 Task: Buy 1 Throttle Position from Sensors section under best seller category for shipping address: Lucia Martinez, 306 Lake Floyd Circle, Hockessin, Delaware 19707, Cell Number 3022398079. Pay from credit card ending with 7965, CVV 549
Action: Key pressed amazon.com<Key.enter>
Screenshot: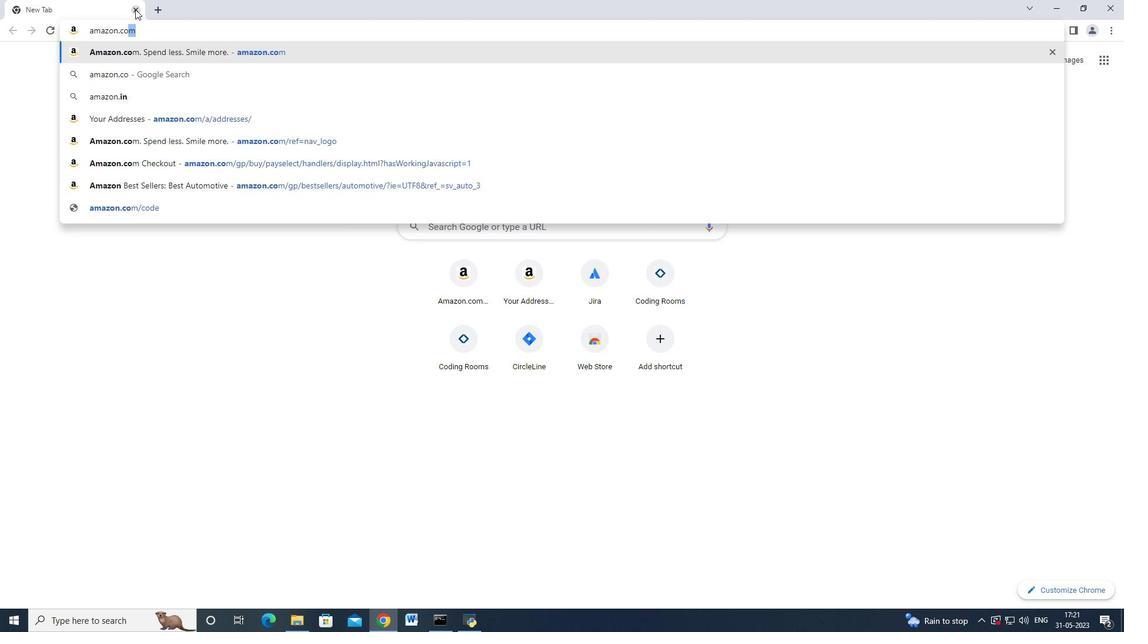 
Action: Mouse moved to (30, 89)
Screenshot: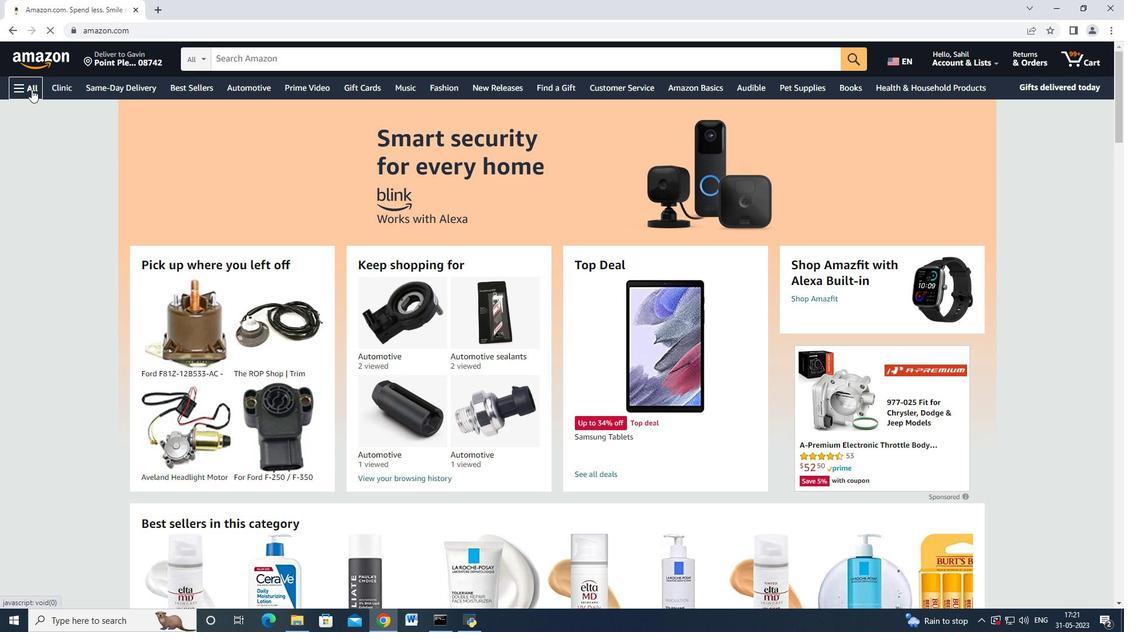 
Action: Mouse pressed left at (30, 89)
Screenshot: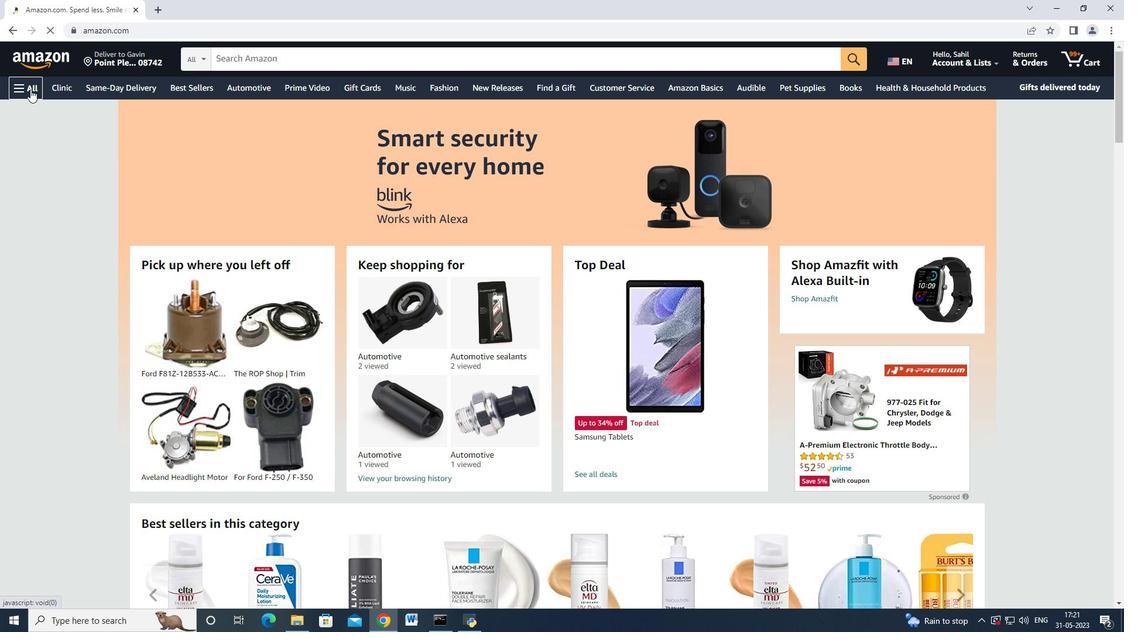 
Action: Mouse moved to (77, 209)
Screenshot: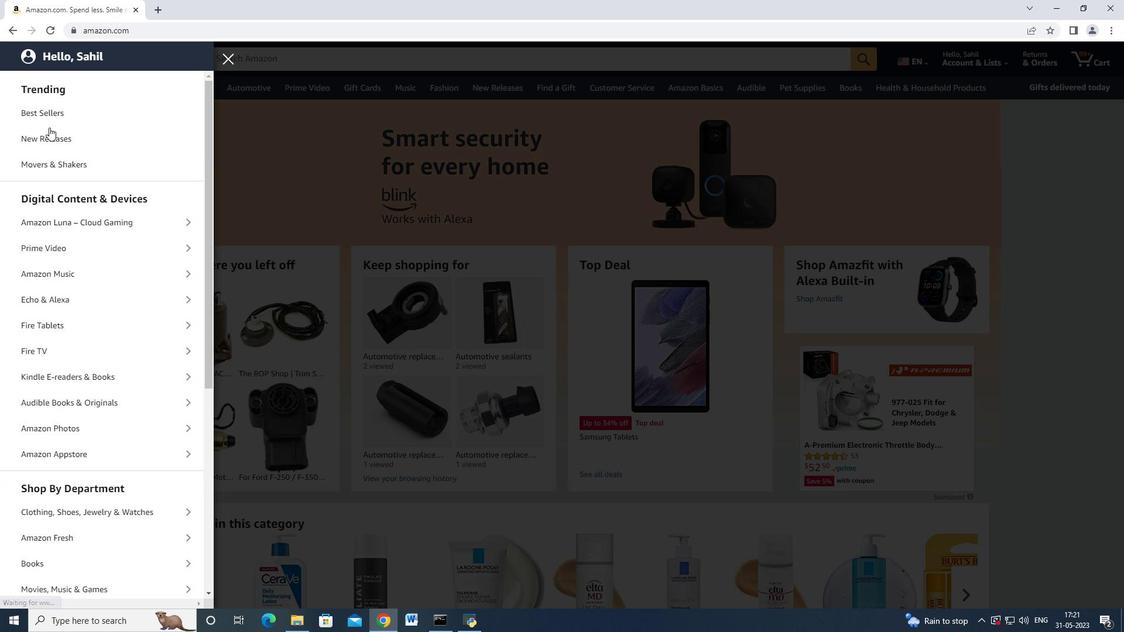 
Action: Mouse scrolled (77, 209) with delta (0, 0)
Screenshot: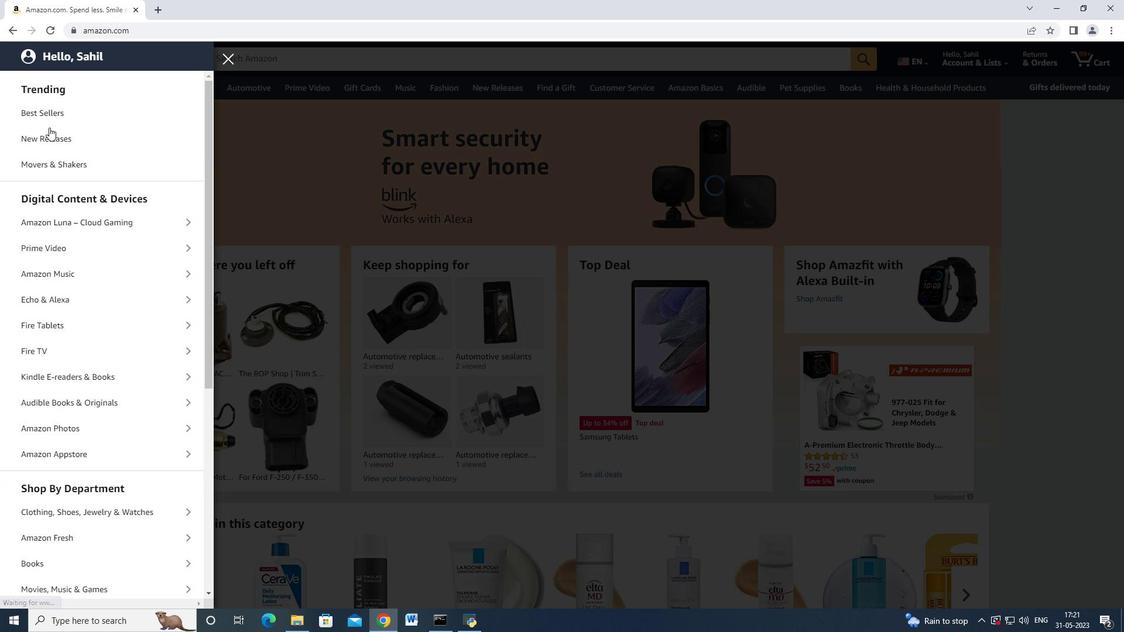 
Action: Mouse moved to (82, 219)
Screenshot: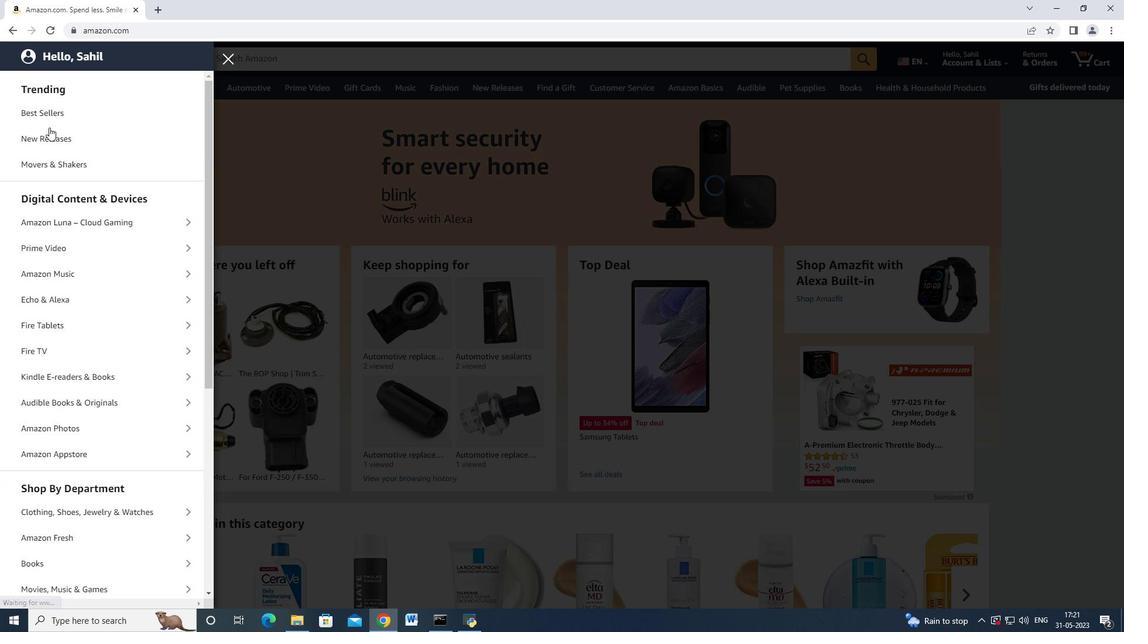 
Action: Mouse scrolled (82, 218) with delta (0, 0)
Screenshot: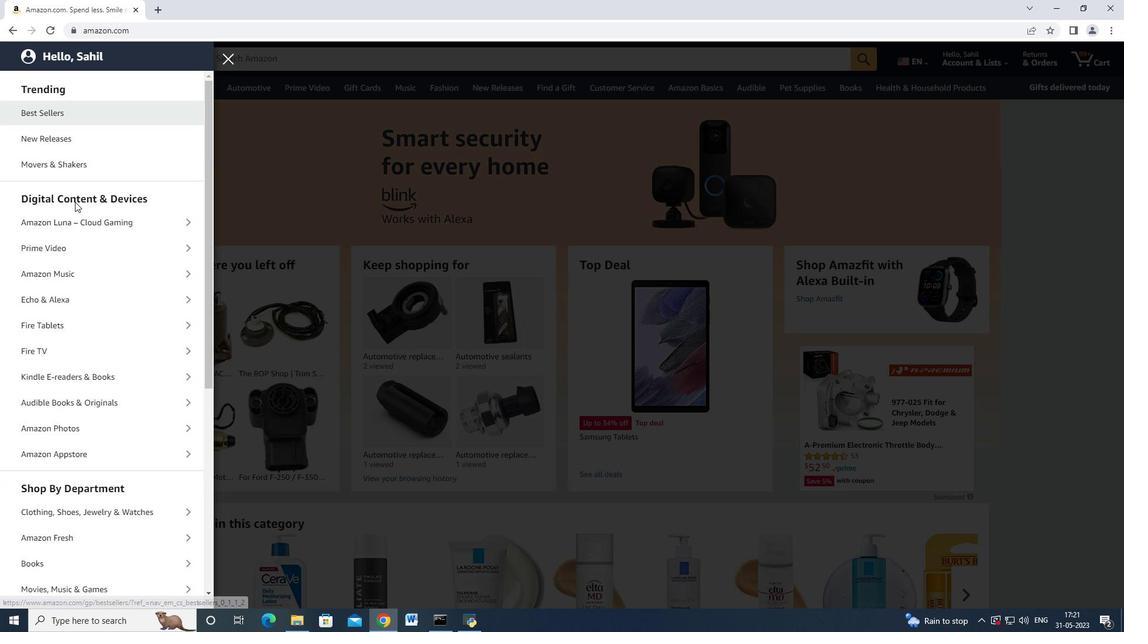 
Action: Mouse moved to (82, 223)
Screenshot: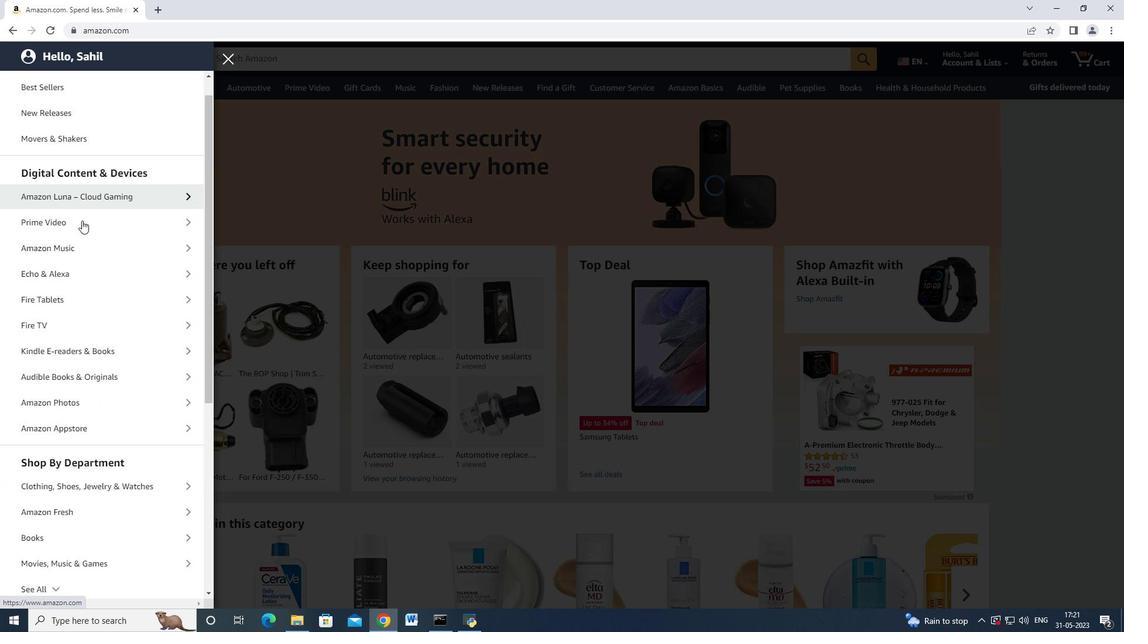 
Action: Mouse scrolled (82, 223) with delta (0, 0)
Screenshot: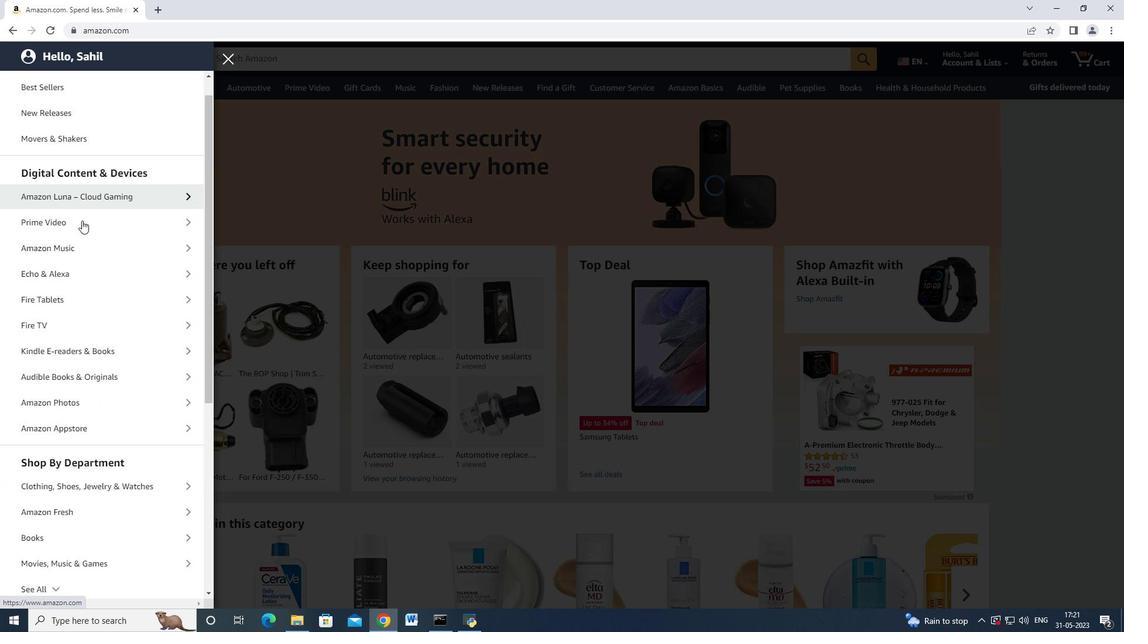
Action: Mouse moved to (82, 225)
Screenshot: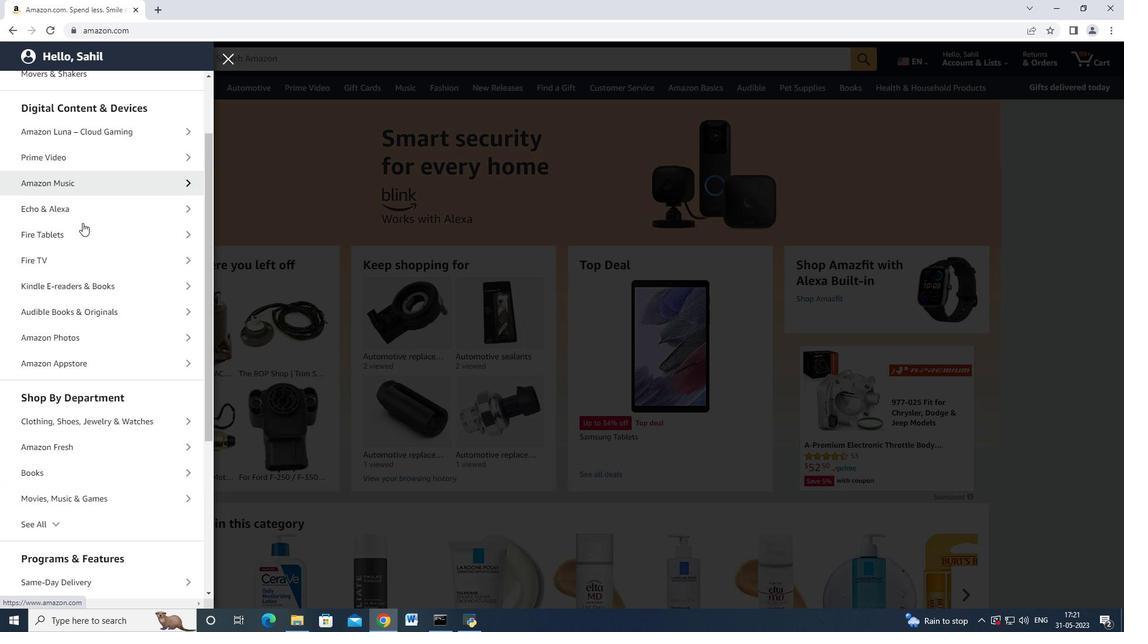 
Action: Mouse scrolled (82, 224) with delta (0, 0)
Screenshot: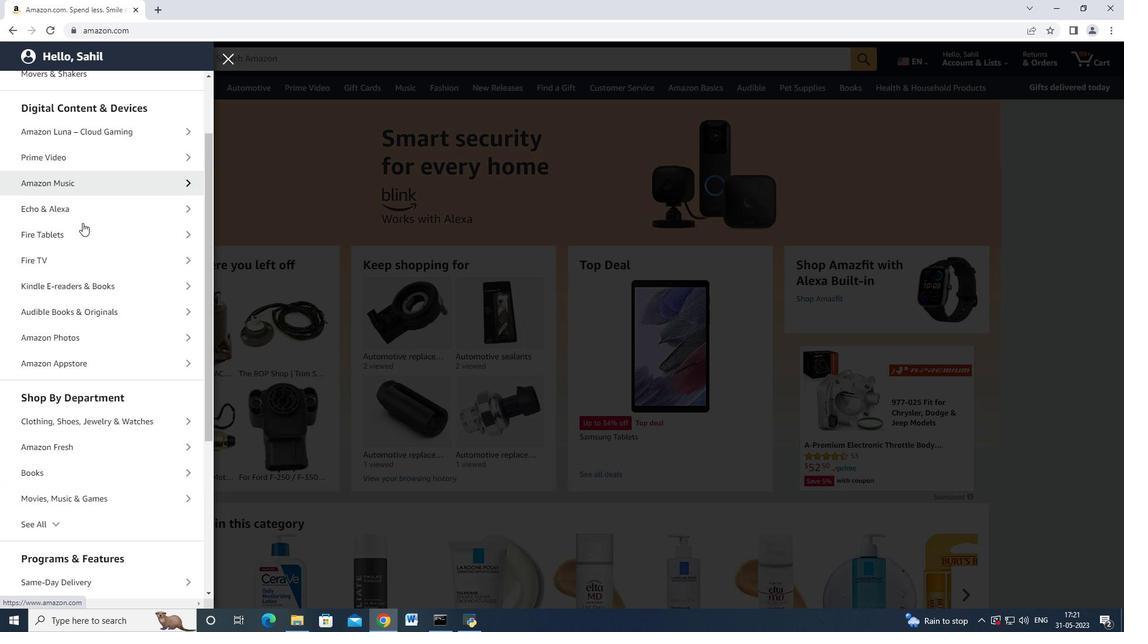 
Action: Mouse moved to (76, 377)
Screenshot: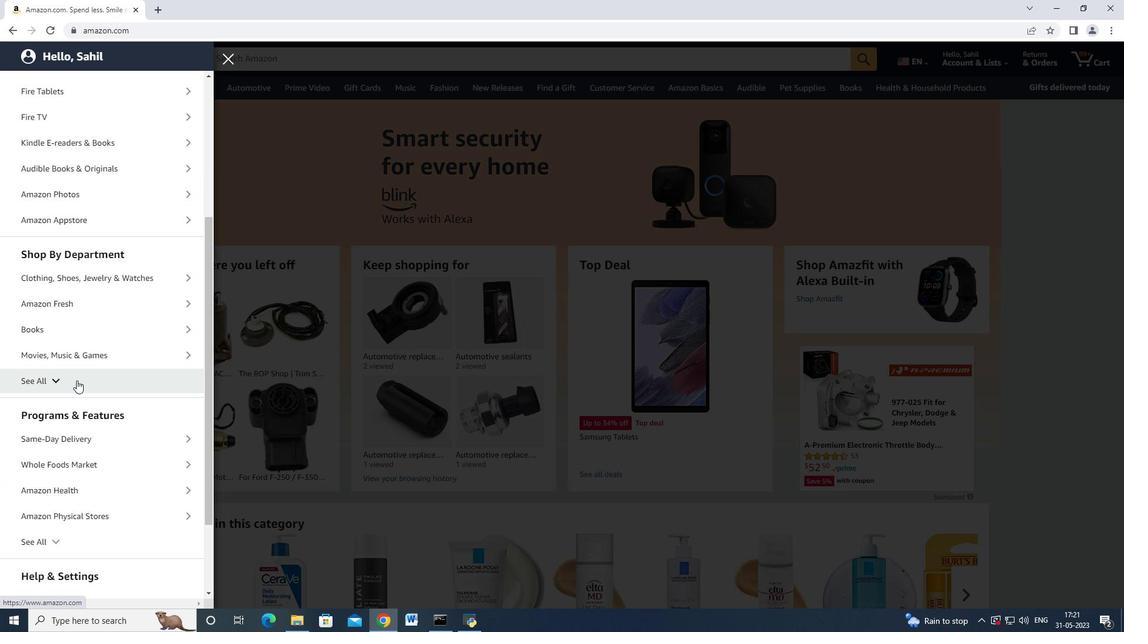 
Action: Mouse pressed left at (76, 377)
Screenshot: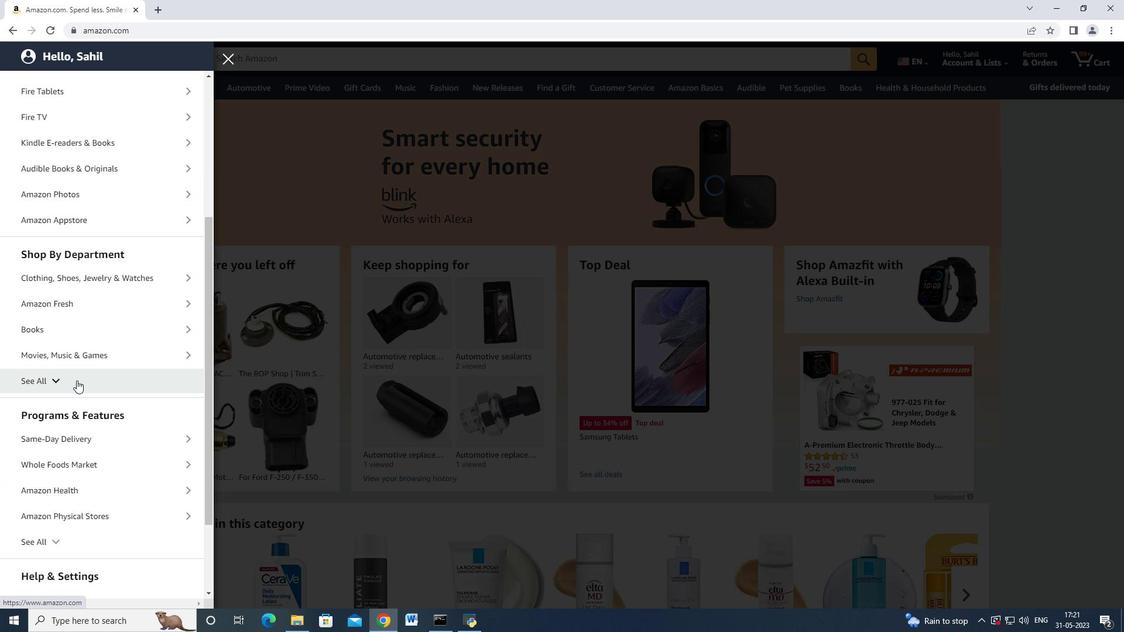
Action: Mouse moved to (83, 370)
Screenshot: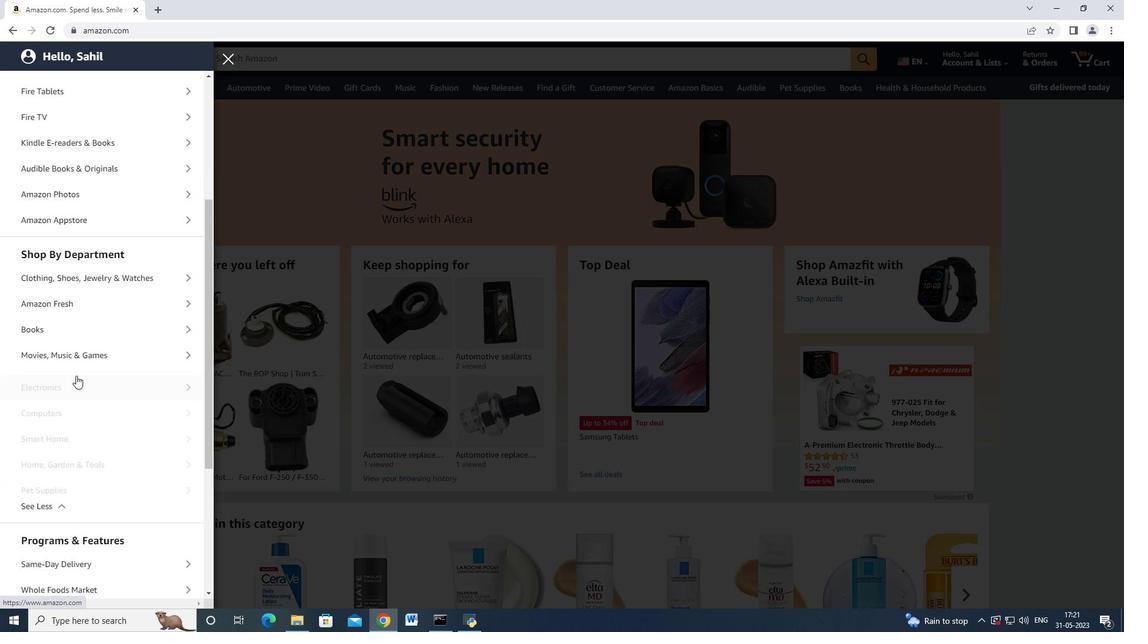
Action: Mouse scrolled (83, 370) with delta (0, 0)
Screenshot: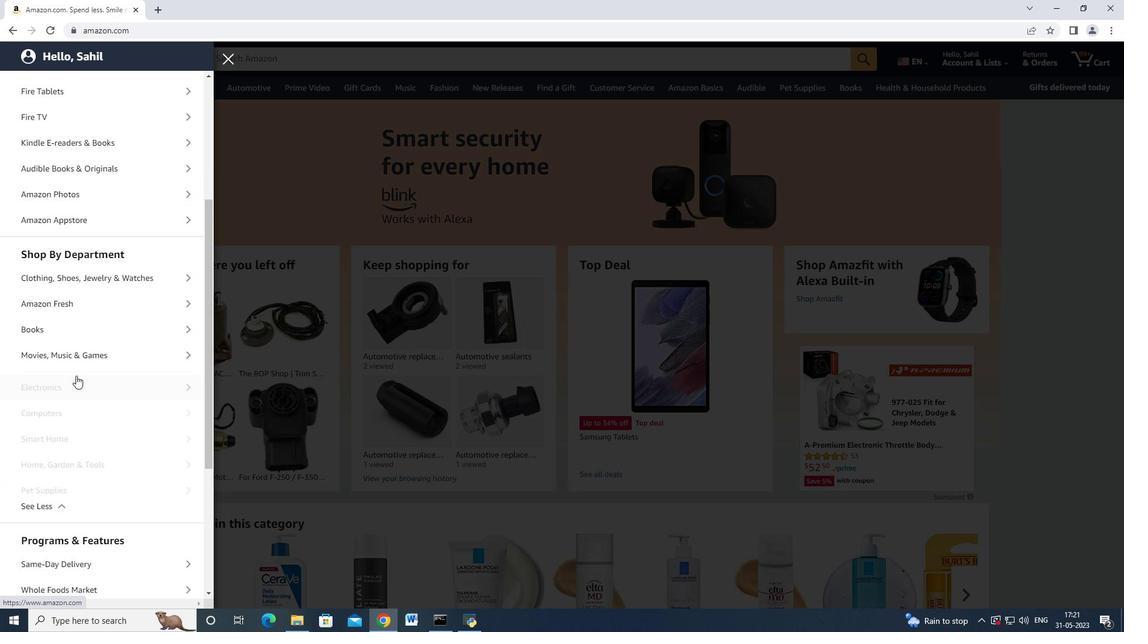 
Action: Mouse scrolled (83, 370) with delta (0, 0)
Screenshot: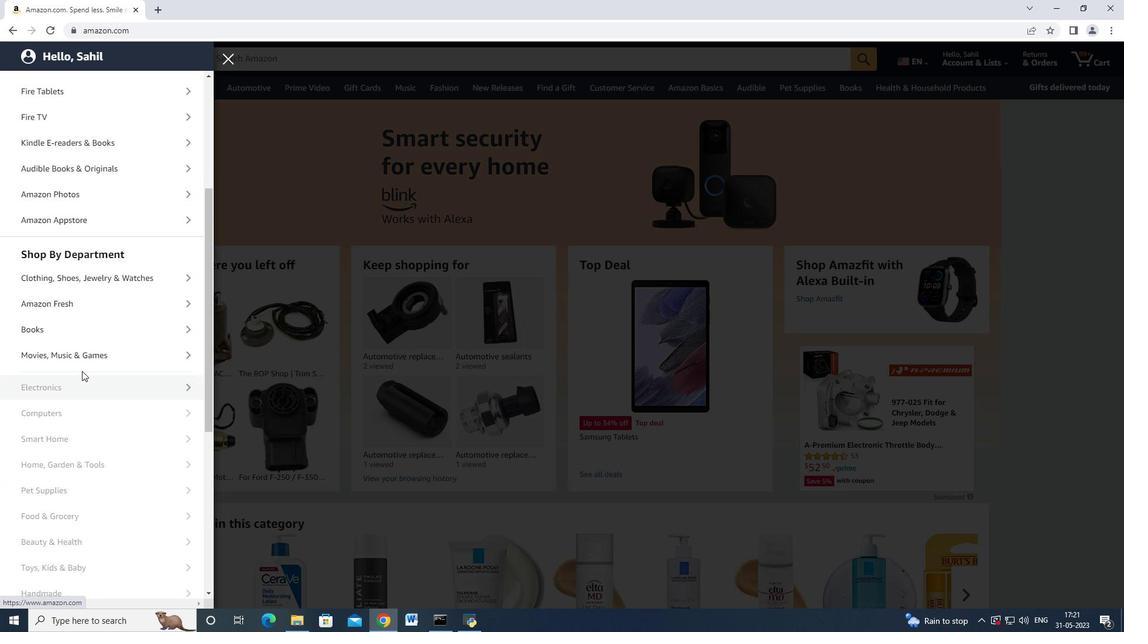 
Action: Mouse scrolled (83, 370) with delta (0, 0)
Screenshot: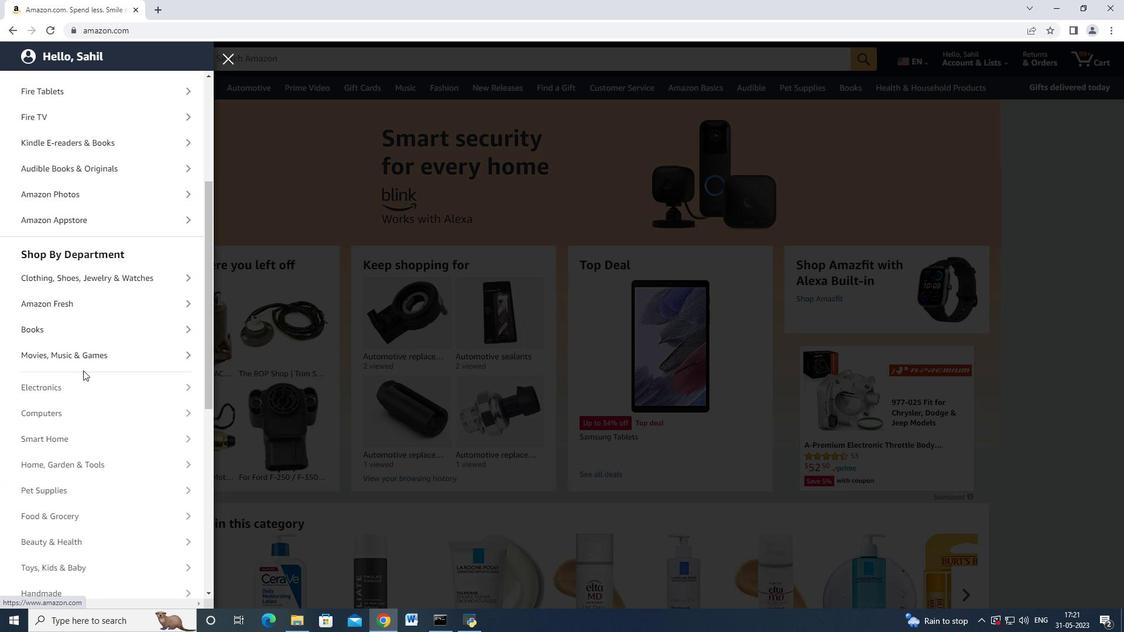 
Action: Mouse moved to (86, 371)
Screenshot: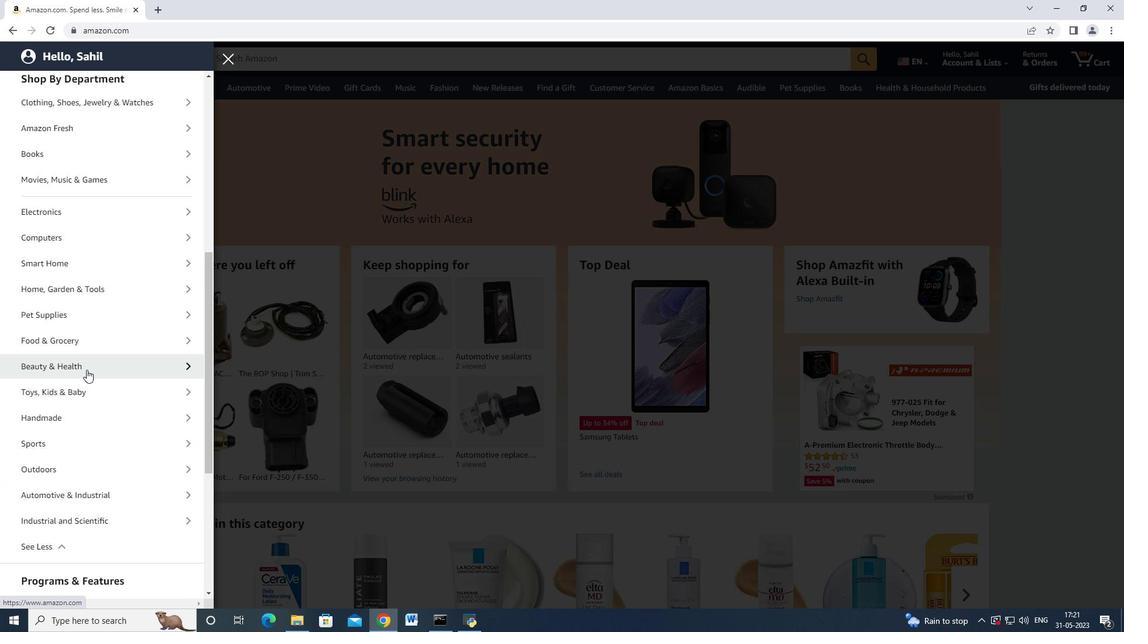 
Action: Mouse scrolled (86, 370) with delta (0, 0)
Screenshot: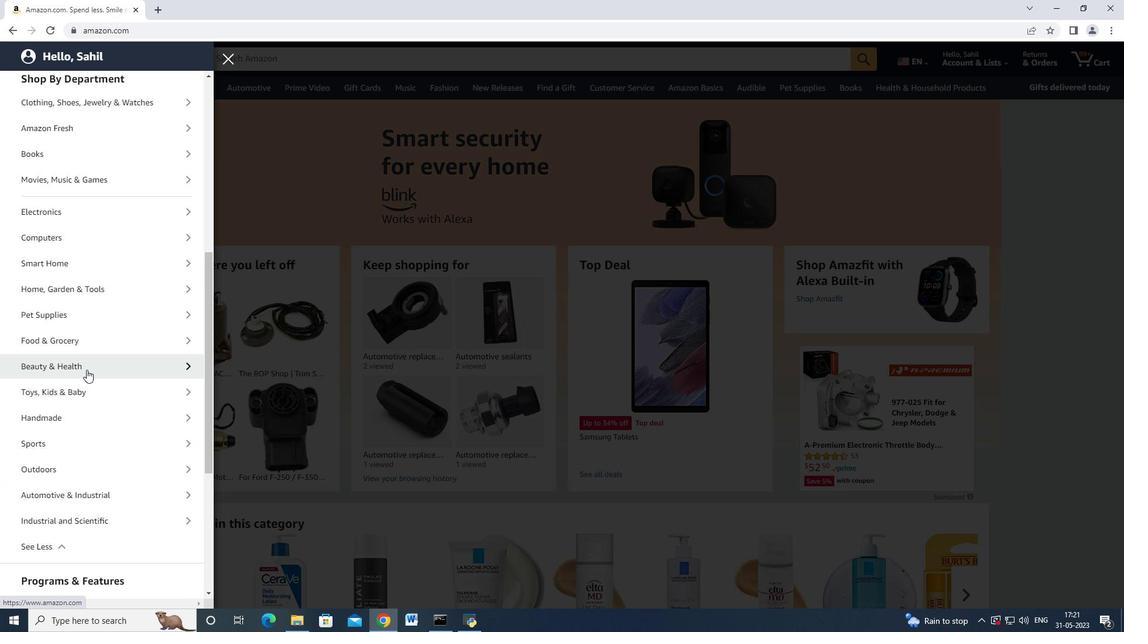 
Action: Mouse moved to (98, 440)
Screenshot: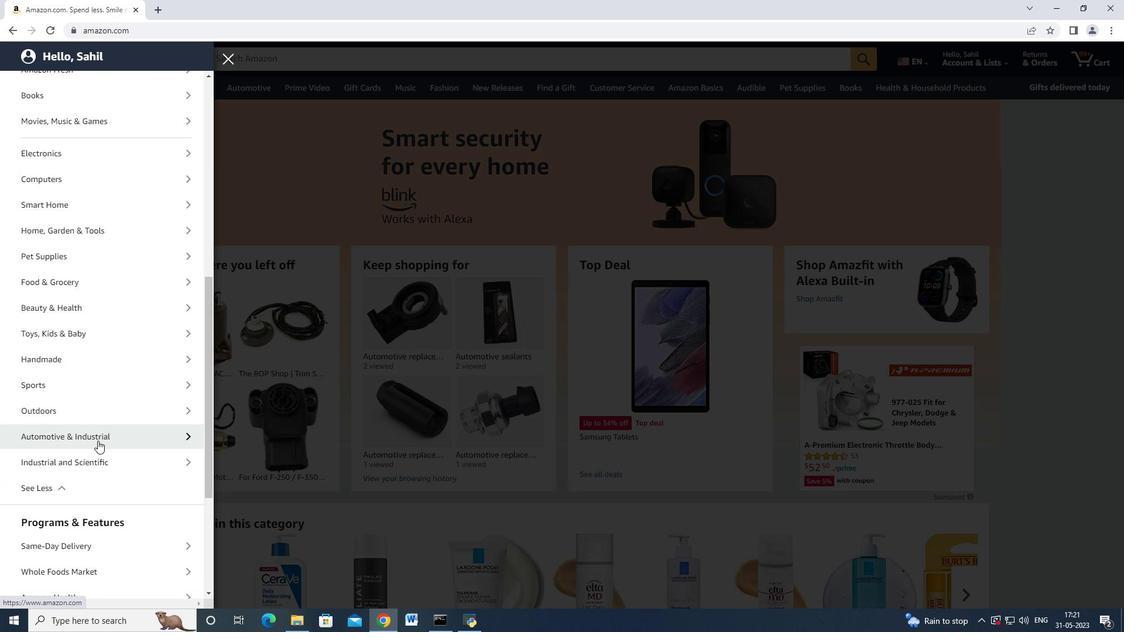 
Action: Mouse pressed left at (98, 440)
Screenshot: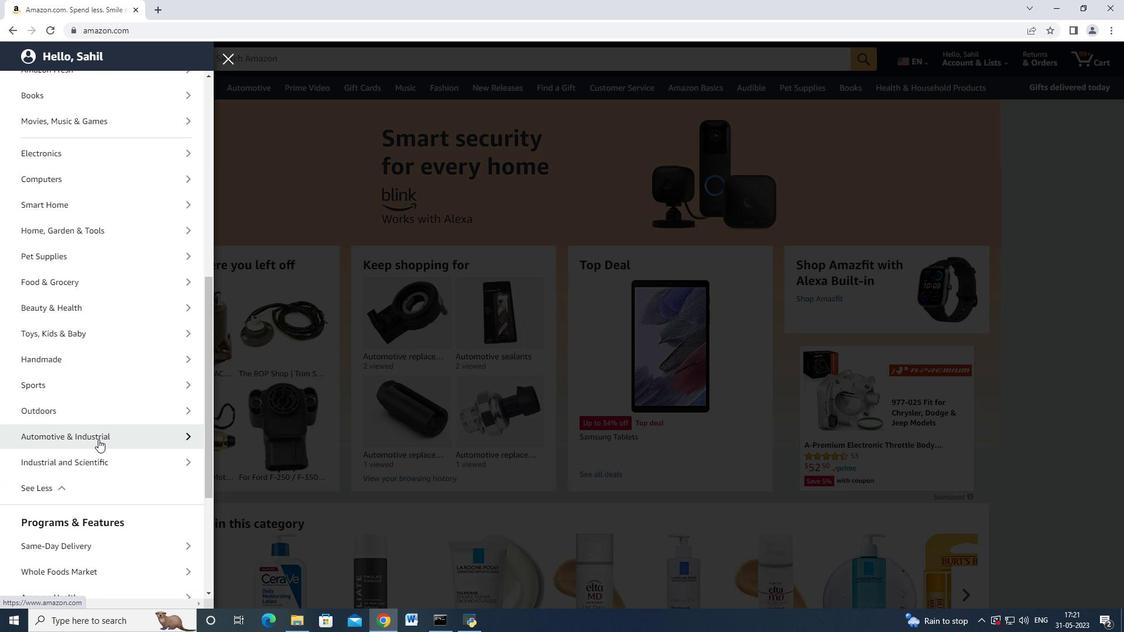 
Action: Mouse moved to (26, 49)
Screenshot: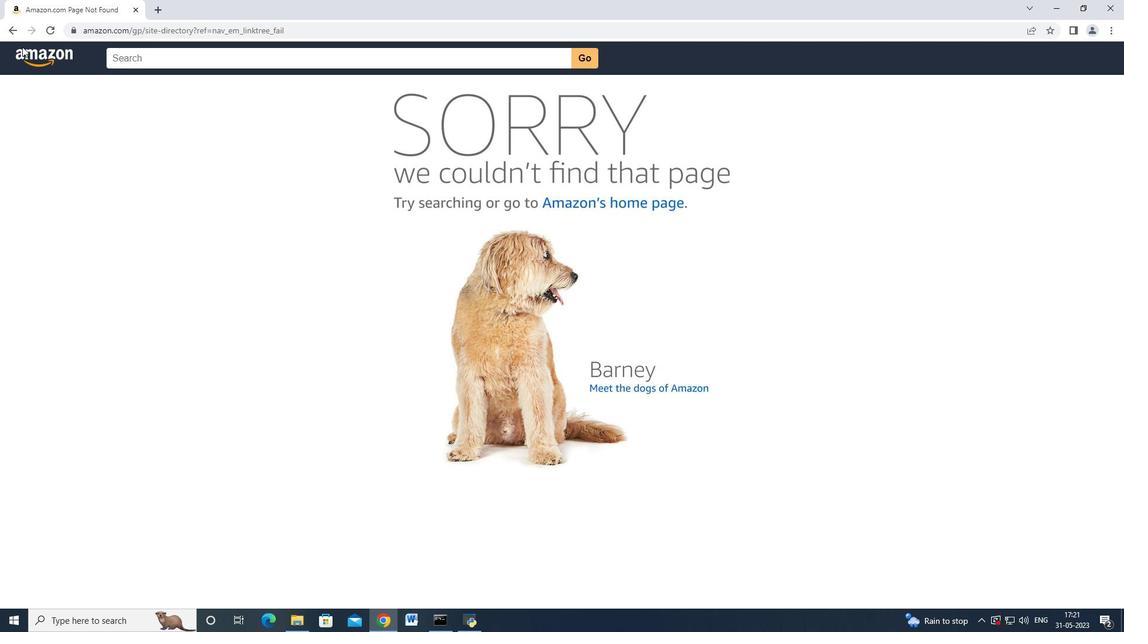 
Action: Mouse pressed left at (26, 49)
Screenshot: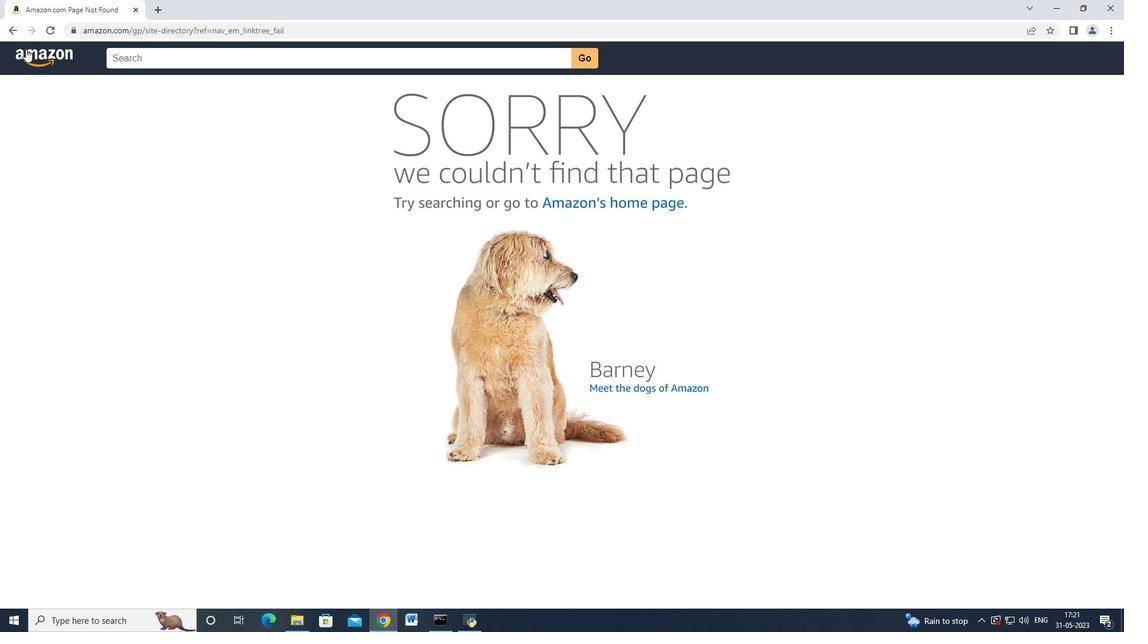 
Action: Mouse moved to (21, 91)
Screenshot: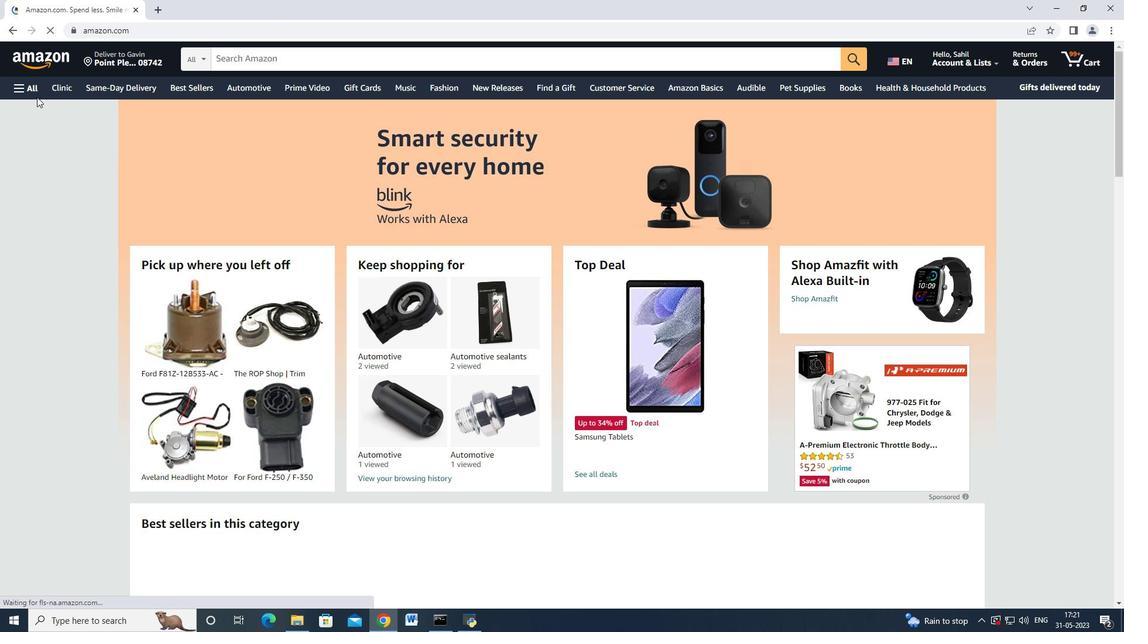 
Action: Mouse pressed left at (21, 91)
Screenshot: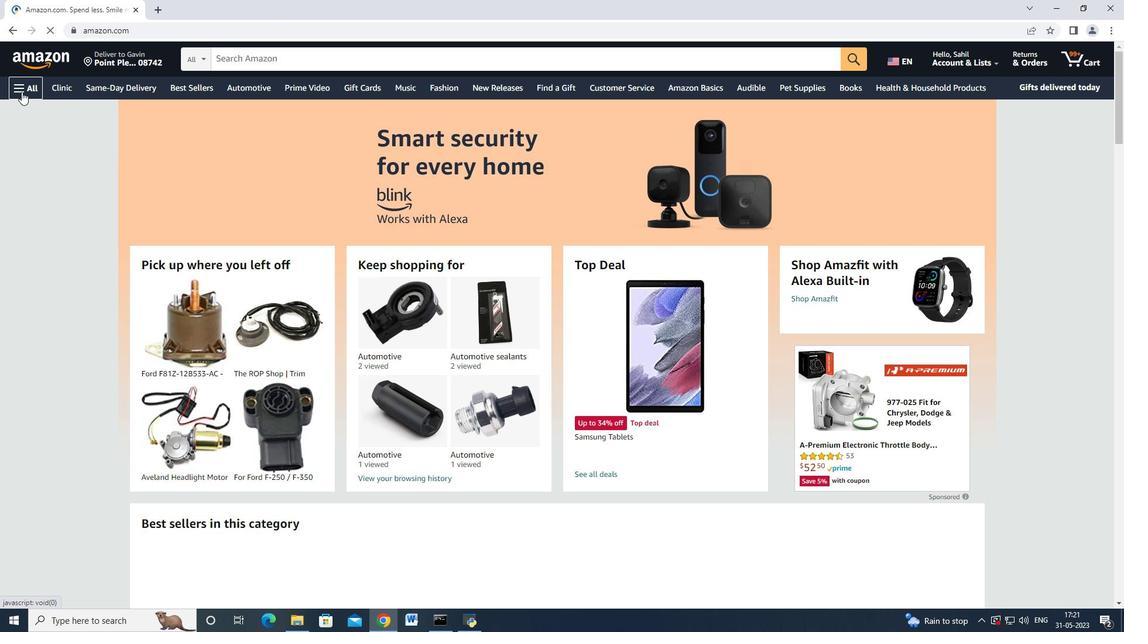
Action: Mouse moved to (60, 247)
Screenshot: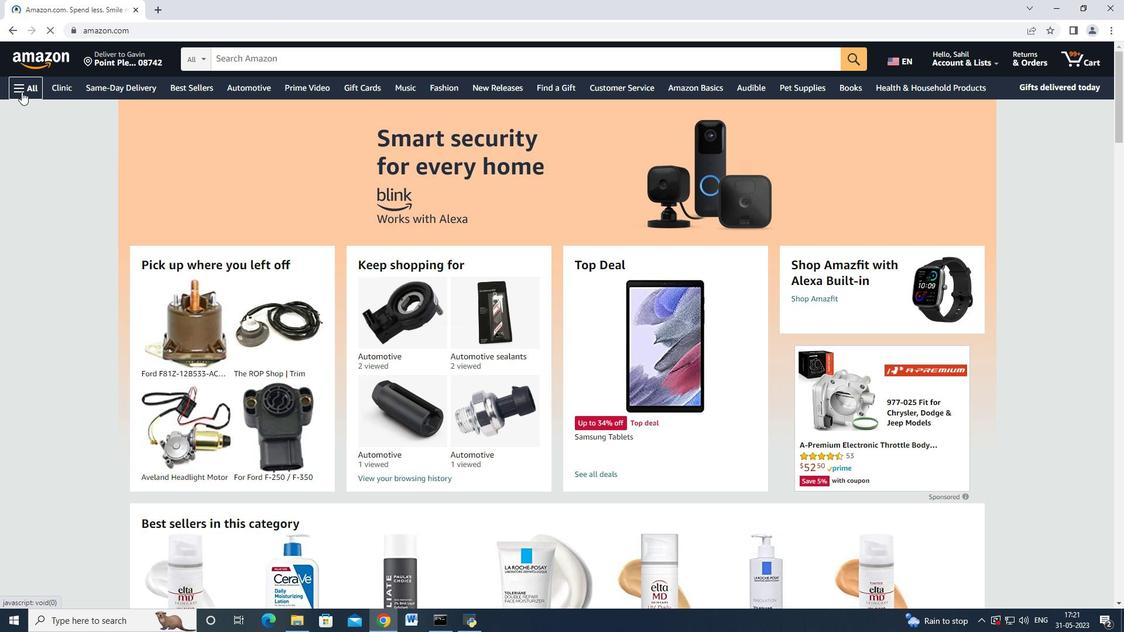 
Action: Mouse scrolled (60, 247) with delta (0, 0)
Screenshot: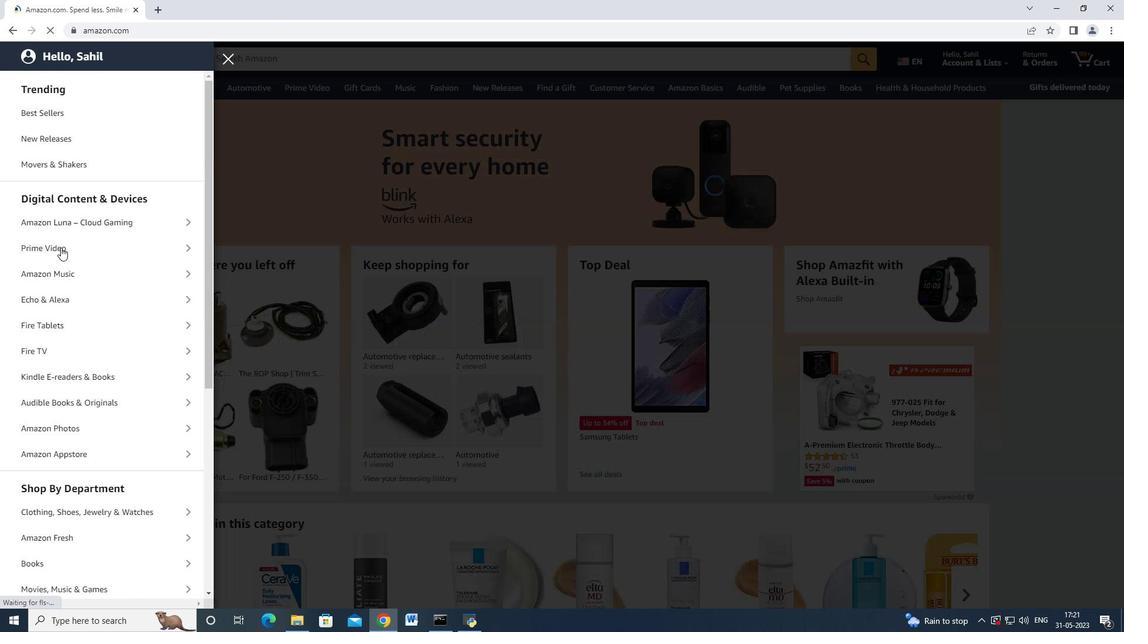 
Action: Mouse scrolled (60, 247) with delta (0, 0)
Screenshot: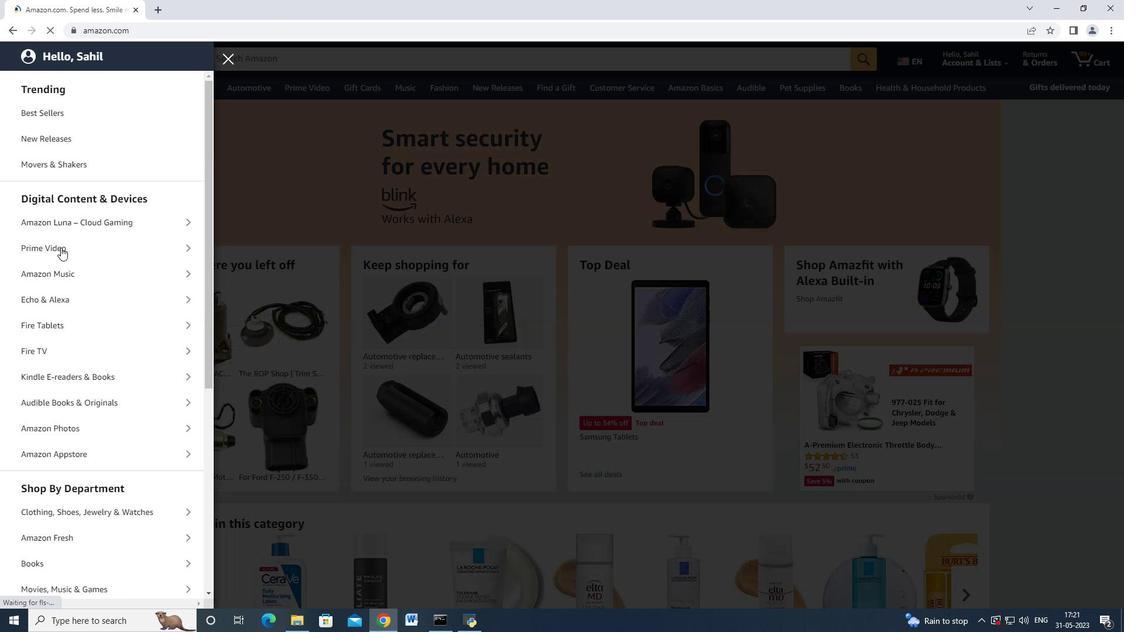 
Action: Mouse scrolled (60, 247) with delta (0, 0)
Screenshot: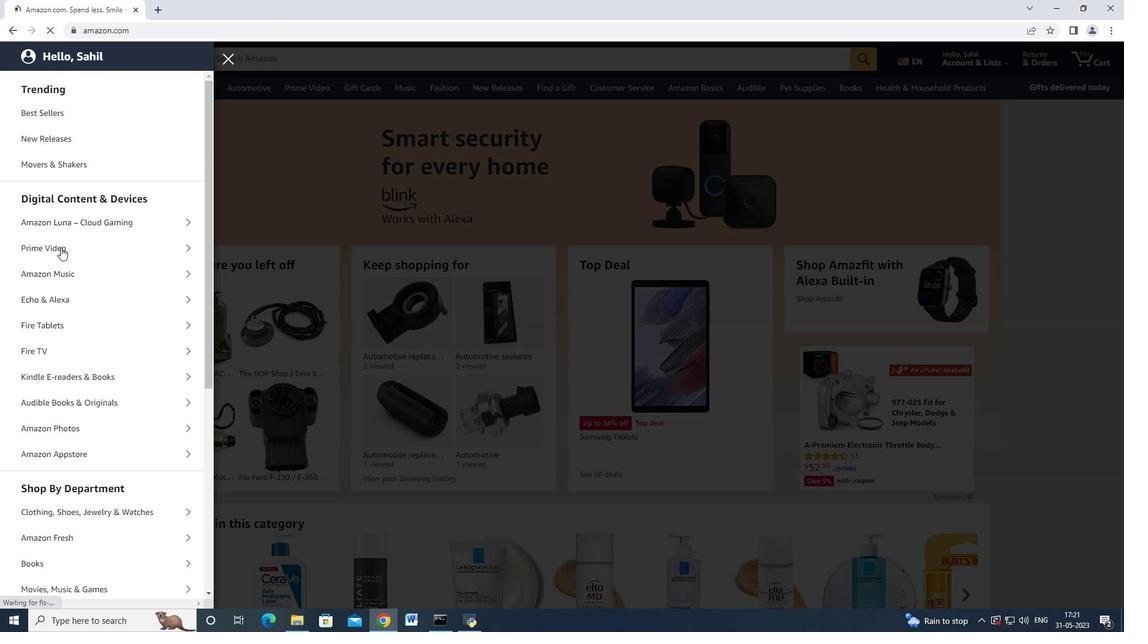 
Action: Mouse moved to (60, 248)
Screenshot: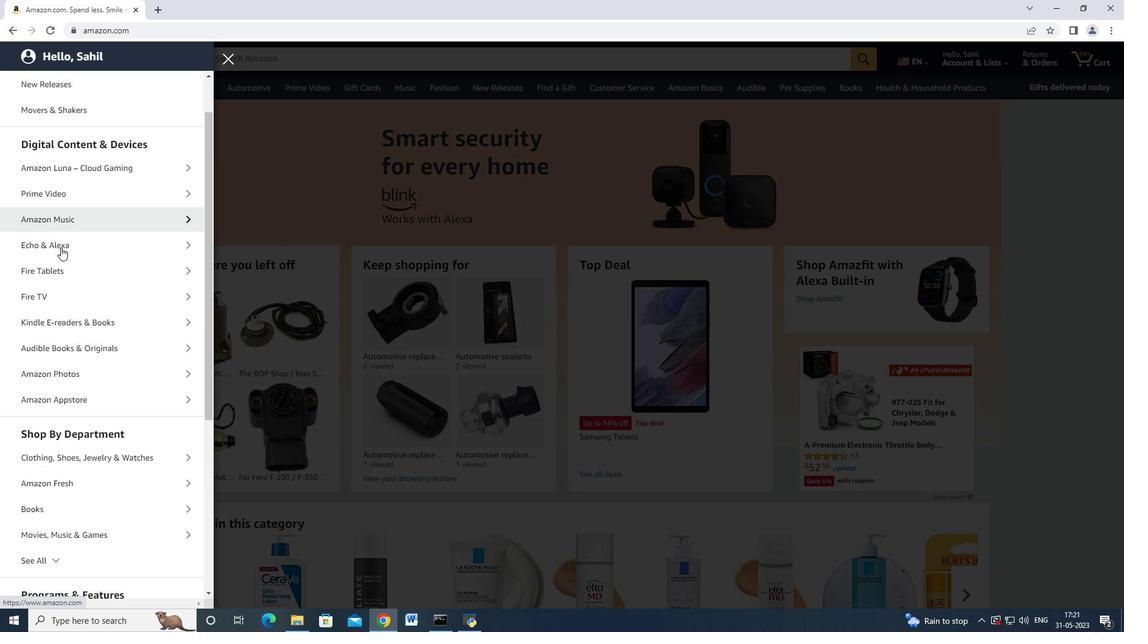 
Action: Mouse scrolled (60, 247) with delta (0, 0)
Screenshot: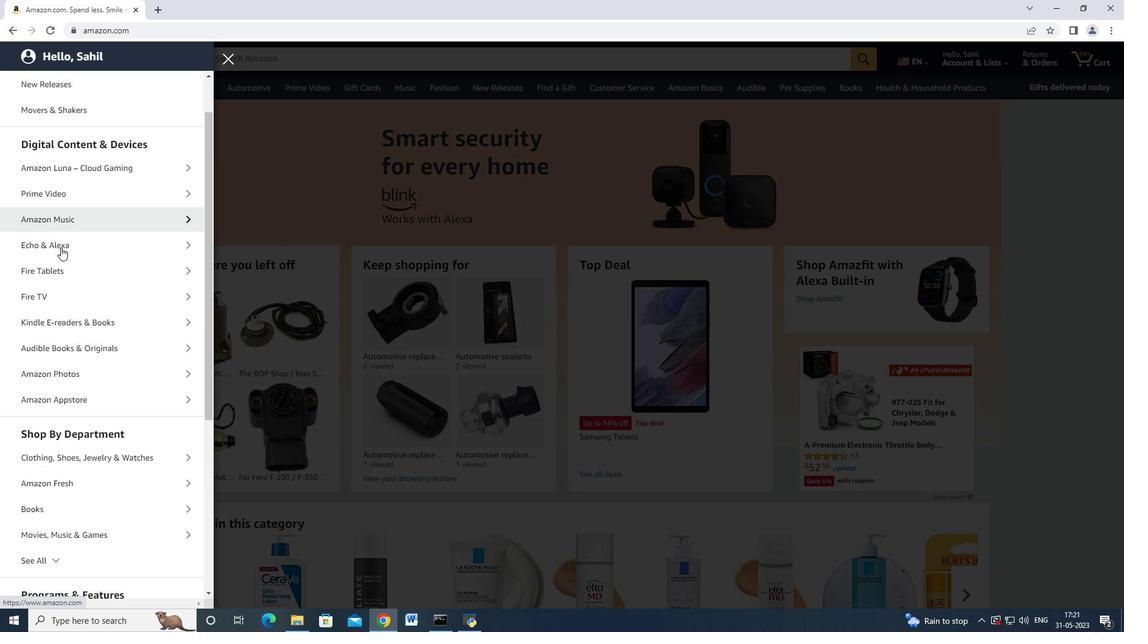 
Action: Mouse moved to (63, 265)
Screenshot: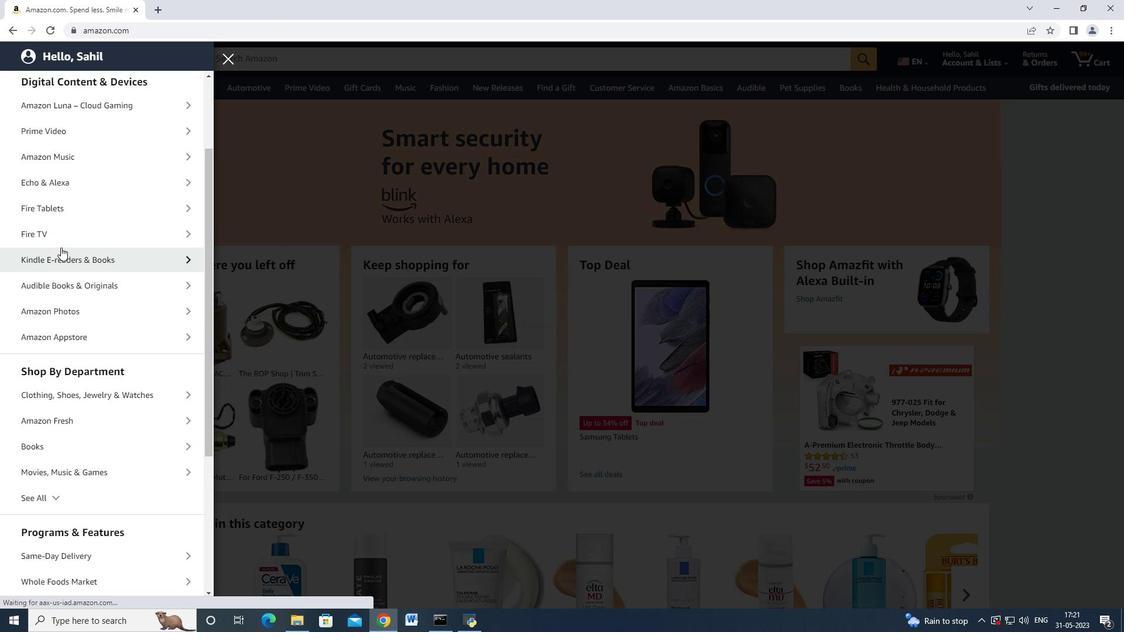
Action: Mouse scrolled (63, 265) with delta (0, 0)
Screenshot: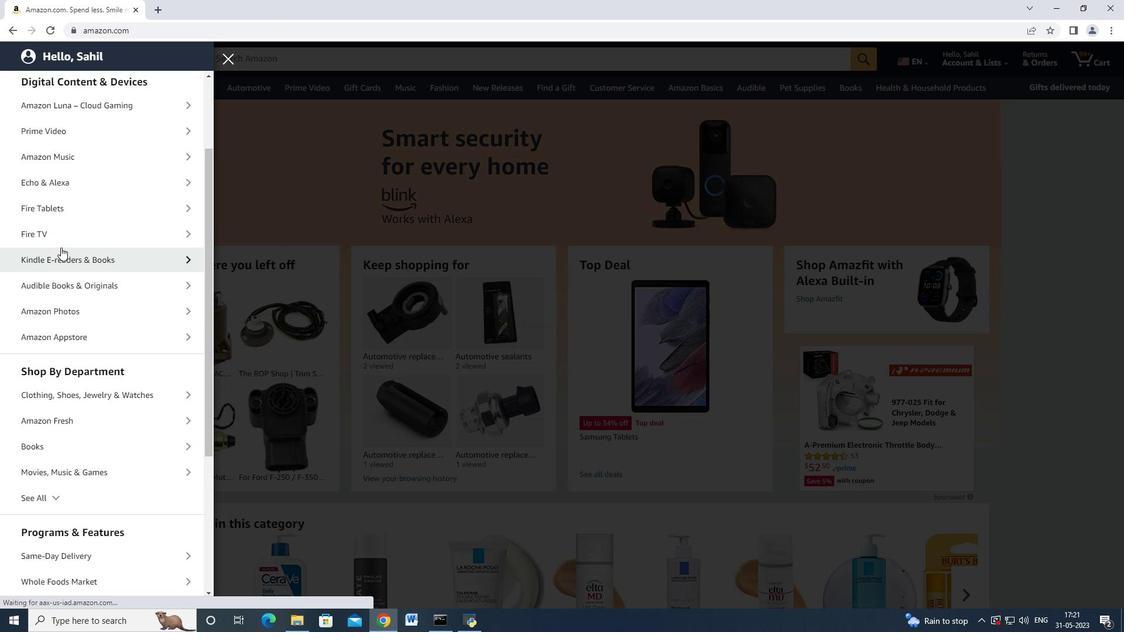 
Action: Mouse moved to (63, 267)
Screenshot: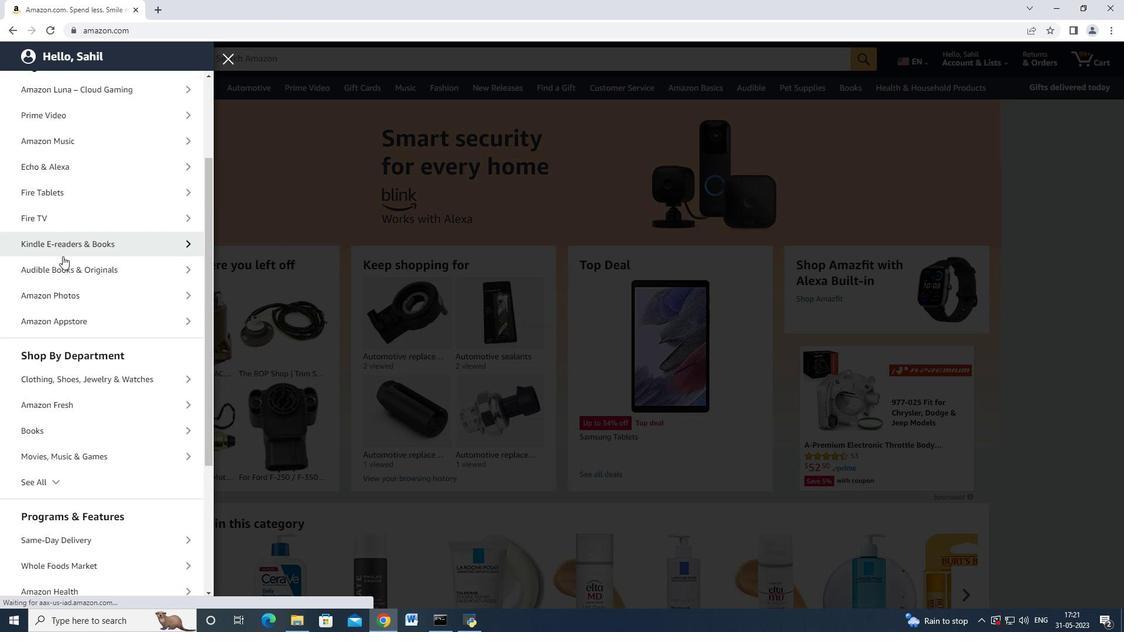 
Action: Mouse scrolled (63, 266) with delta (0, 0)
Screenshot: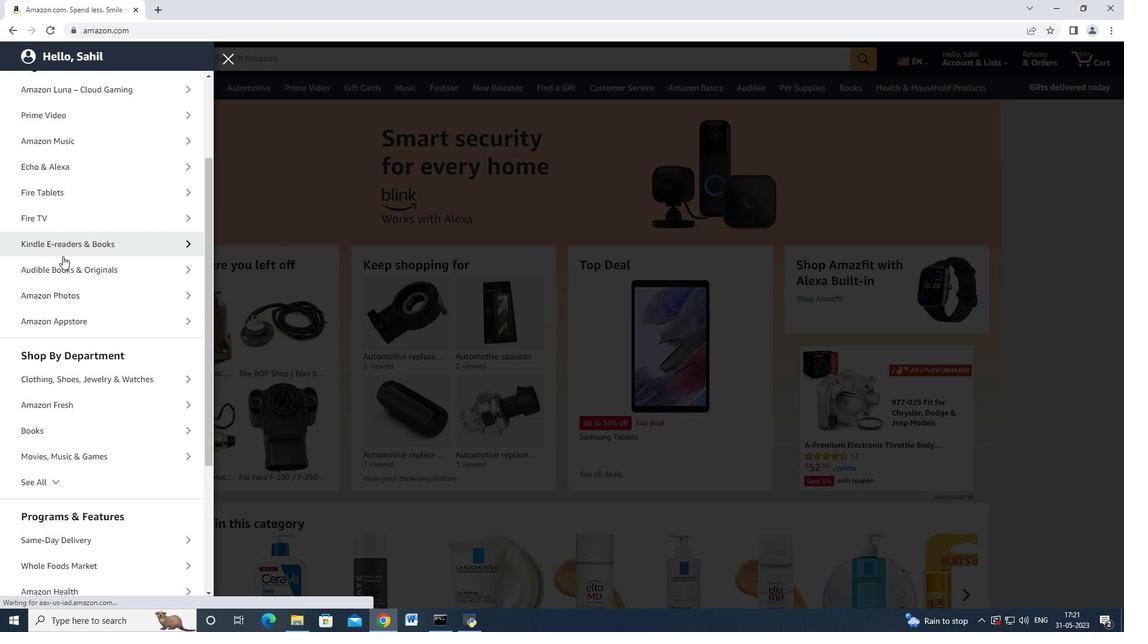 
Action: Mouse moved to (73, 280)
Screenshot: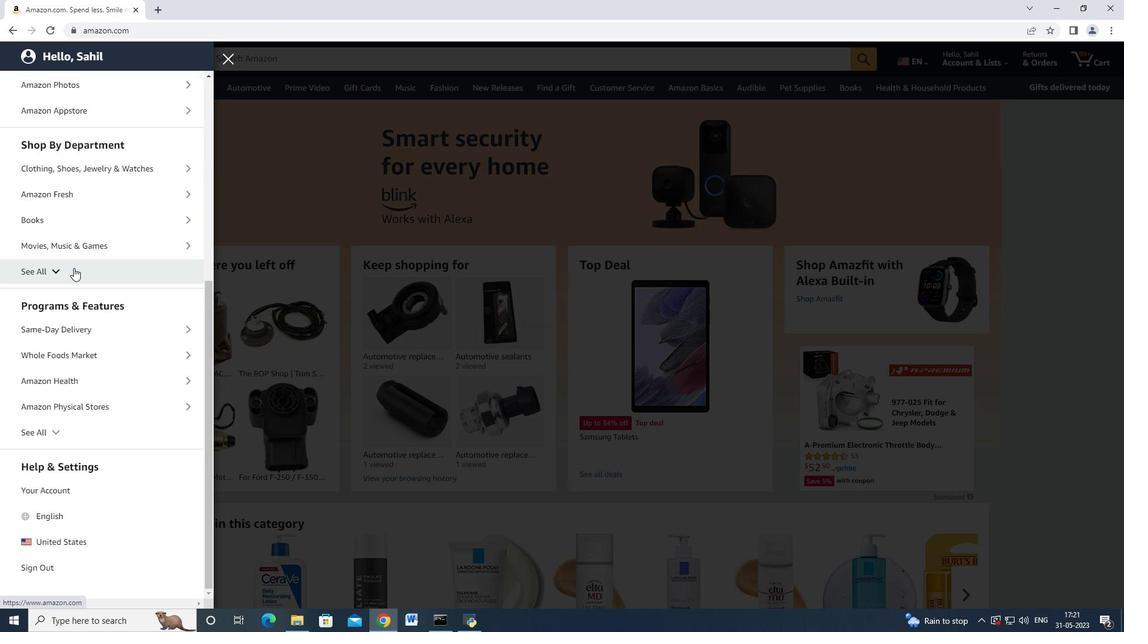 
Action: Mouse scrolled (73, 280) with delta (0, 0)
Screenshot: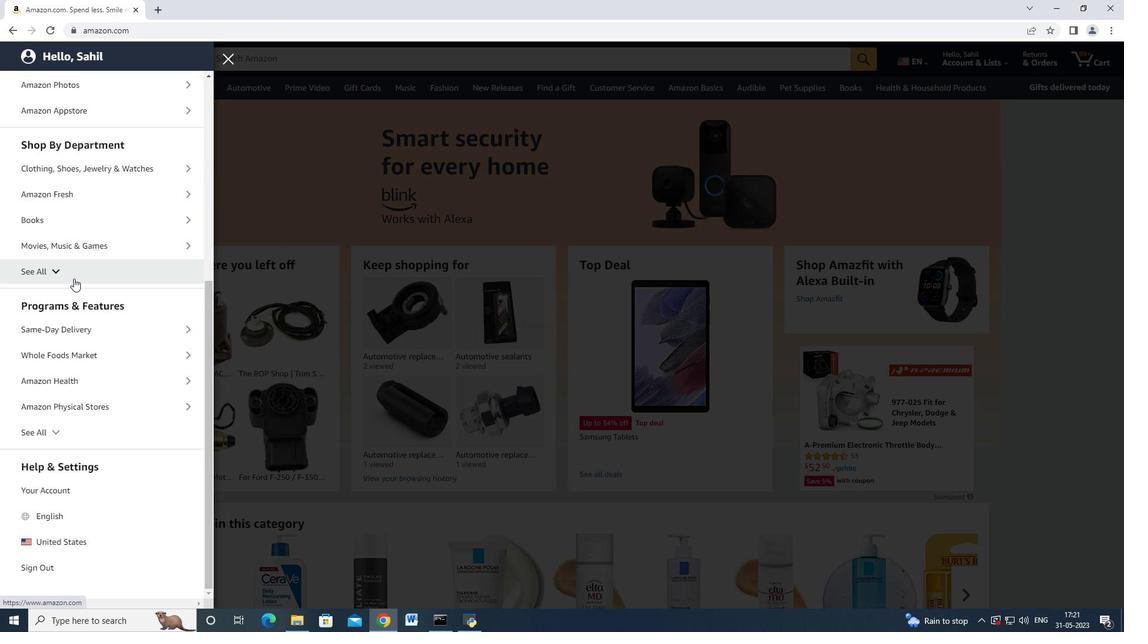 
Action: Mouse scrolled (73, 280) with delta (0, 0)
Screenshot: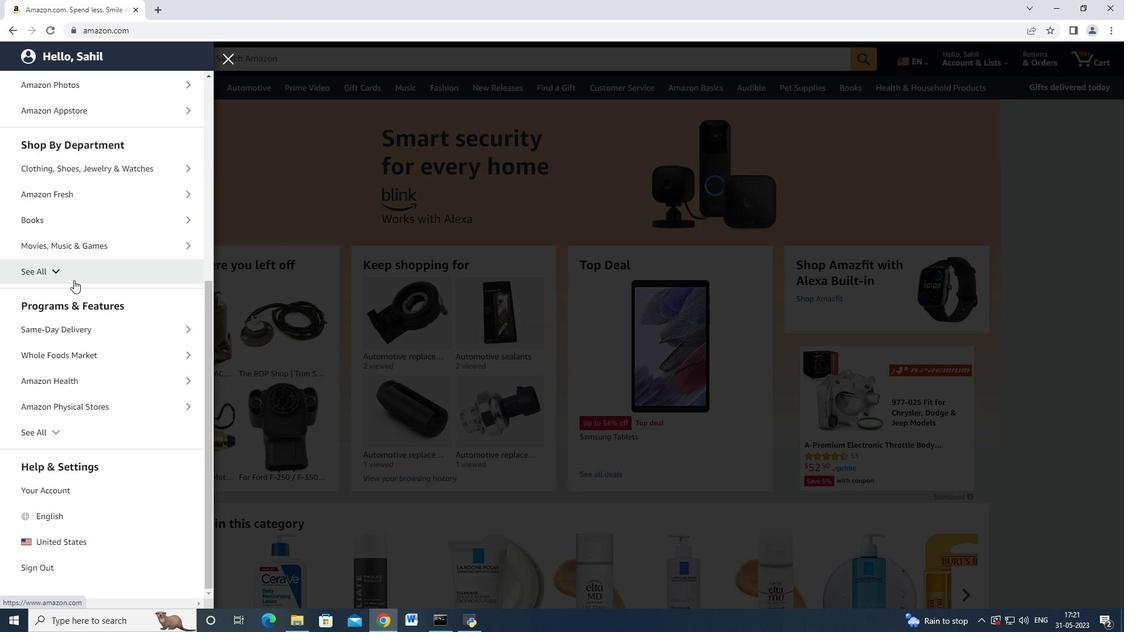 
Action: Mouse moved to (74, 275)
Screenshot: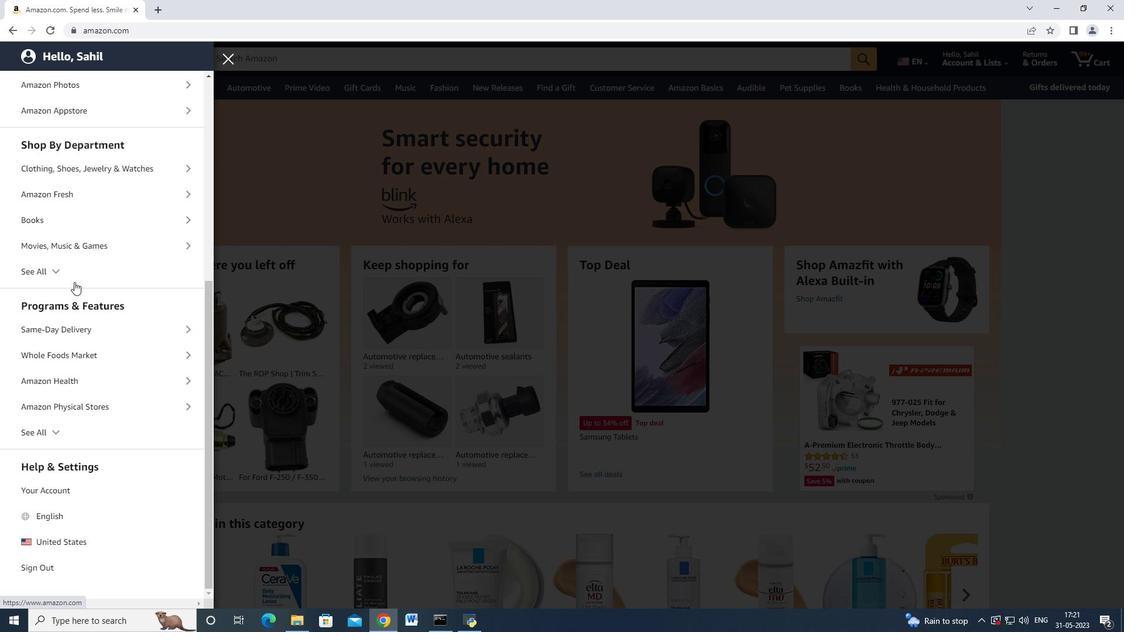 
Action: Mouse pressed left at (74, 275)
Screenshot: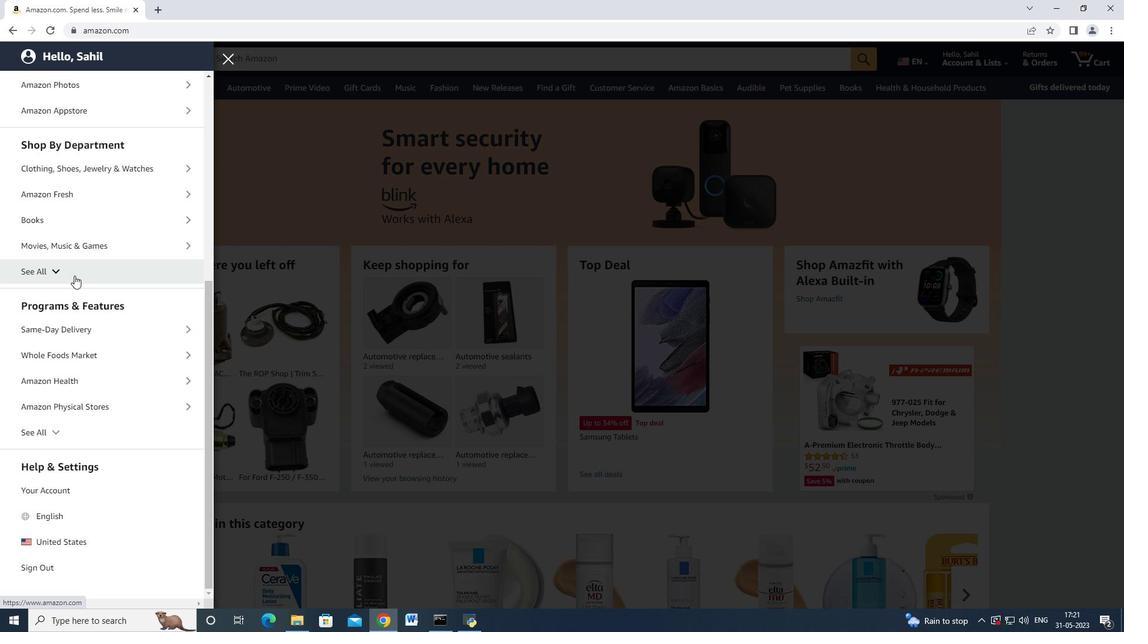 
Action: Mouse moved to (73, 275)
Screenshot: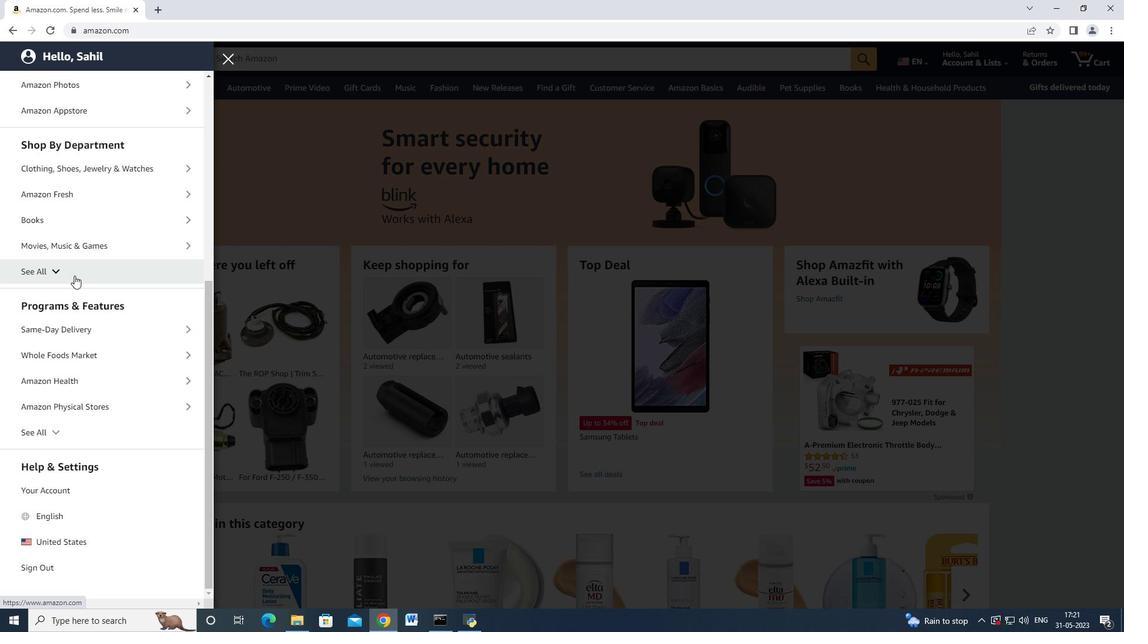 
Action: Mouse scrolled (73, 275) with delta (0, 0)
Screenshot: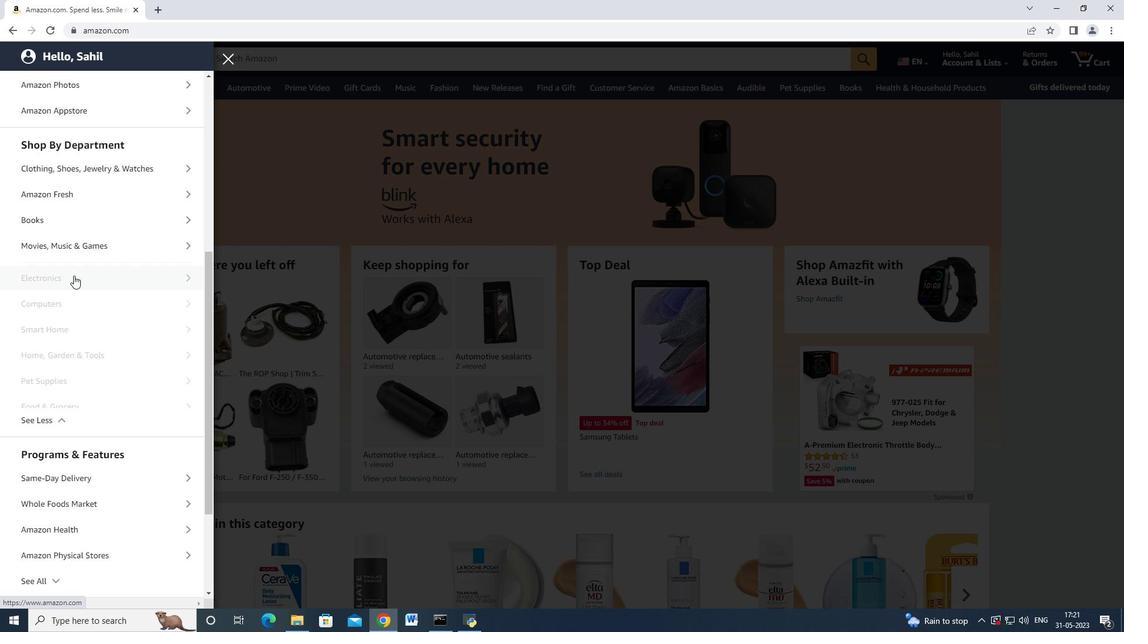 
Action: Mouse scrolled (73, 275) with delta (0, 0)
Screenshot: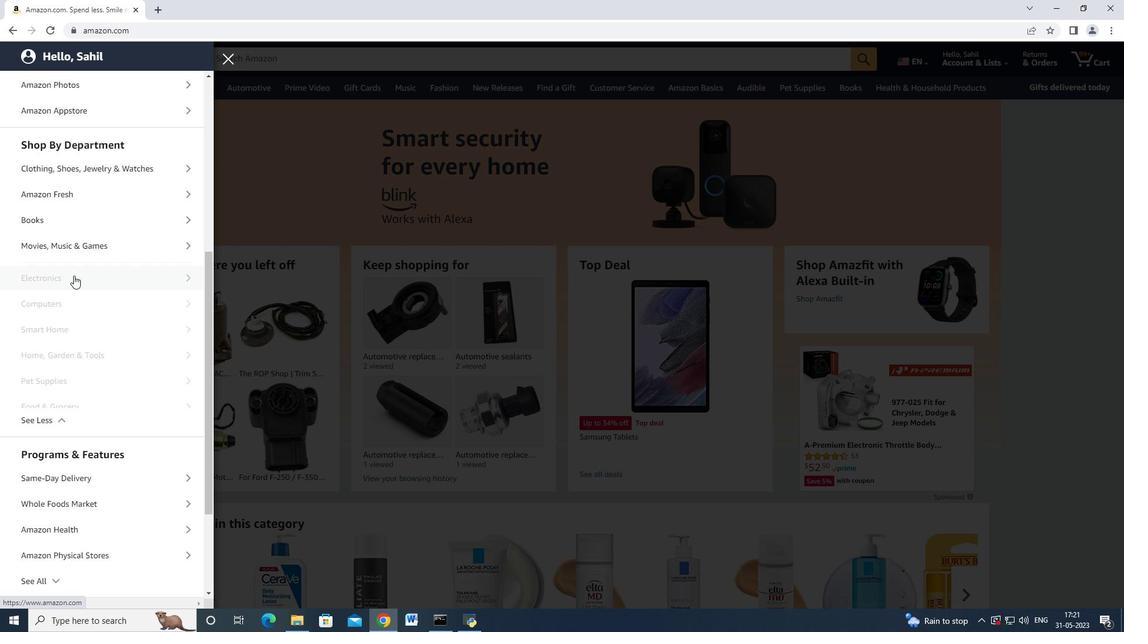 
Action: Mouse scrolled (73, 275) with delta (0, 0)
Screenshot: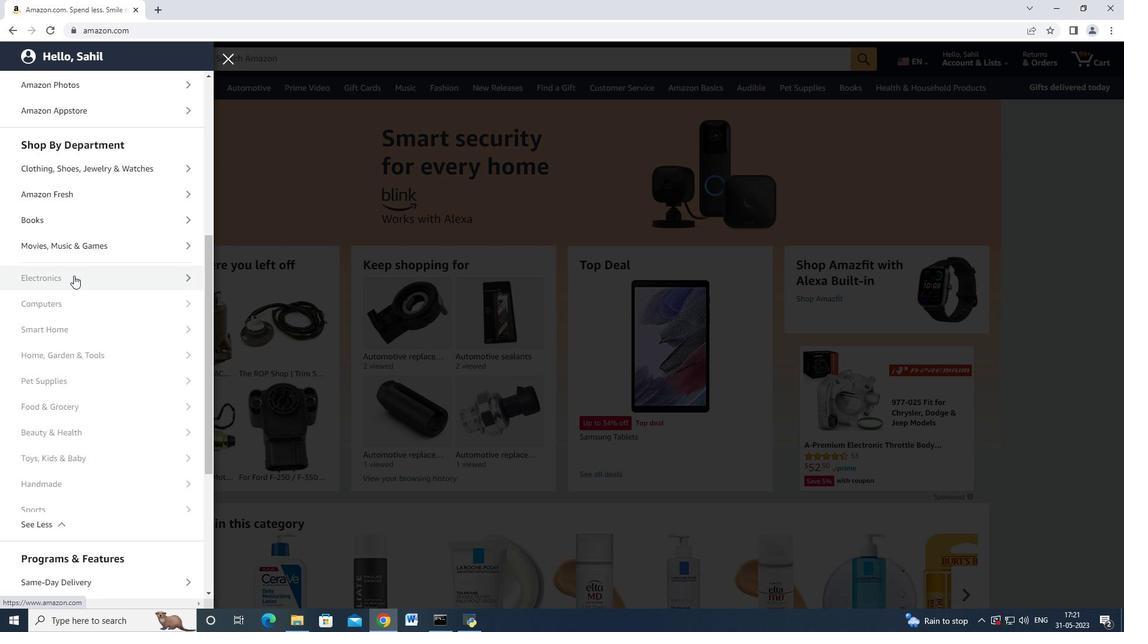 
Action: Mouse scrolled (73, 275) with delta (0, 0)
Screenshot: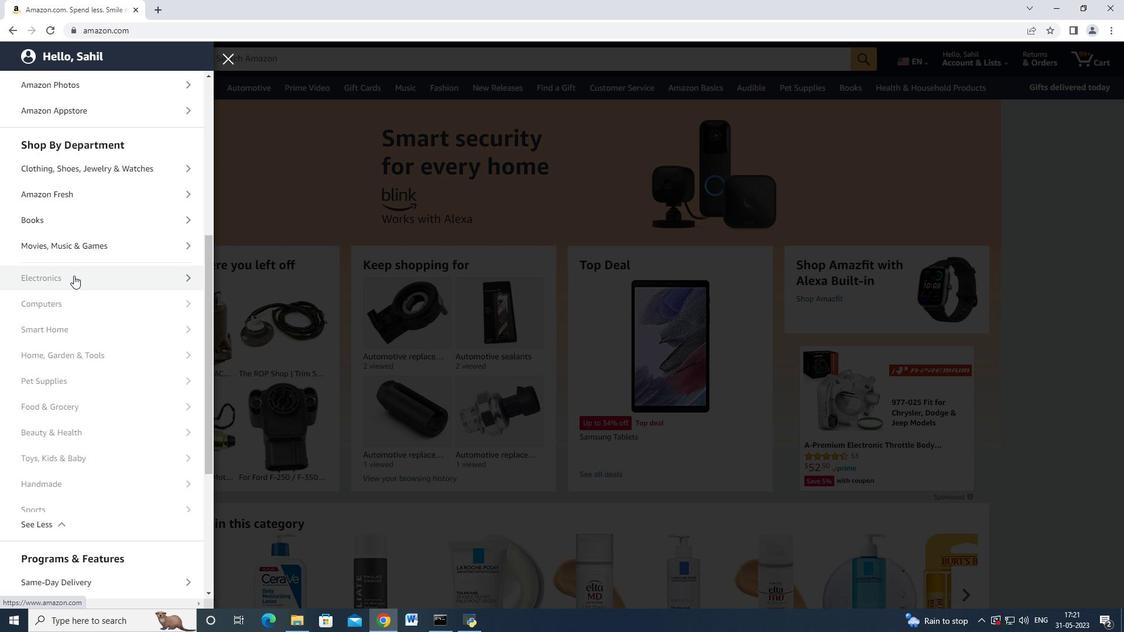 
Action: Mouse scrolled (73, 275) with delta (0, 0)
Screenshot: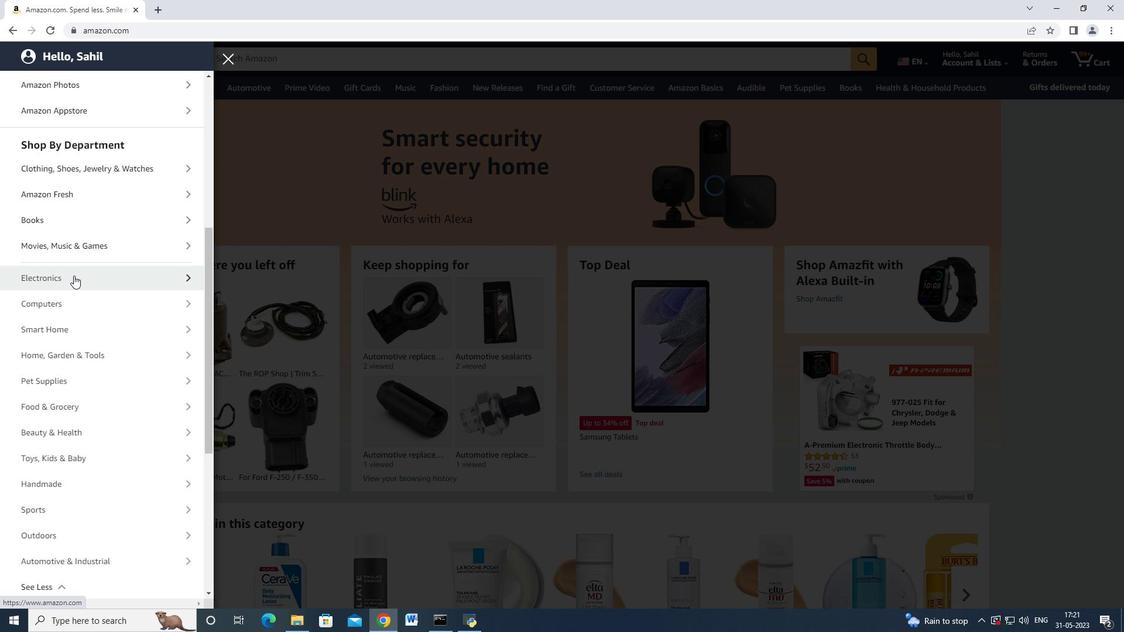 
Action: Mouse moved to (98, 273)
Screenshot: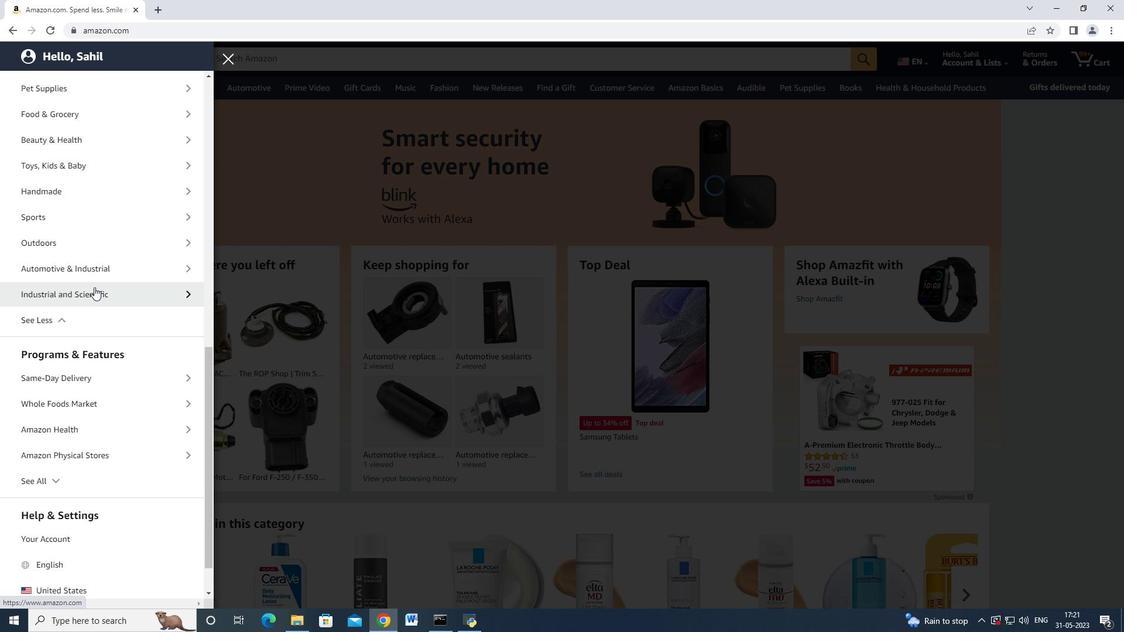 
Action: Mouse pressed left at (98, 273)
Screenshot: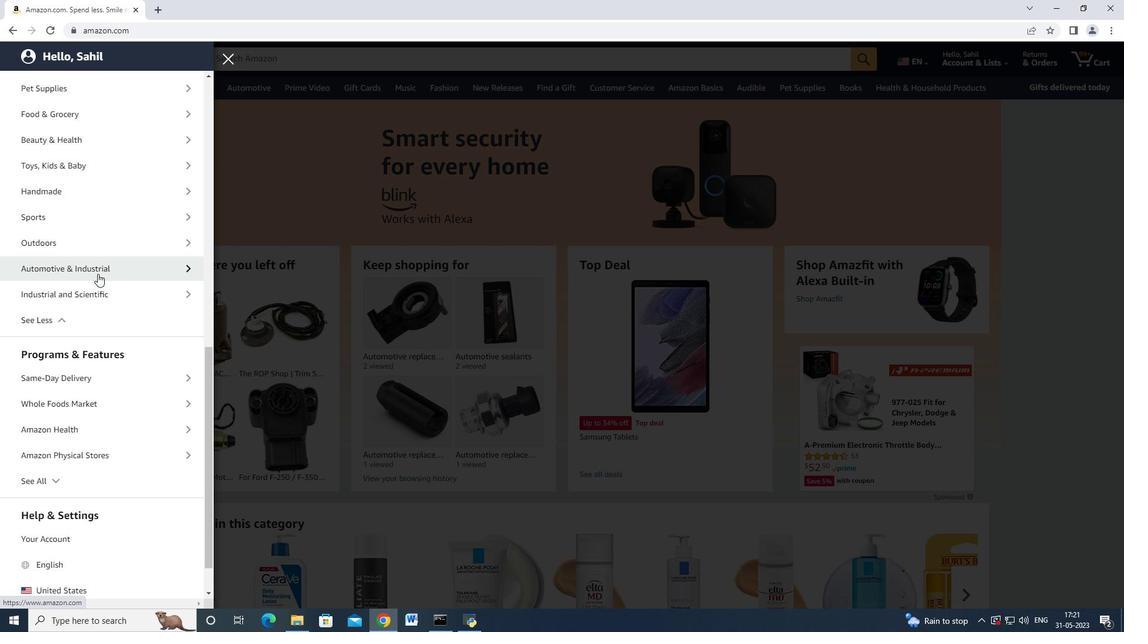 
Action: Mouse moved to (114, 149)
Screenshot: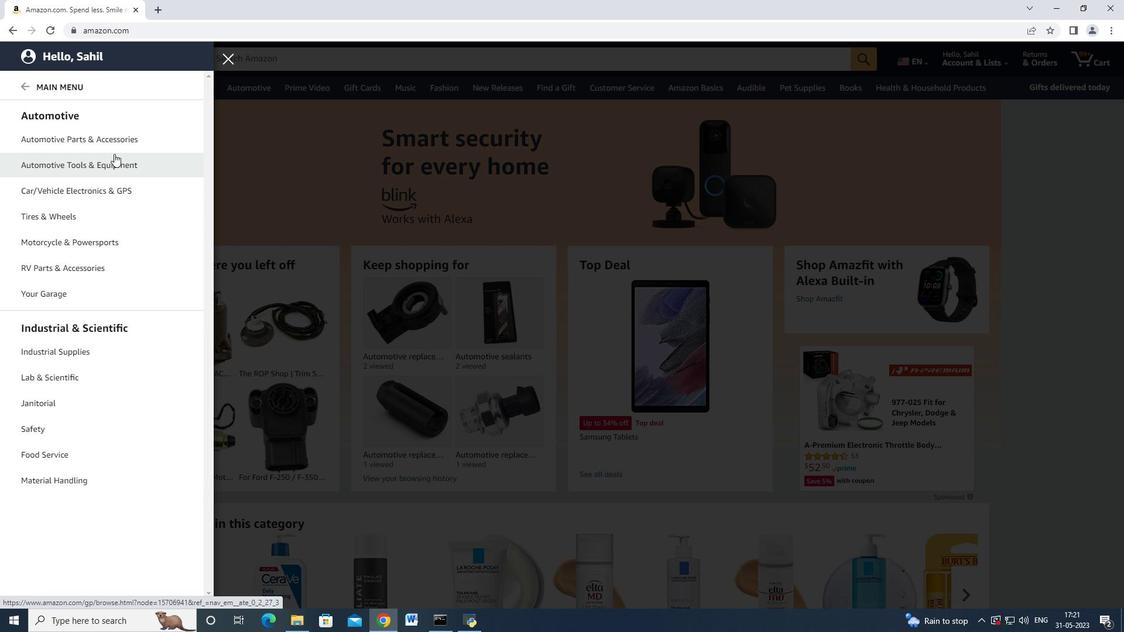 
Action: Mouse pressed left at (114, 149)
Screenshot: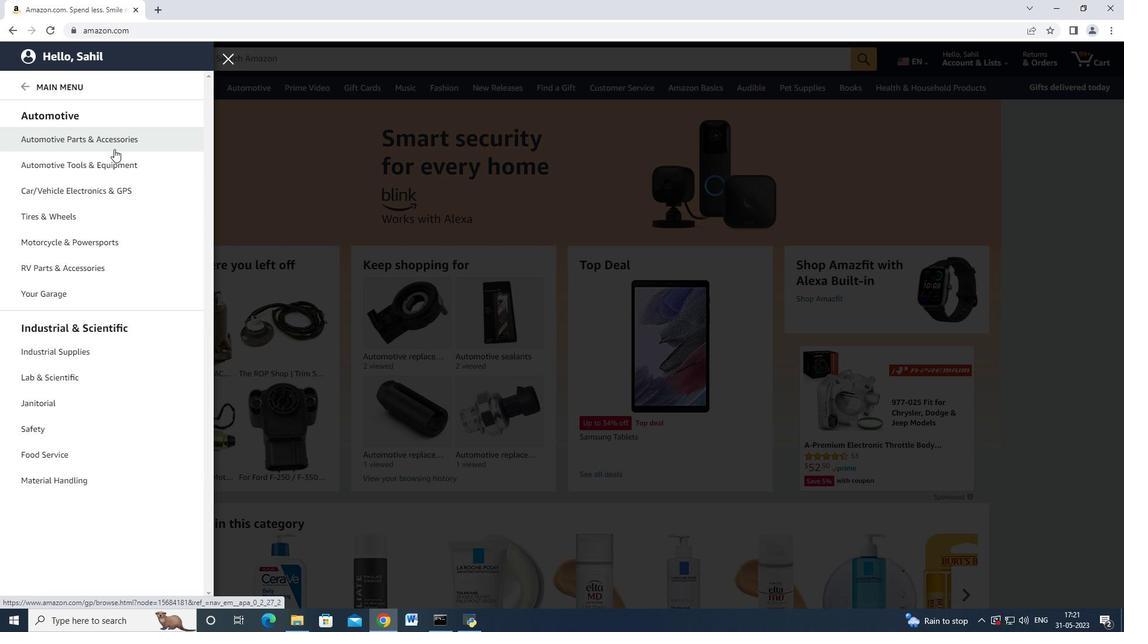 
Action: Mouse moved to (200, 111)
Screenshot: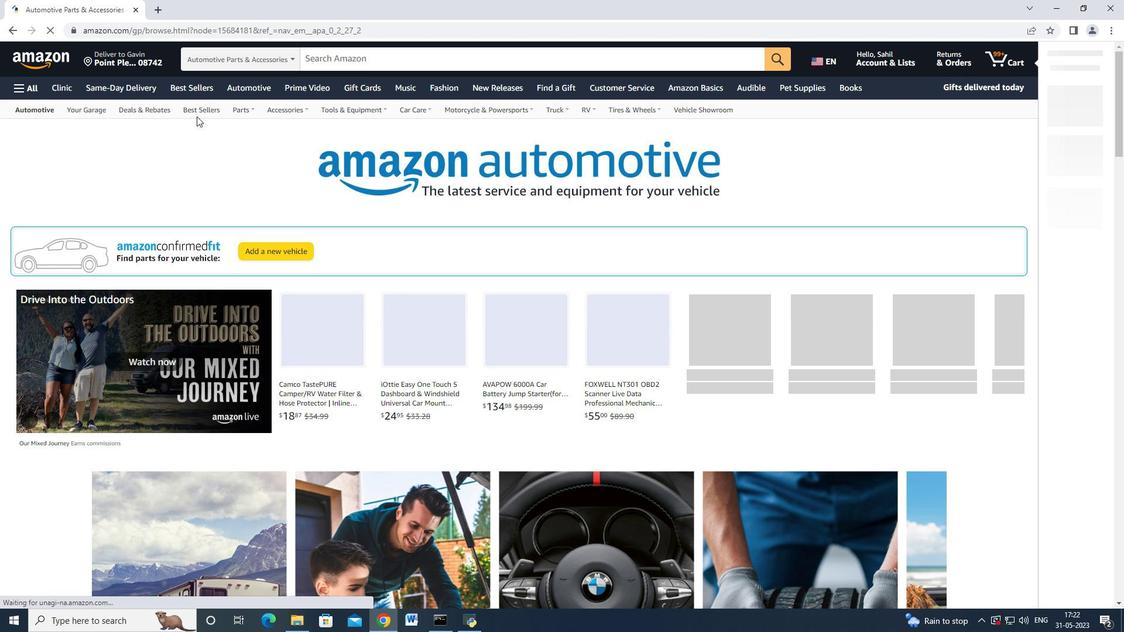 
Action: Mouse pressed left at (200, 111)
Screenshot: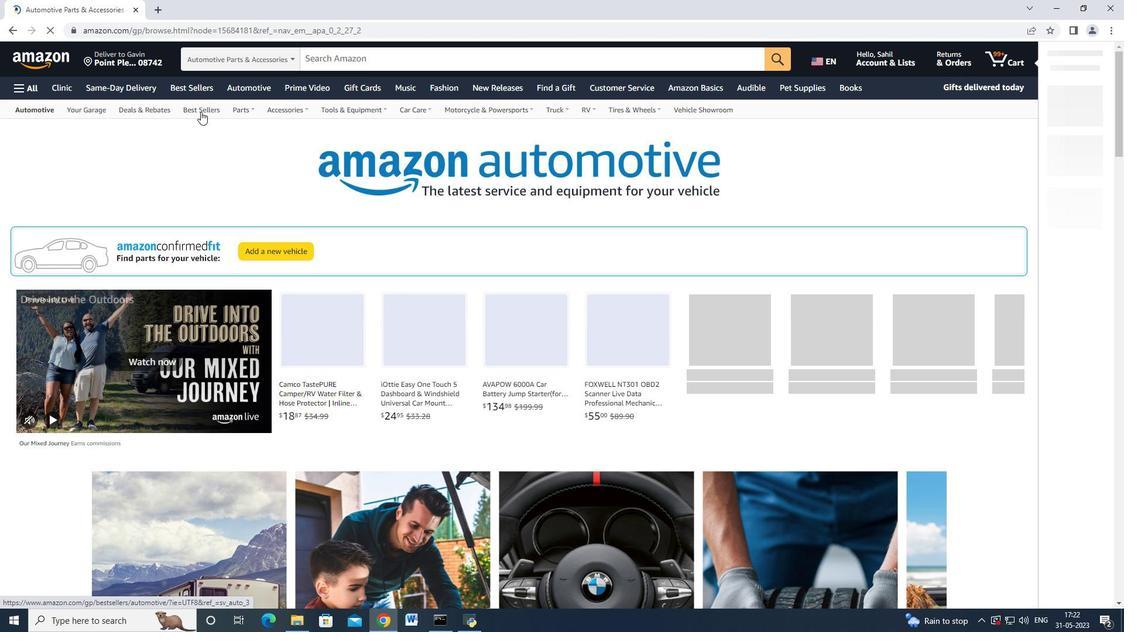 
Action: Mouse moved to (66, 376)
Screenshot: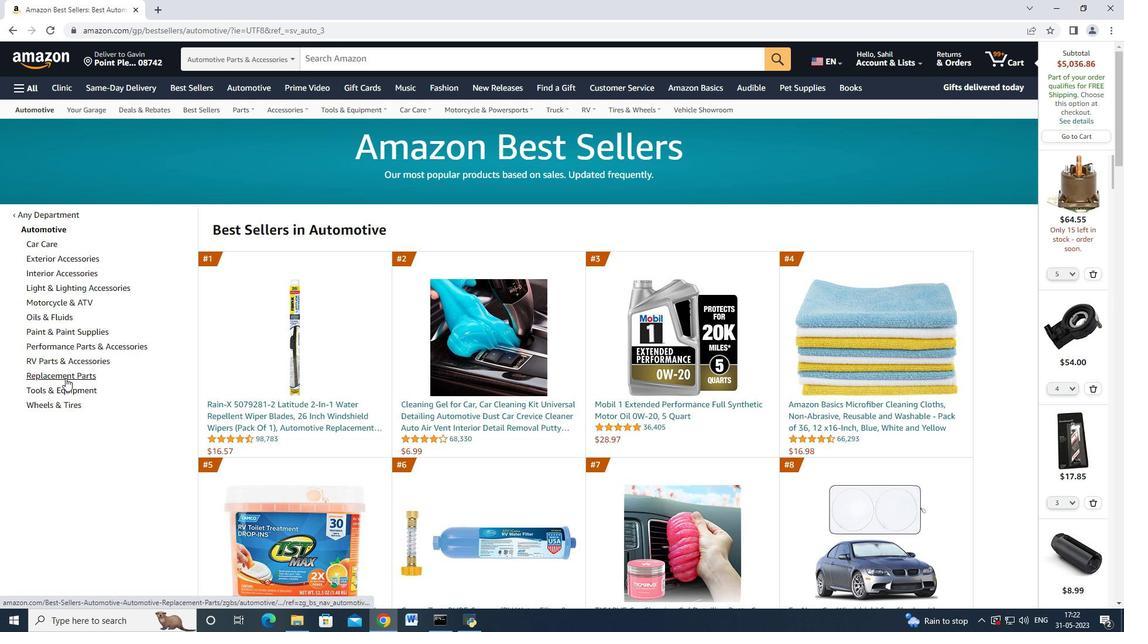 
Action: Mouse pressed left at (66, 376)
Screenshot: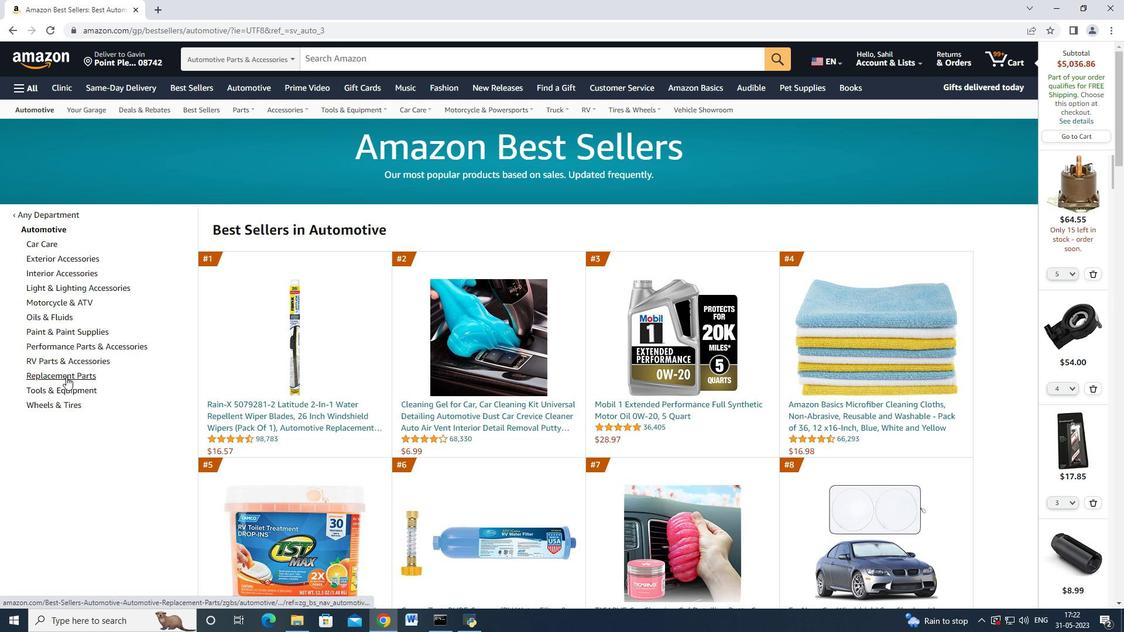
Action: Mouse moved to (134, 296)
Screenshot: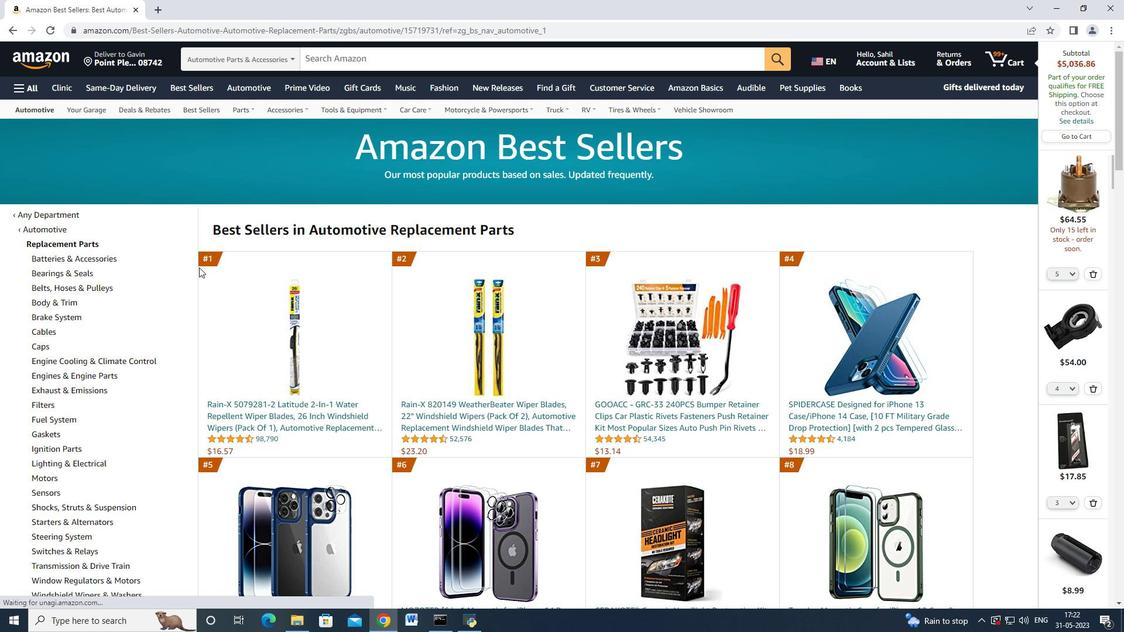 
Action: Mouse scrolled (134, 295) with delta (0, 0)
Screenshot: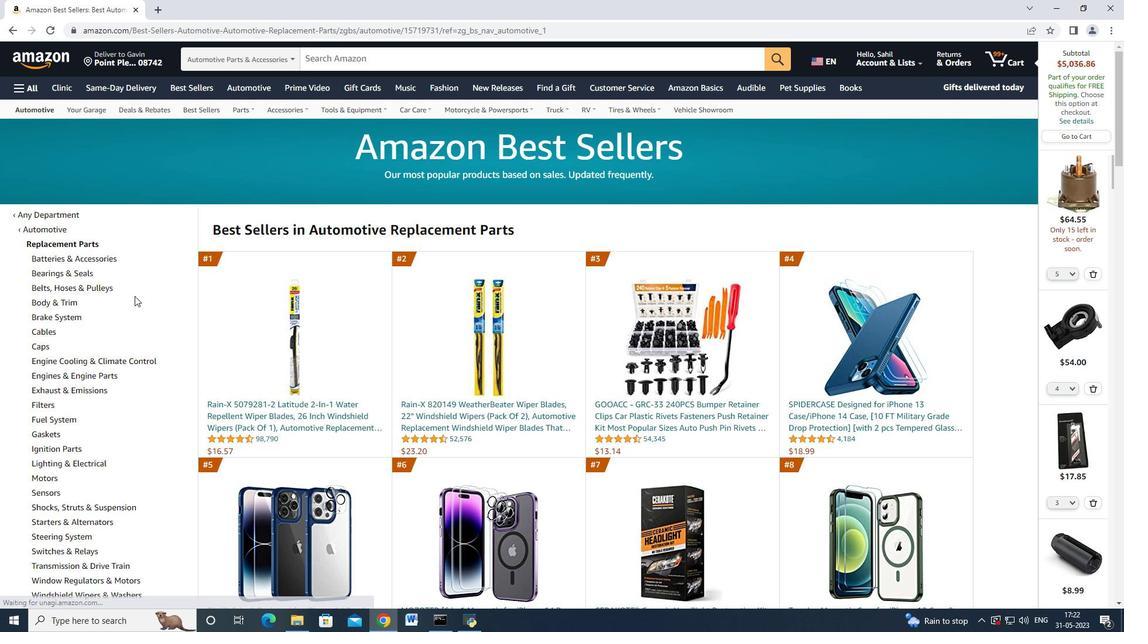 
Action: Mouse moved to (138, 297)
Screenshot: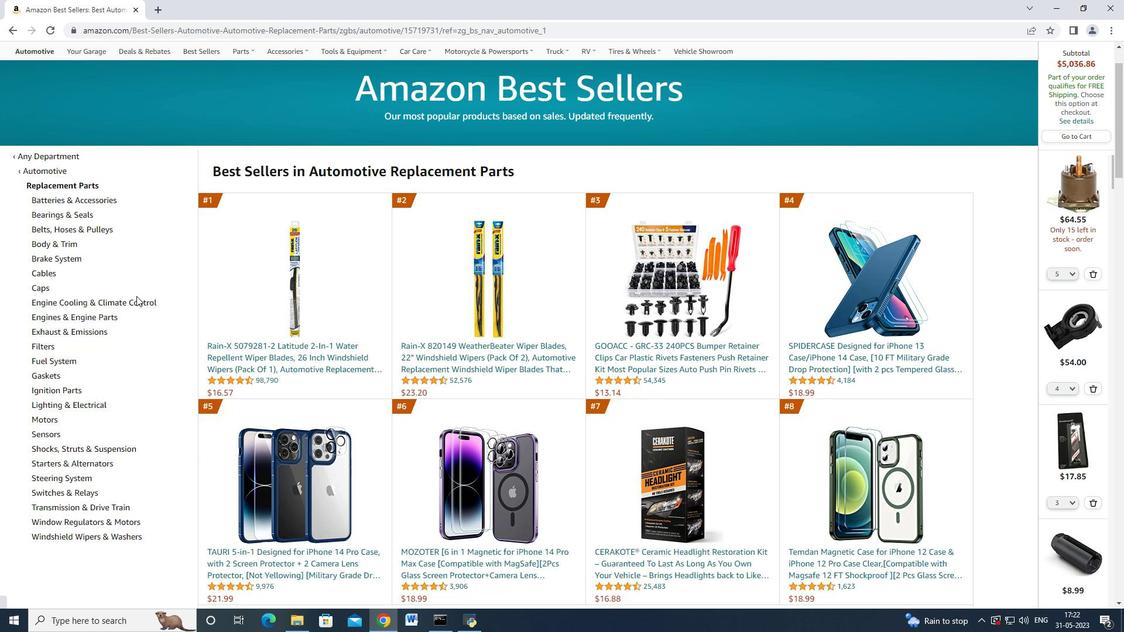 
Action: Mouse scrolled (138, 296) with delta (0, 0)
Screenshot: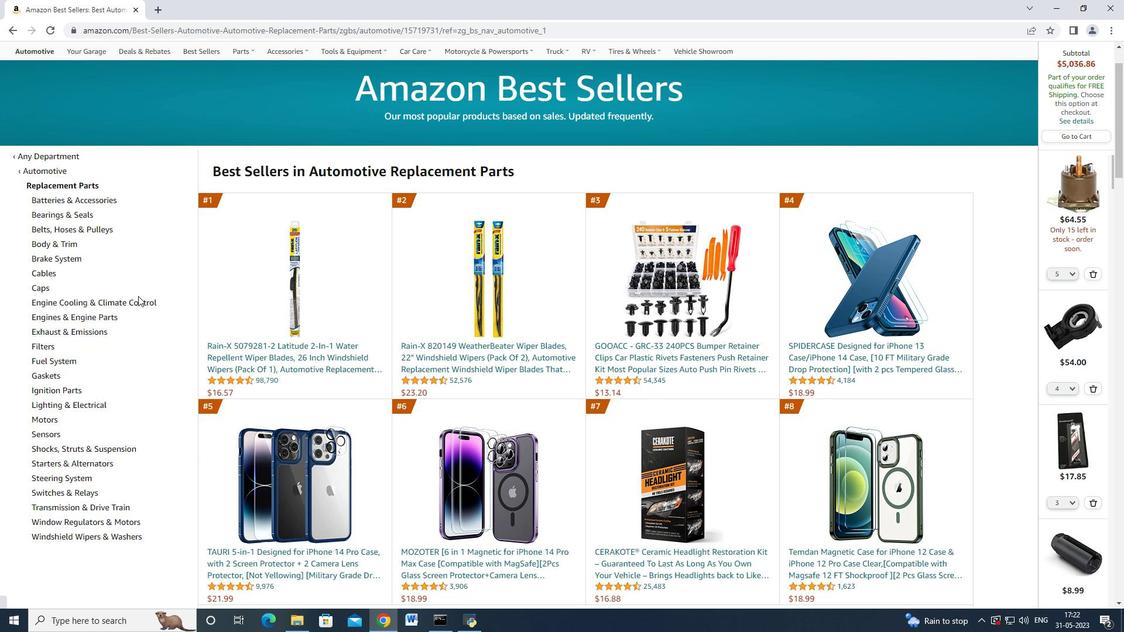 
Action: Mouse moved to (140, 297)
Screenshot: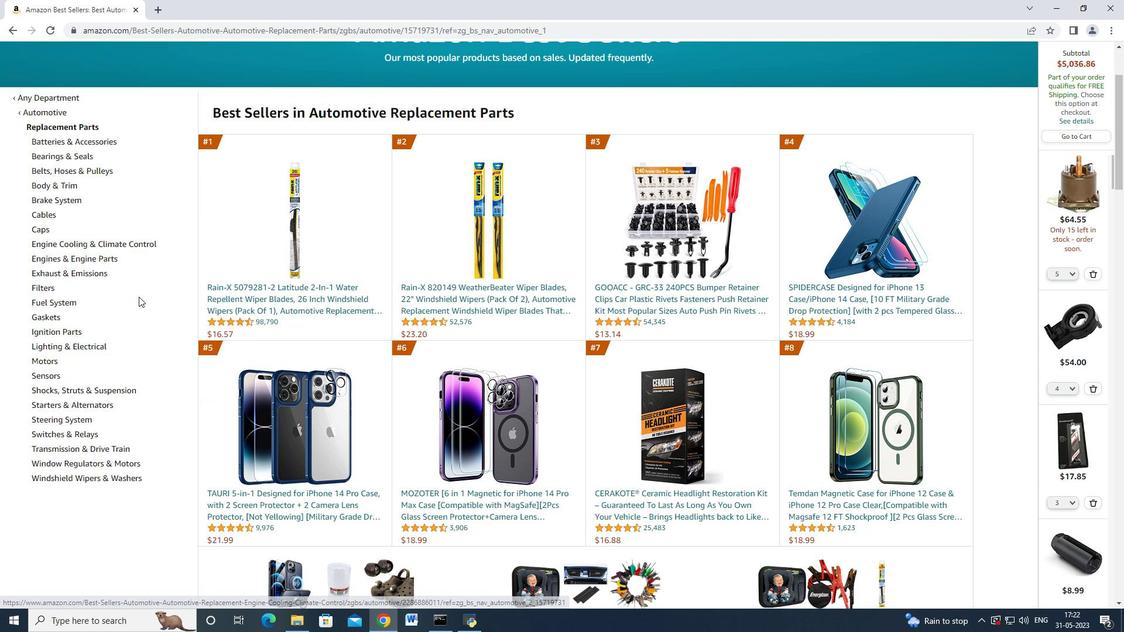 
Action: Mouse scrolled (140, 296) with delta (0, 0)
Screenshot: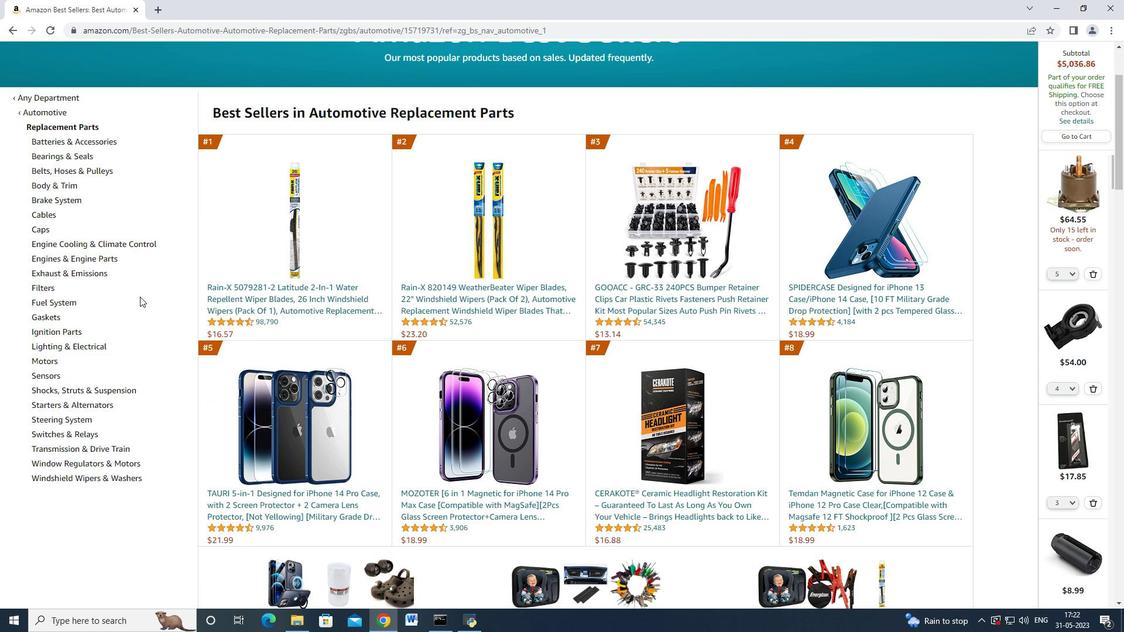 
Action: Mouse scrolled (140, 296) with delta (0, 0)
Screenshot: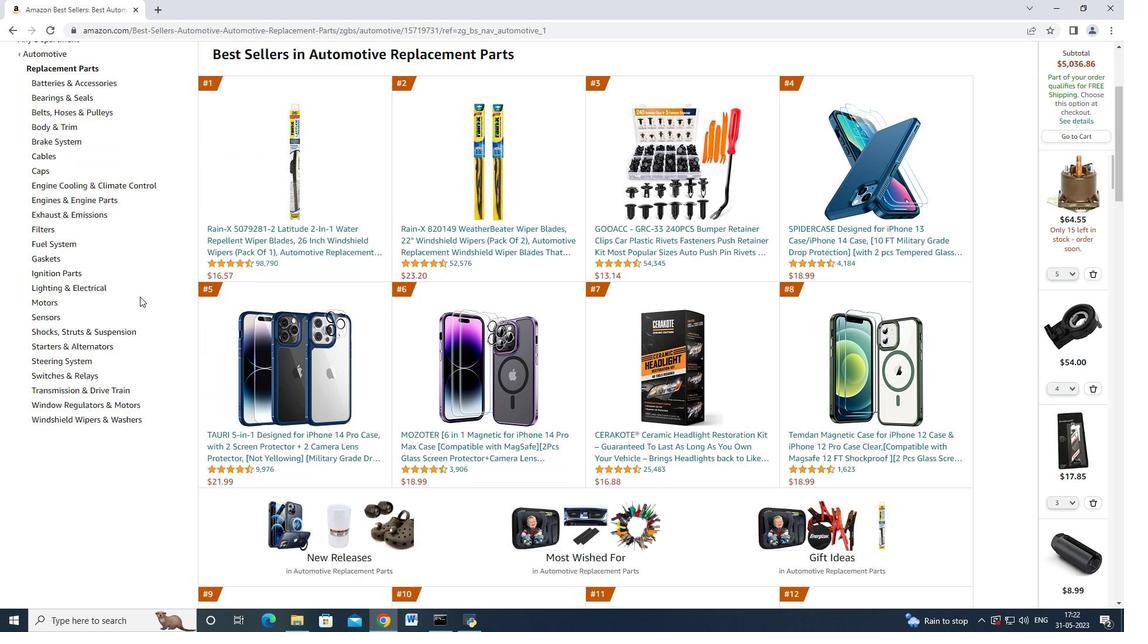 
Action: Mouse moved to (52, 263)
Screenshot: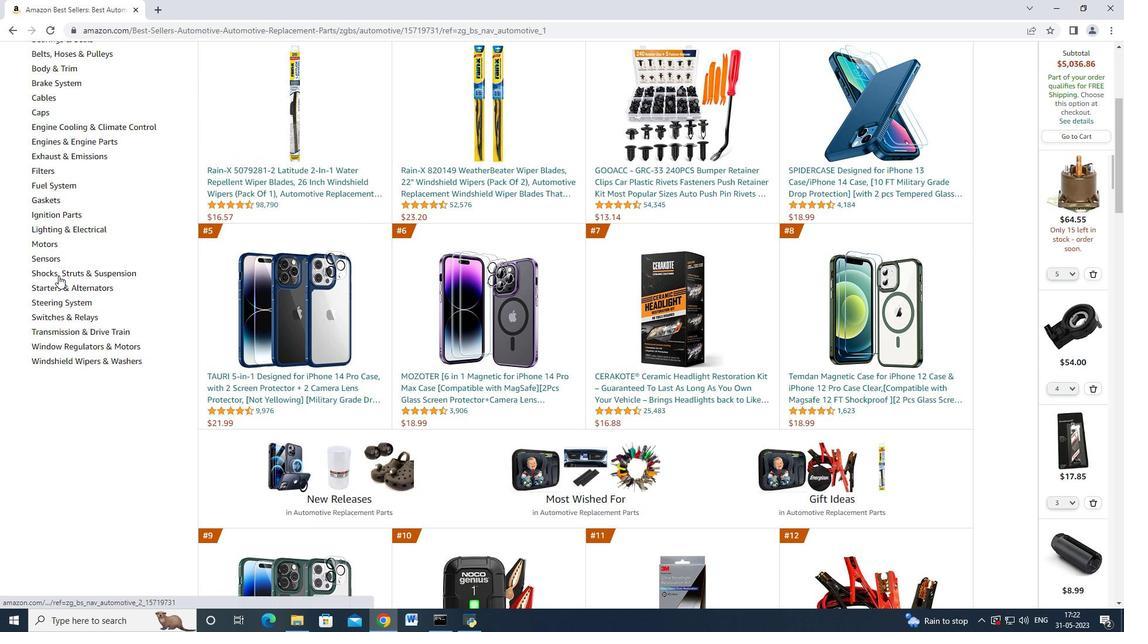 
Action: Mouse pressed left at (52, 263)
Screenshot: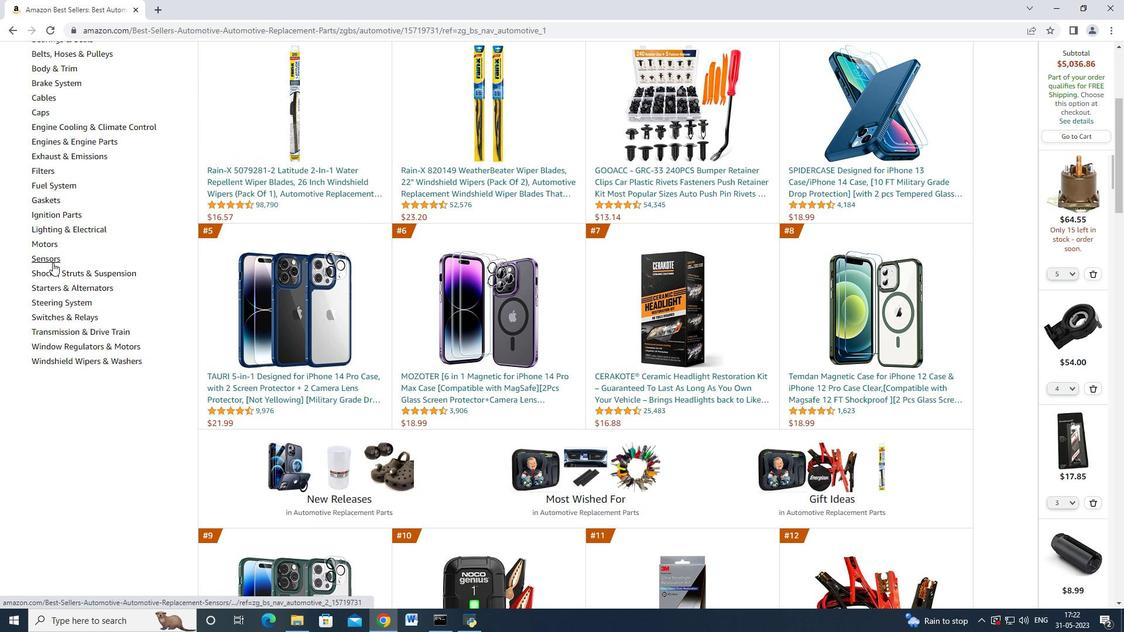 
Action: Mouse moved to (65, 359)
Screenshot: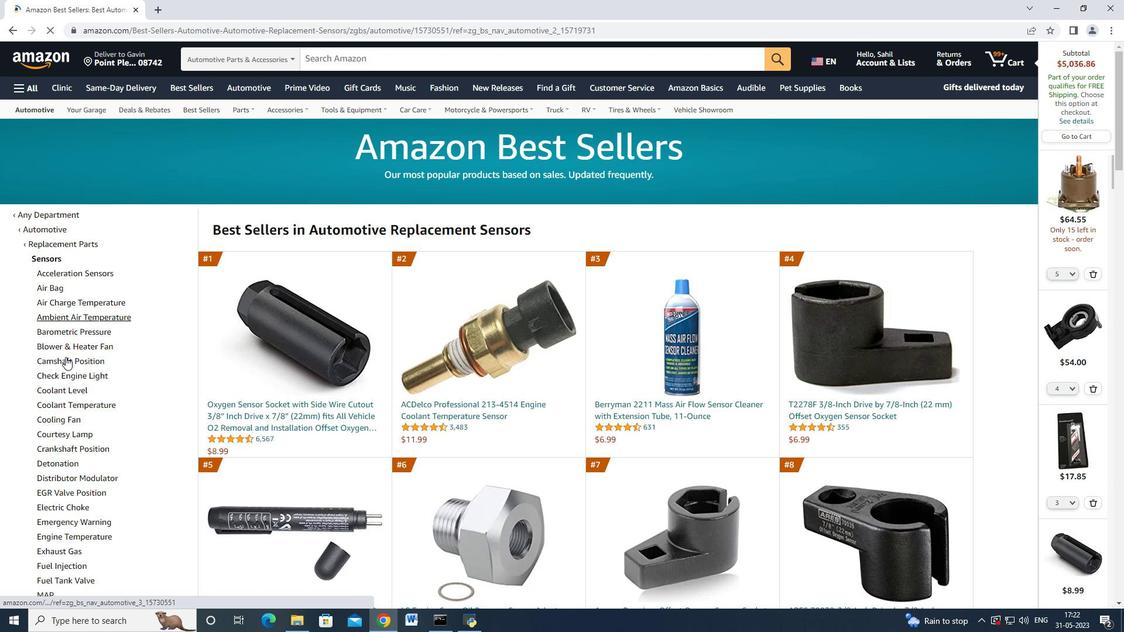 
Action: Mouse scrolled (65, 358) with delta (0, 0)
Screenshot: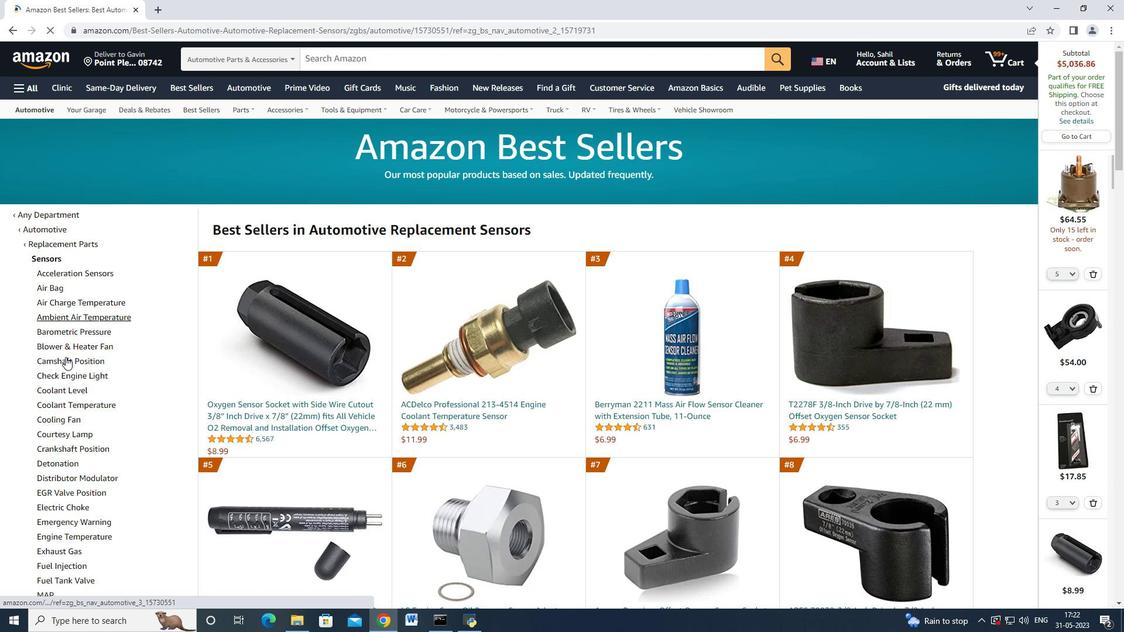 
Action: Mouse moved to (65, 360)
Screenshot: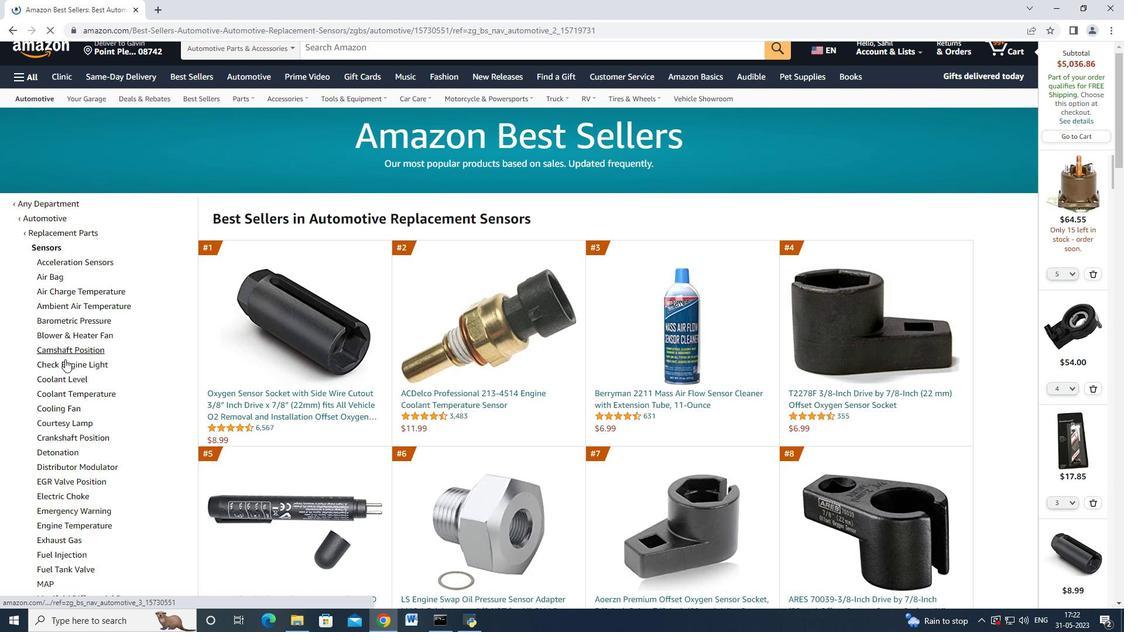 
Action: Mouse scrolled (65, 360) with delta (0, 0)
Screenshot: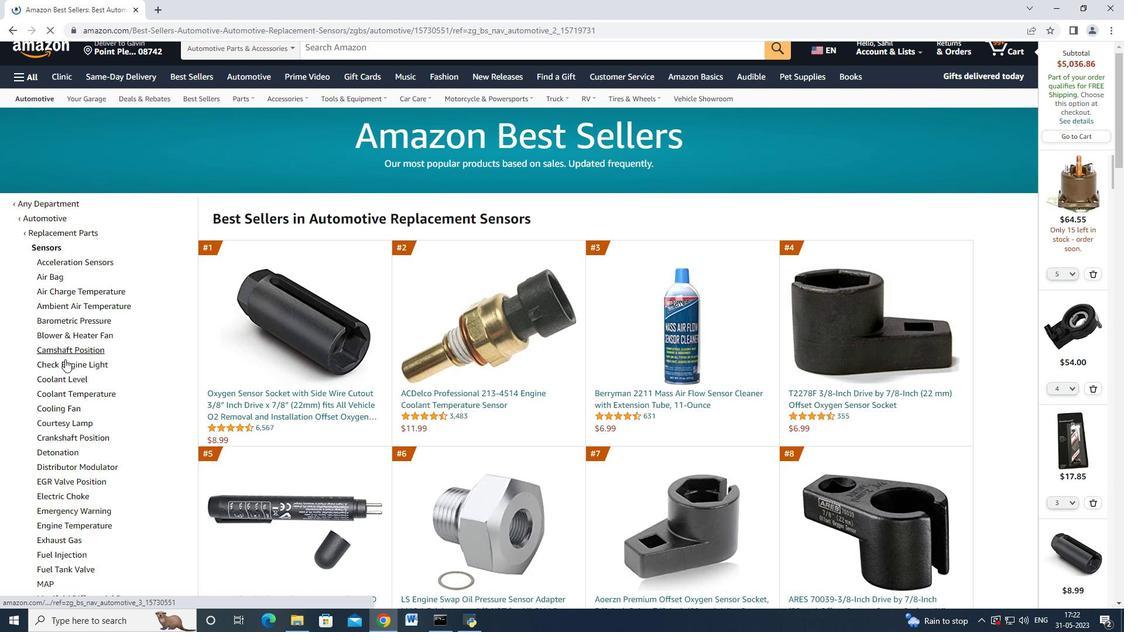 
Action: Mouse scrolled (65, 360) with delta (0, 0)
Screenshot: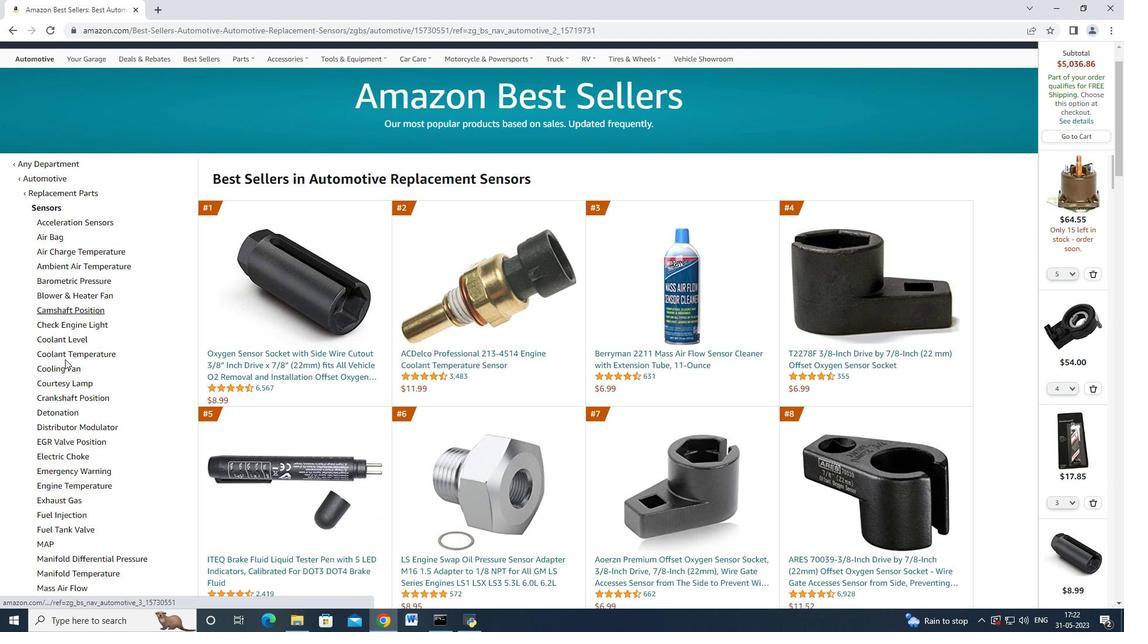
Action: Mouse moved to (64, 398)
Screenshot: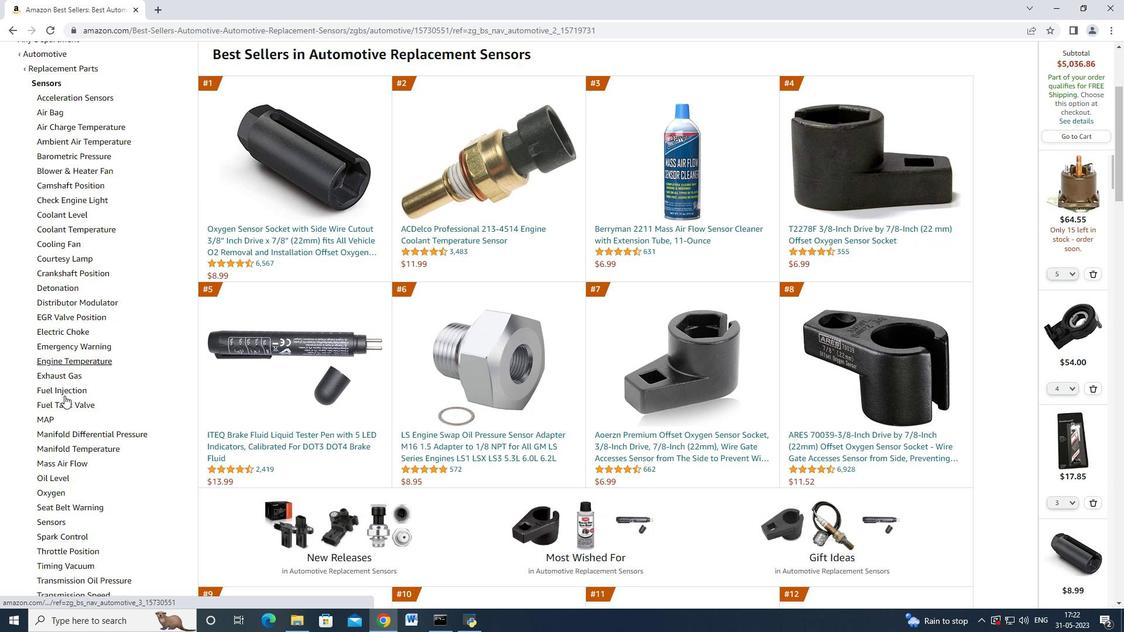 
Action: Mouse scrolled (64, 398) with delta (0, 0)
Screenshot: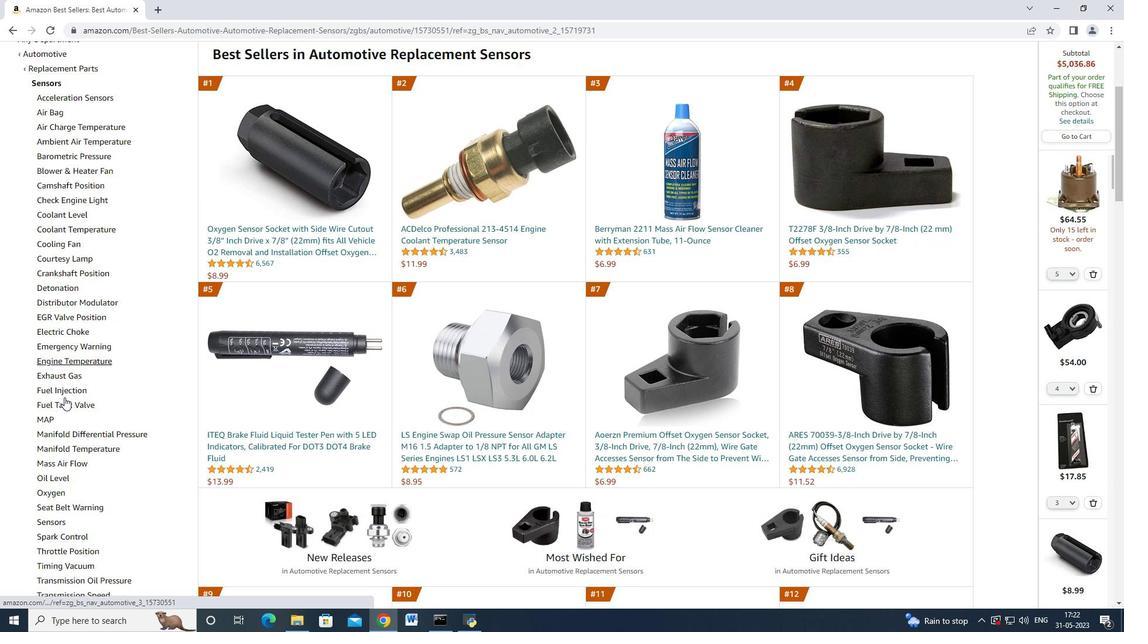 
Action: Mouse moved to (64, 399)
Screenshot: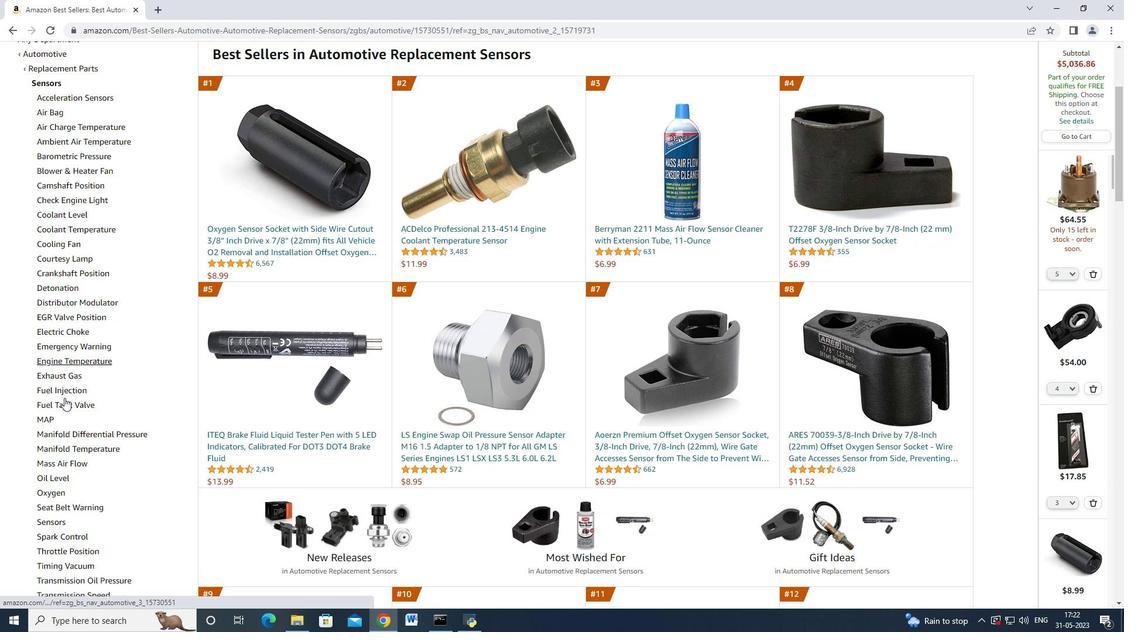 
Action: Mouse scrolled (64, 398) with delta (0, 0)
Screenshot: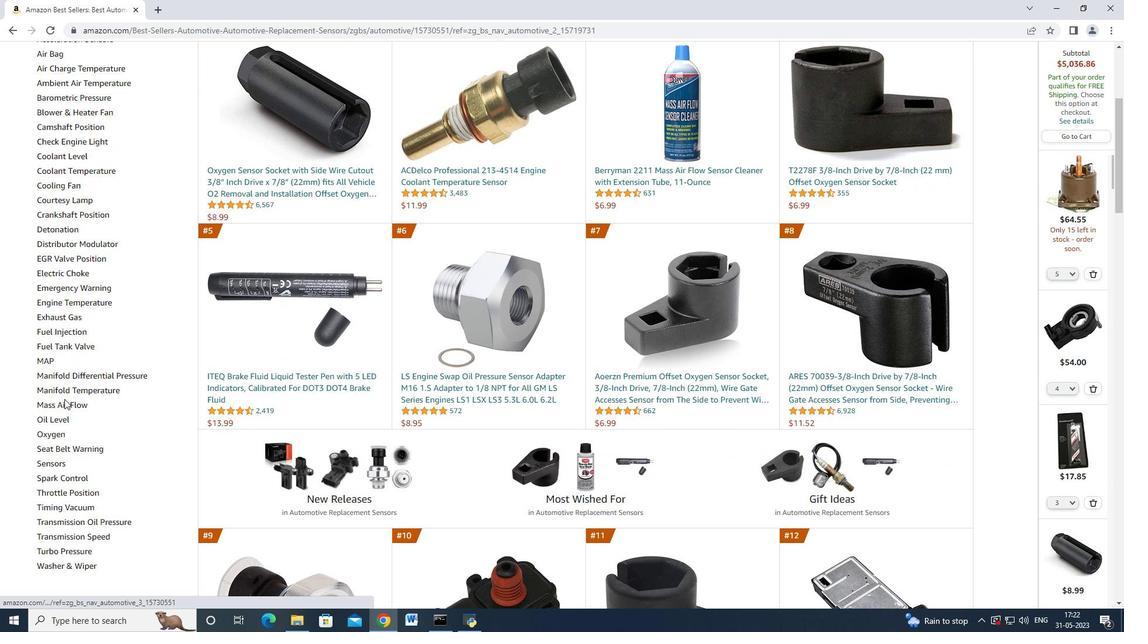 
Action: Mouse moved to (70, 433)
Screenshot: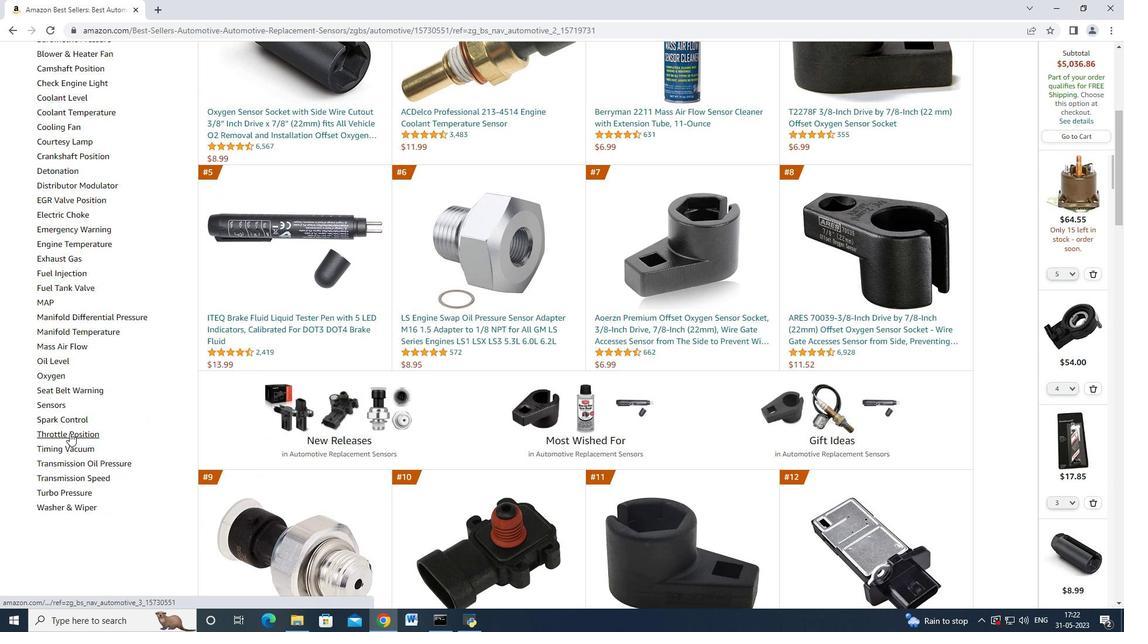 
Action: Mouse pressed left at (70, 433)
Screenshot: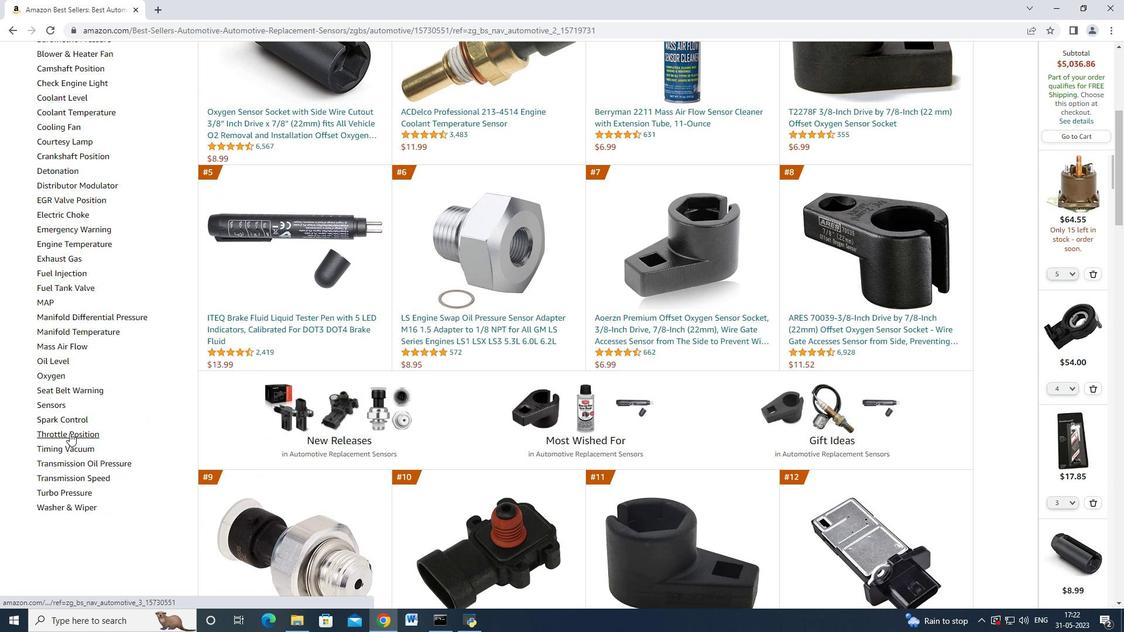 
Action: Mouse moved to (163, 268)
Screenshot: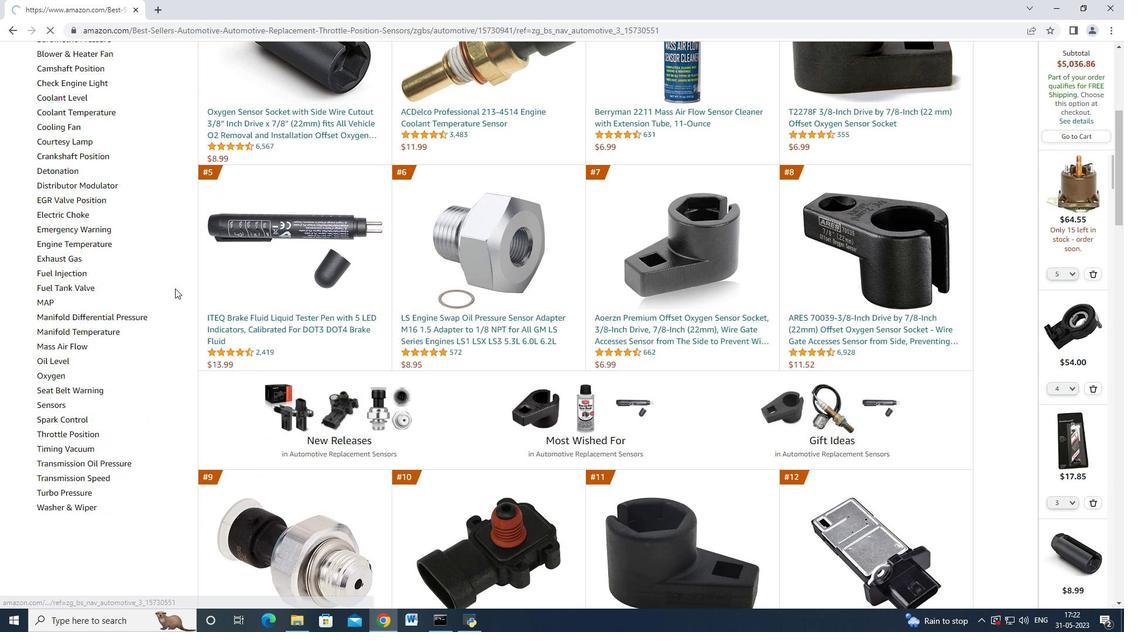 
Action: Mouse scrolled (163, 268) with delta (0, 0)
Screenshot: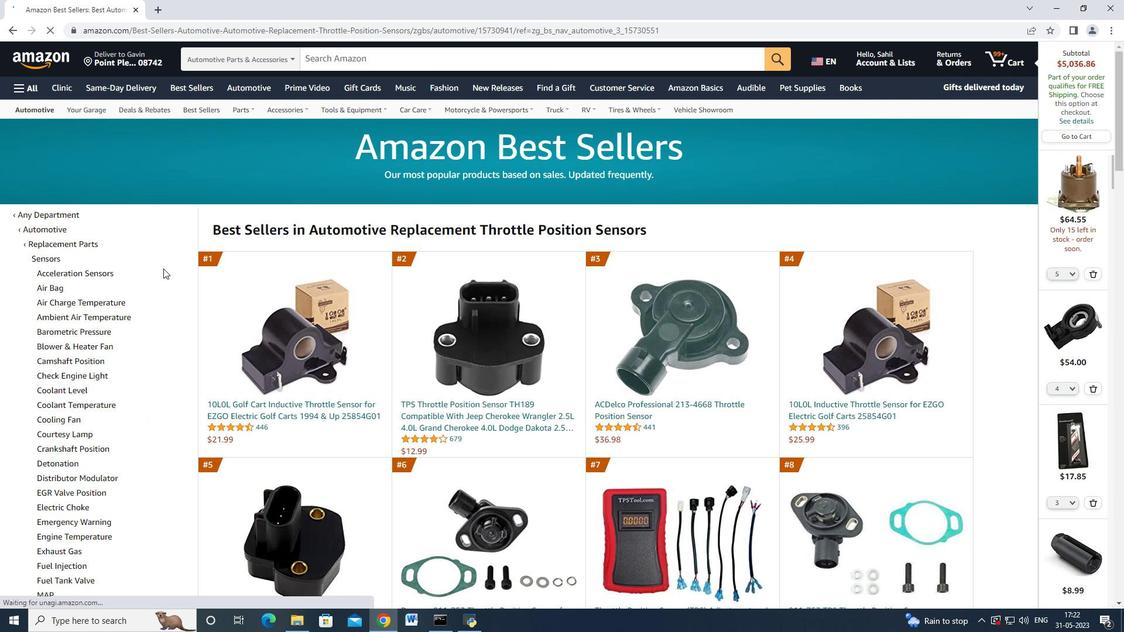 
Action: Mouse scrolled (163, 268) with delta (0, 0)
Screenshot: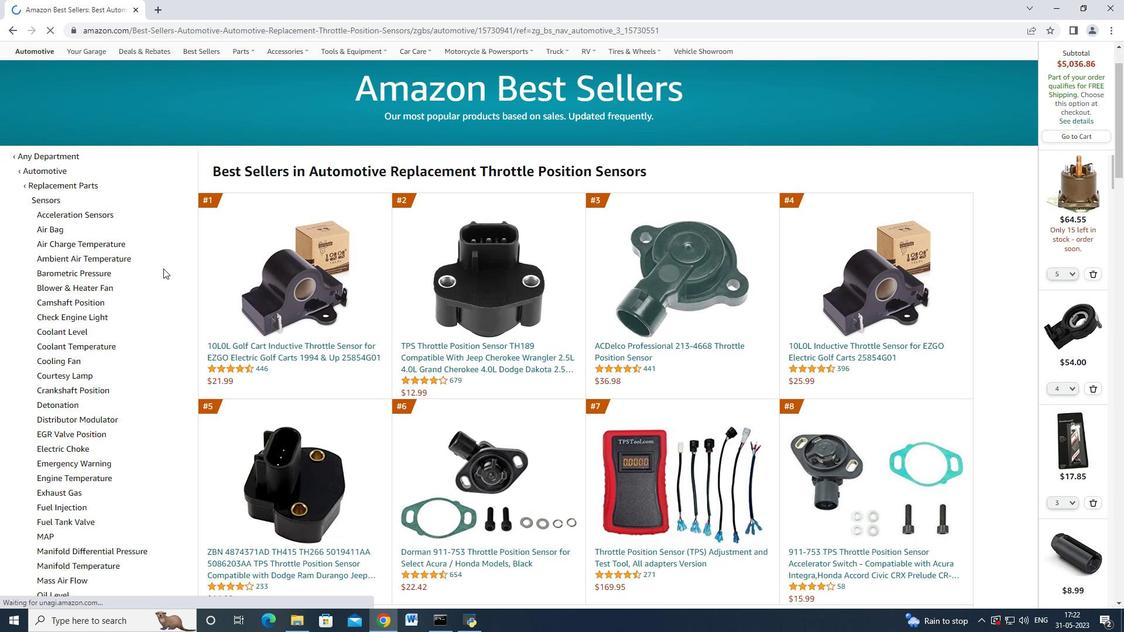 
Action: Mouse scrolled (163, 268) with delta (0, 0)
Screenshot: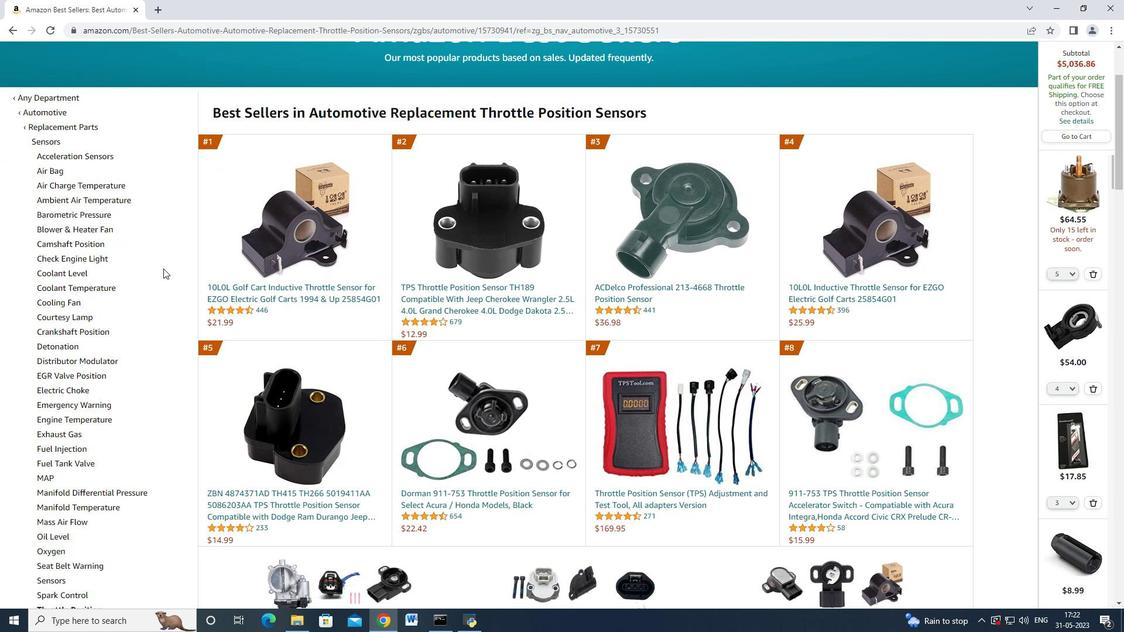 
Action: Mouse scrolled (163, 268) with delta (0, 0)
Screenshot: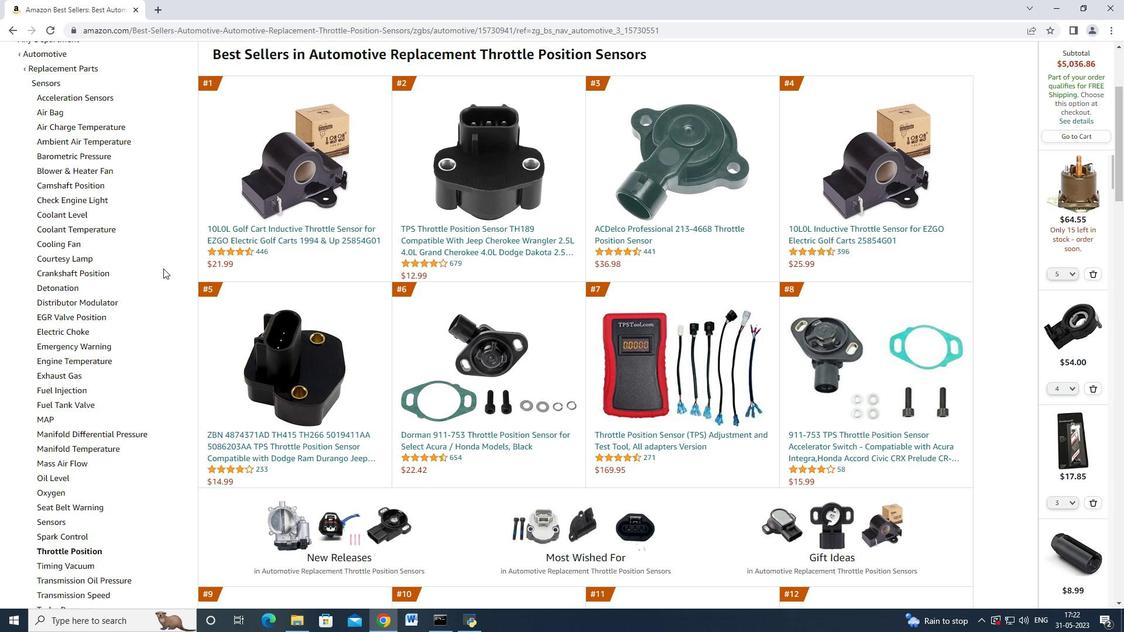 
Action: Mouse scrolled (163, 269) with delta (0, 0)
Screenshot: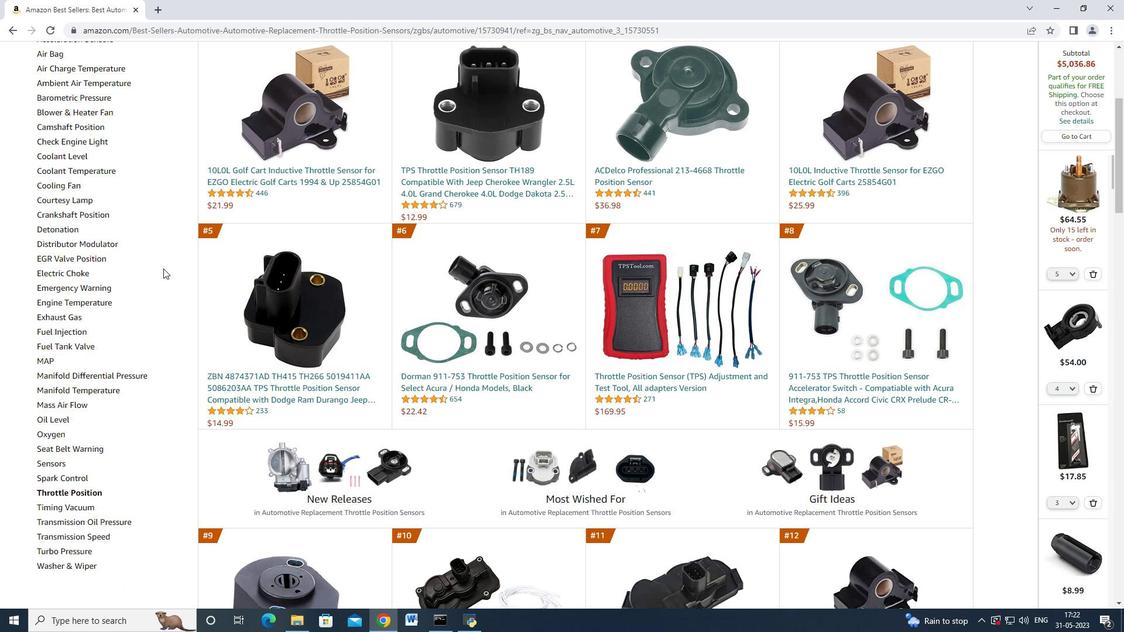 
Action: Mouse moved to (418, 232)
Screenshot: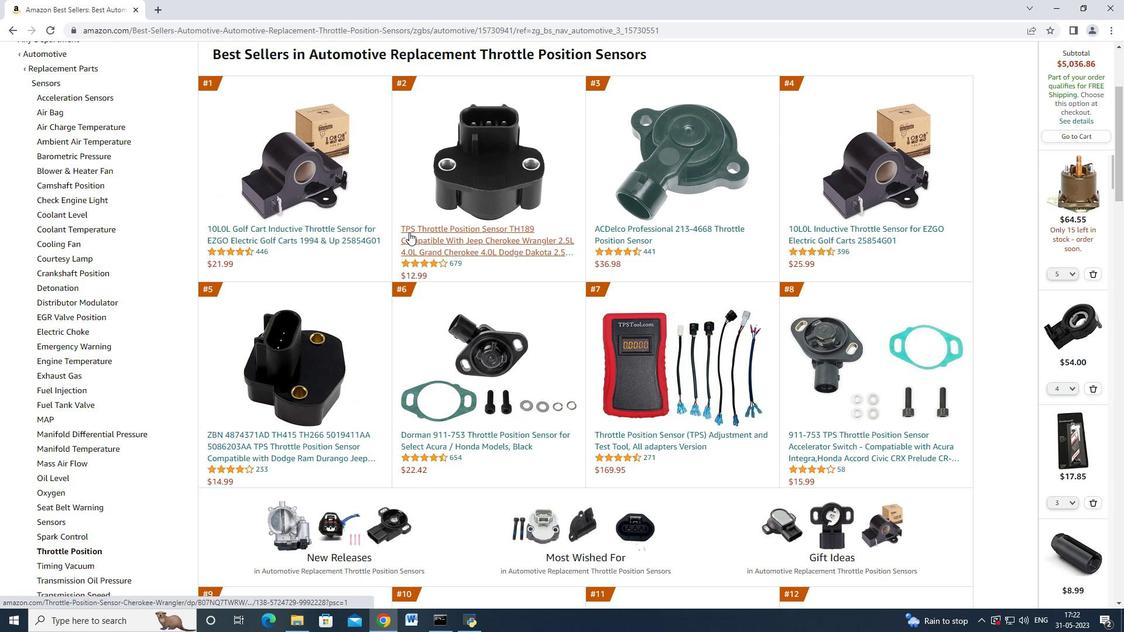 
Action: Mouse pressed left at (418, 232)
Screenshot: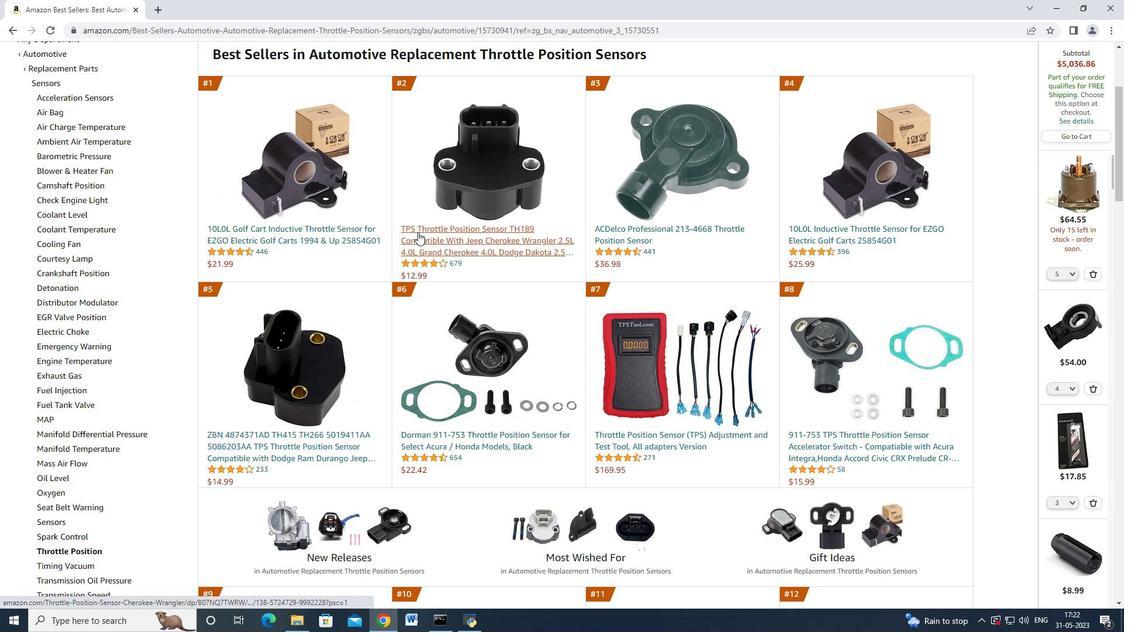 
Action: Mouse moved to (398, 253)
Screenshot: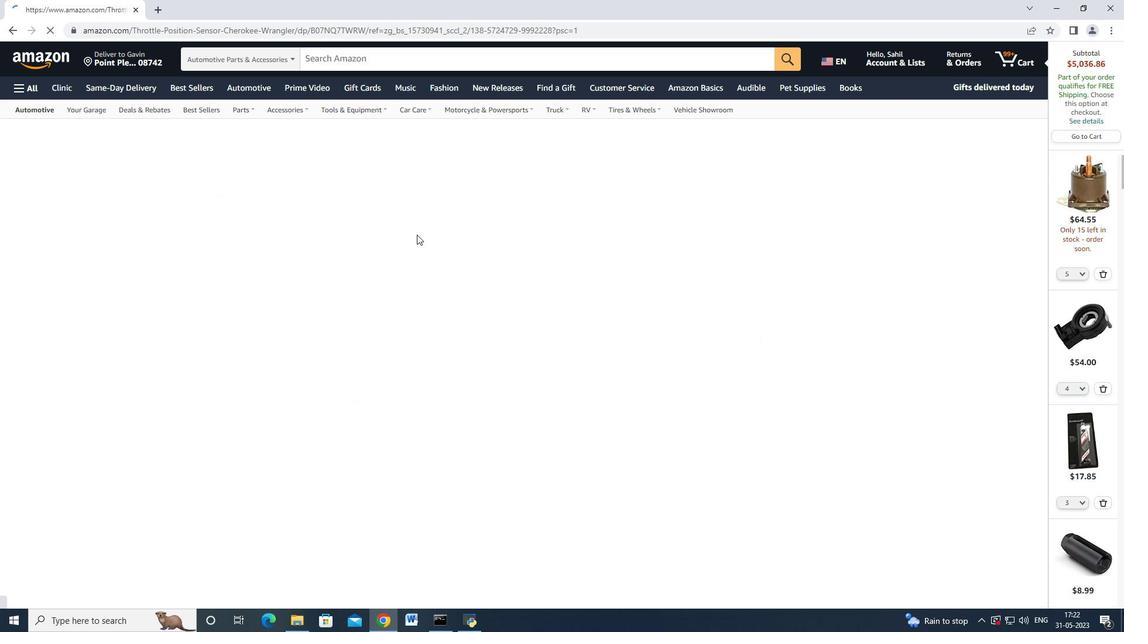 
Action: Mouse scrolled (398, 252) with delta (0, 0)
Screenshot: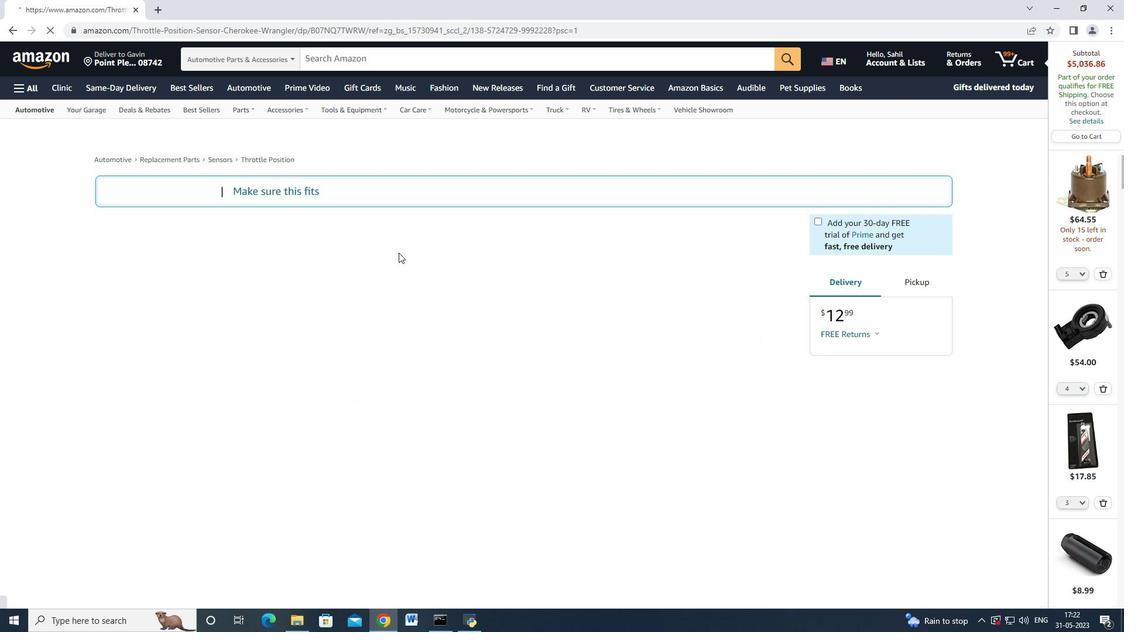 
Action: Mouse moved to (398, 253)
Screenshot: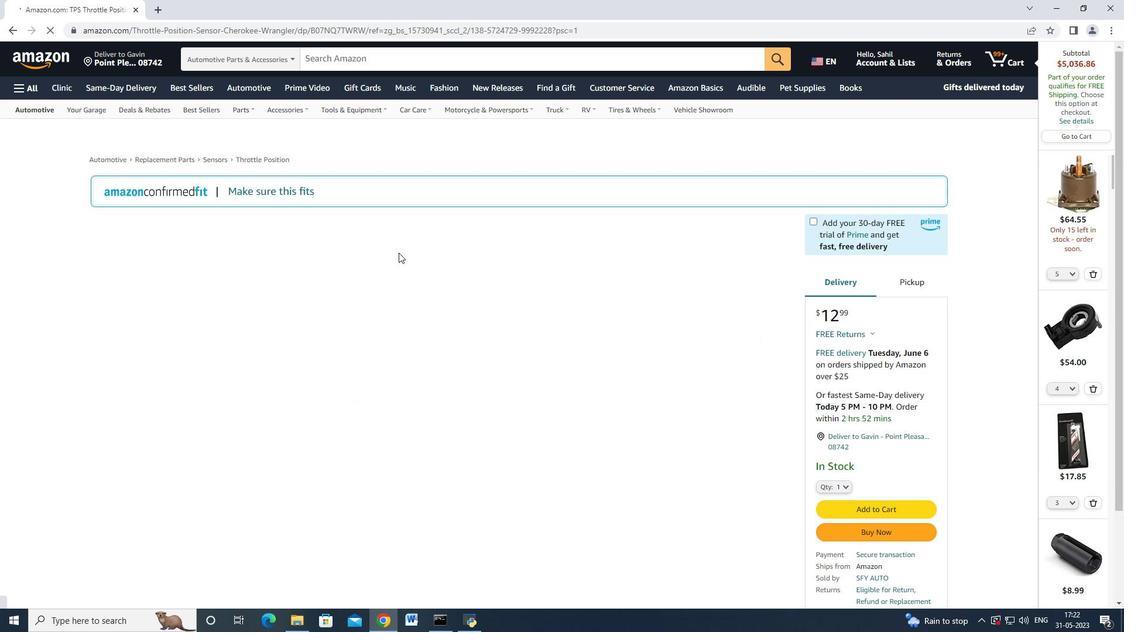 
Action: Mouse scrolled (398, 252) with delta (0, 0)
Screenshot: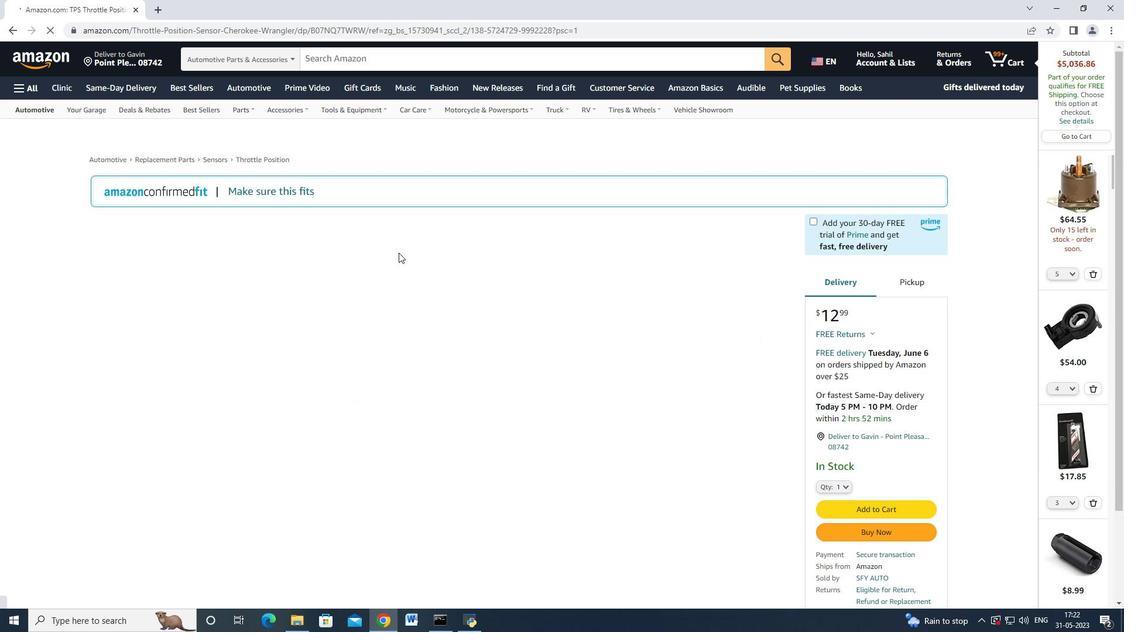 
Action: Mouse moved to (452, 260)
Screenshot: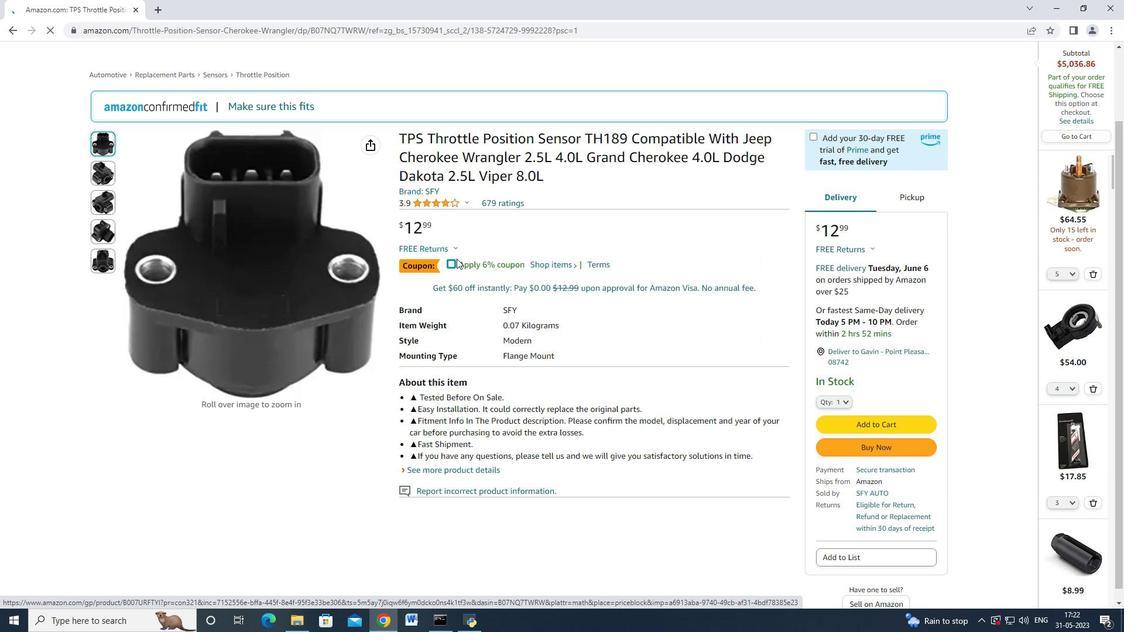 
Action: Mouse pressed left at (452, 260)
Screenshot: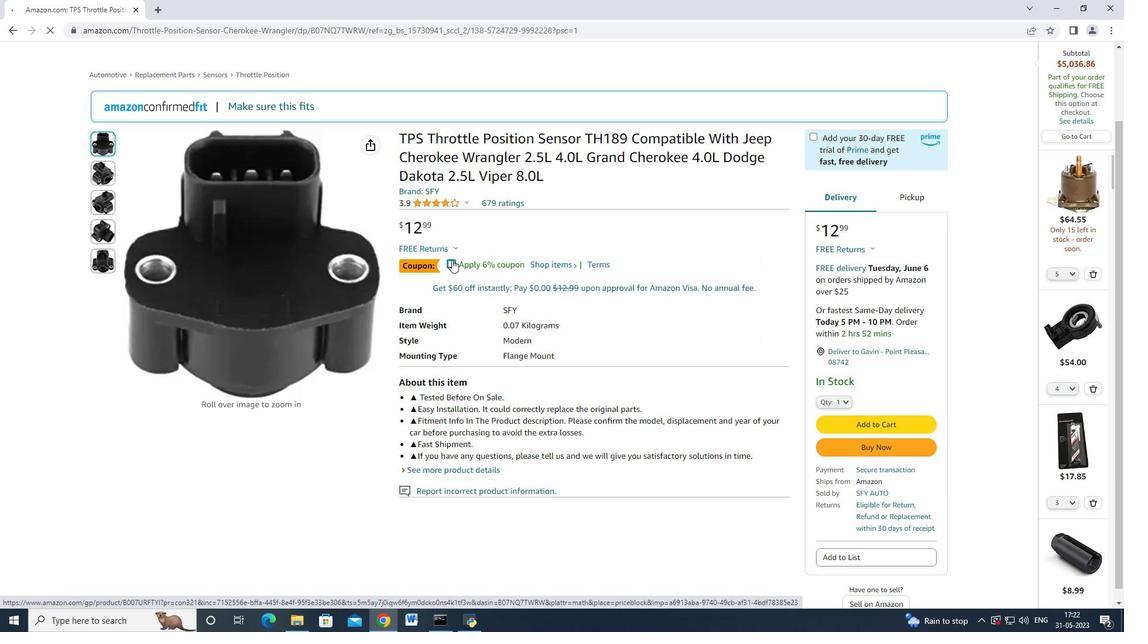 
Action: Mouse moved to (873, 449)
Screenshot: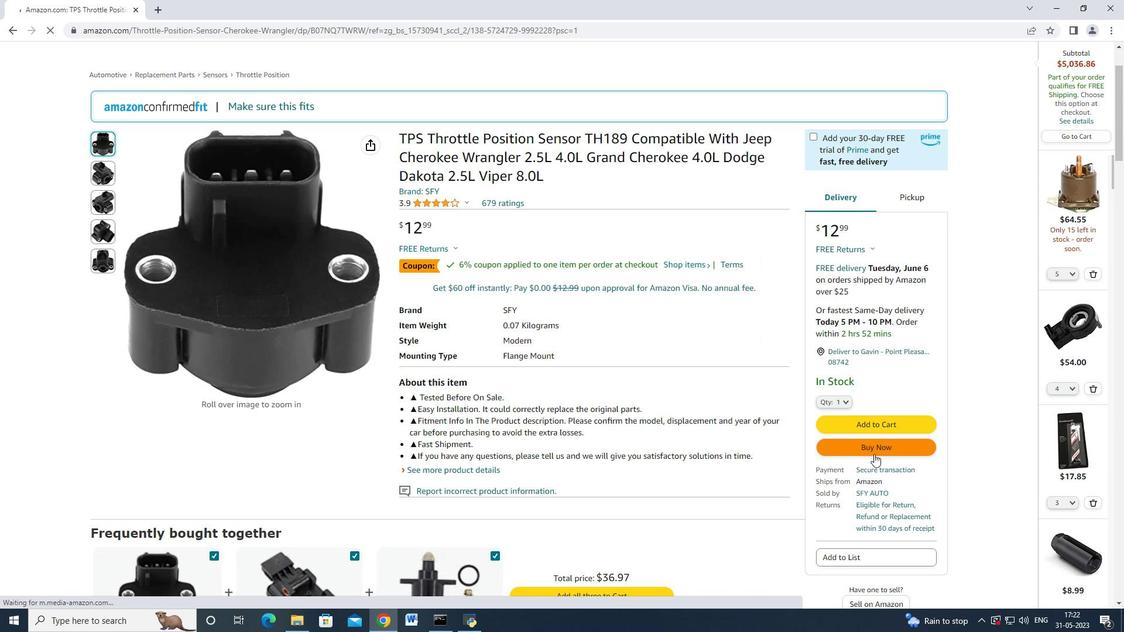 
Action: Mouse pressed left at (873, 449)
Screenshot: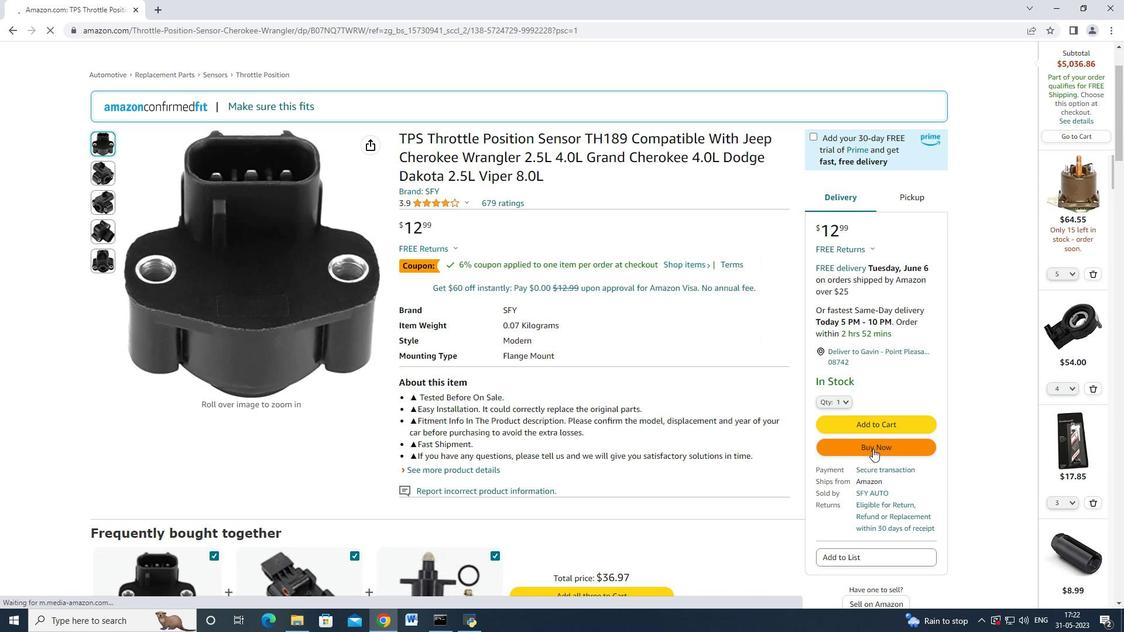 
Action: Mouse moved to (361, 254)
Screenshot: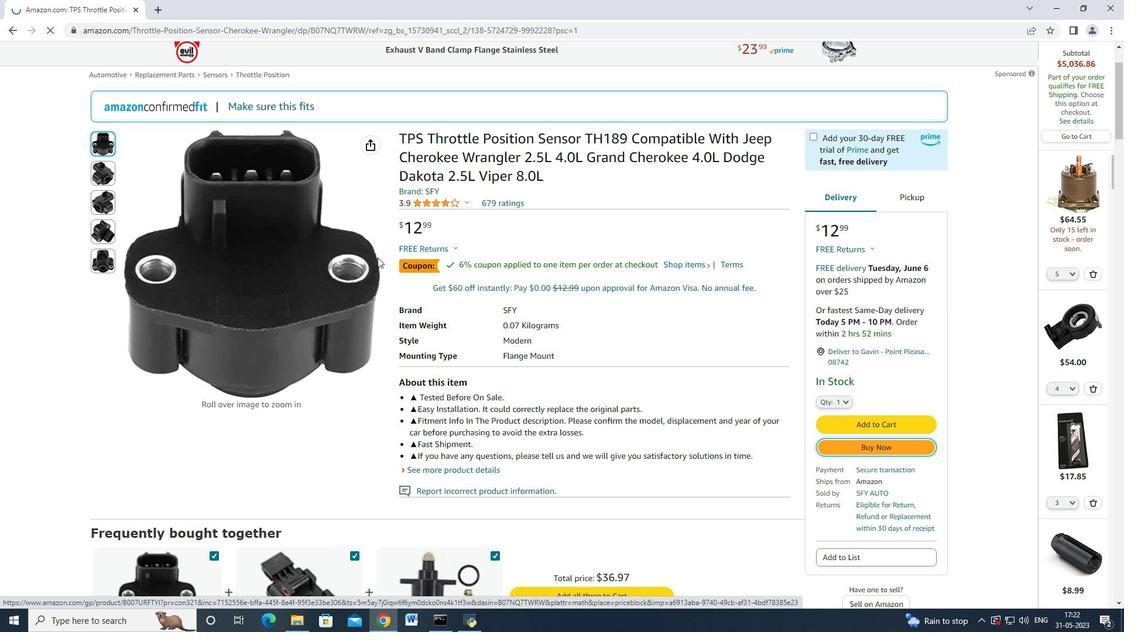 
Action: Mouse scrolled (361, 254) with delta (0, 0)
Screenshot: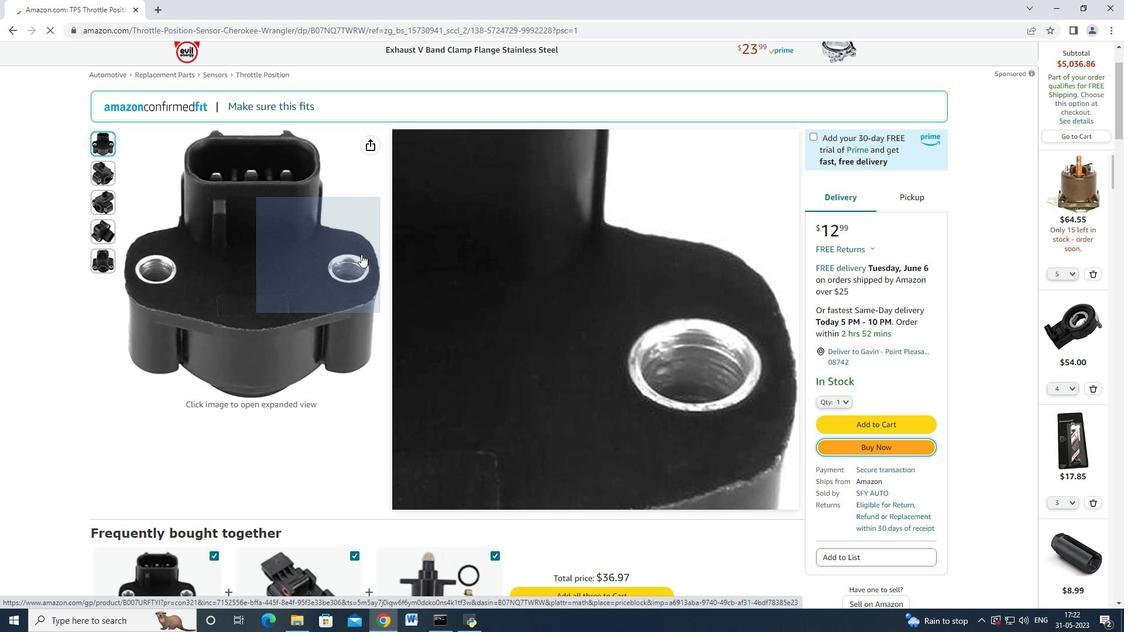 
Action: Mouse scrolled (361, 254) with delta (0, 0)
Screenshot: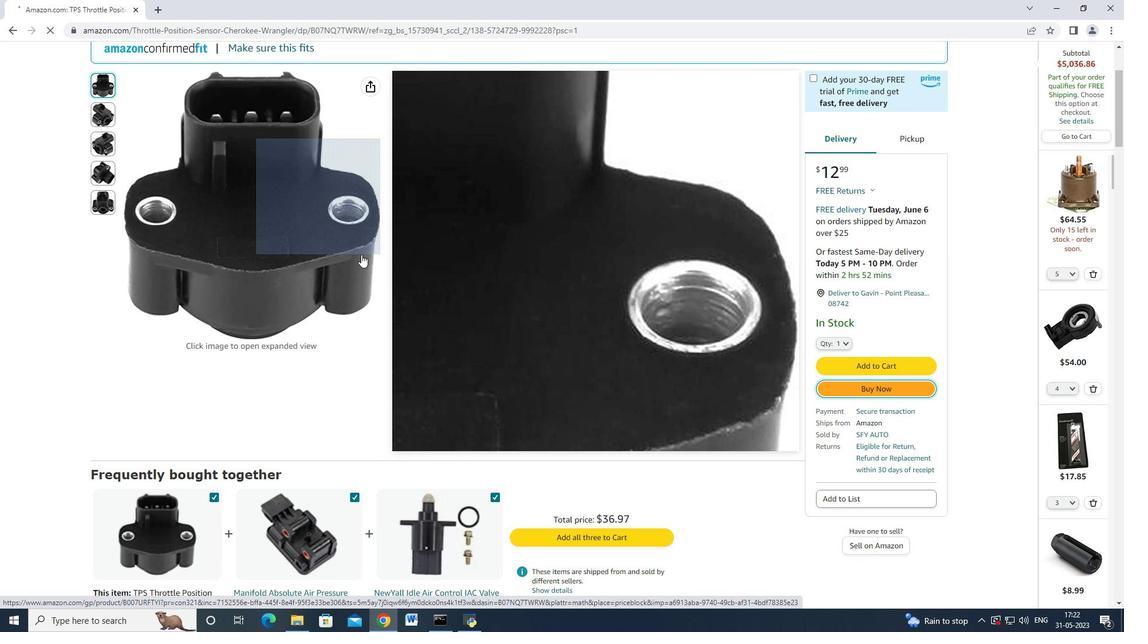 
Action: Mouse scrolled (361, 254) with delta (0, 0)
Screenshot: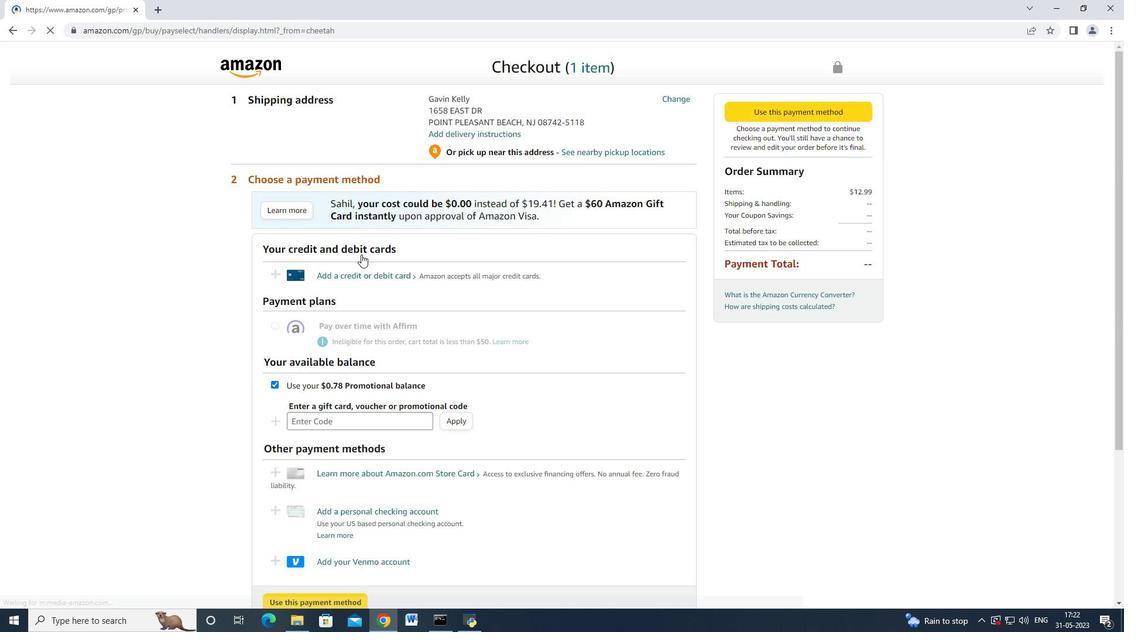 
Action: Mouse scrolled (361, 254) with delta (0, 0)
Screenshot: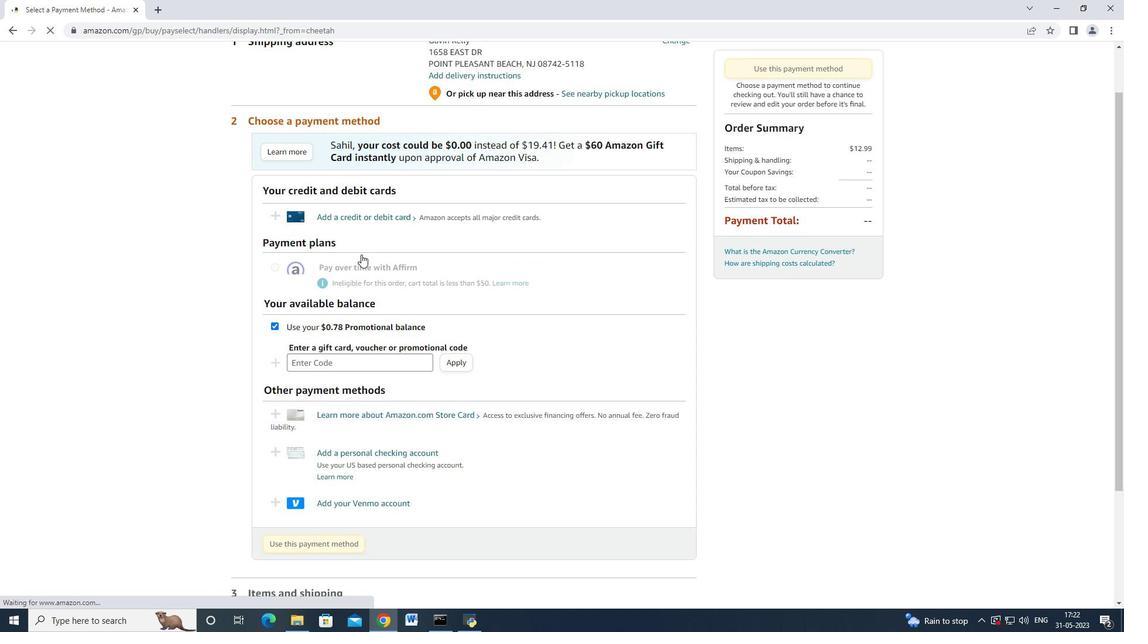 
Action: Mouse scrolled (361, 254) with delta (0, 0)
Screenshot: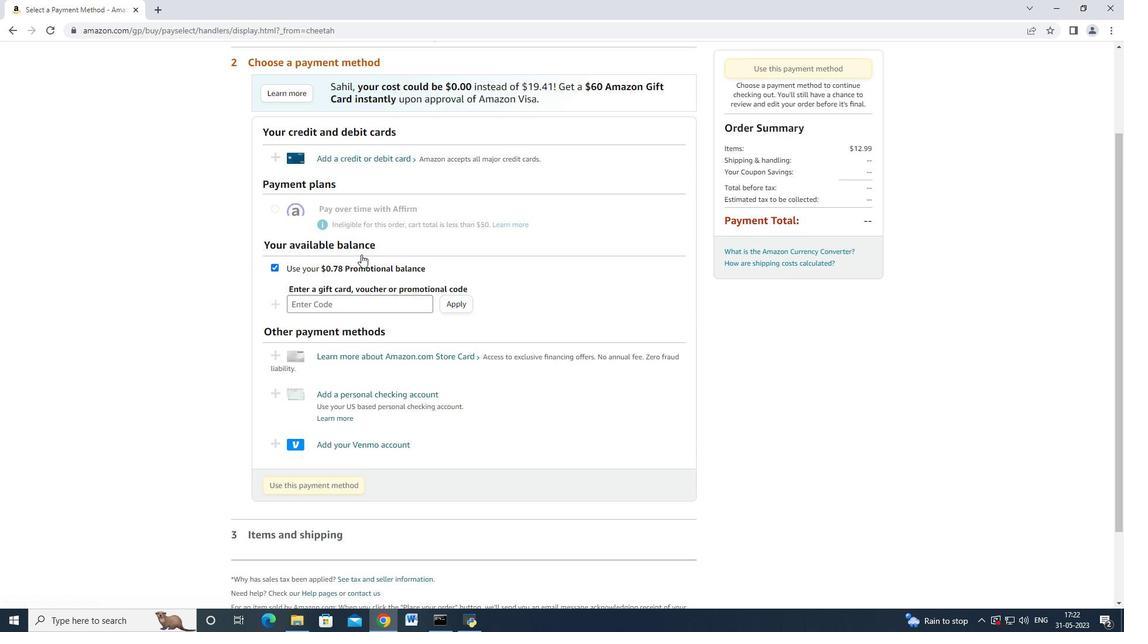 
Action: Mouse moved to (358, 270)
Screenshot: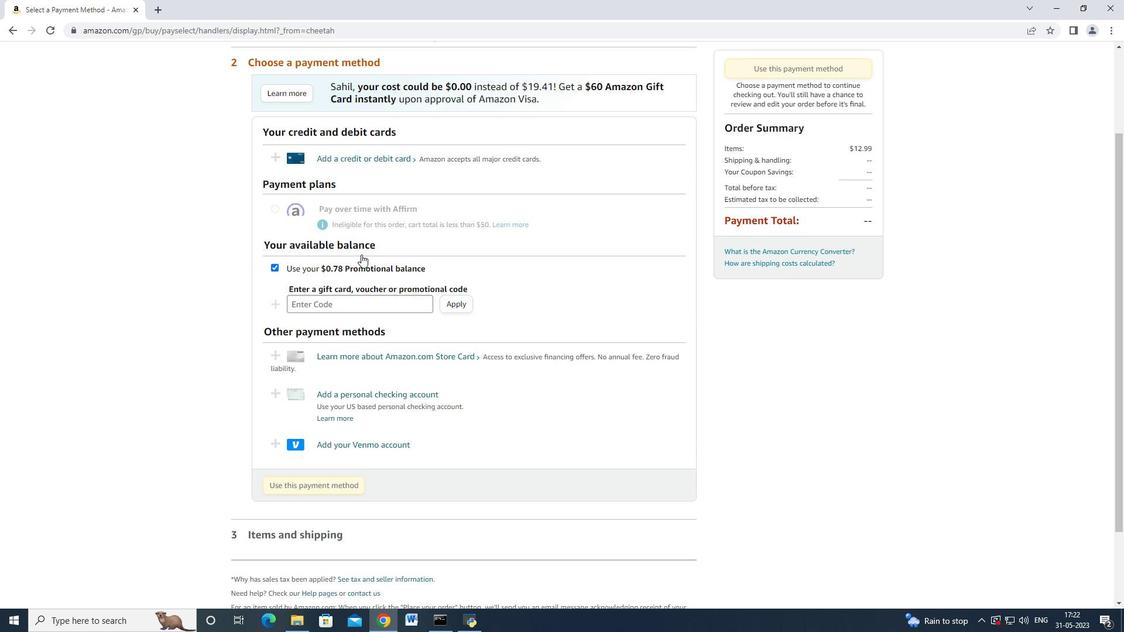 
Action: Mouse scrolled (358, 270) with delta (0, 0)
Screenshot: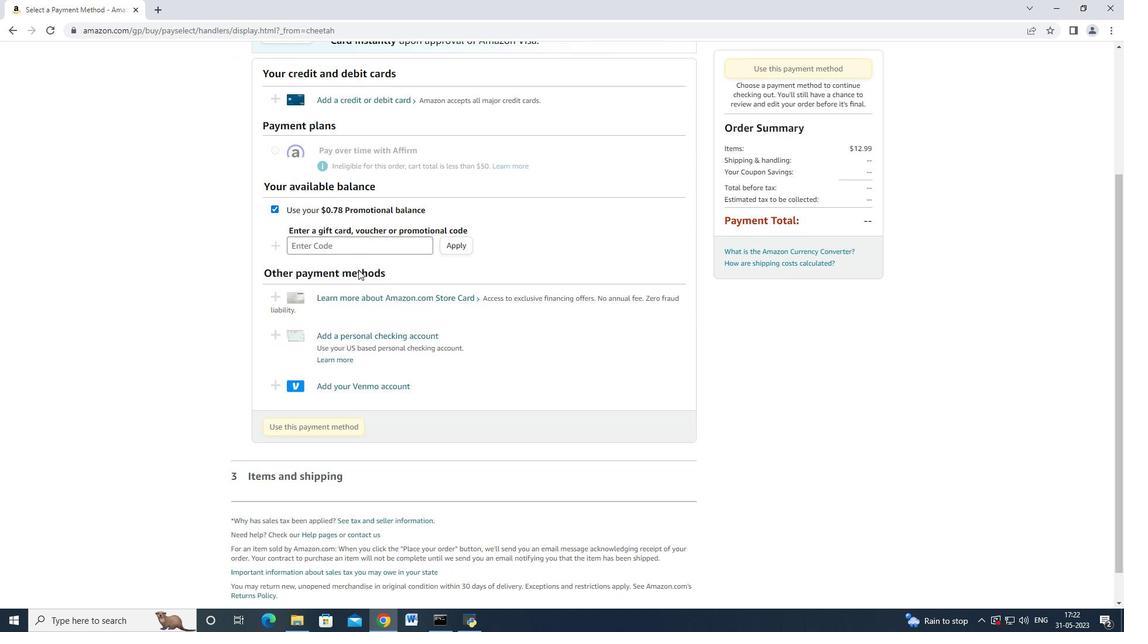 
Action: Mouse scrolled (358, 270) with delta (0, 0)
Screenshot: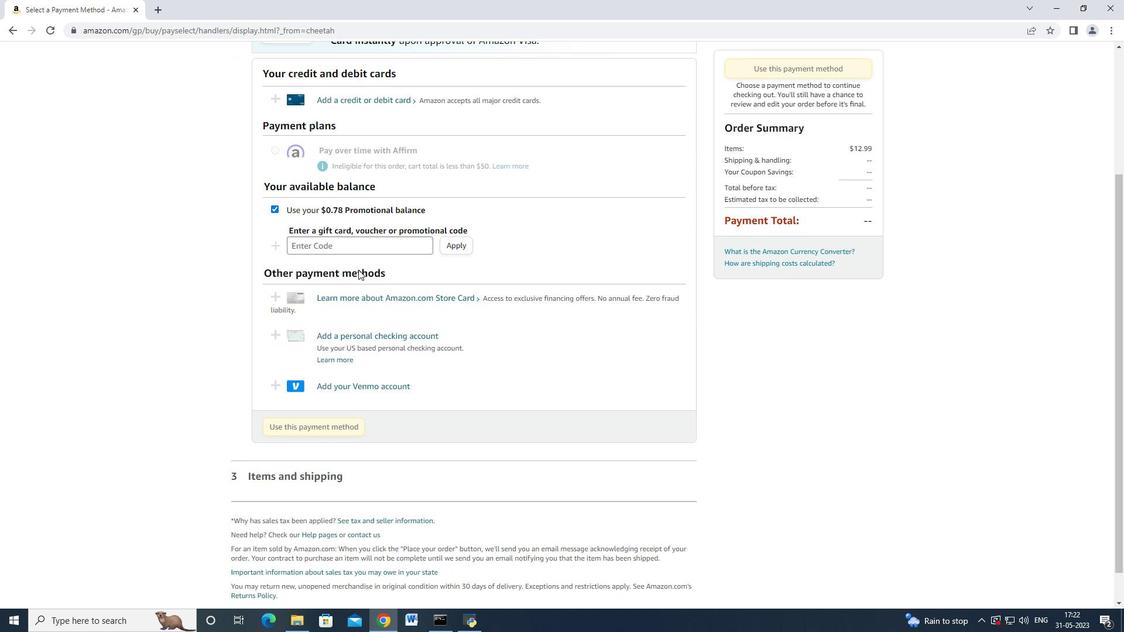 
Action: Mouse moved to (373, 227)
Screenshot: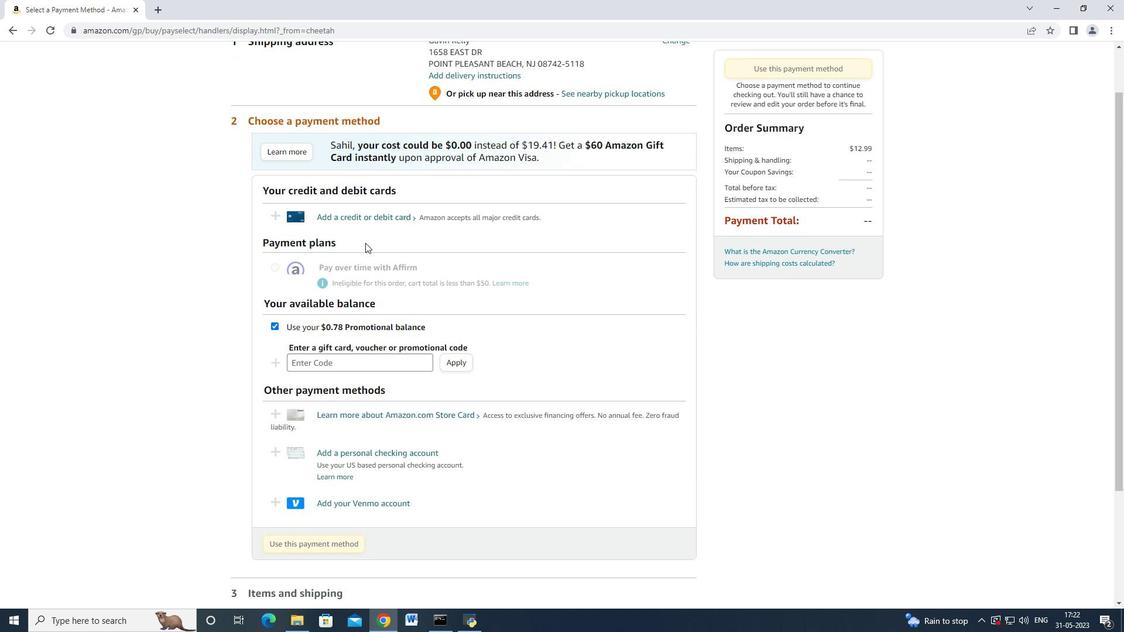 
Action: Mouse scrolled (373, 228) with delta (0, 0)
Screenshot: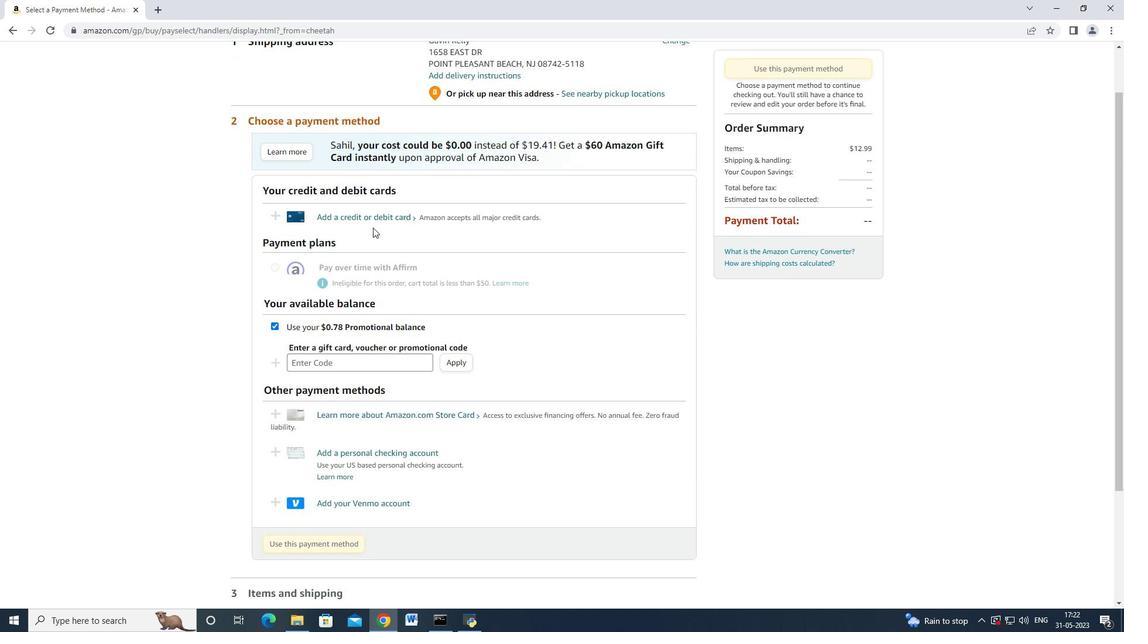 
Action: Mouse moved to (678, 97)
Screenshot: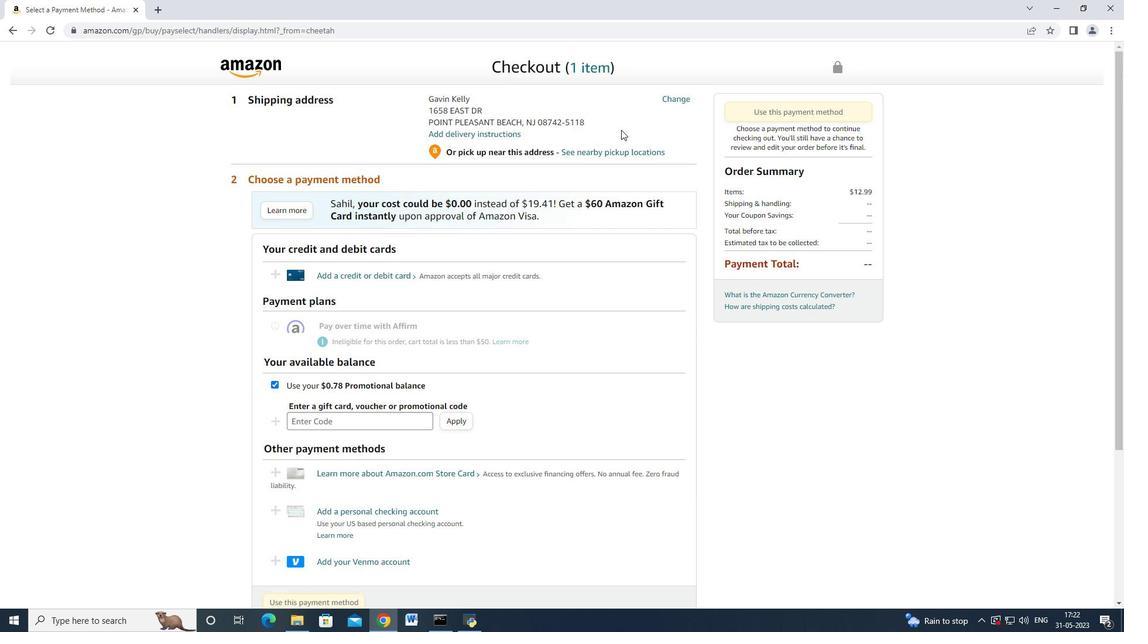 
Action: Mouse pressed left at (678, 97)
Screenshot: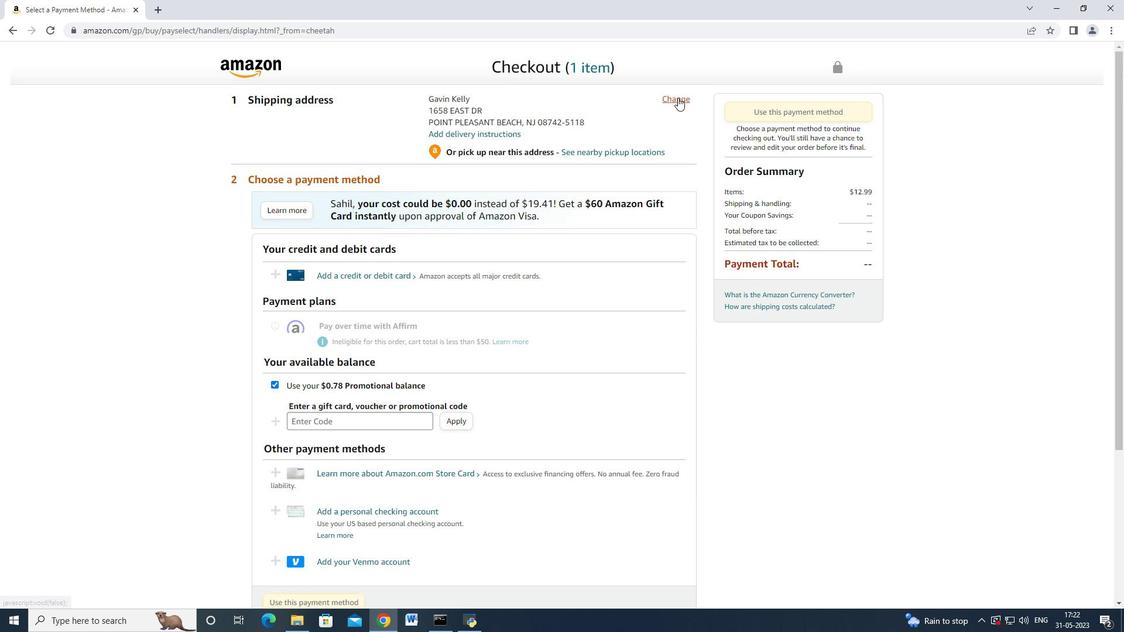 
Action: Mouse moved to (459, 207)
Screenshot: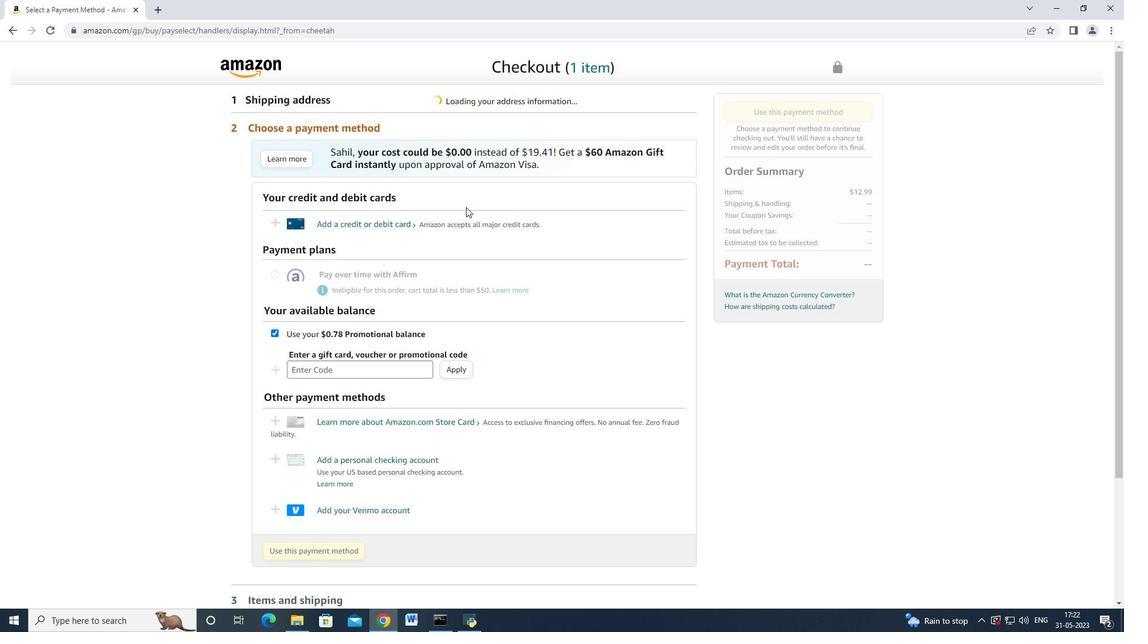 
Action: Mouse scrolled (459, 207) with delta (0, 0)
Screenshot: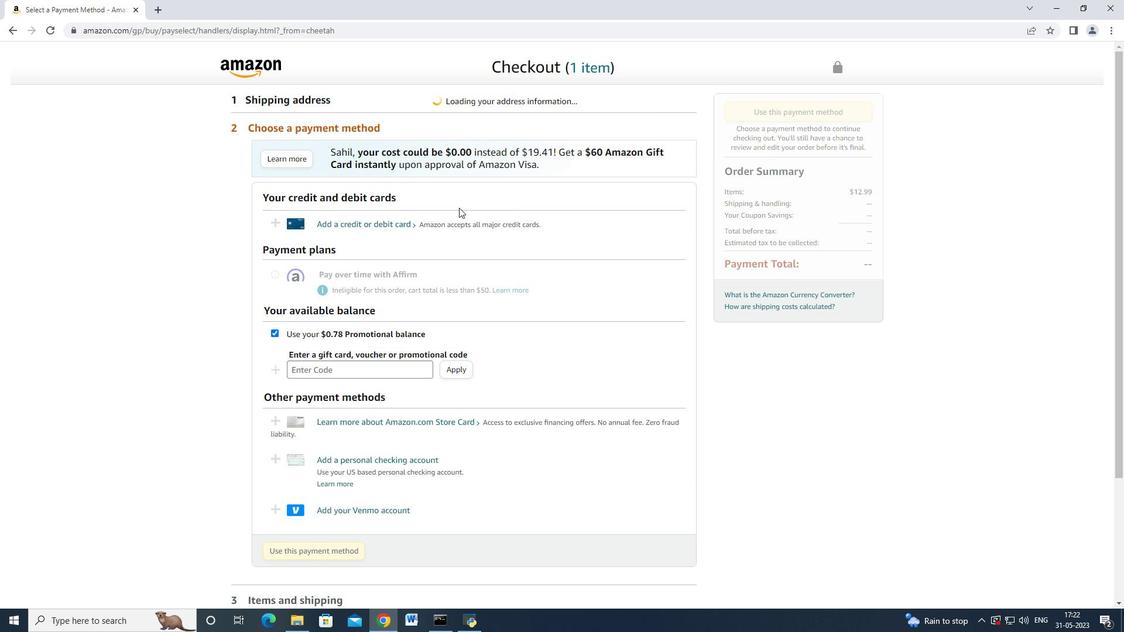 
Action: Mouse scrolled (459, 208) with delta (0, 0)
Screenshot: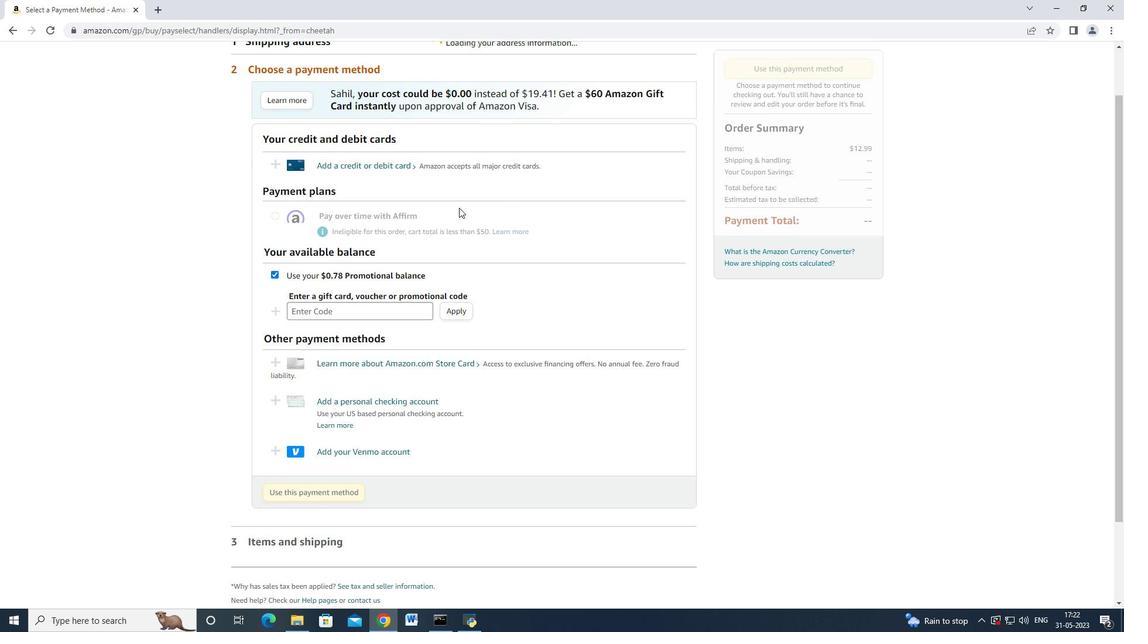 
Action: Mouse scrolled (459, 207) with delta (0, 0)
Screenshot: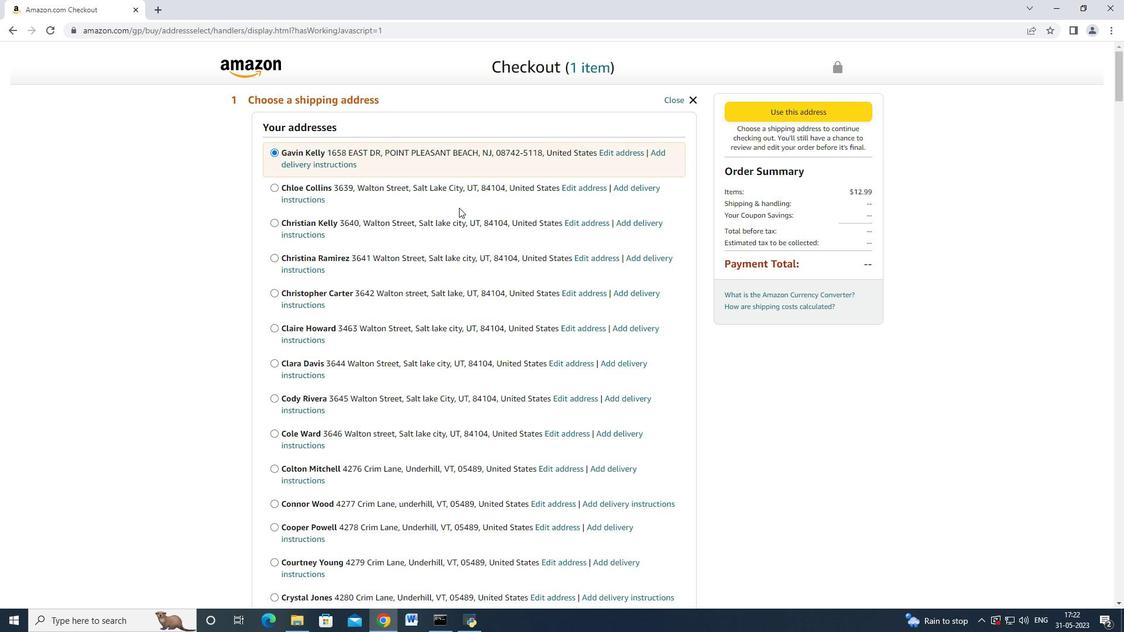 
Action: Mouse scrolled (459, 207) with delta (0, 0)
Screenshot: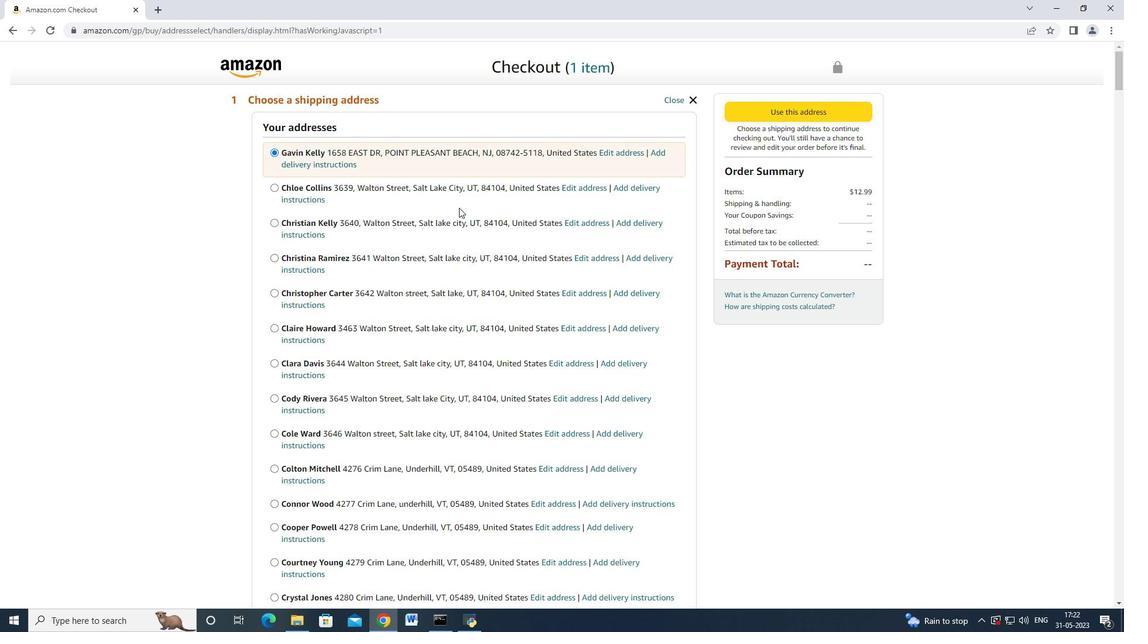 
Action: Mouse scrolled (459, 207) with delta (0, 0)
Screenshot: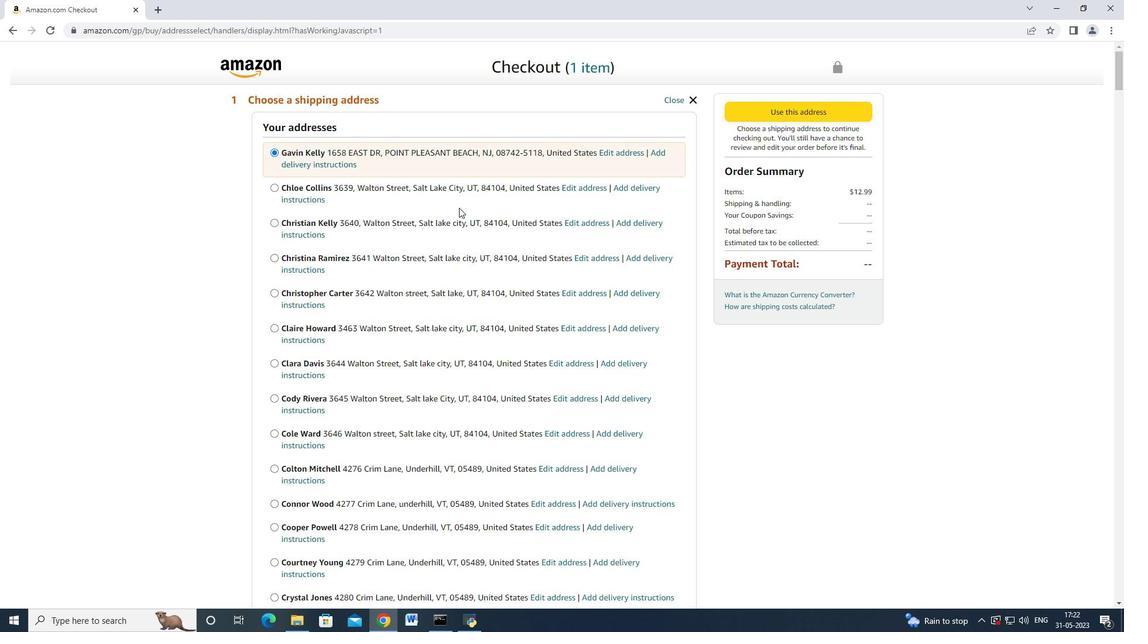 
Action: Mouse scrolled (459, 207) with delta (0, 0)
Screenshot: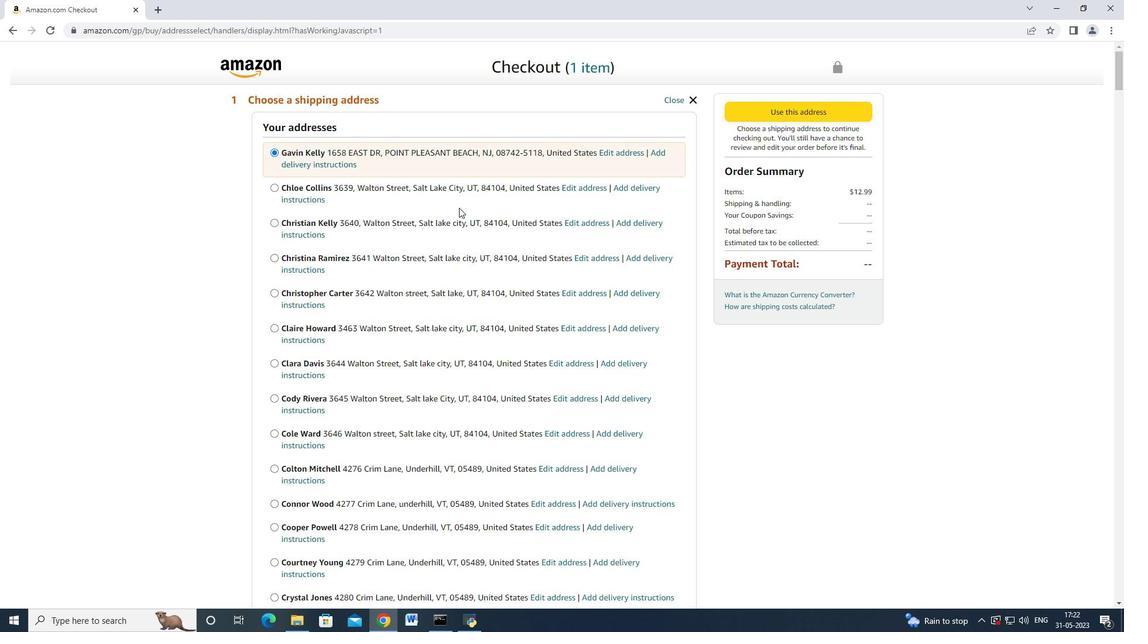 
Action: Mouse scrolled (459, 207) with delta (0, 0)
Screenshot: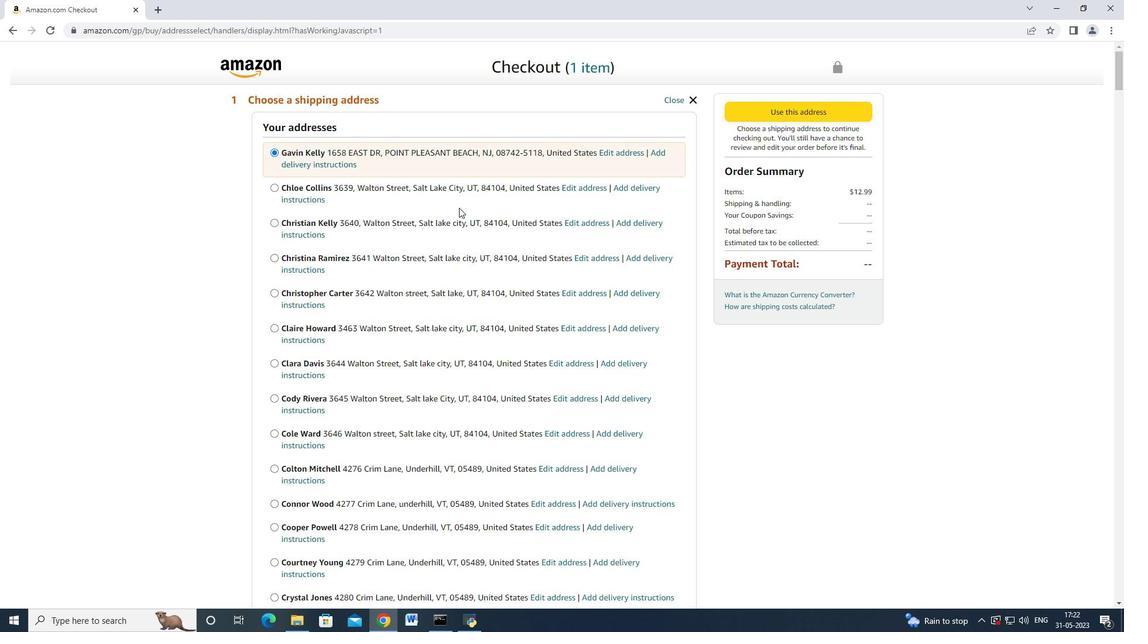 
Action: Mouse moved to (454, 205)
Screenshot: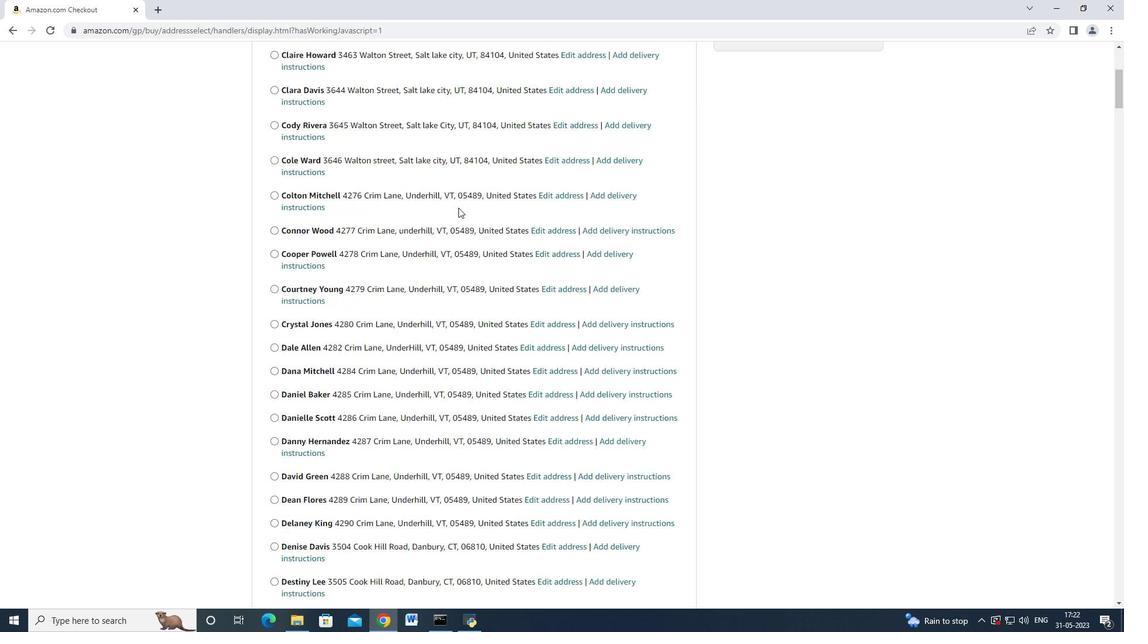 
Action: Mouse scrolled (454, 204) with delta (0, 0)
Screenshot: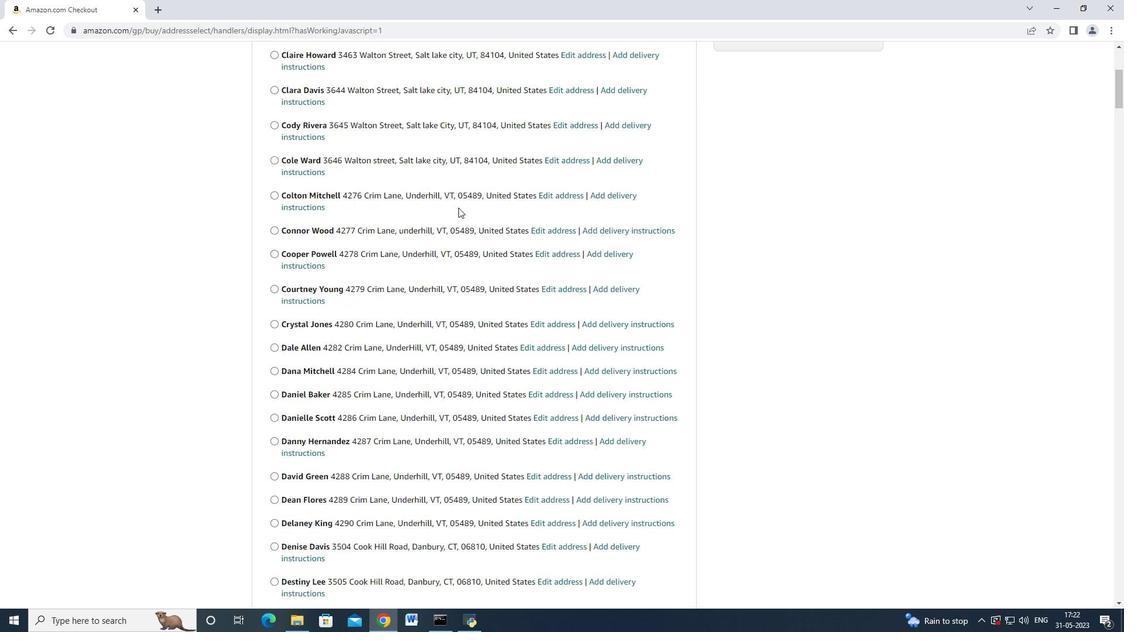 
Action: Mouse scrolled (454, 204) with delta (0, 0)
Screenshot: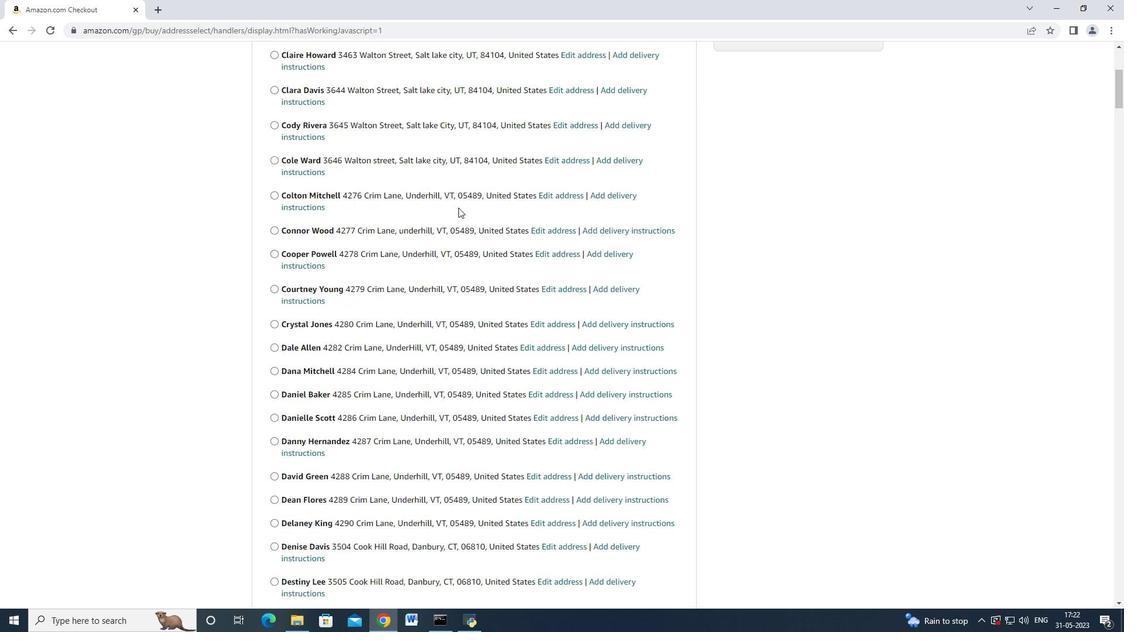 
Action: Mouse scrolled (454, 204) with delta (0, 0)
Screenshot: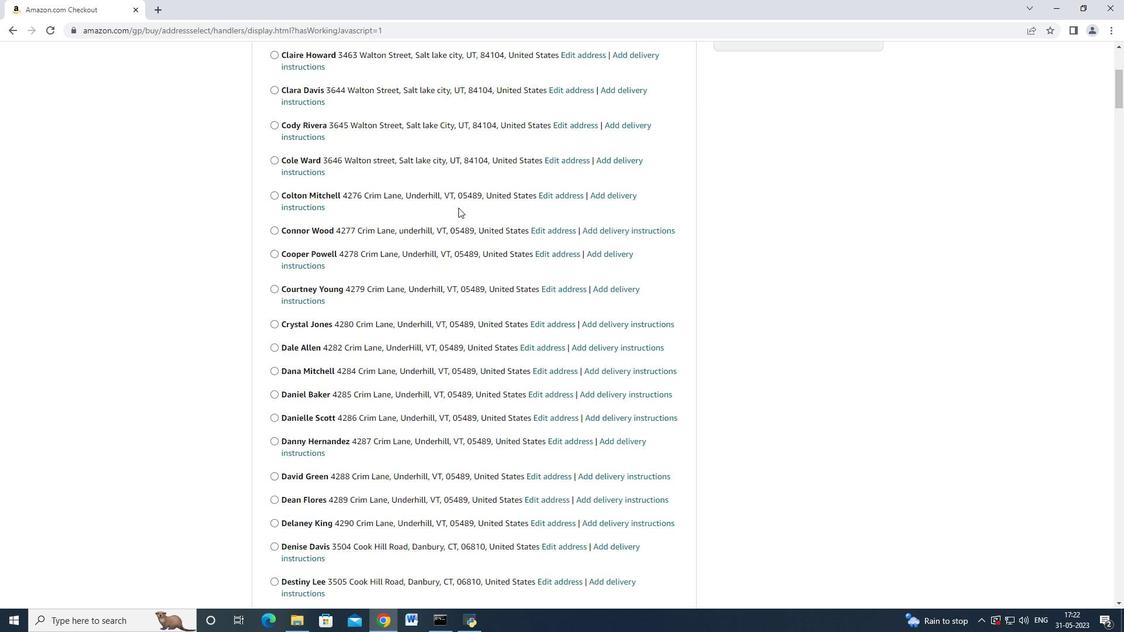 
Action: Mouse scrolled (454, 204) with delta (0, 0)
Screenshot: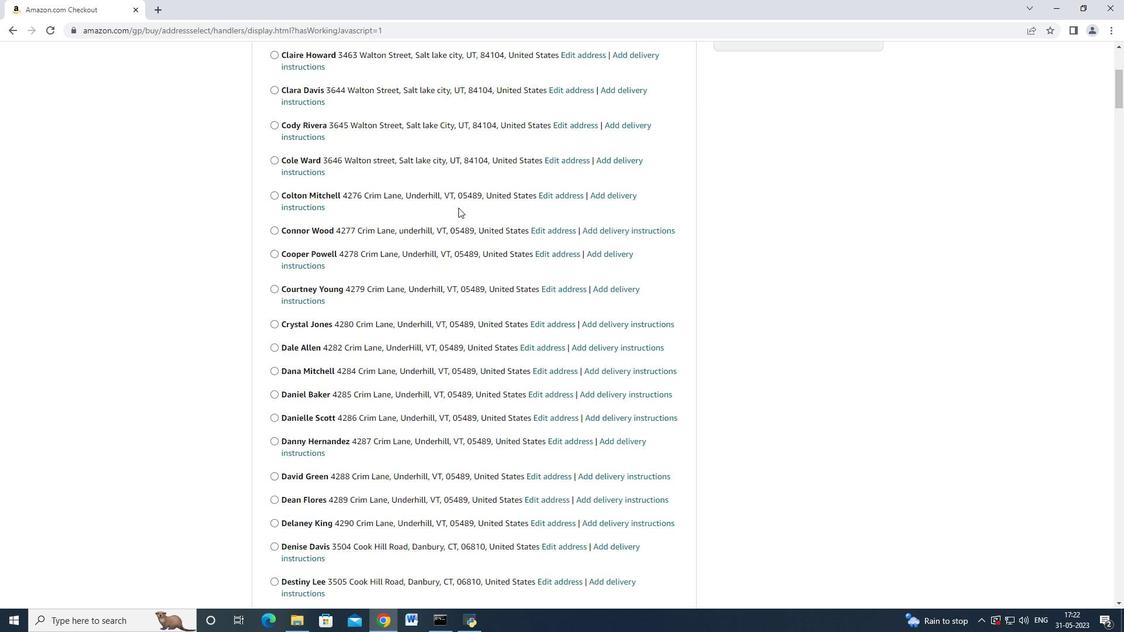 
Action: Mouse scrolled (454, 204) with delta (0, 0)
Screenshot: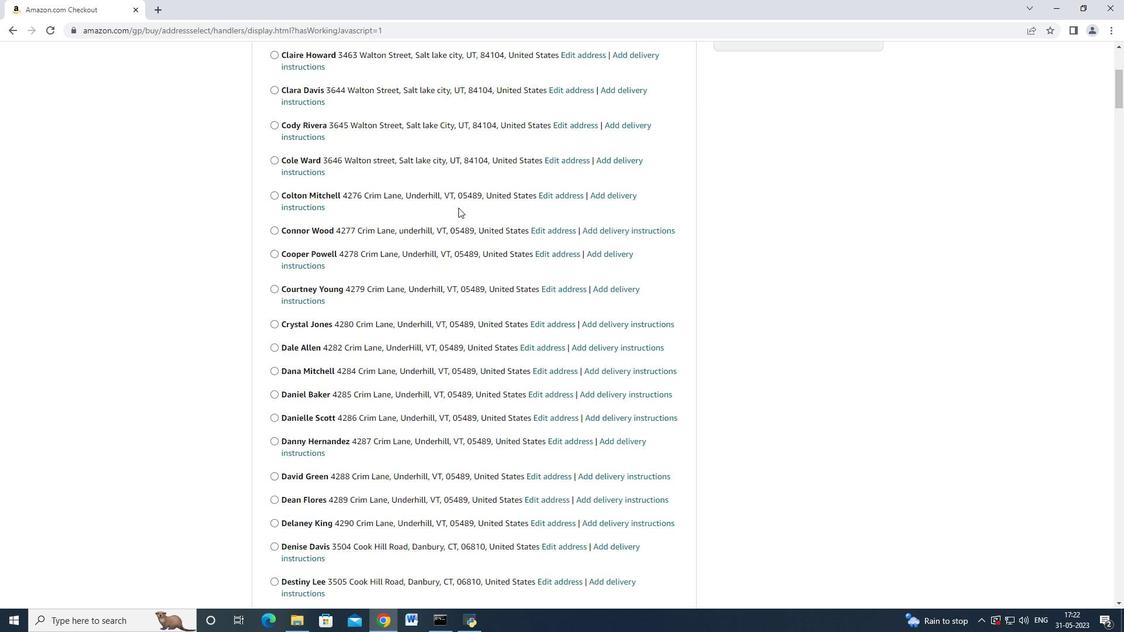 
Action: Mouse scrolled (454, 204) with delta (0, 0)
Screenshot: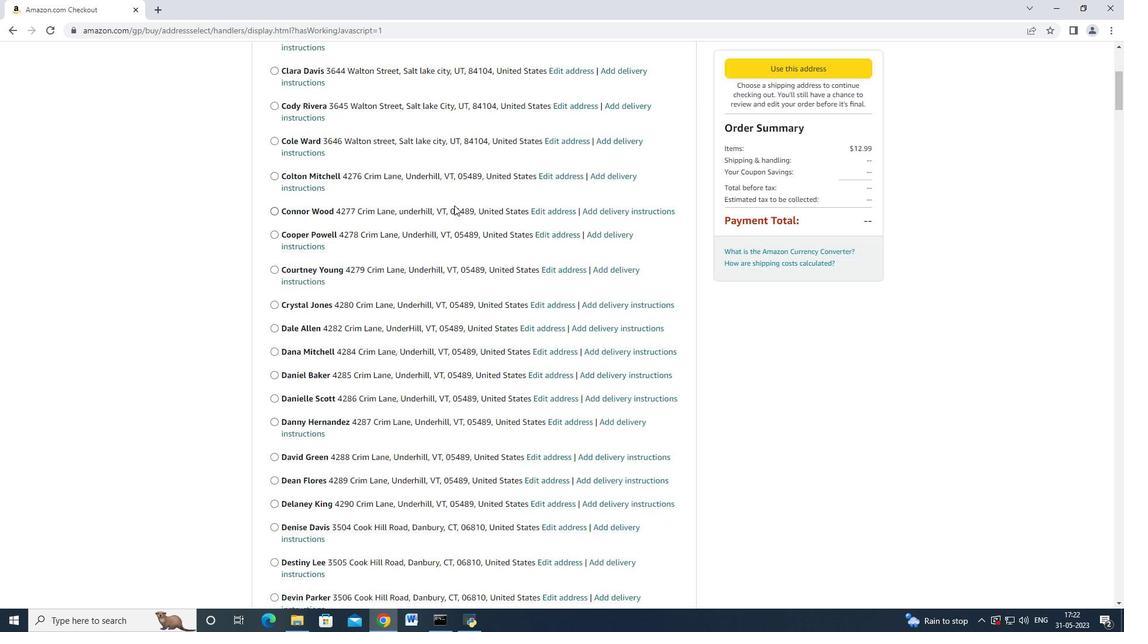
Action: Mouse moved to (449, 208)
Screenshot: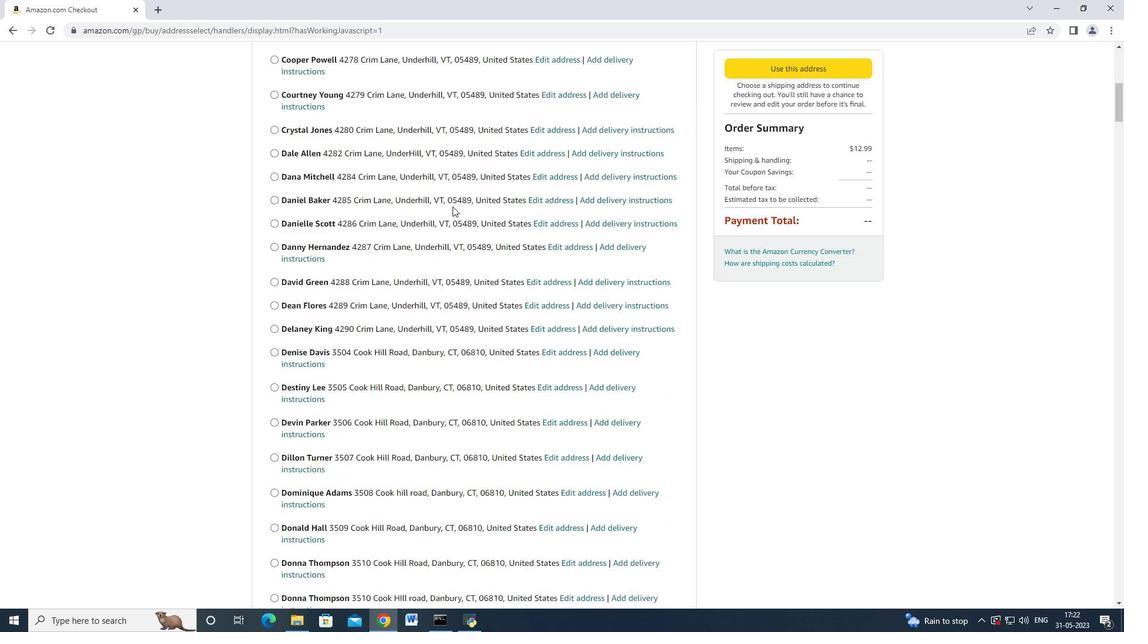 
Action: Mouse scrolled (449, 207) with delta (0, 0)
Screenshot: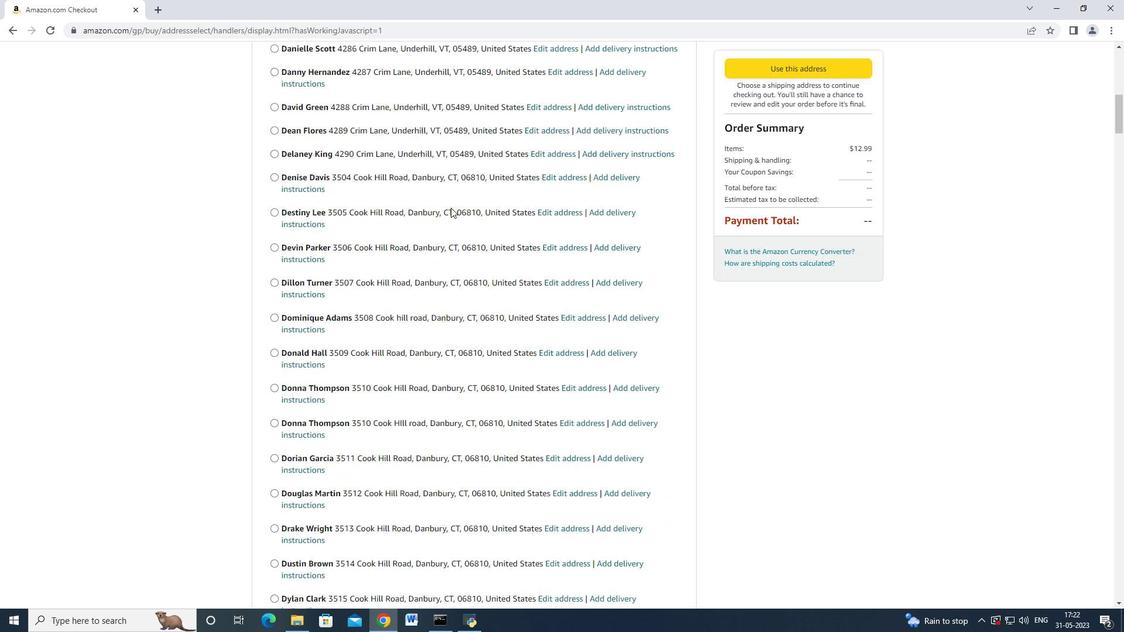 
Action: Mouse moved to (448, 209)
Screenshot: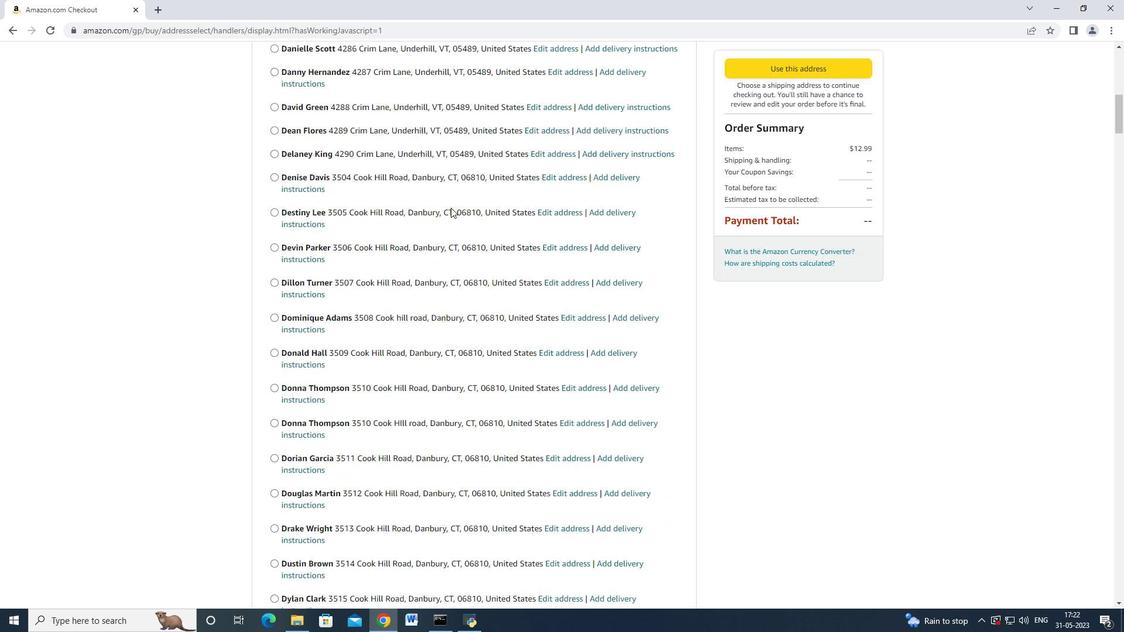 
Action: Mouse scrolled (448, 209) with delta (0, 0)
Screenshot: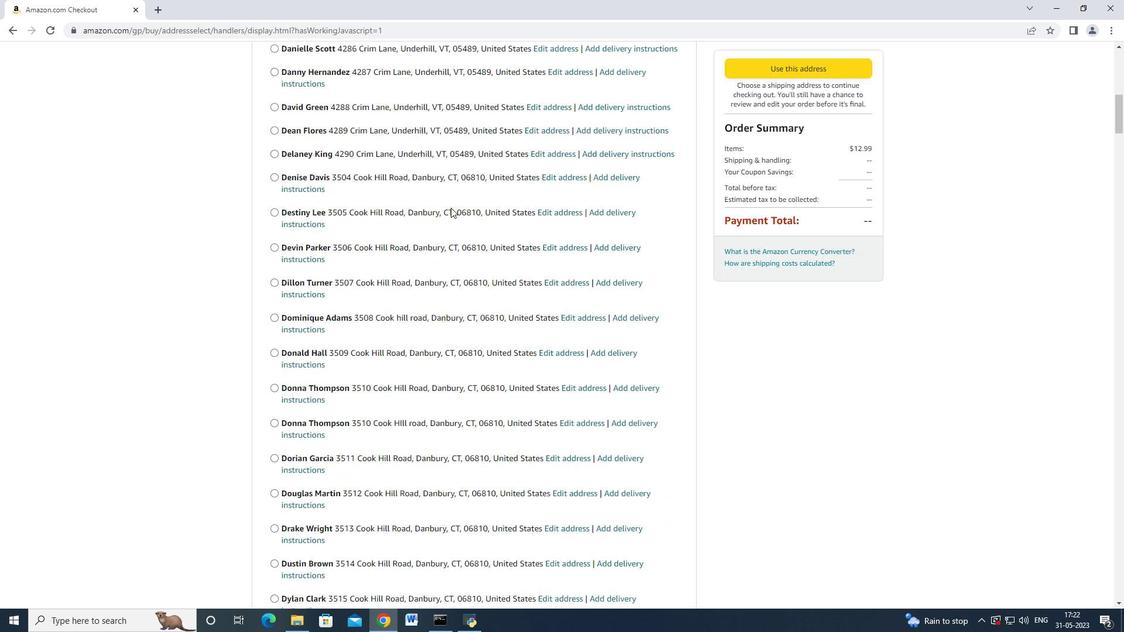 
Action: Mouse moved to (448, 209)
Screenshot: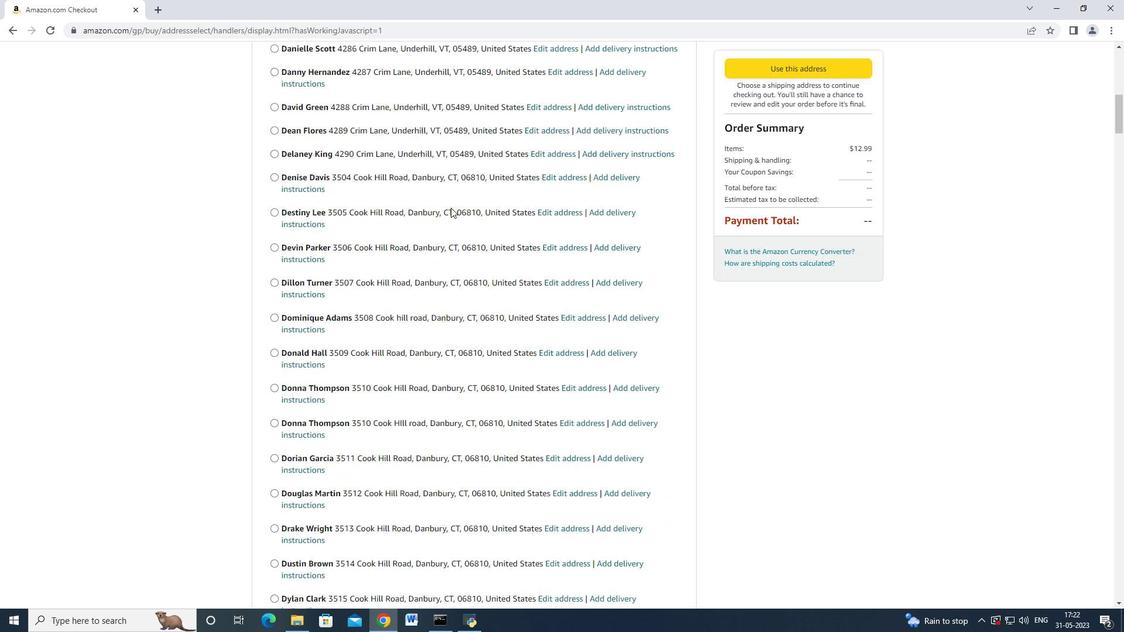 
Action: Mouse scrolled (448, 209) with delta (0, 0)
Screenshot: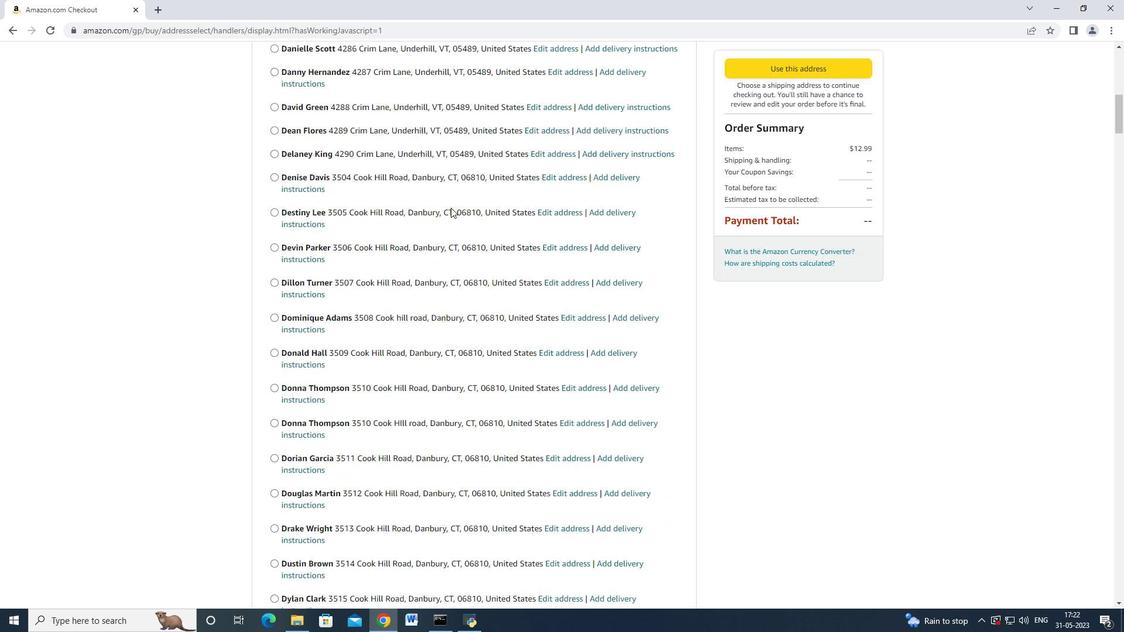 
Action: Mouse scrolled (448, 209) with delta (0, 0)
Screenshot: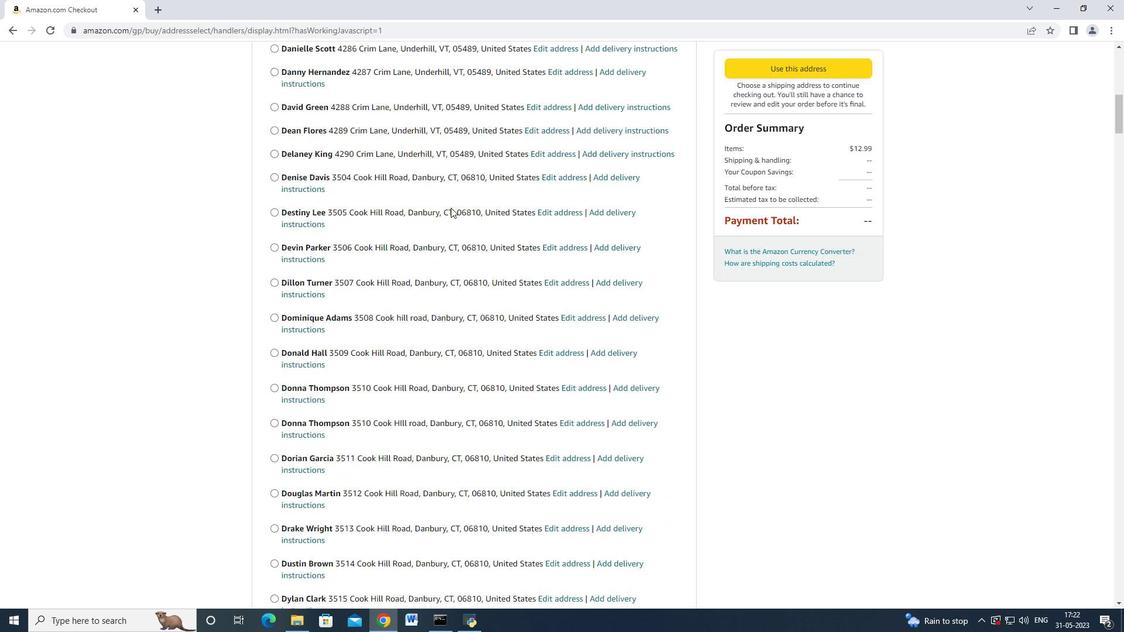 
Action: Mouse scrolled (448, 209) with delta (0, 0)
Screenshot: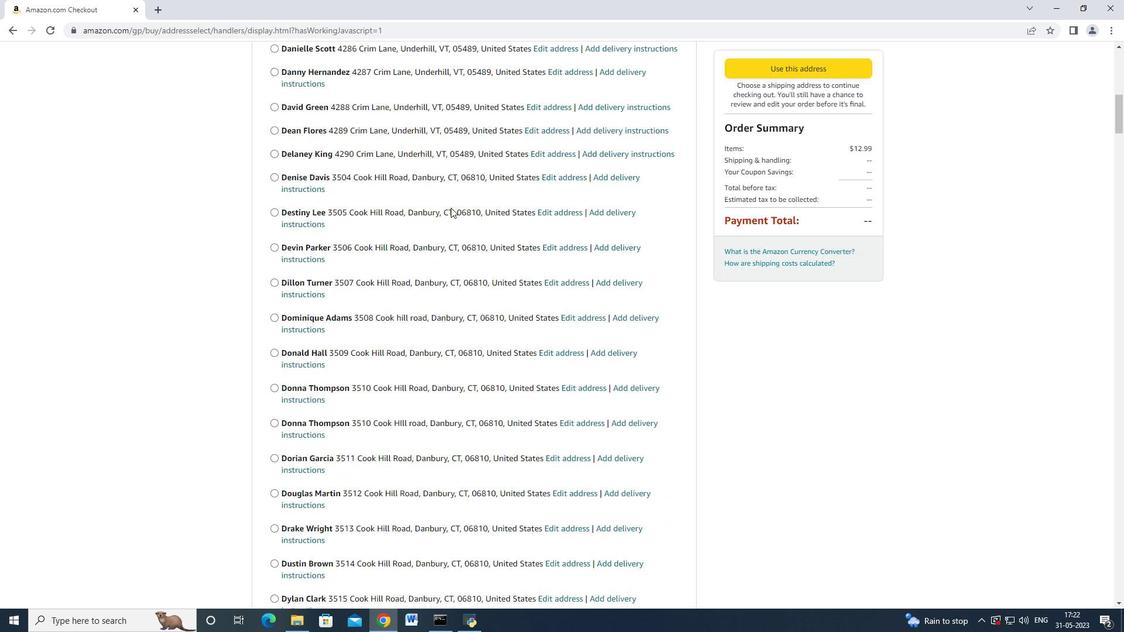 
Action: Mouse scrolled (448, 209) with delta (0, 0)
Screenshot: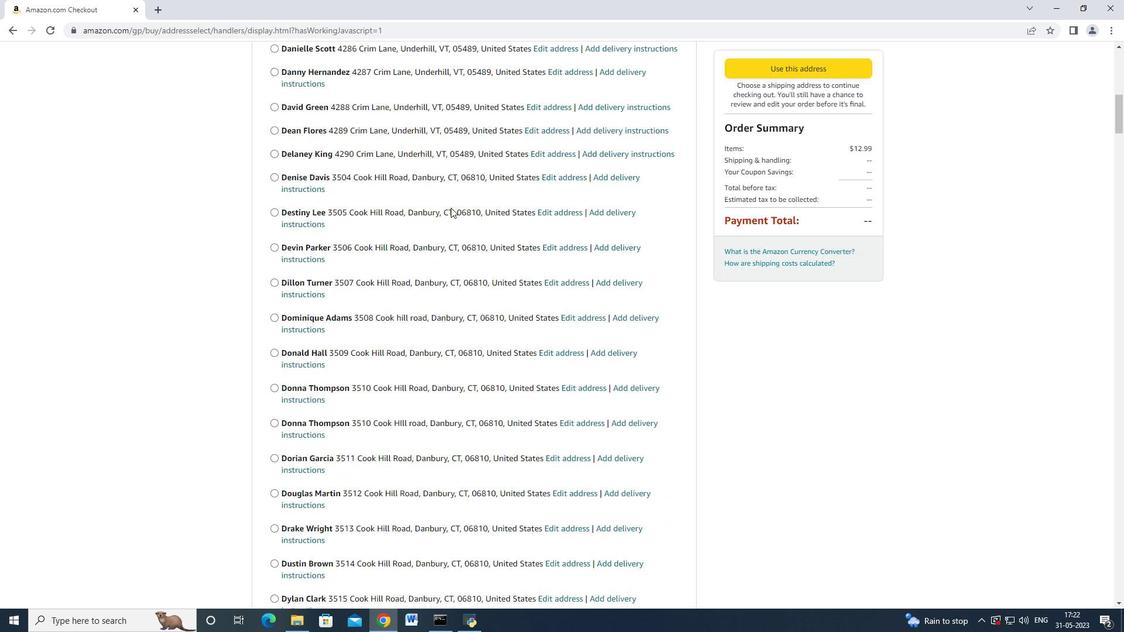 
Action: Mouse moved to (448, 209)
Screenshot: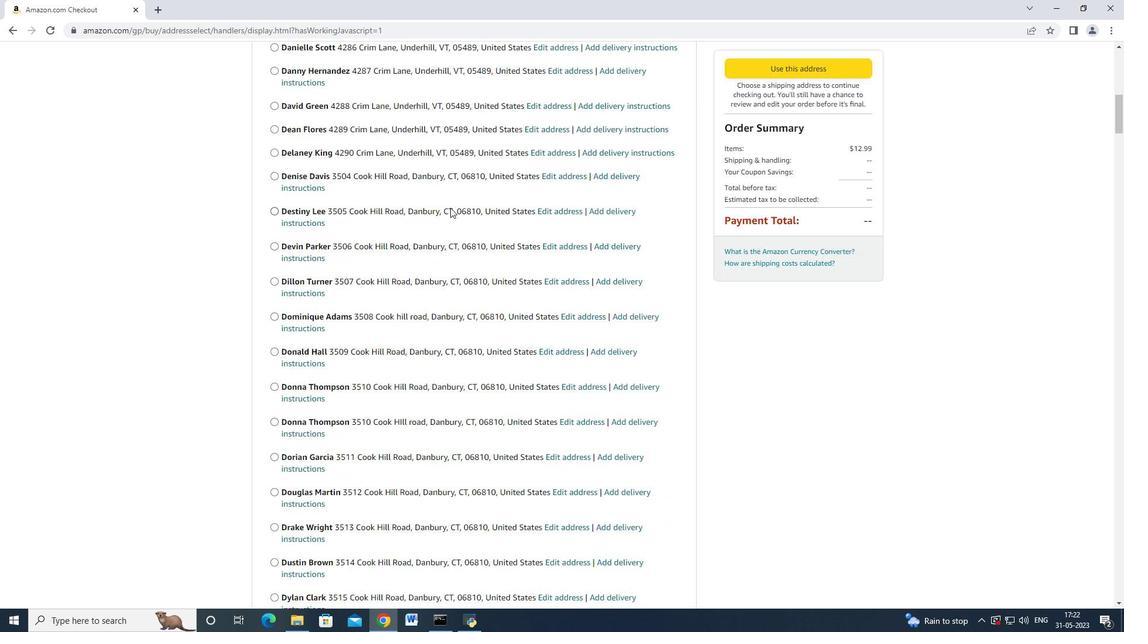 
Action: Mouse scrolled (448, 209) with delta (0, 0)
Screenshot: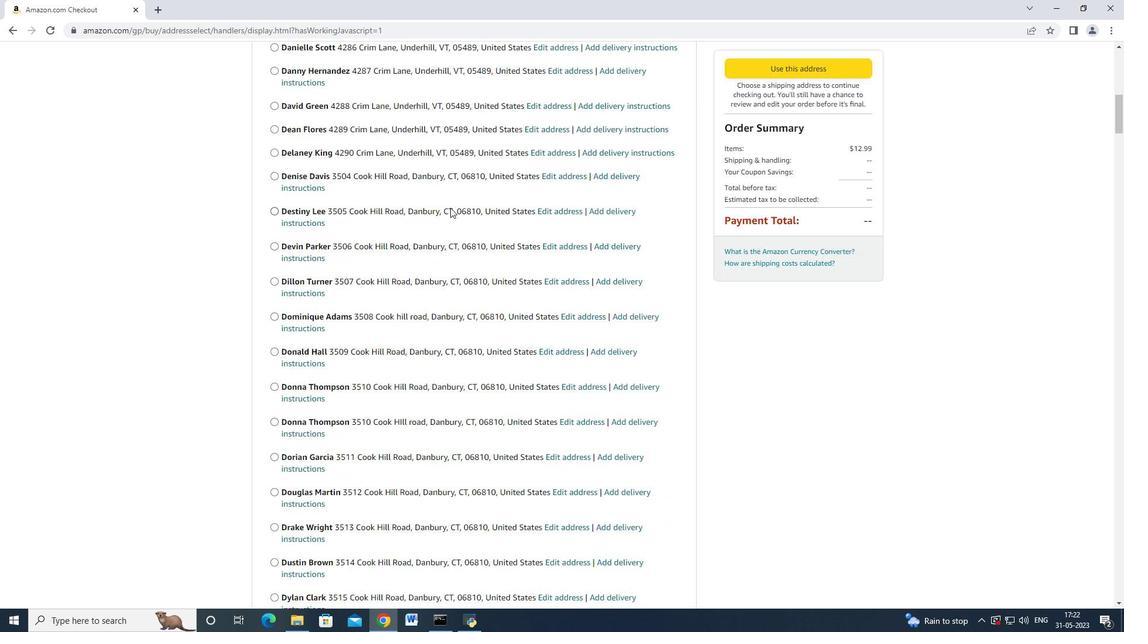 
Action: Mouse moved to (412, 234)
Screenshot: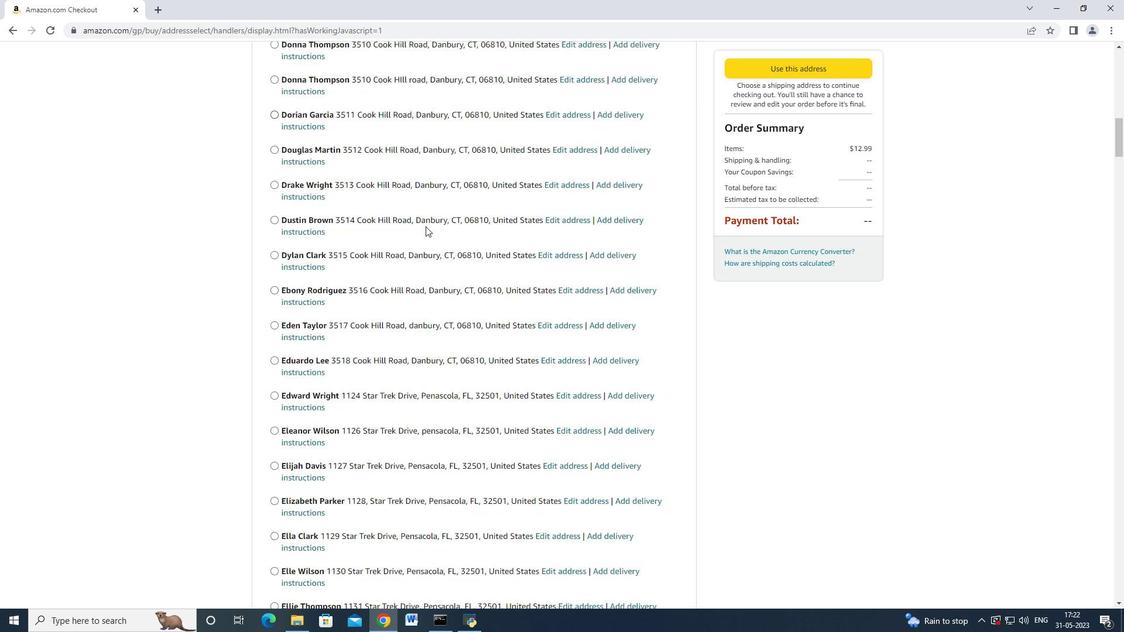 
Action: Mouse scrolled (412, 234) with delta (0, 0)
Screenshot: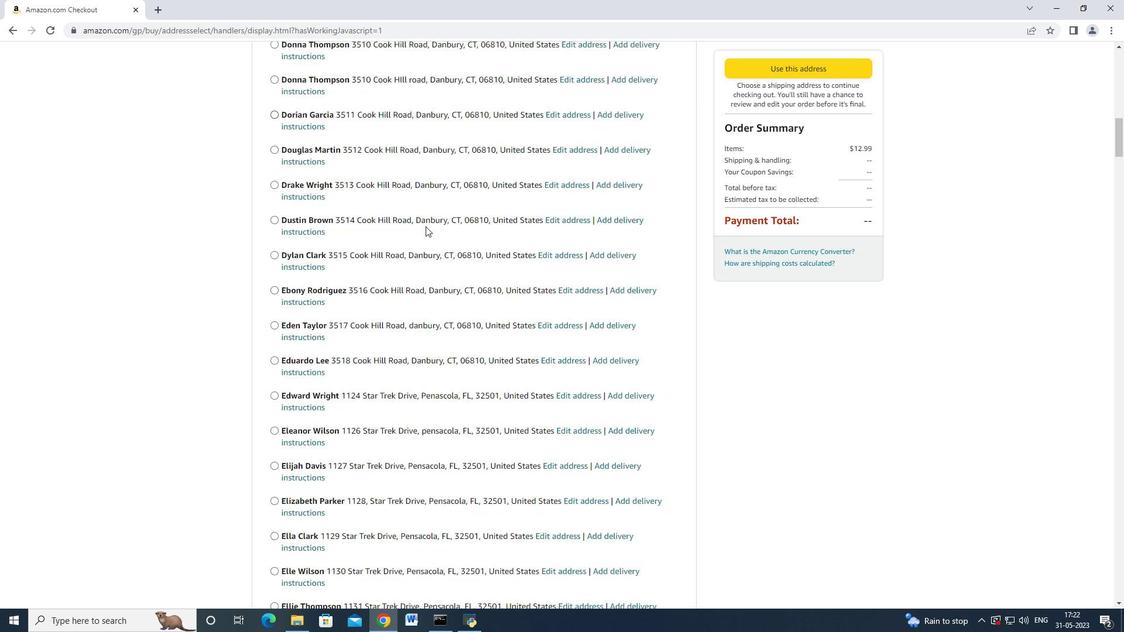 
Action: Mouse moved to (410, 237)
Screenshot: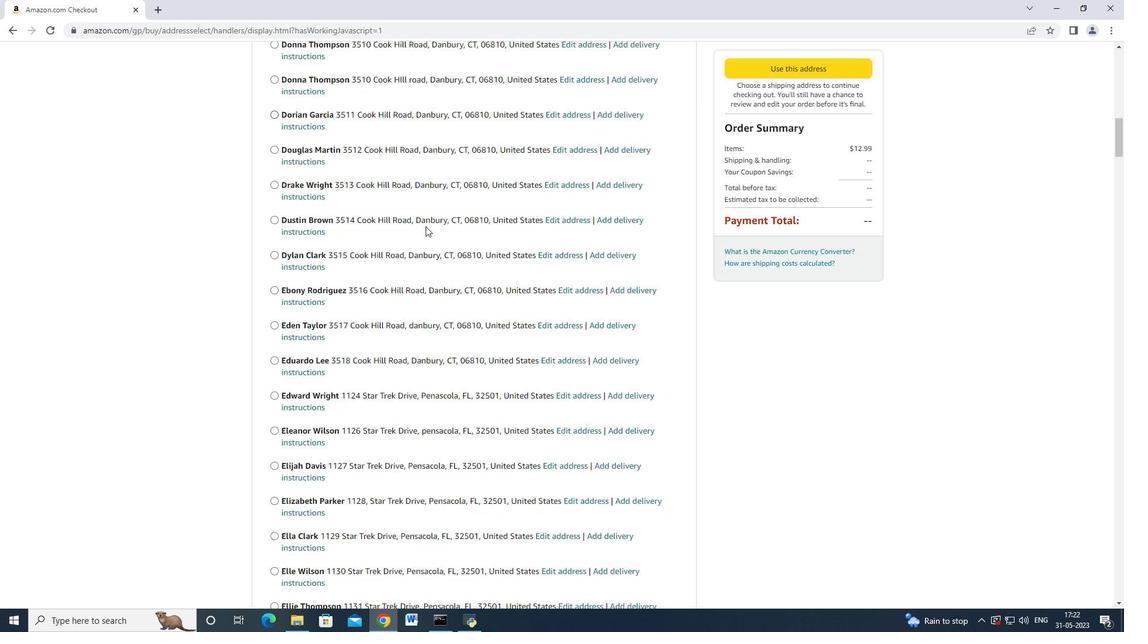 
Action: Mouse scrolled (410, 237) with delta (0, 0)
Screenshot: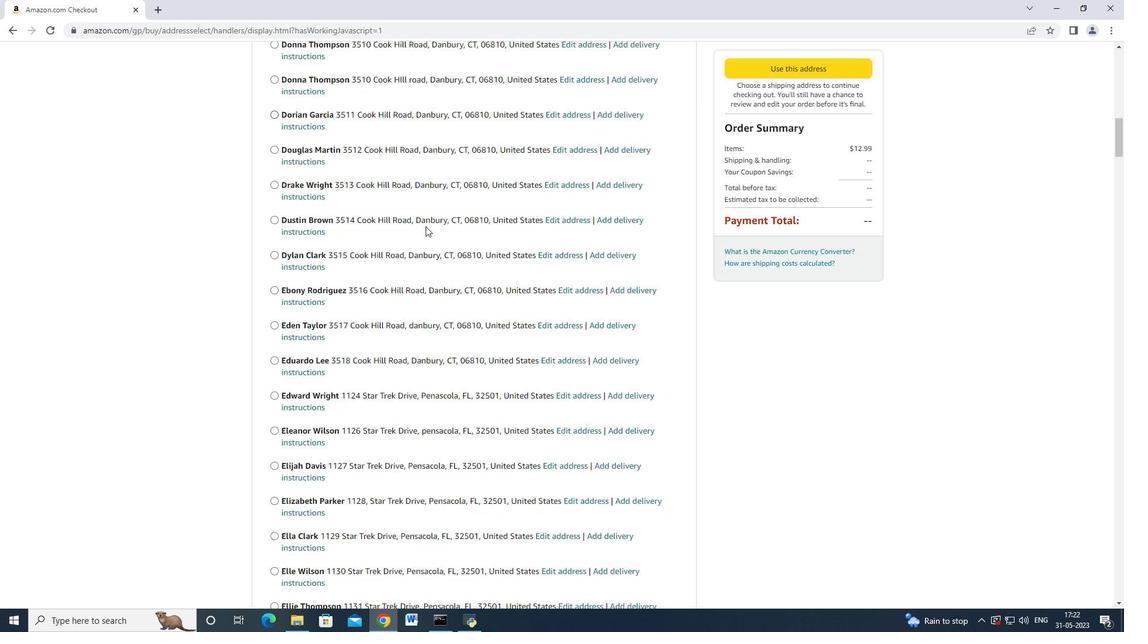 
Action: Mouse scrolled (410, 237) with delta (0, 0)
Screenshot: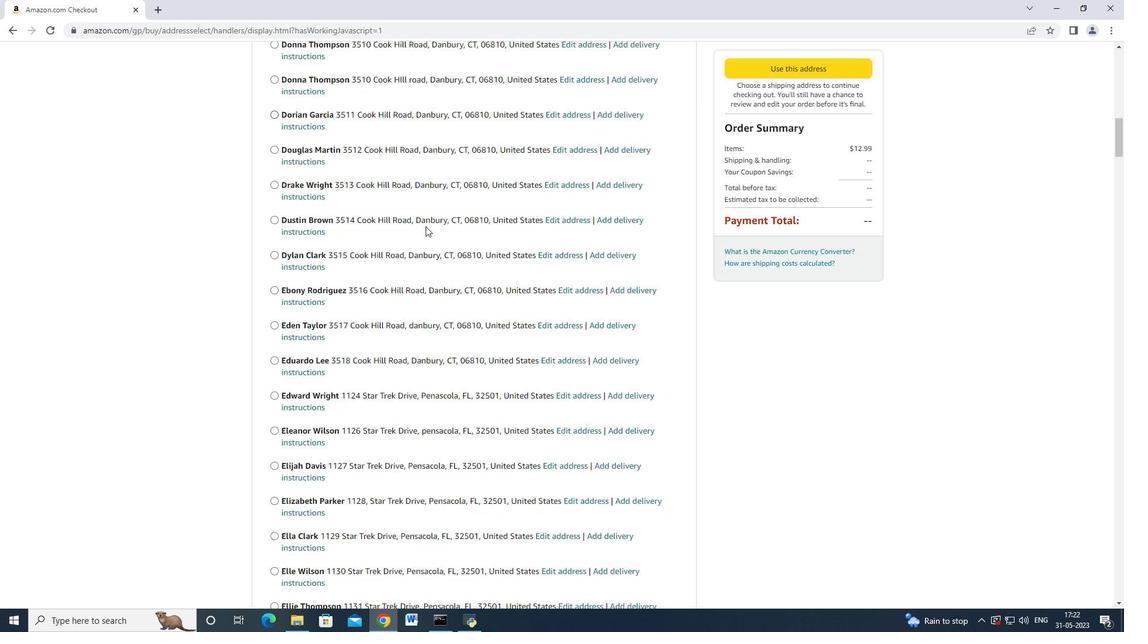 
Action: Mouse moved to (410, 237)
Screenshot: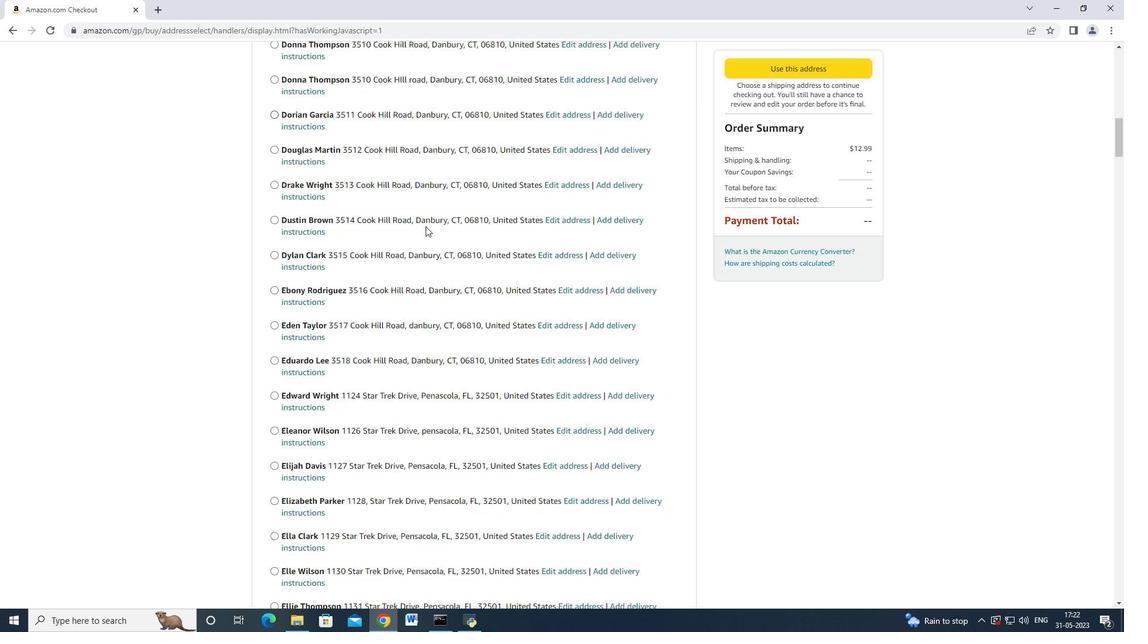 
Action: Mouse scrolled (410, 236) with delta (0, -1)
Screenshot: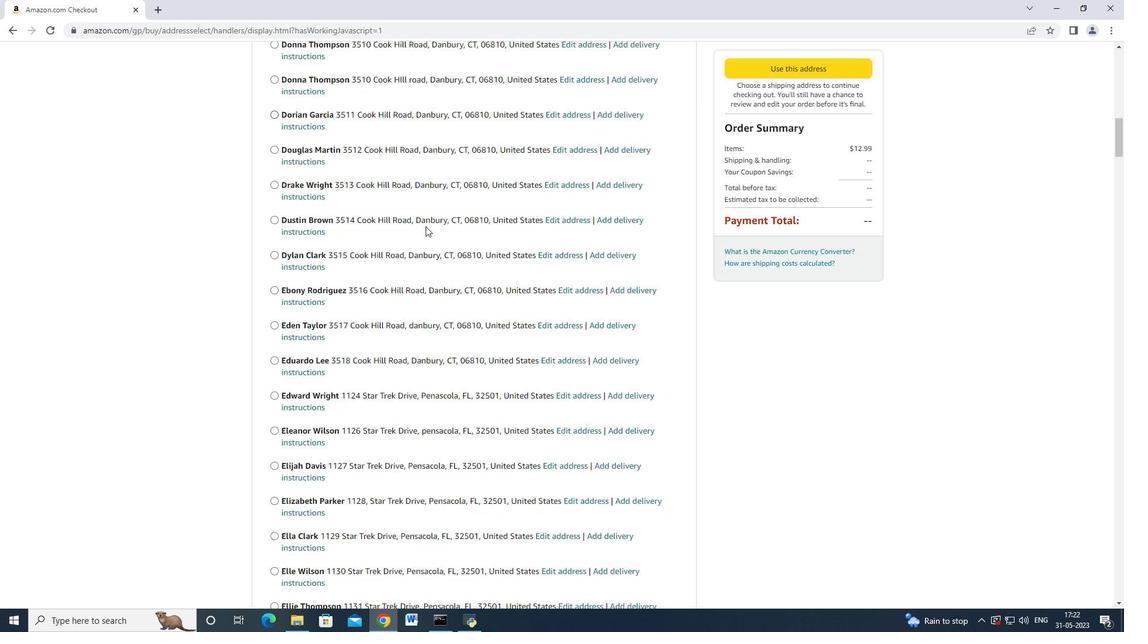 
Action: Mouse scrolled (410, 237) with delta (0, 0)
Screenshot: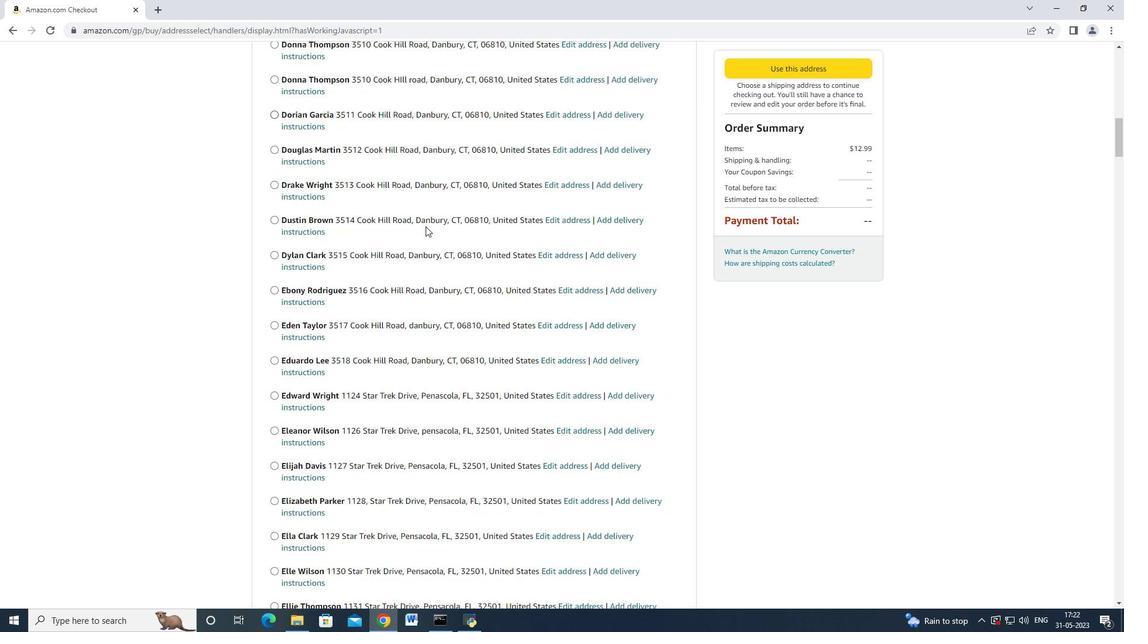 
Action: Mouse moved to (409, 237)
Screenshot: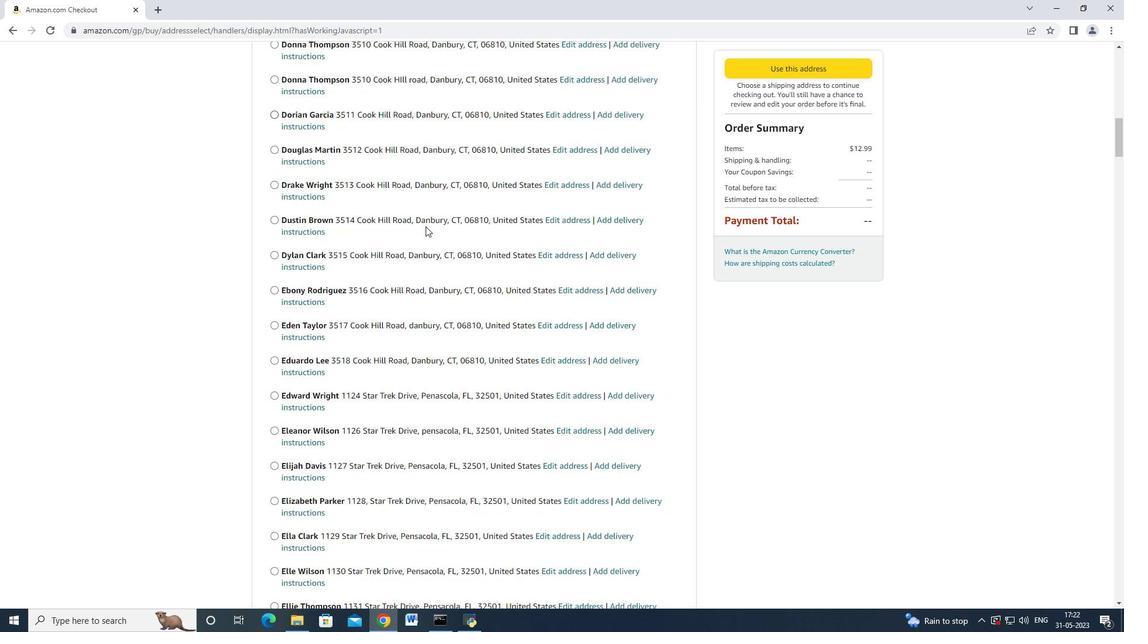 
Action: Mouse scrolled (409, 237) with delta (0, 0)
Screenshot: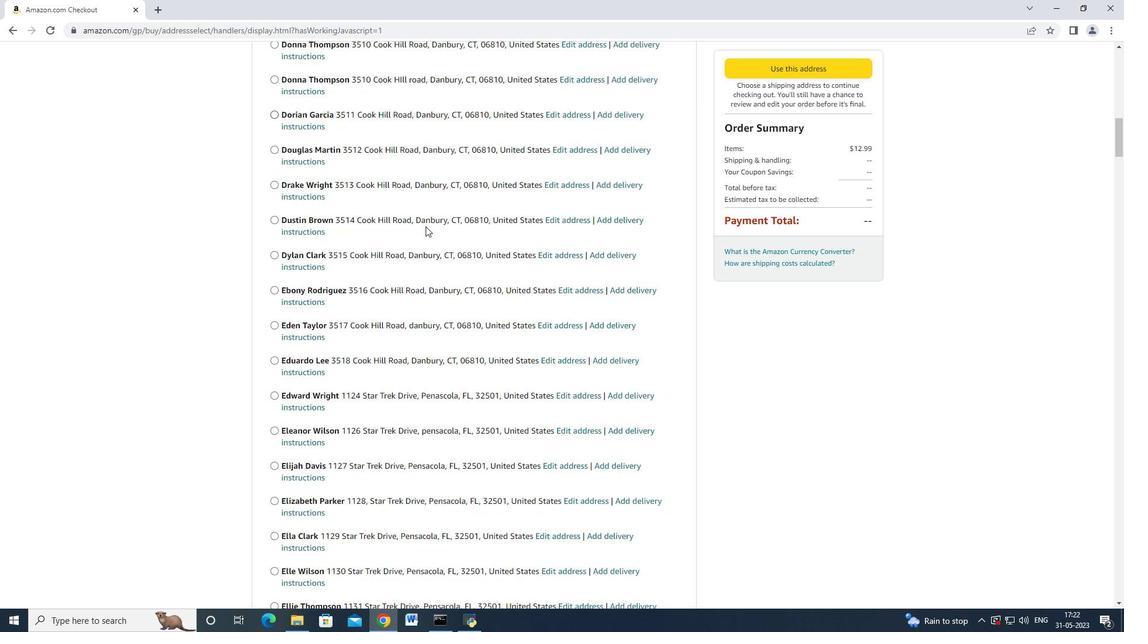 
Action: Mouse moved to (409, 237)
Screenshot: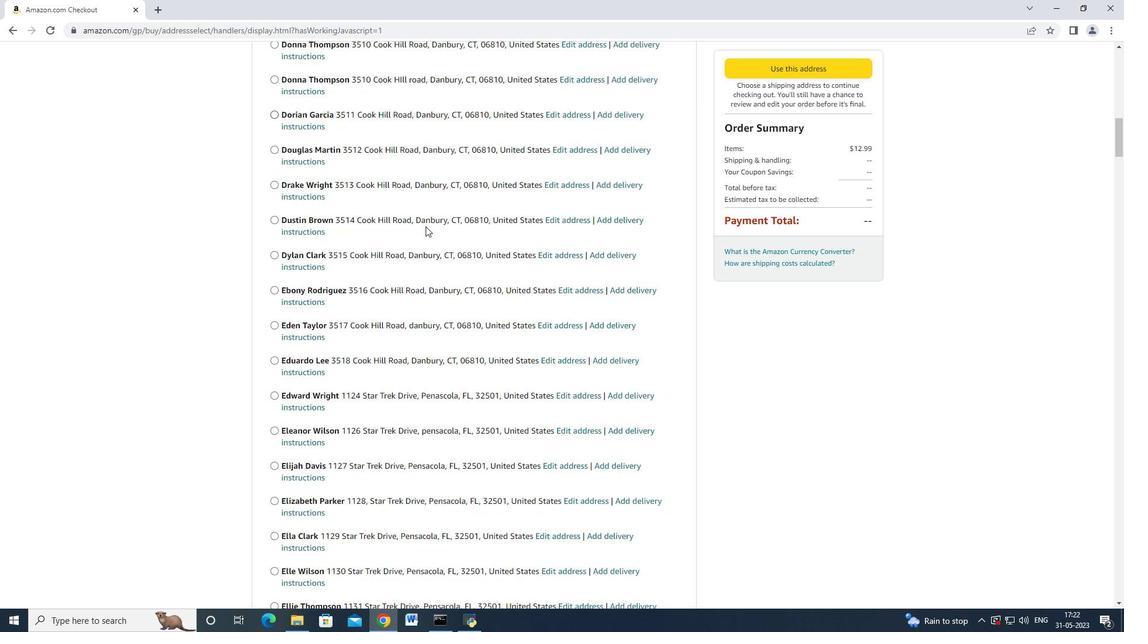 
Action: Mouse scrolled (409, 237) with delta (0, 0)
Screenshot: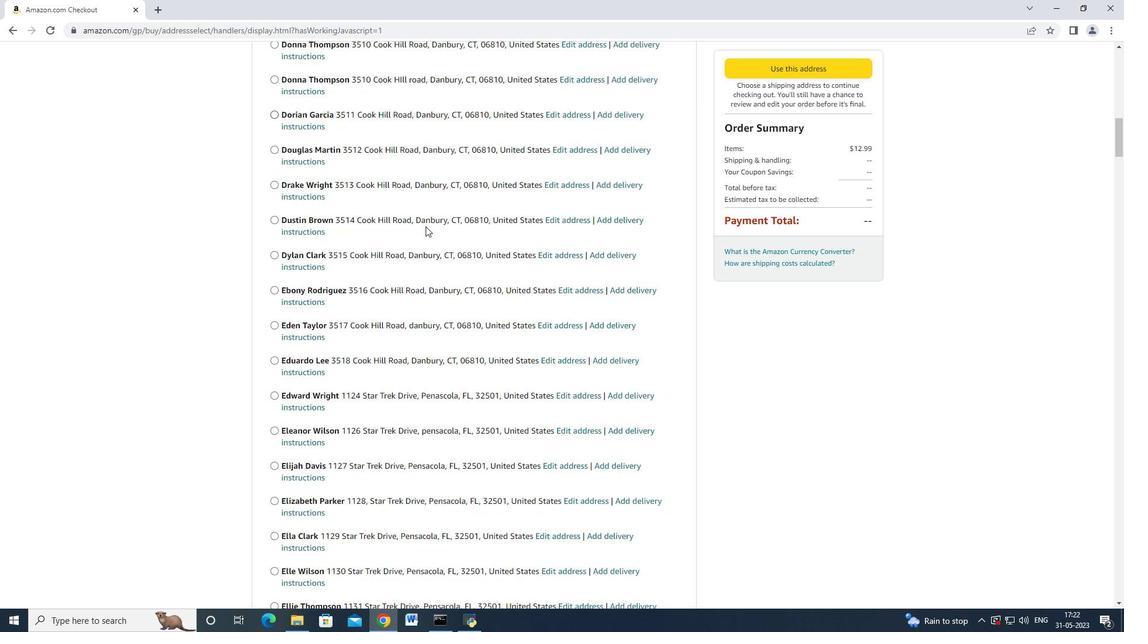 
Action: Mouse moved to (406, 240)
Screenshot: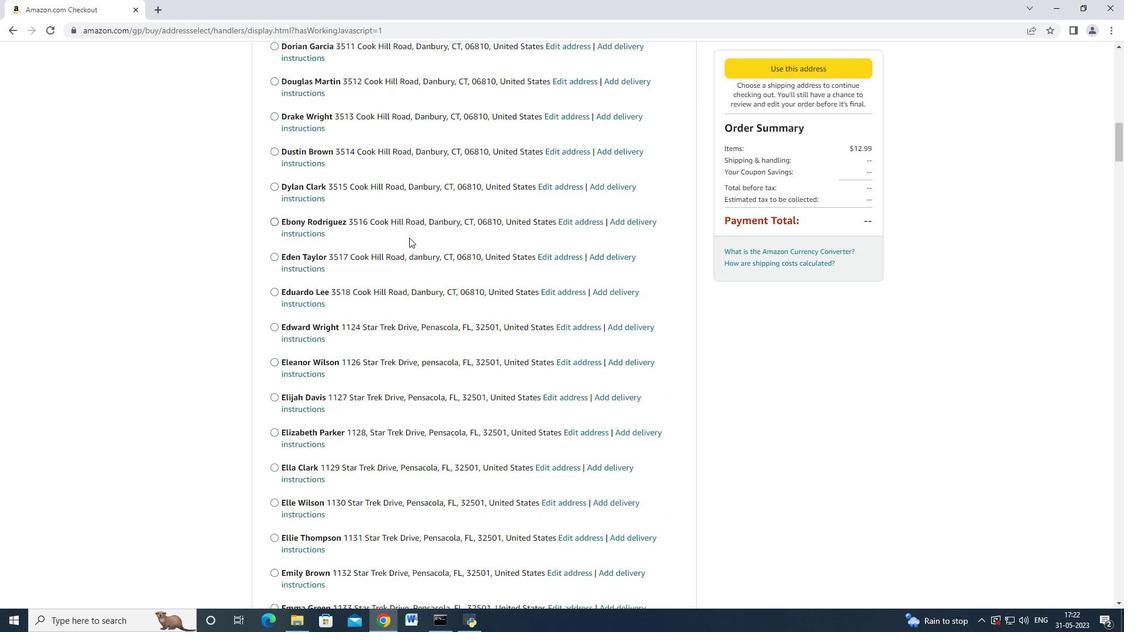 
Action: Mouse scrolled (406, 240) with delta (0, 0)
Screenshot: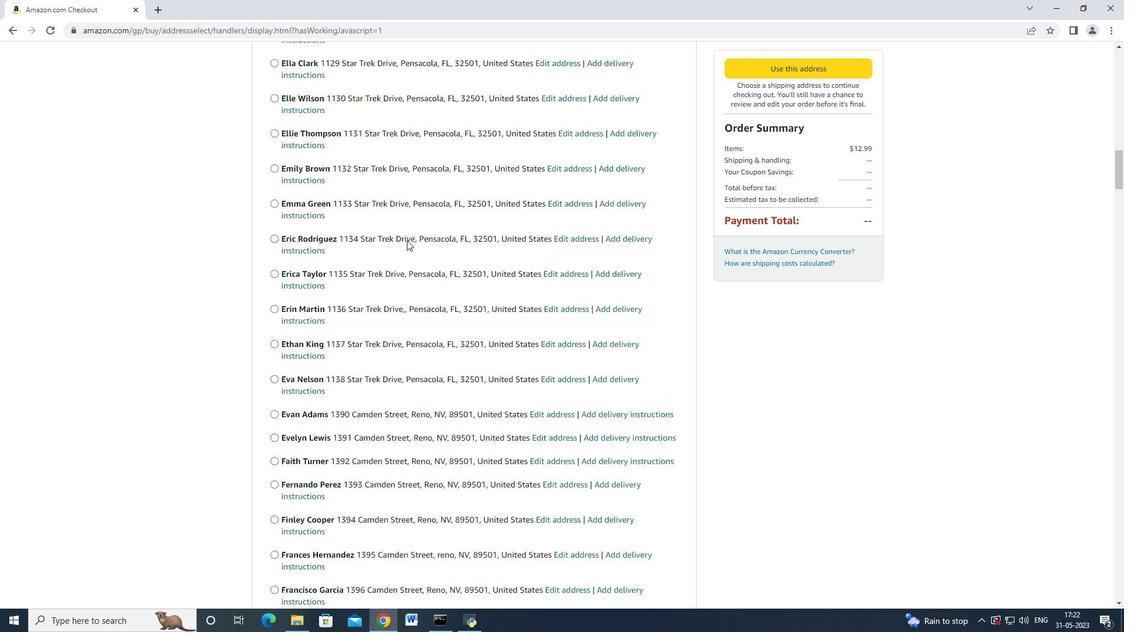 
Action: Mouse moved to (405, 243)
Screenshot: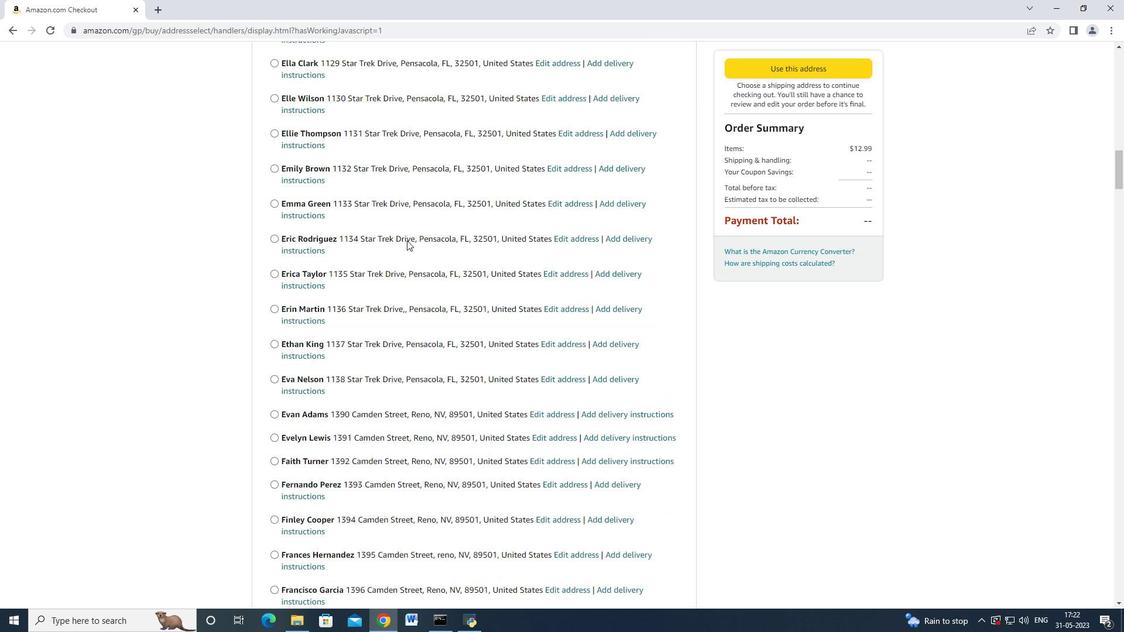 
Action: Mouse scrolled (405, 243) with delta (0, 0)
Screenshot: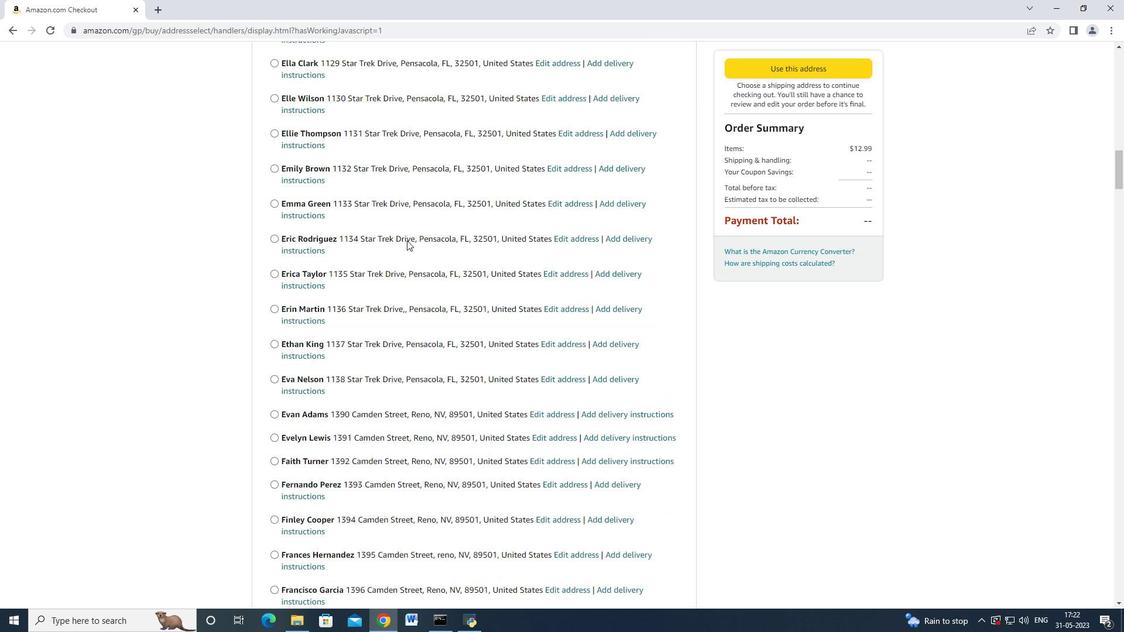 
Action: Mouse scrolled (405, 243) with delta (0, 0)
Screenshot: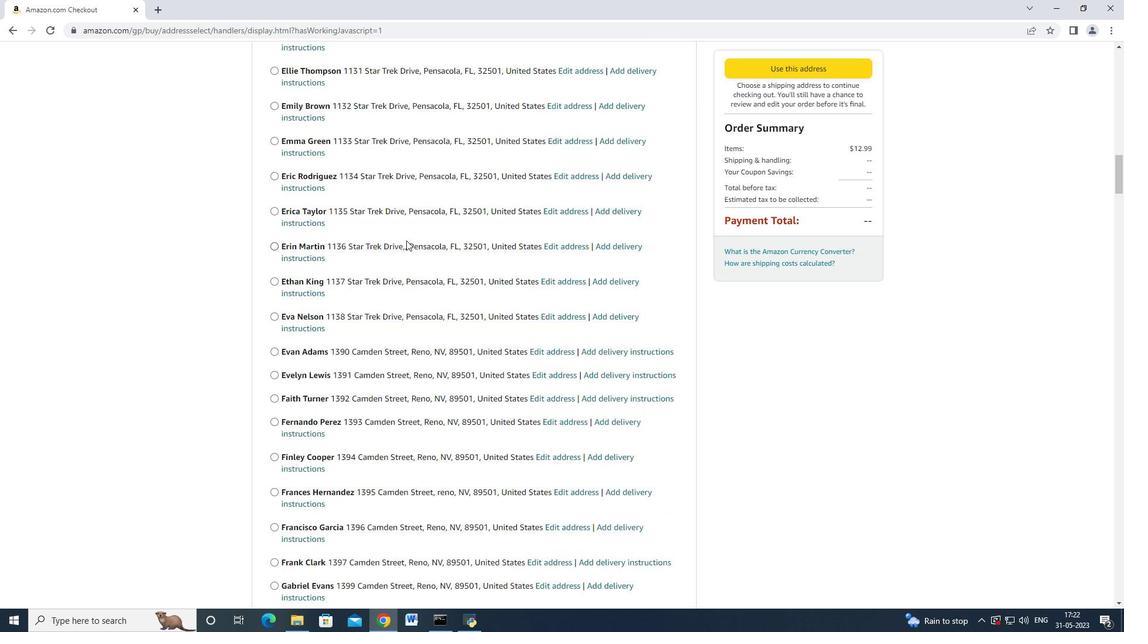 
Action: Mouse scrolled (405, 243) with delta (0, 0)
Screenshot: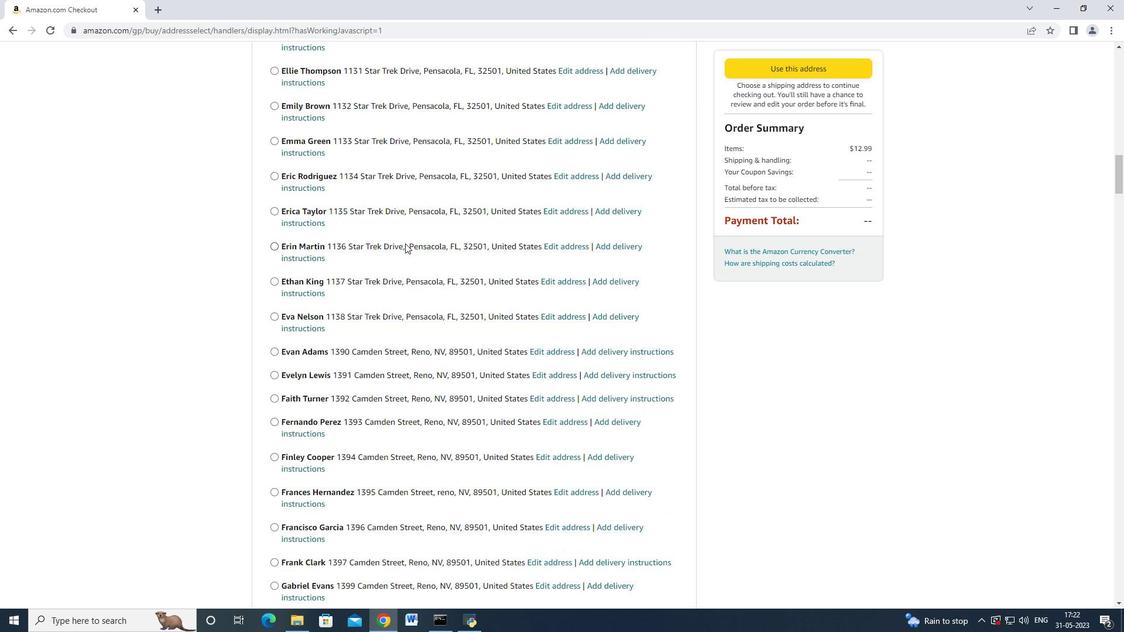 
Action: Mouse scrolled (405, 243) with delta (0, 0)
Screenshot: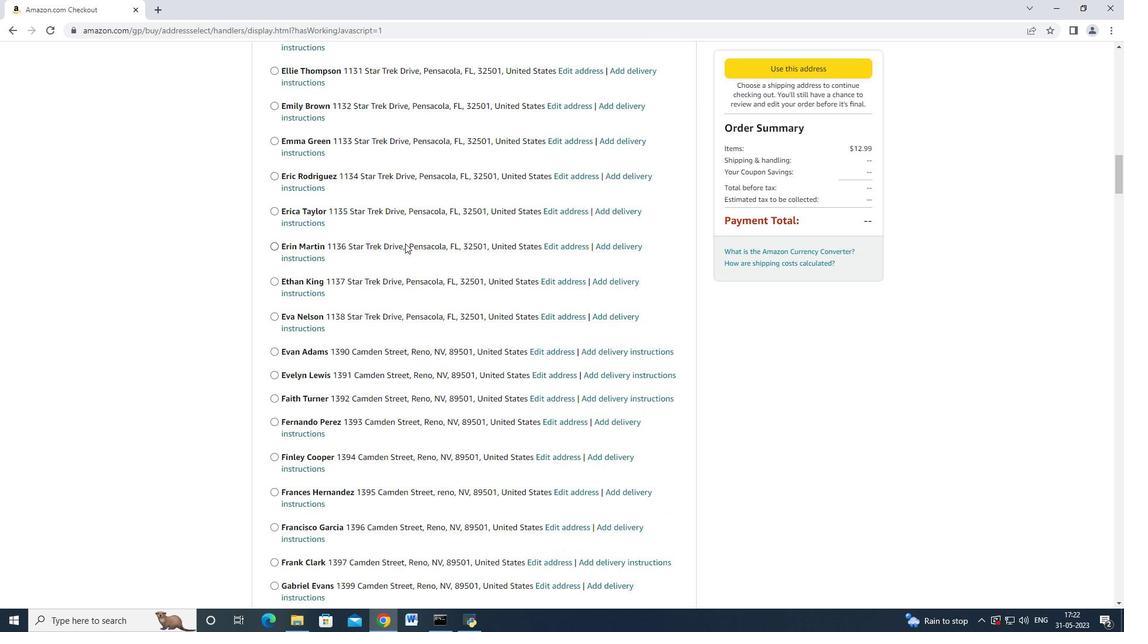 
Action: Mouse scrolled (405, 243) with delta (0, 0)
Screenshot: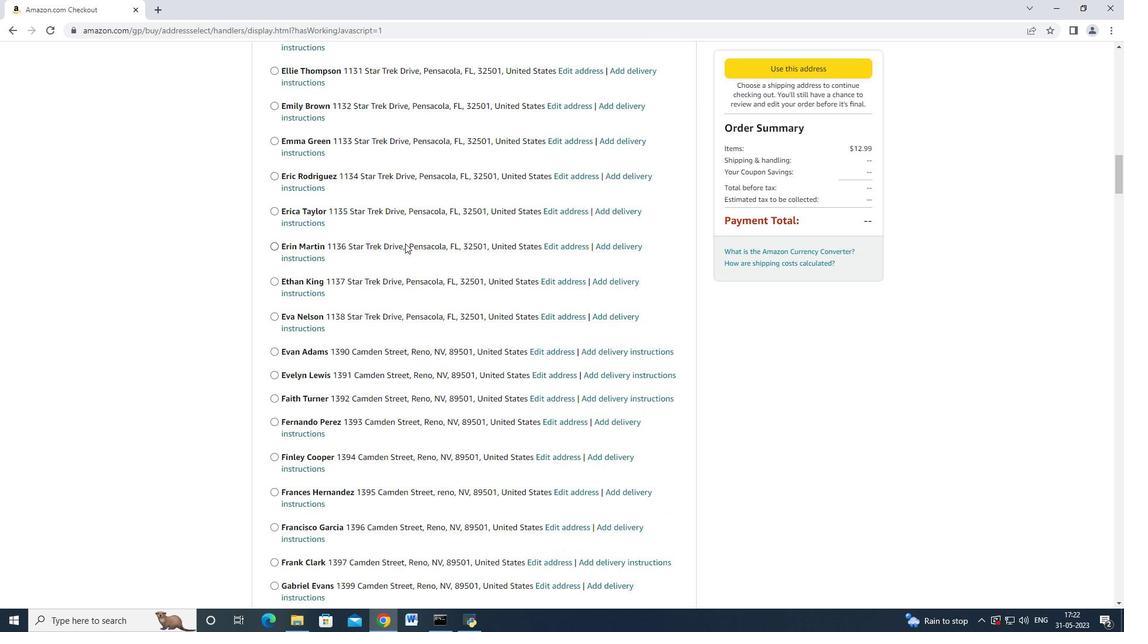 
Action: Mouse scrolled (405, 243) with delta (0, 0)
Screenshot: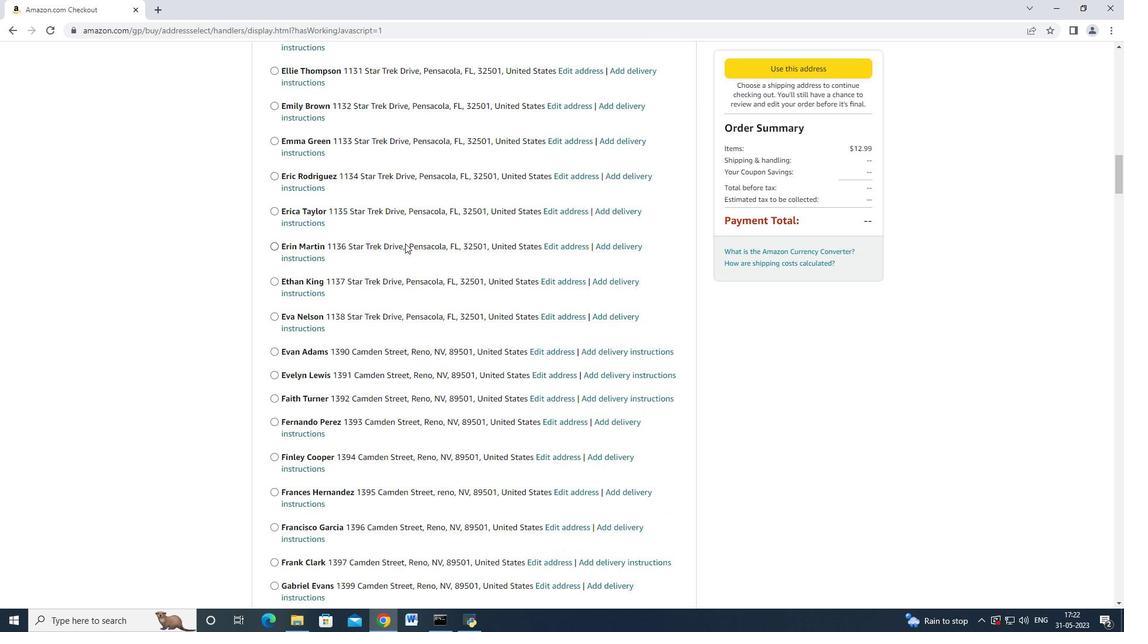 
Action: Mouse scrolled (405, 243) with delta (0, 0)
Screenshot: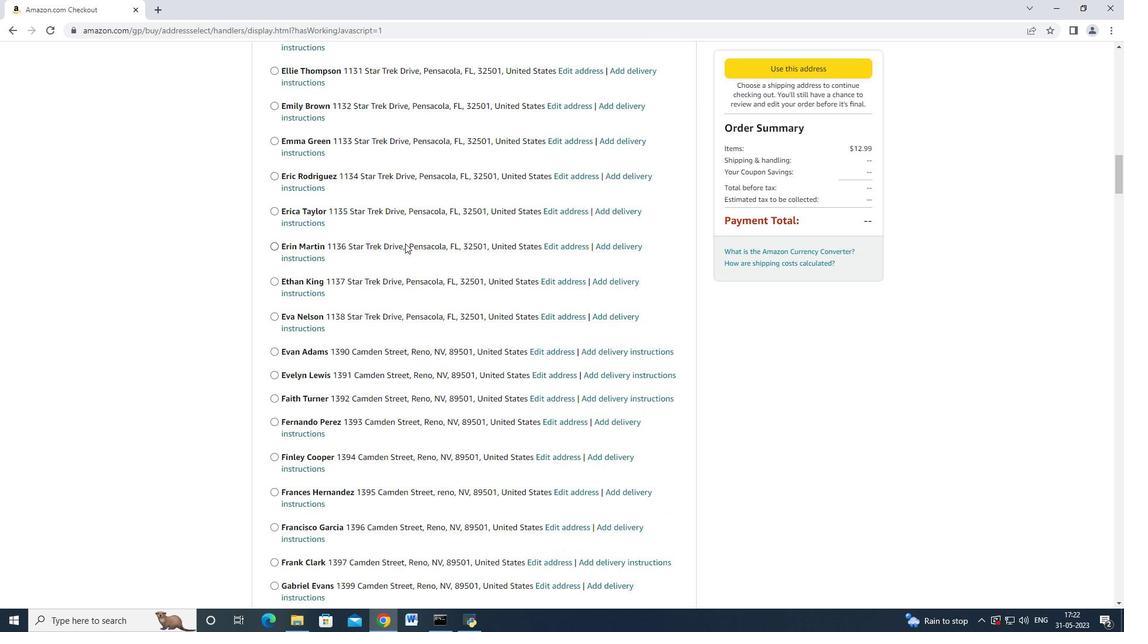 
Action: Mouse scrolled (405, 243) with delta (0, 0)
Screenshot: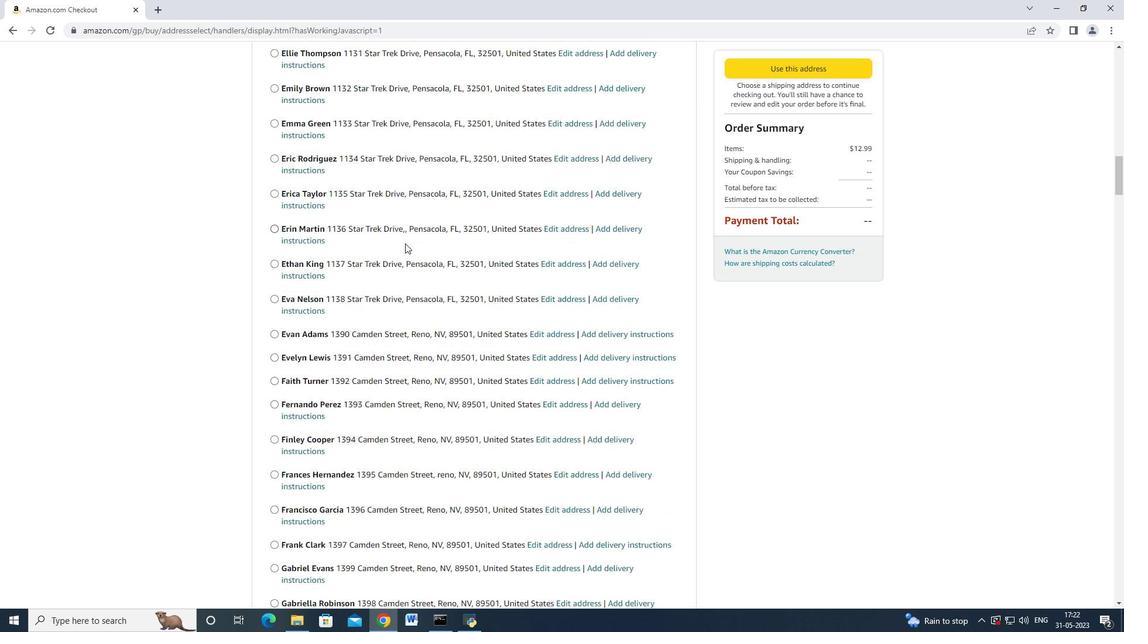 
Action: Mouse scrolled (405, 243) with delta (0, 0)
Screenshot: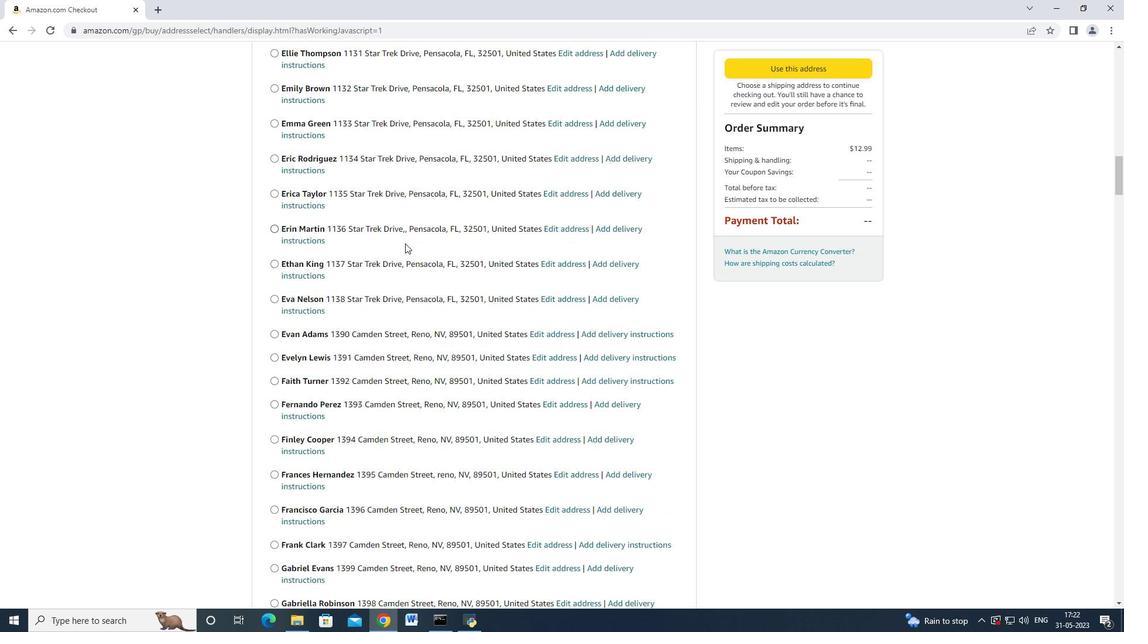 
Action: Mouse scrolled (405, 243) with delta (0, 0)
Screenshot: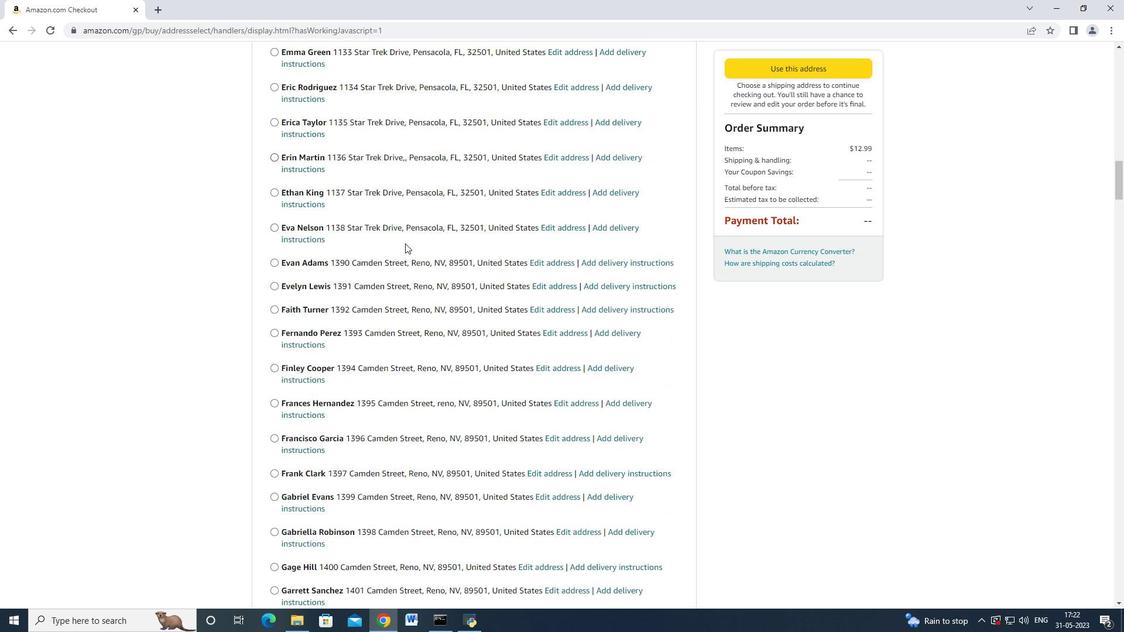 
Action: Mouse scrolled (405, 243) with delta (0, 0)
Screenshot: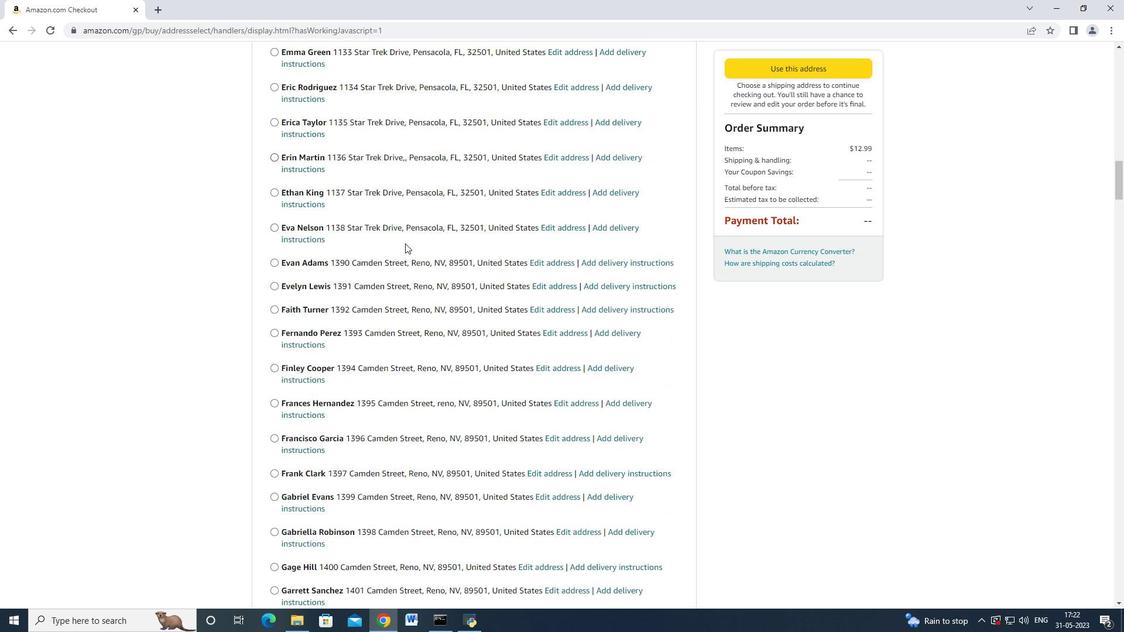 
Action: Mouse scrolled (405, 242) with delta (0, -1)
Screenshot: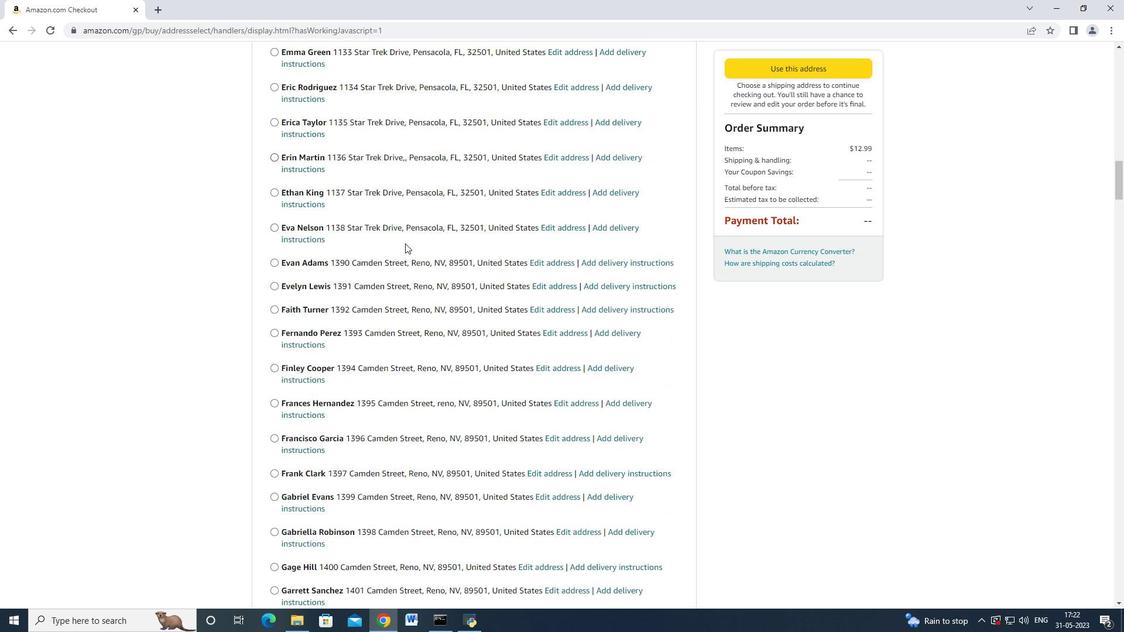 
Action: Mouse scrolled (405, 243) with delta (0, 0)
Screenshot: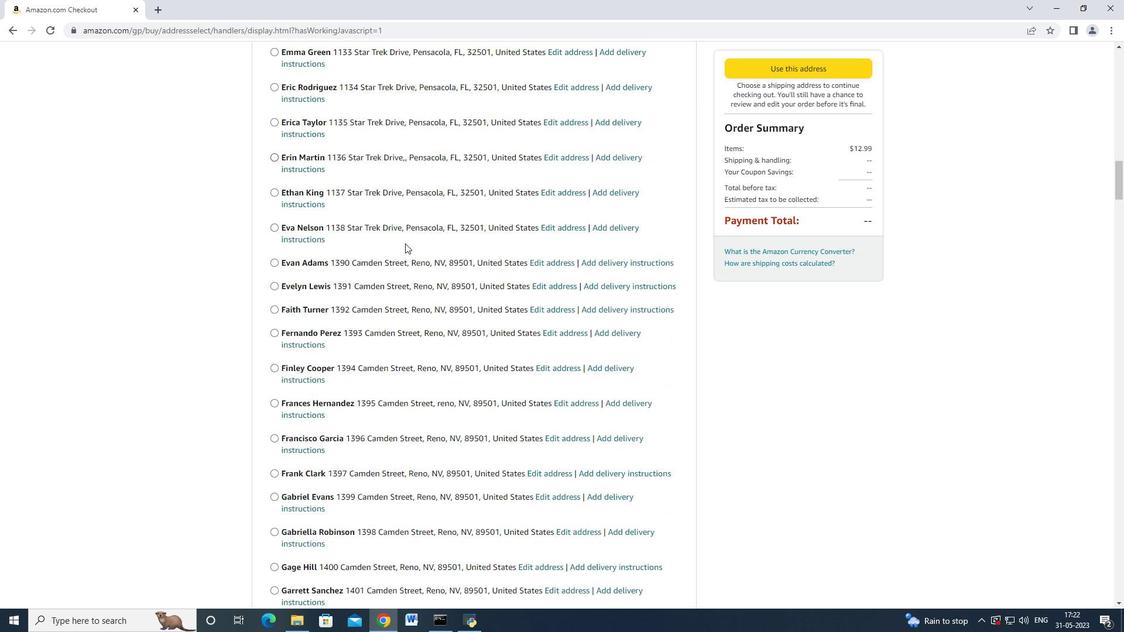 
Action: Mouse scrolled (405, 243) with delta (0, 0)
Screenshot: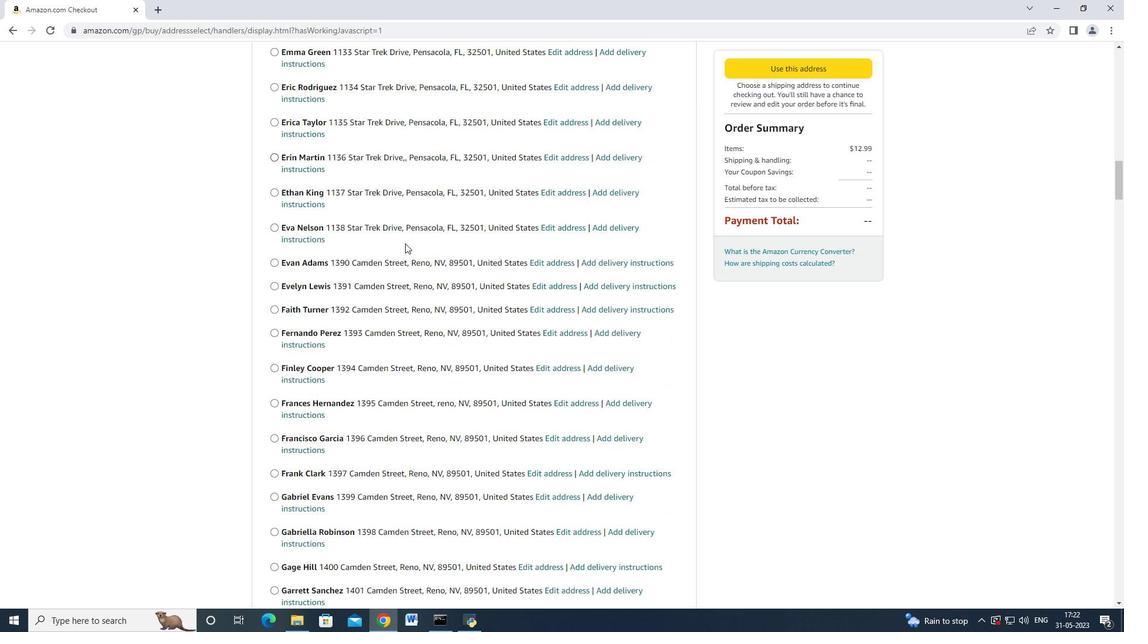 
Action: Mouse scrolled (405, 243) with delta (0, 0)
Screenshot: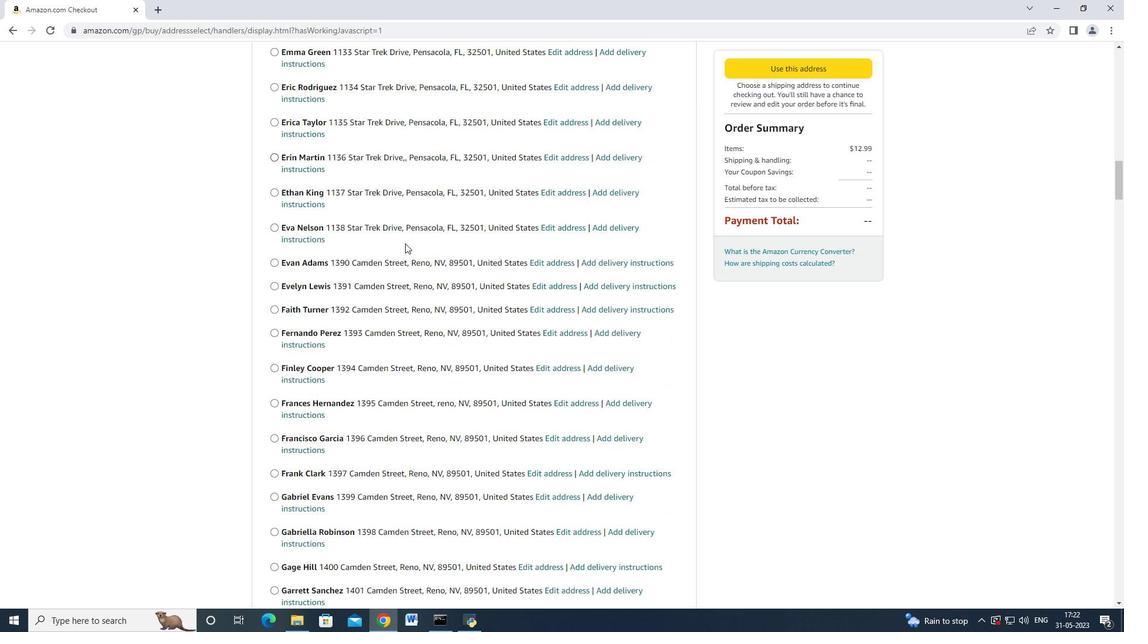 
Action: Mouse moved to (405, 243)
Screenshot: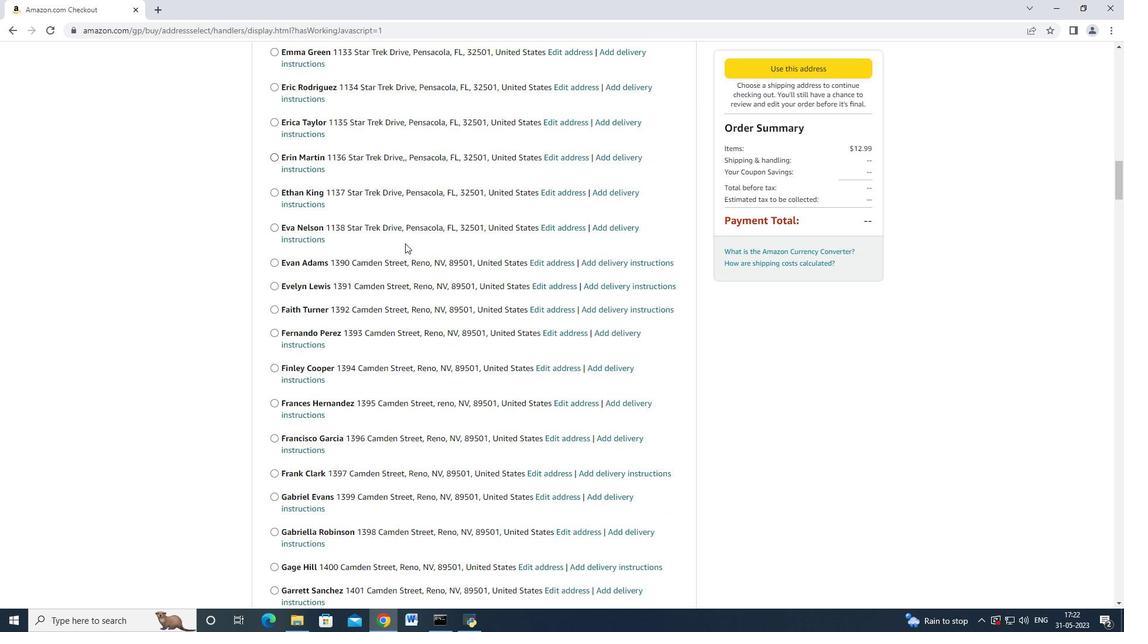 
Action: Mouse scrolled (405, 243) with delta (0, 0)
Screenshot: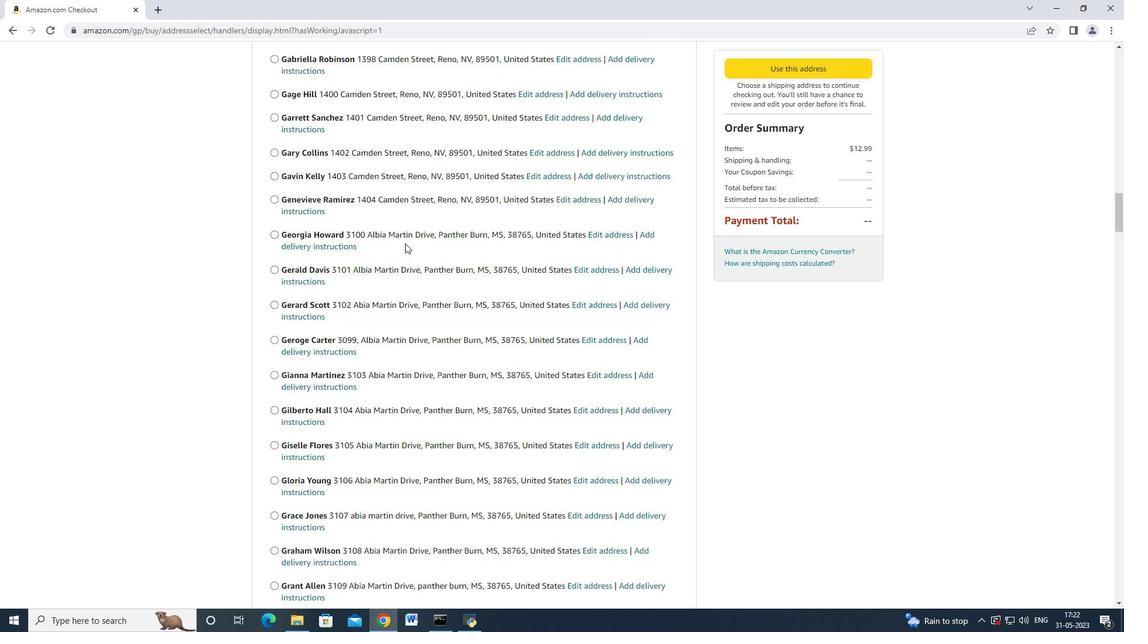 
Action: Mouse scrolled (405, 243) with delta (0, 0)
Screenshot: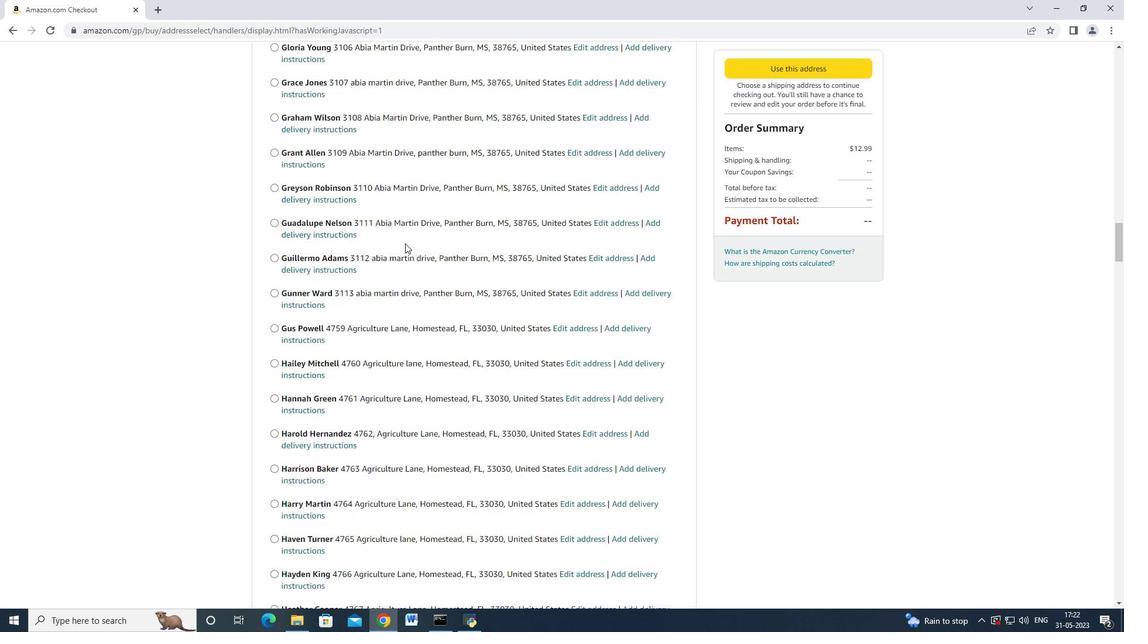 
Action: Mouse scrolled (405, 242) with delta (0, -1)
Screenshot: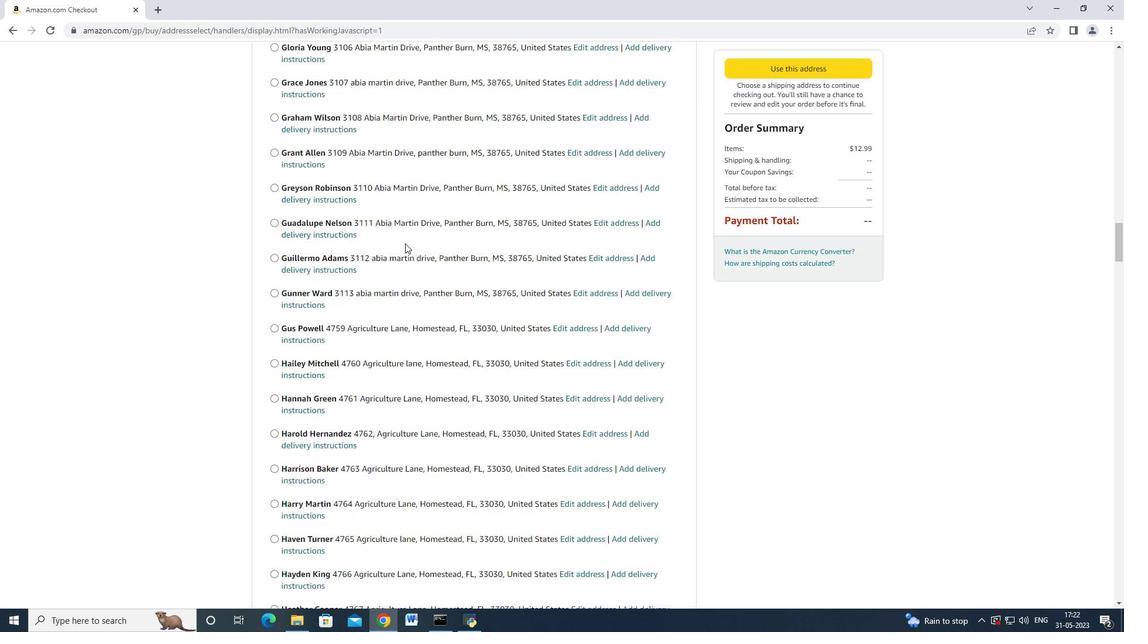 
Action: Mouse scrolled (405, 243) with delta (0, 0)
Screenshot: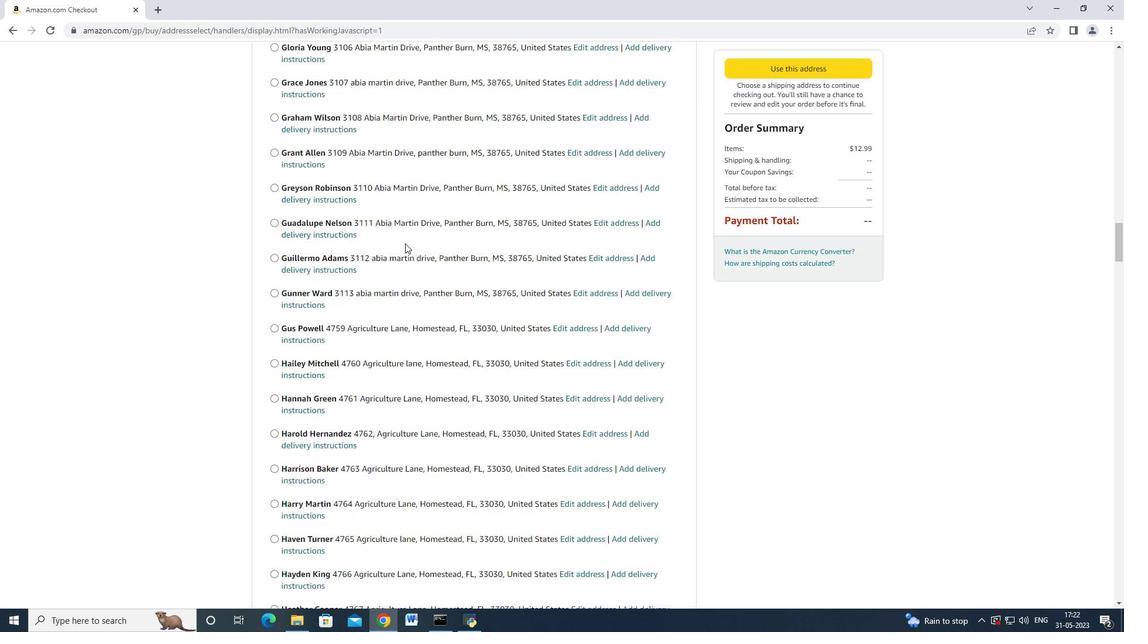 
Action: Mouse scrolled (405, 243) with delta (0, 0)
Screenshot: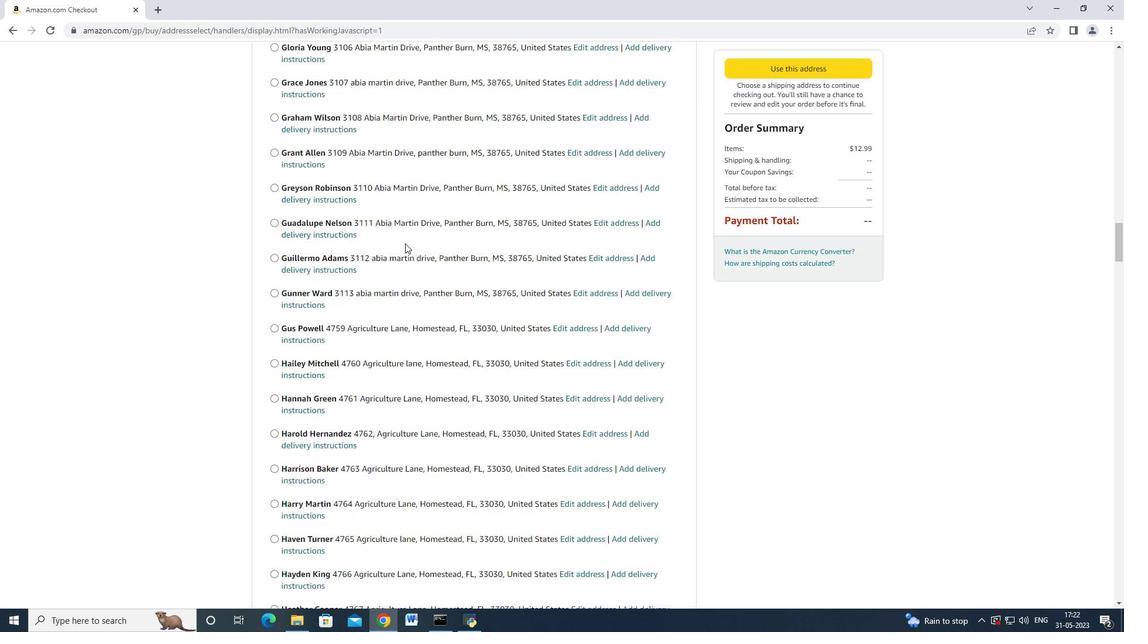 
Action: Mouse scrolled (405, 243) with delta (0, 0)
Screenshot: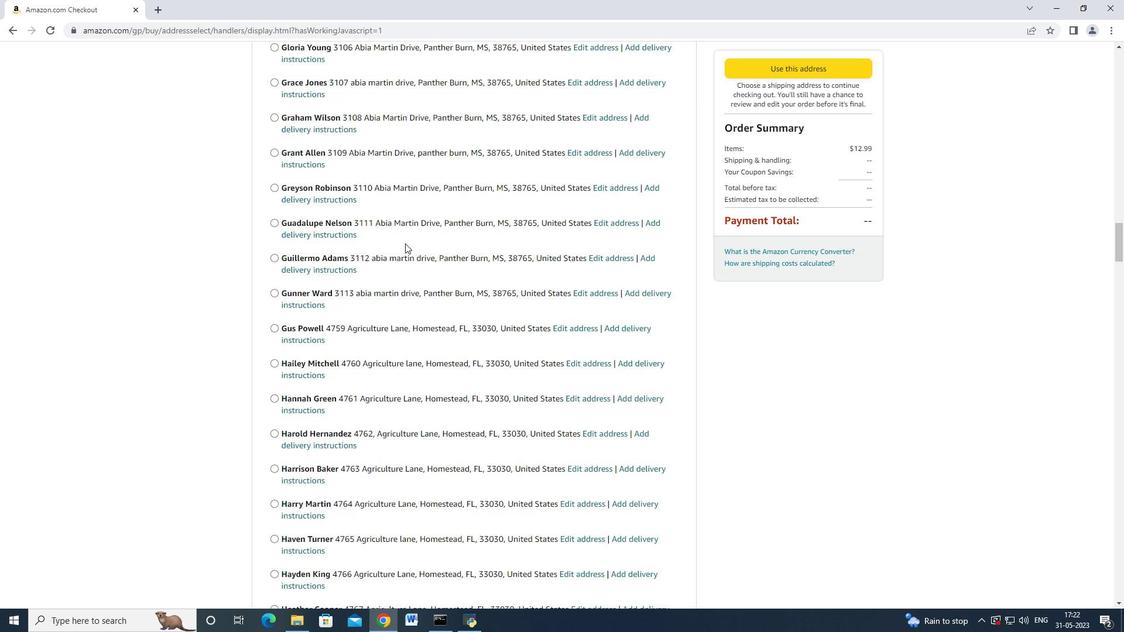 
Action: Mouse scrolled (405, 243) with delta (0, 0)
Screenshot: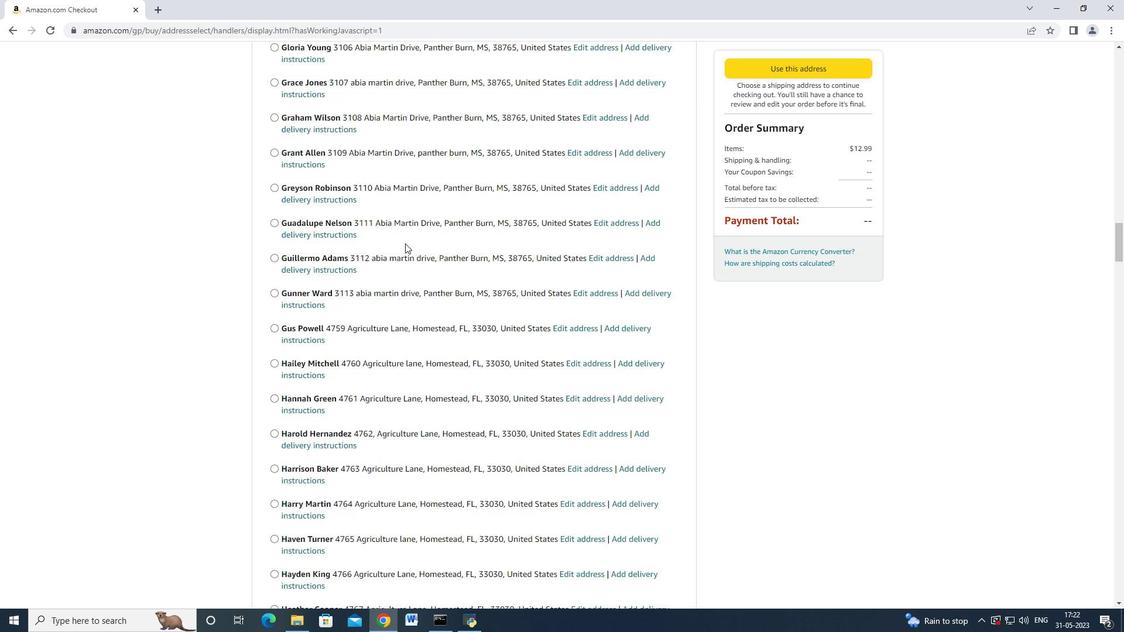 
Action: Mouse scrolled (405, 243) with delta (0, 0)
Screenshot: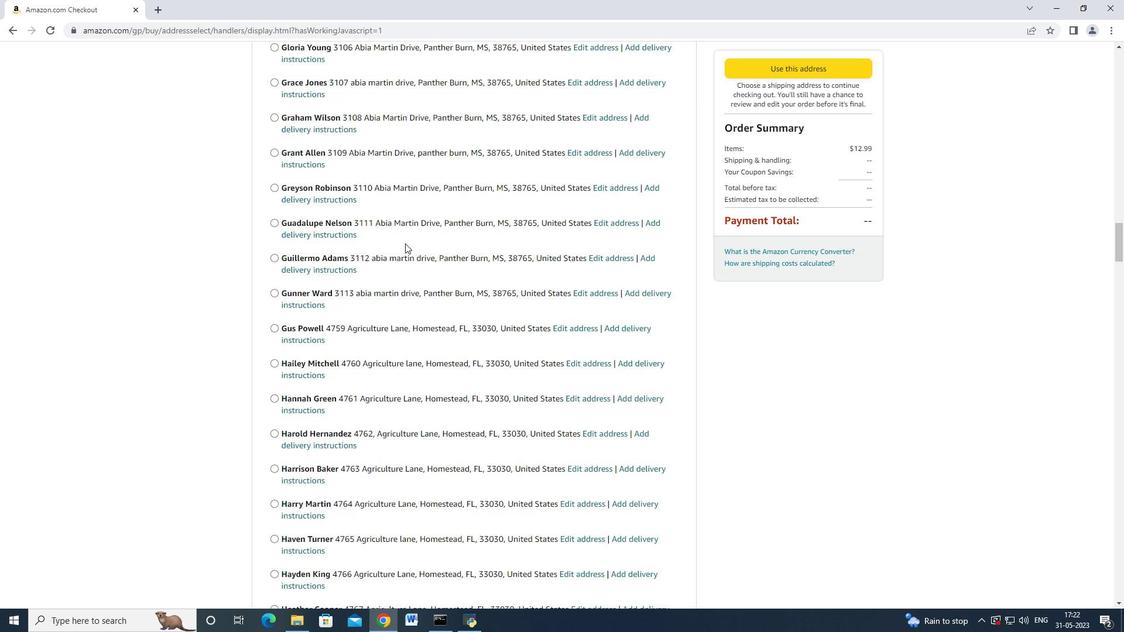 
Action: Mouse moved to (405, 243)
Screenshot: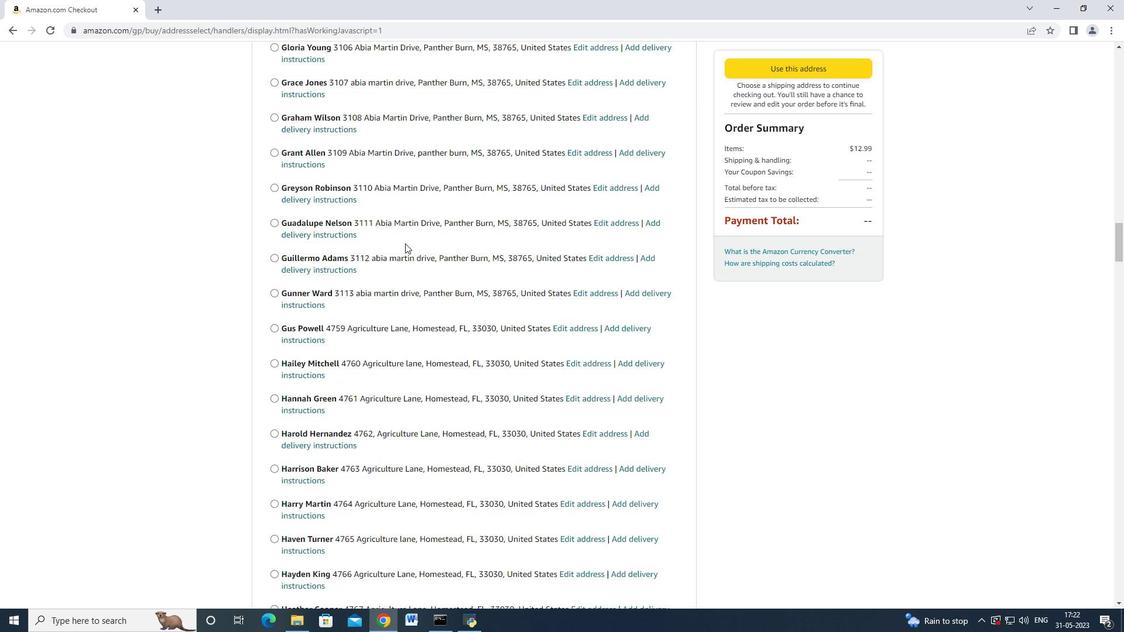 
Action: Mouse scrolled (405, 243) with delta (0, 0)
Screenshot: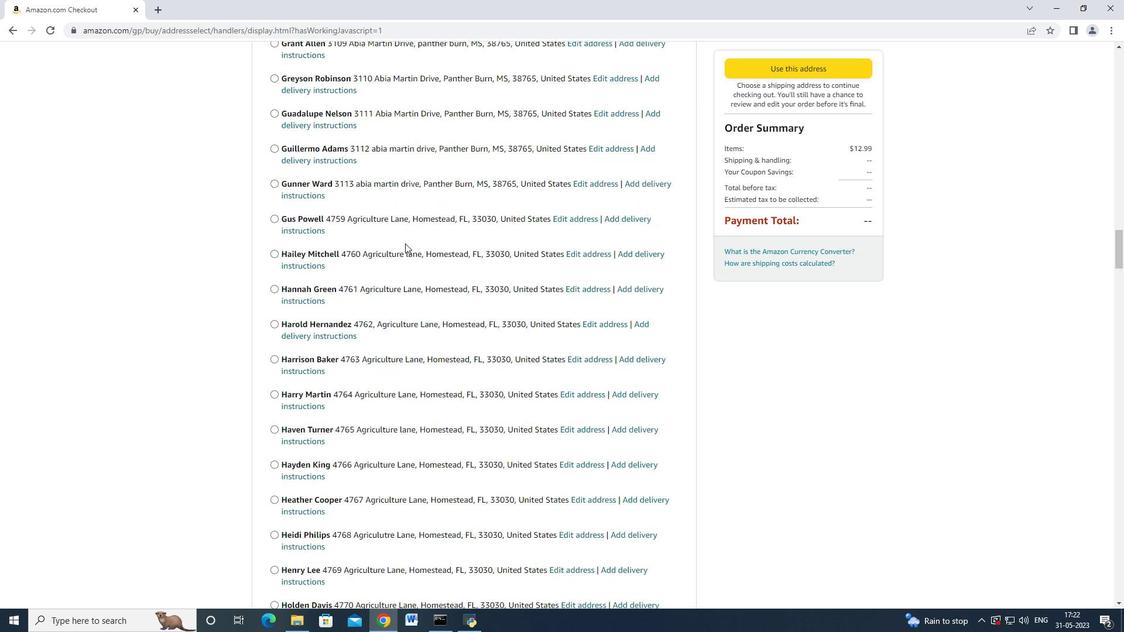 
Action: Mouse scrolled (405, 243) with delta (0, 0)
Screenshot: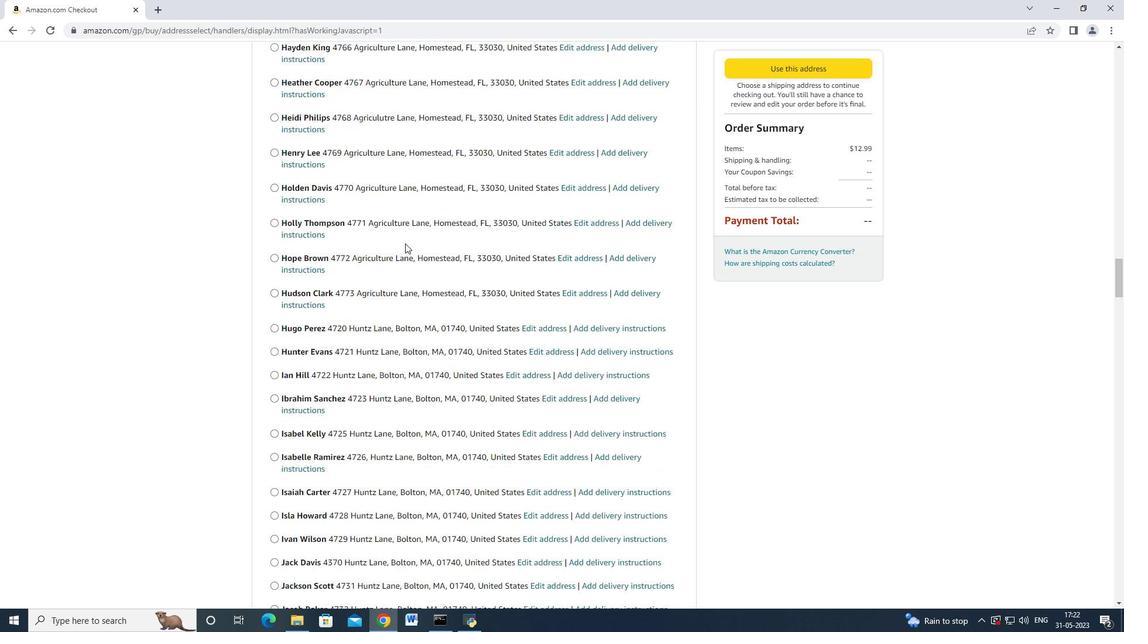 
Action: Mouse scrolled (405, 243) with delta (0, 0)
Screenshot: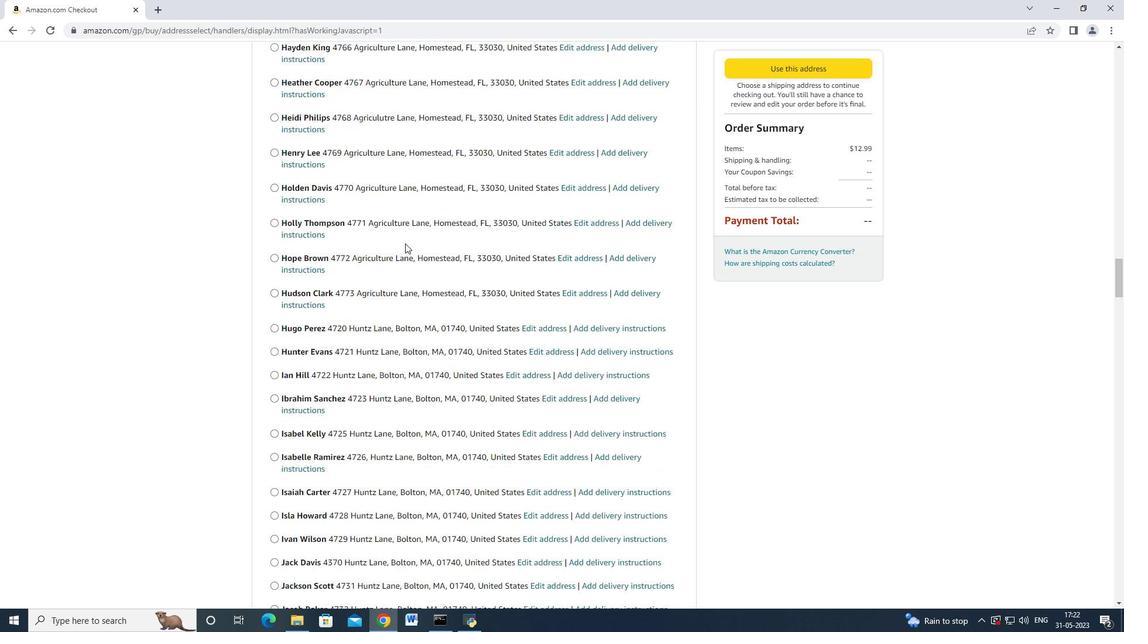 
Action: Mouse scrolled (405, 243) with delta (0, 0)
Screenshot: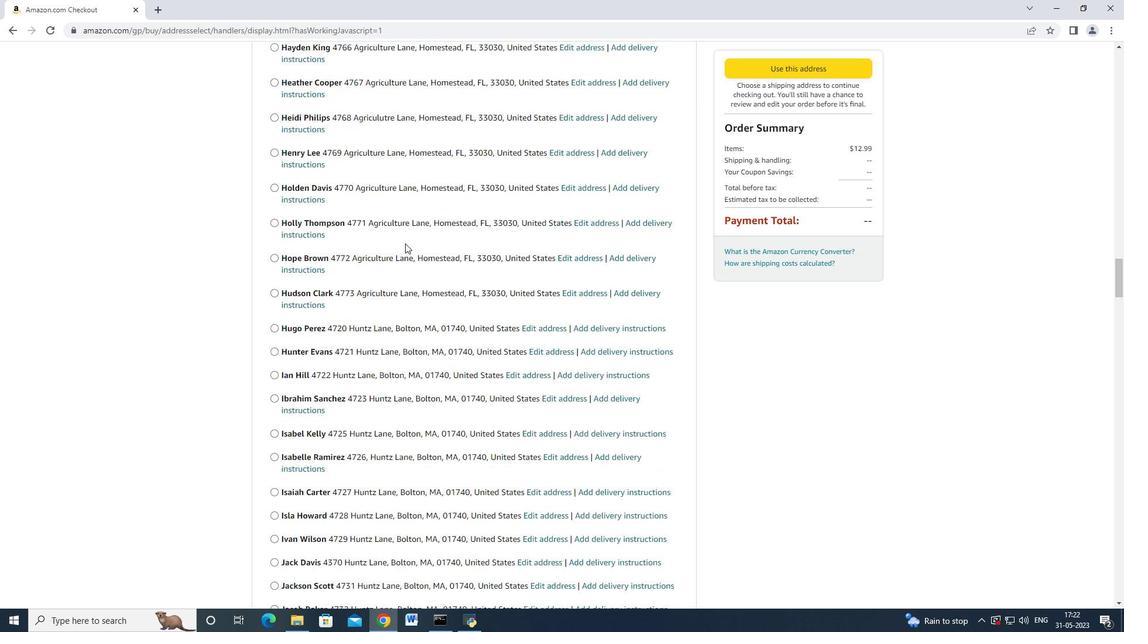 
Action: Mouse scrolled (405, 242) with delta (0, -1)
Screenshot: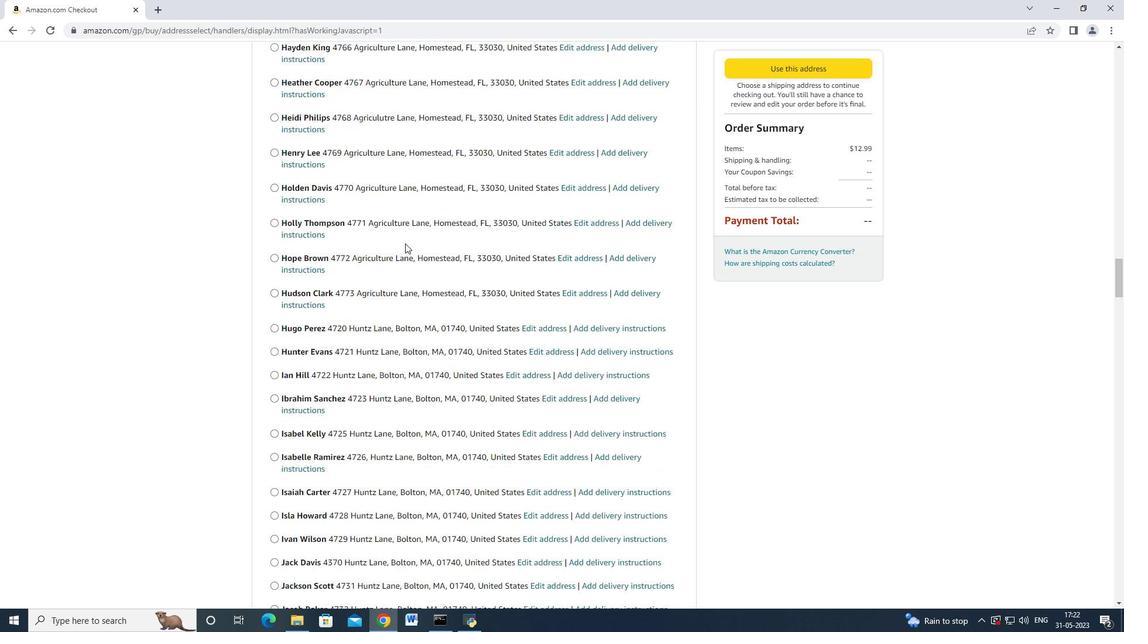 
Action: Mouse scrolled (405, 243) with delta (0, 0)
Screenshot: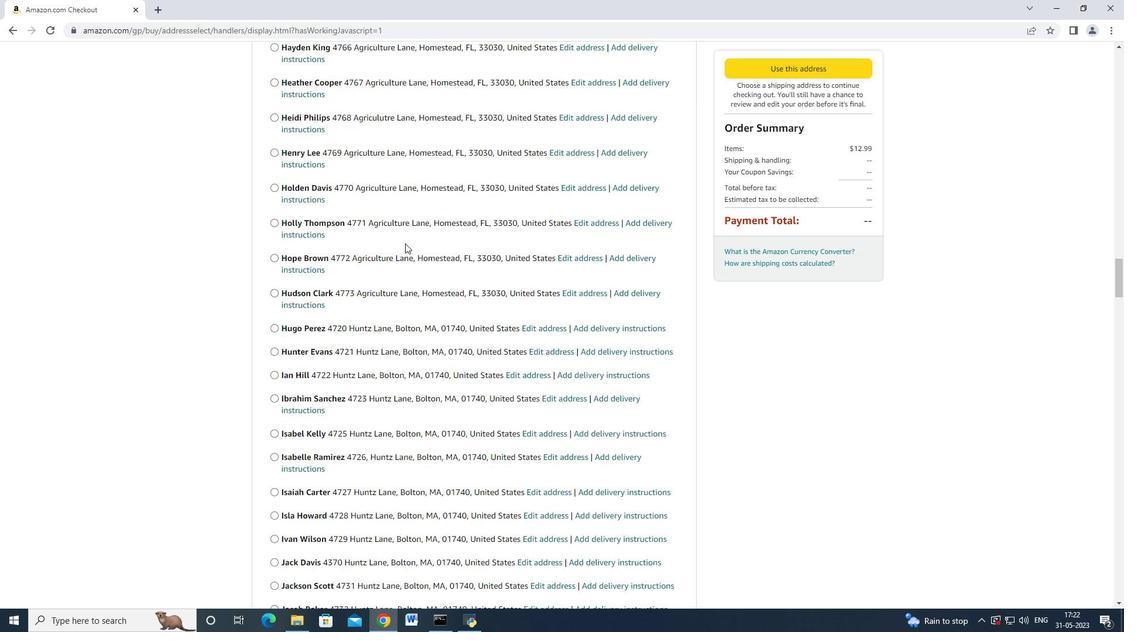 
Action: Mouse scrolled (405, 243) with delta (0, 0)
Screenshot: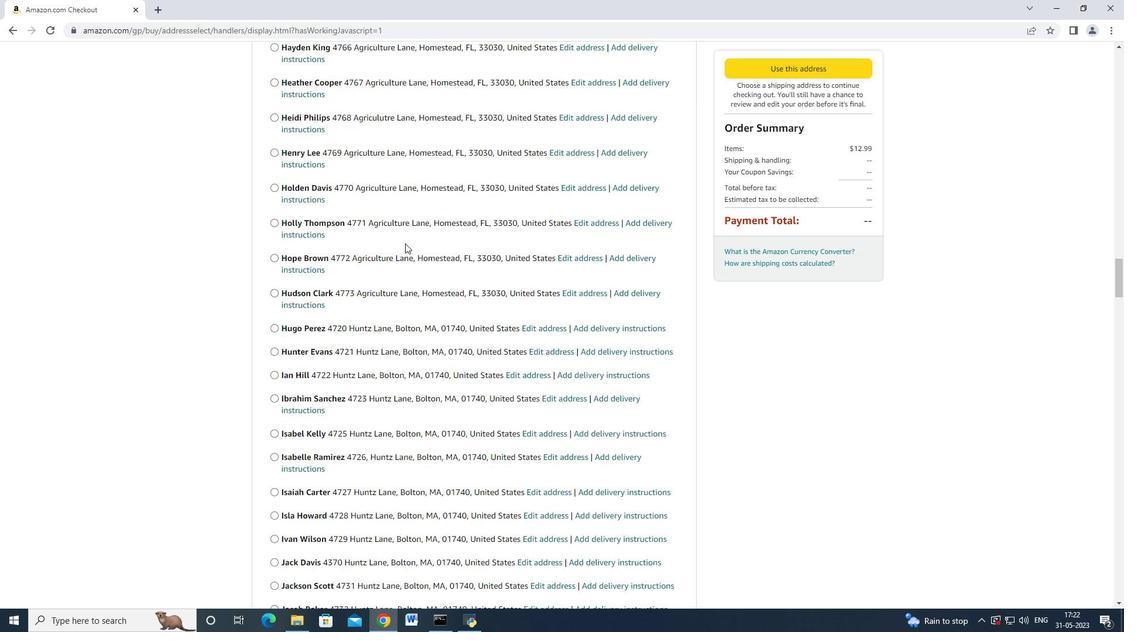 
Action: Mouse scrolled (405, 243) with delta (0, 0)
Screenshot: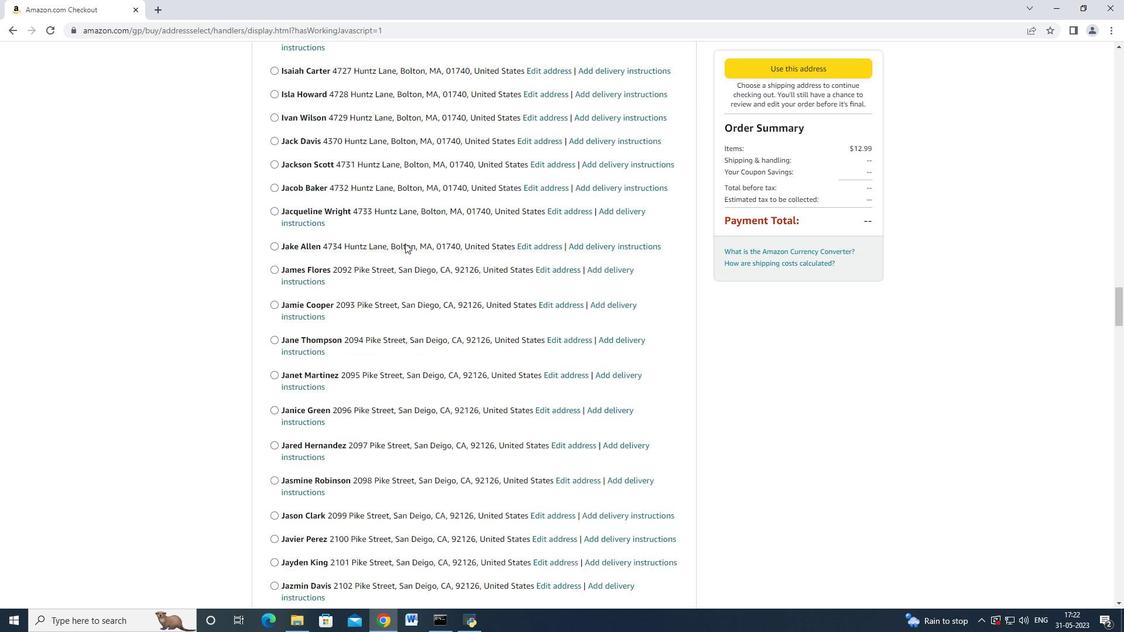 
Action: Mouse scrolled (405, 243) with delta (0, 0)
Screenshot: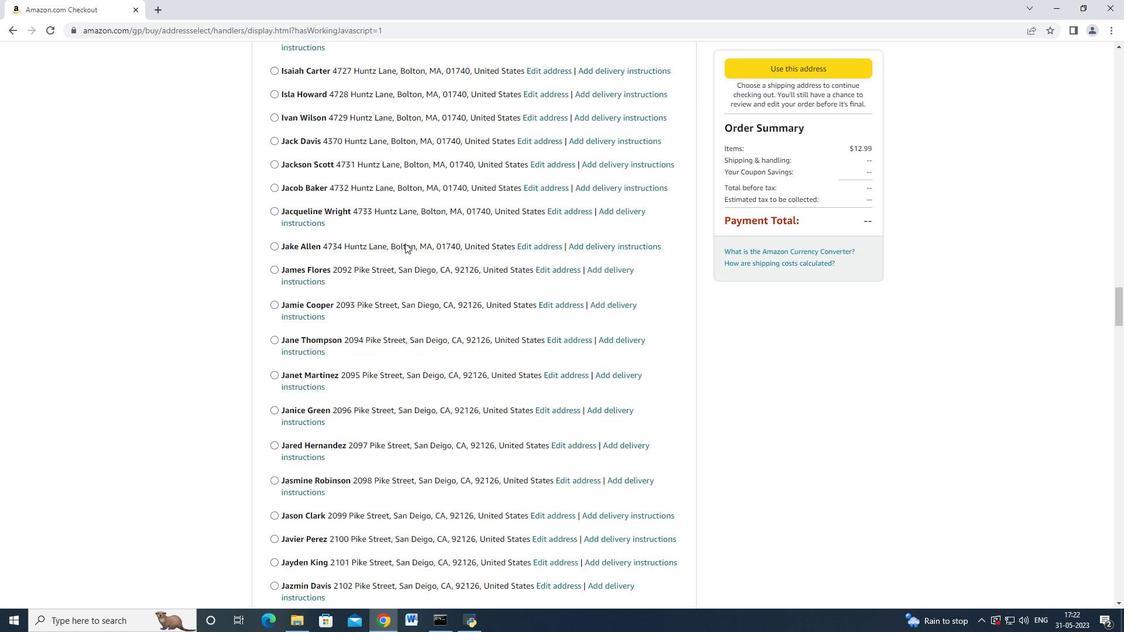 
Action: Mouse scrolled (405, 243) with delta (0, 0)
Screenshot: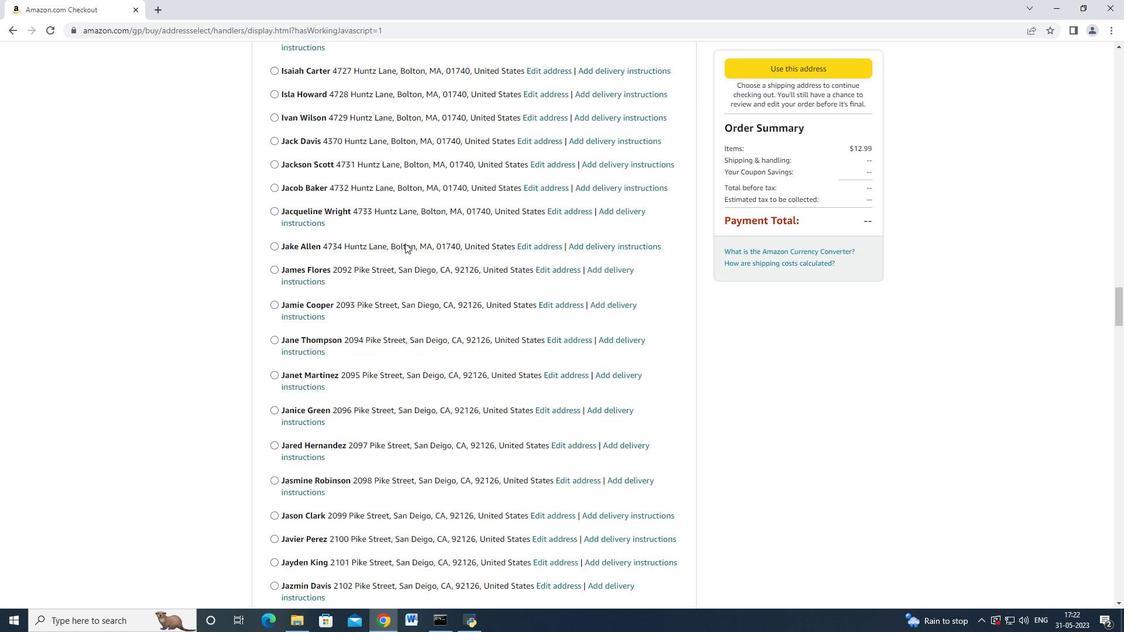 
Action: Mouse scrolled (405, 243) with delta (0, 0)
Screenshot: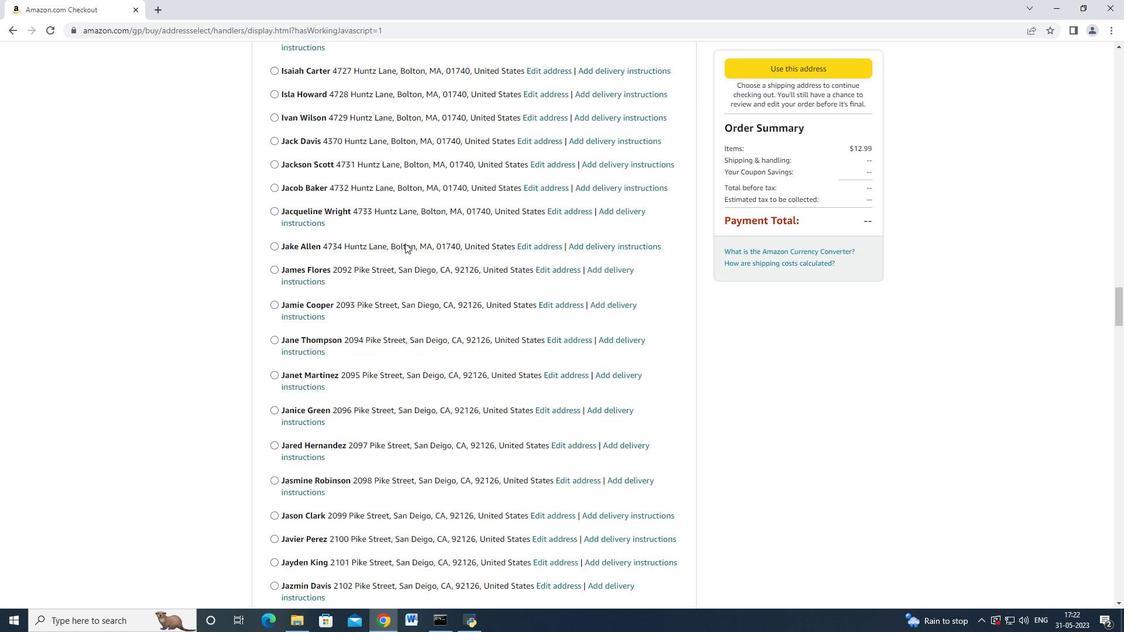 
Action: Mouse scrolled (405, 243) with delta (0, 0)
Screenshot: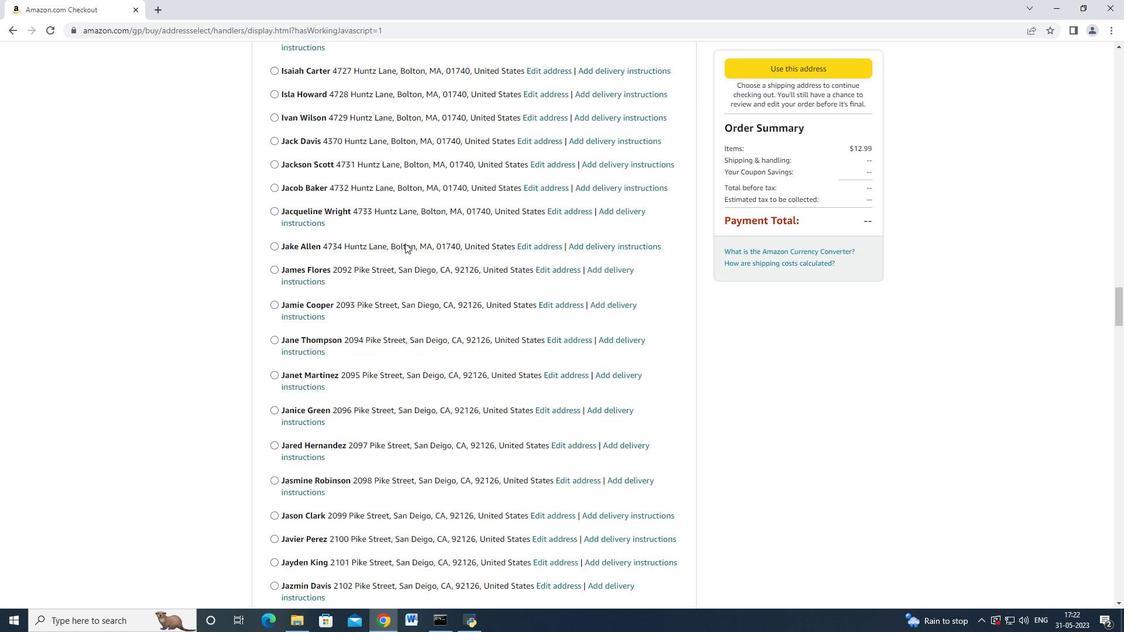 
Action: Mouse scrolled (405, 243) with delta (0, 0)
Screenshot: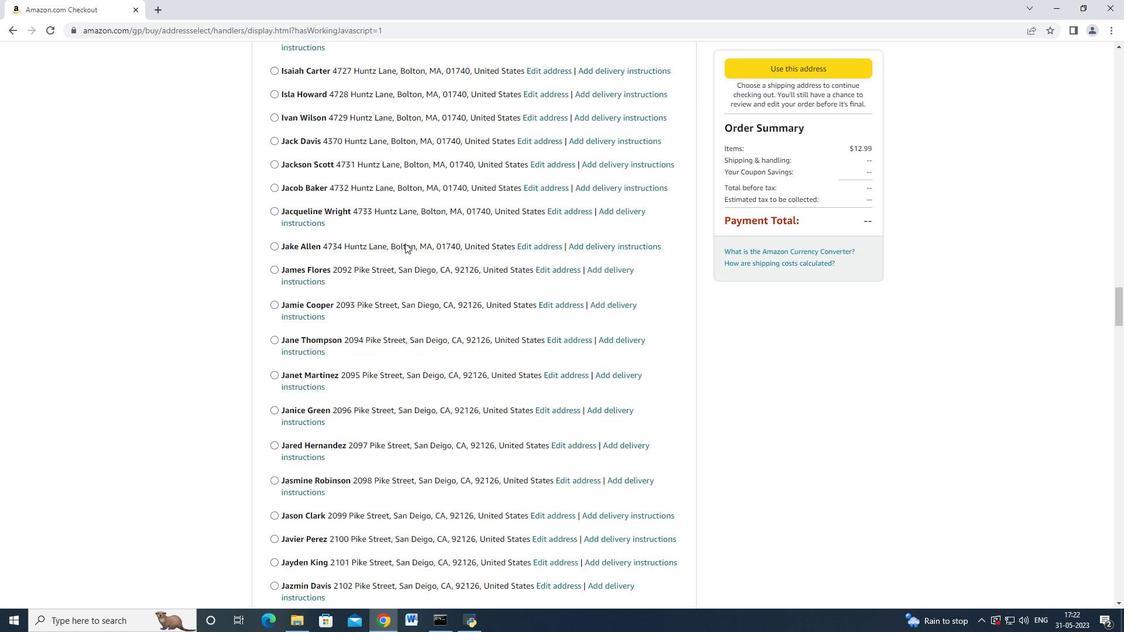 
Action: Mouse scrolled (405, 243) with delta (0, 0)
Screenshot: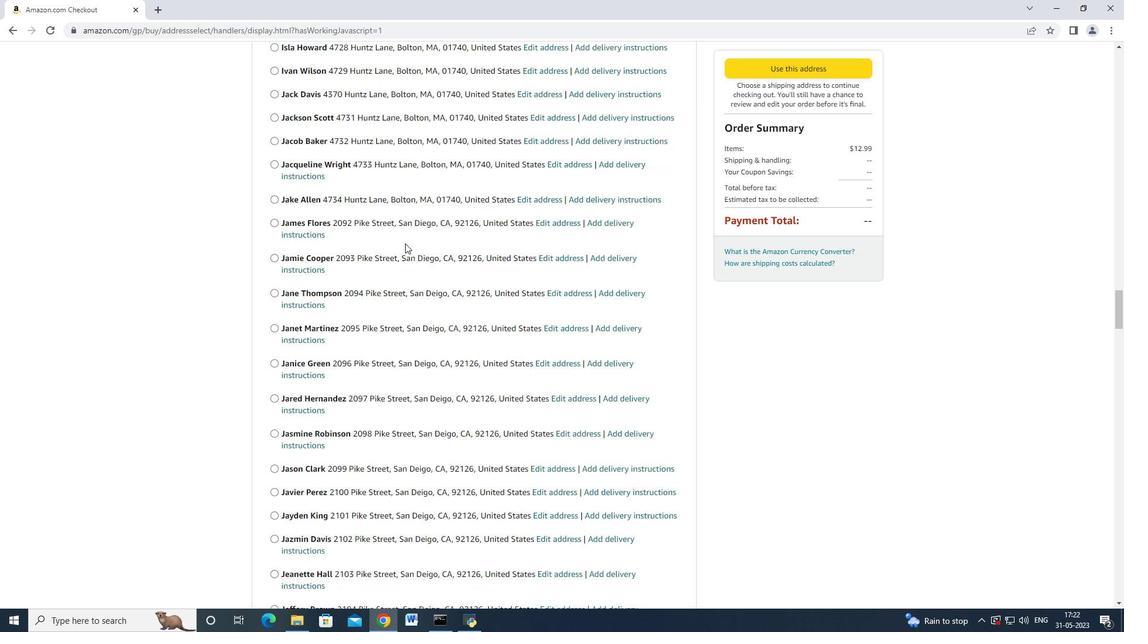 
Action: Mouse scrolled (405, 243) with delta (0, 0)
Screenshot: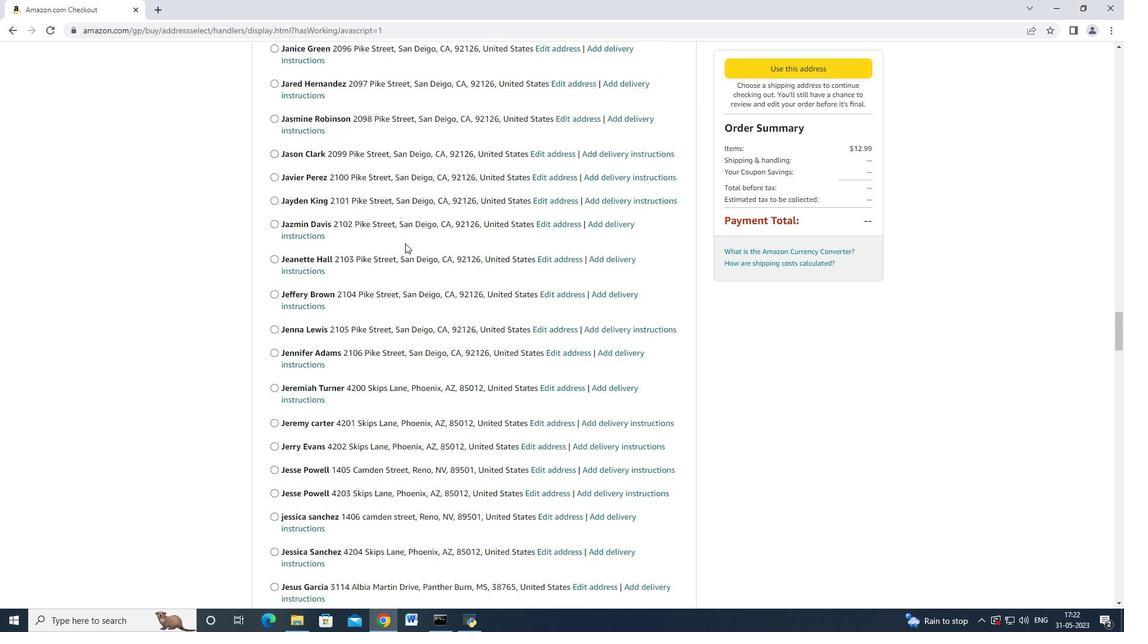 
Action: Mouse scrolled (405, 243) with delta (0, 0)
Screenshot: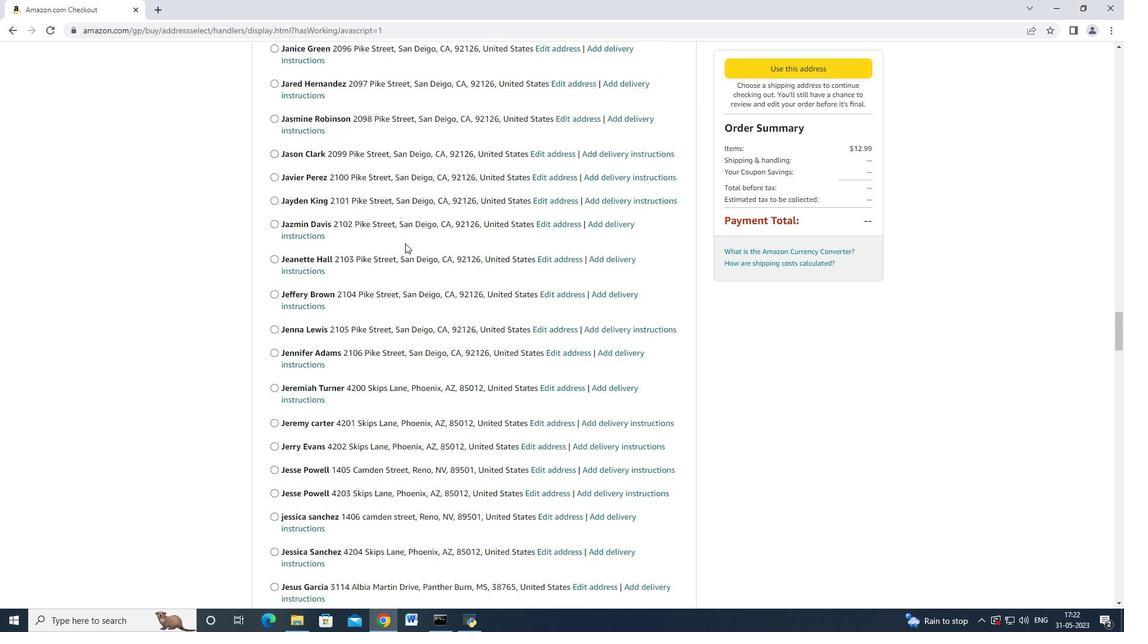 
Action: Mouse scrolled (405, 243) with delta (0, 0)
Screenshot: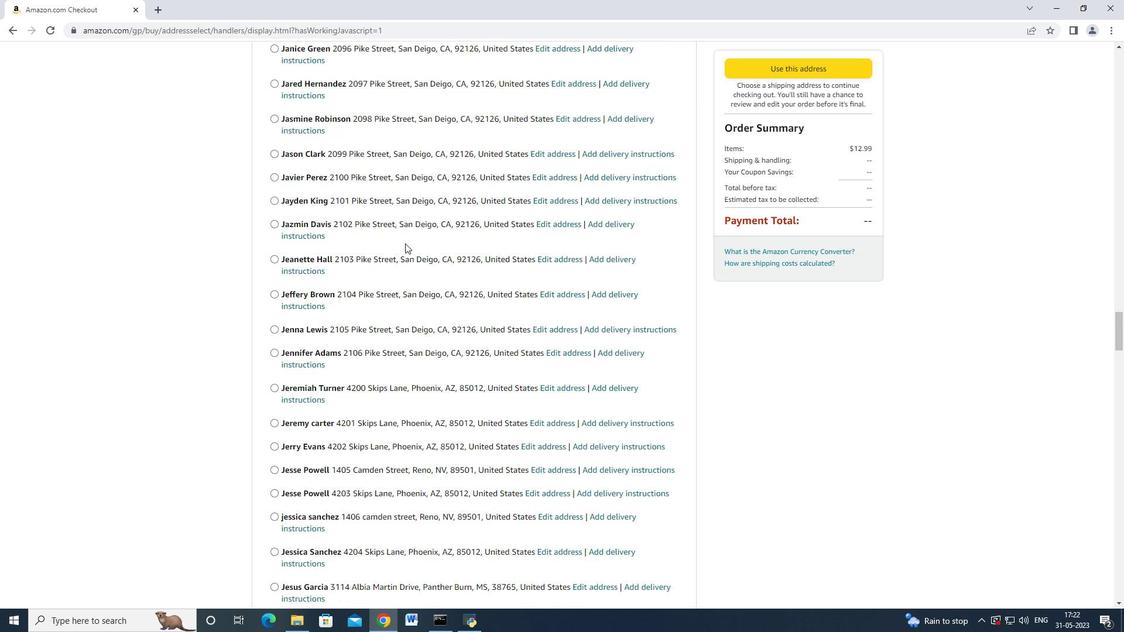 
Action: Mouse scrolled (405, 242) with delta (0, -1)
Screenshot: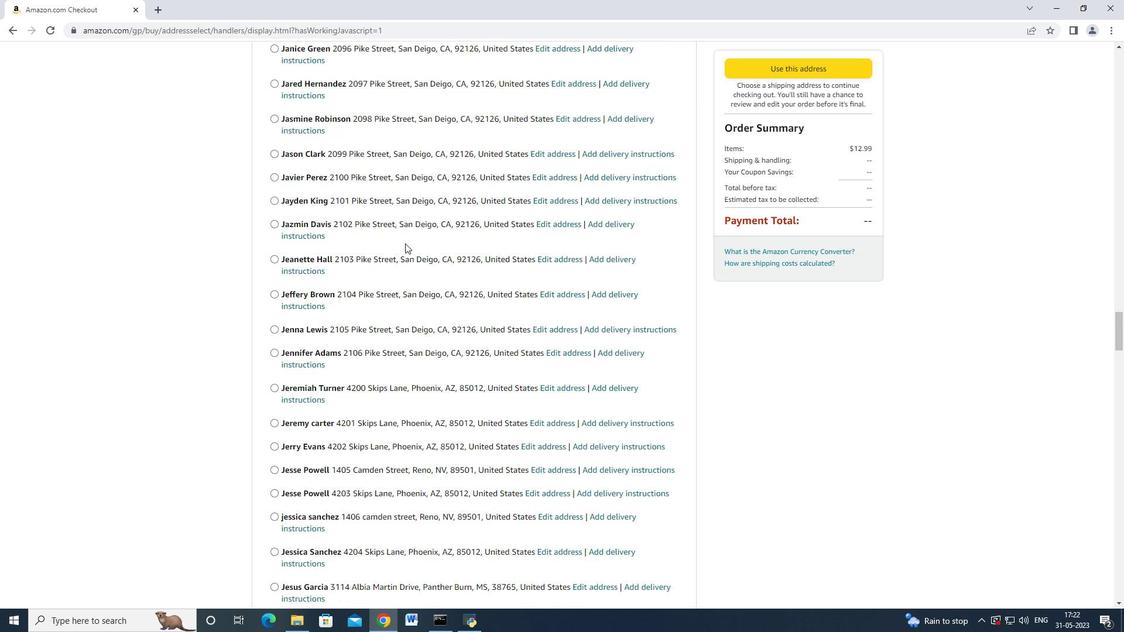 
Action: Mouse scrolled (405, 243) with delta (0, 0)
Screenshot: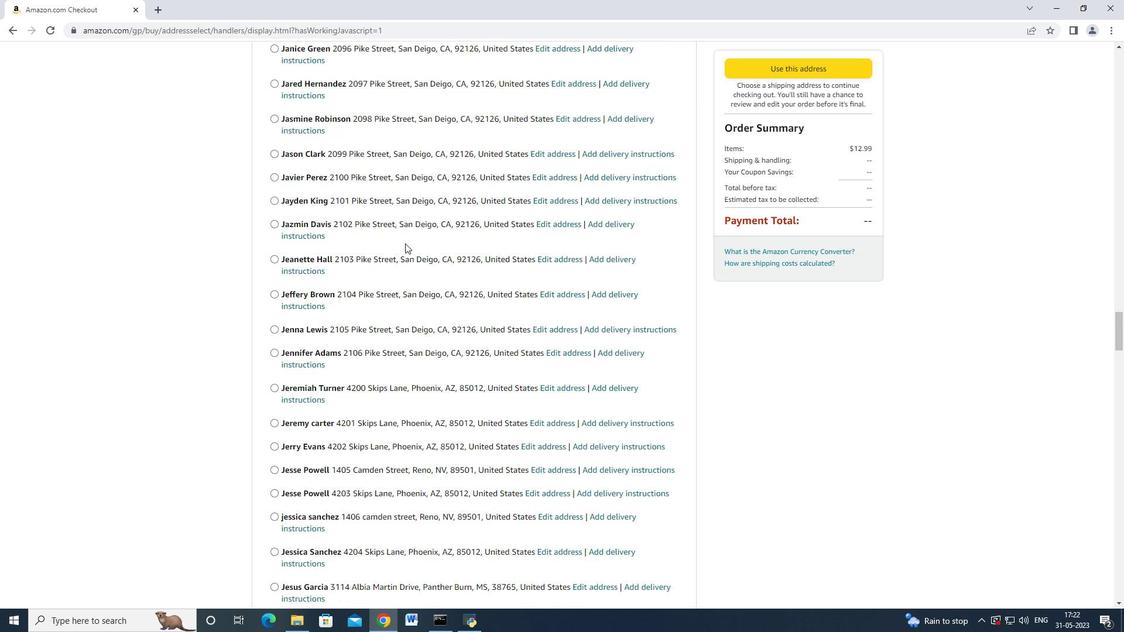 
Action: Mouse scrolled (405, 243) with delta (0, 0)
Screenshot: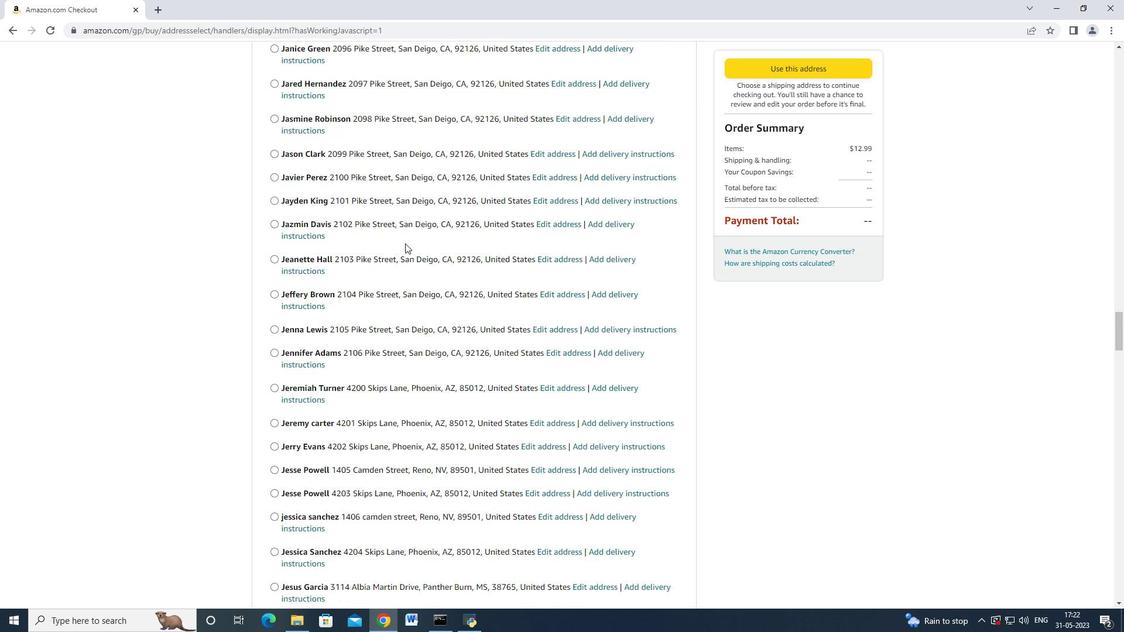 
Action: Mouse scrolled (405, 243) with delta (0, 0)
Screenshot: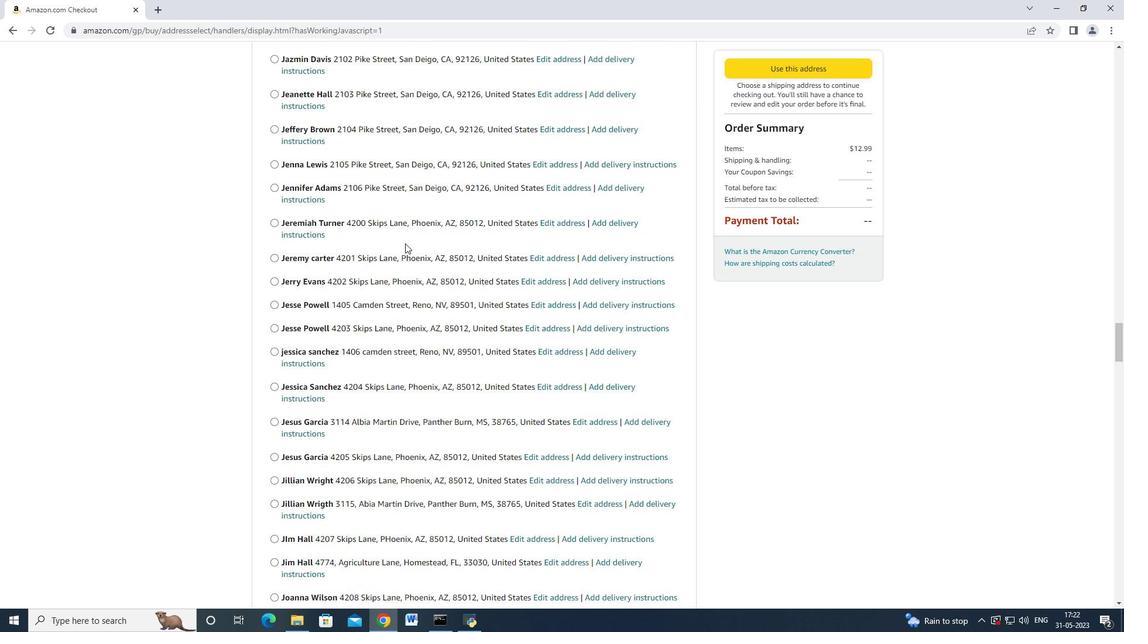 
Action: Mouse scrolled (405, 243) with delta (0, 0)
Screenshot: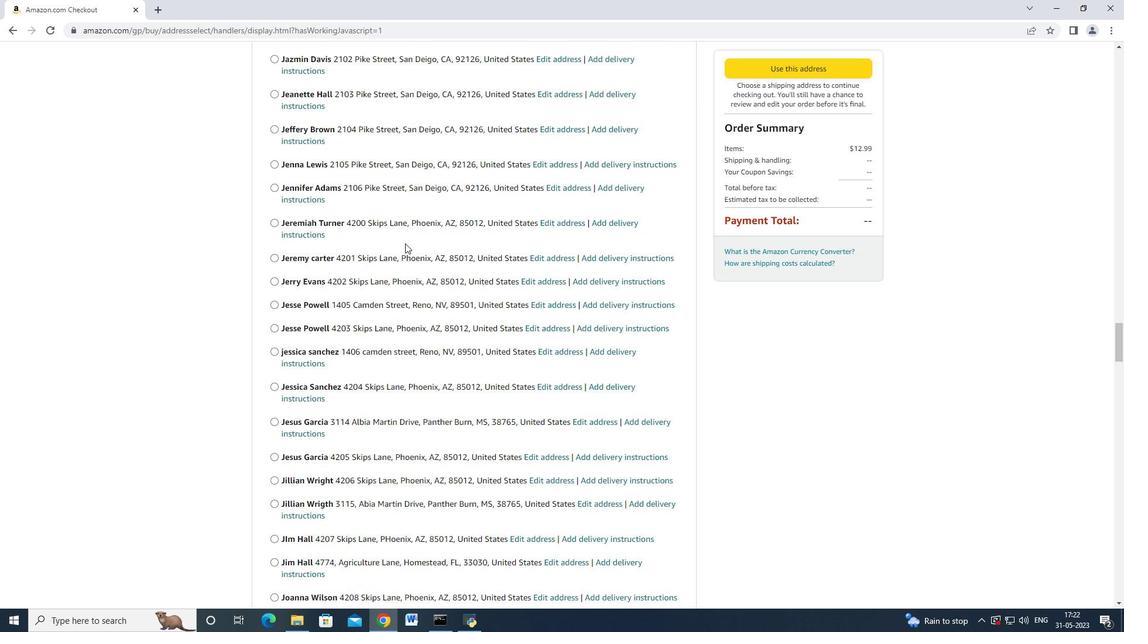 
Action: Mouse scrolled (405, 243) with delta (0, 0)
Screenshot: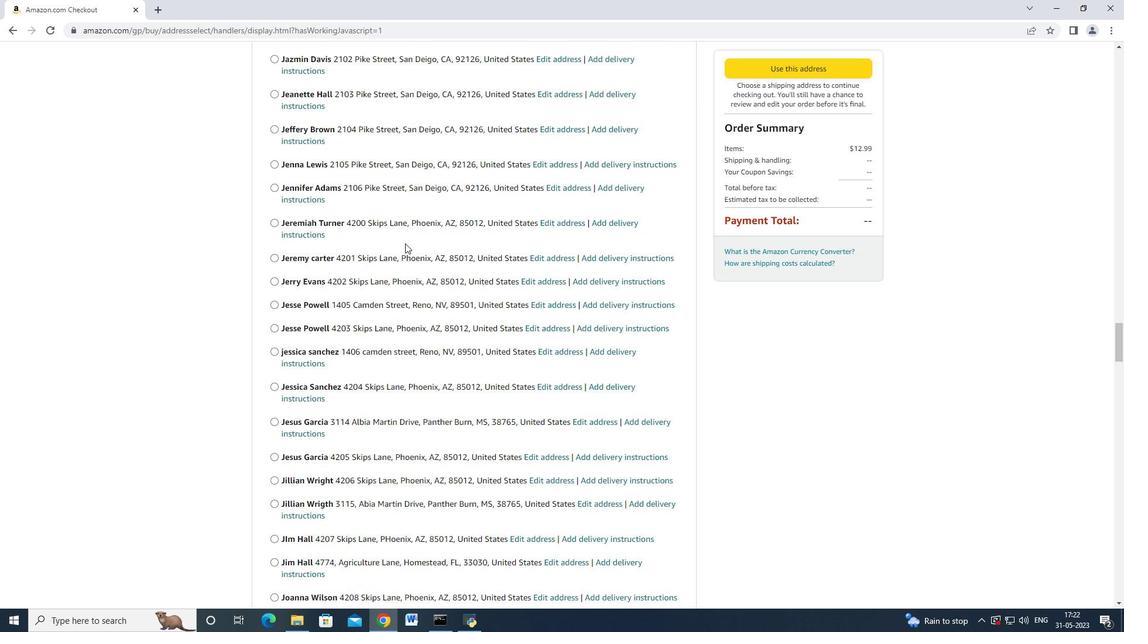 
Action: Mouse scrolled (405, 243) with delta (0, 0)
Screenshot: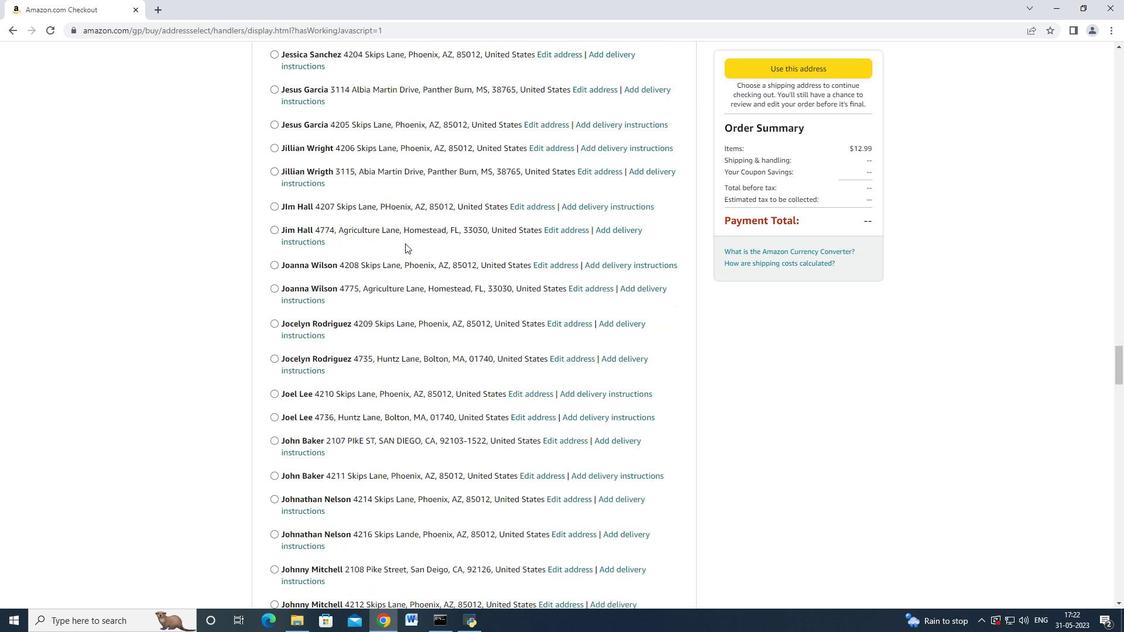 
Action: Mouse scrolled (405, 243) with delta (0, 0)
Screenshot: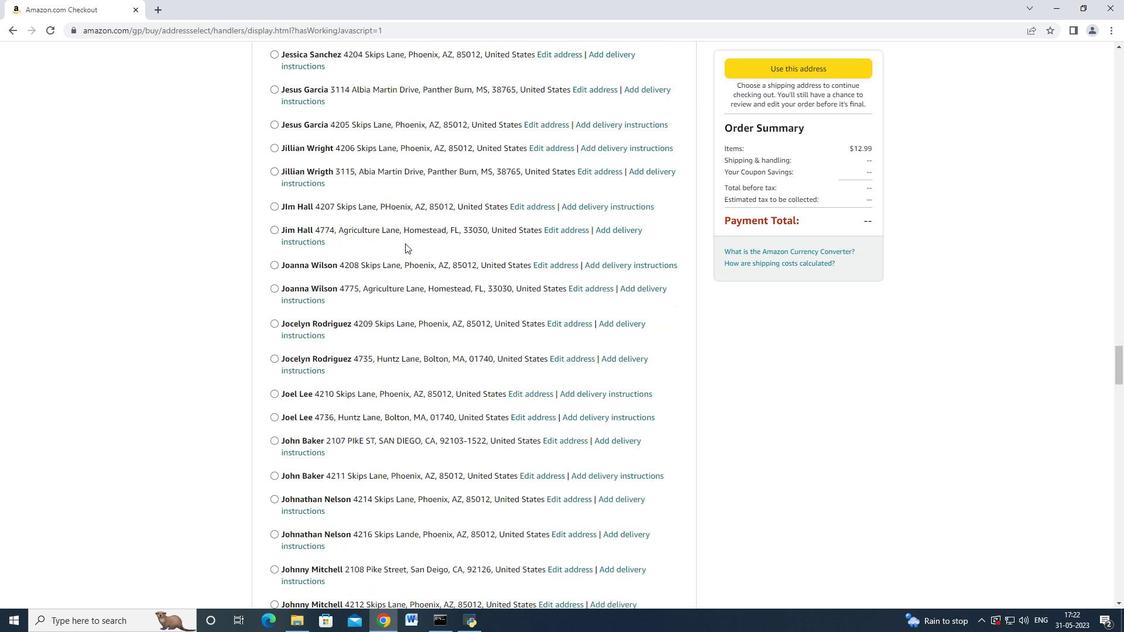 
Action: Mouse scrolled (405, 243) with delta (0, 0)
Screenshot: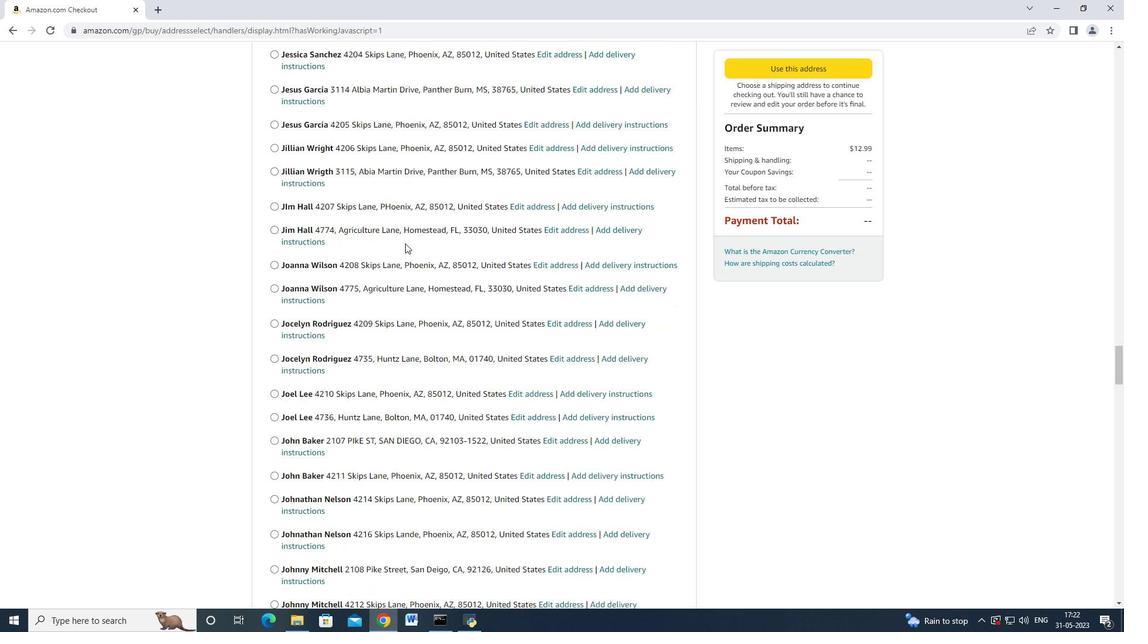 
Action: Mouse scrolled (405, 243) with delta (0, 0)
Screenshot: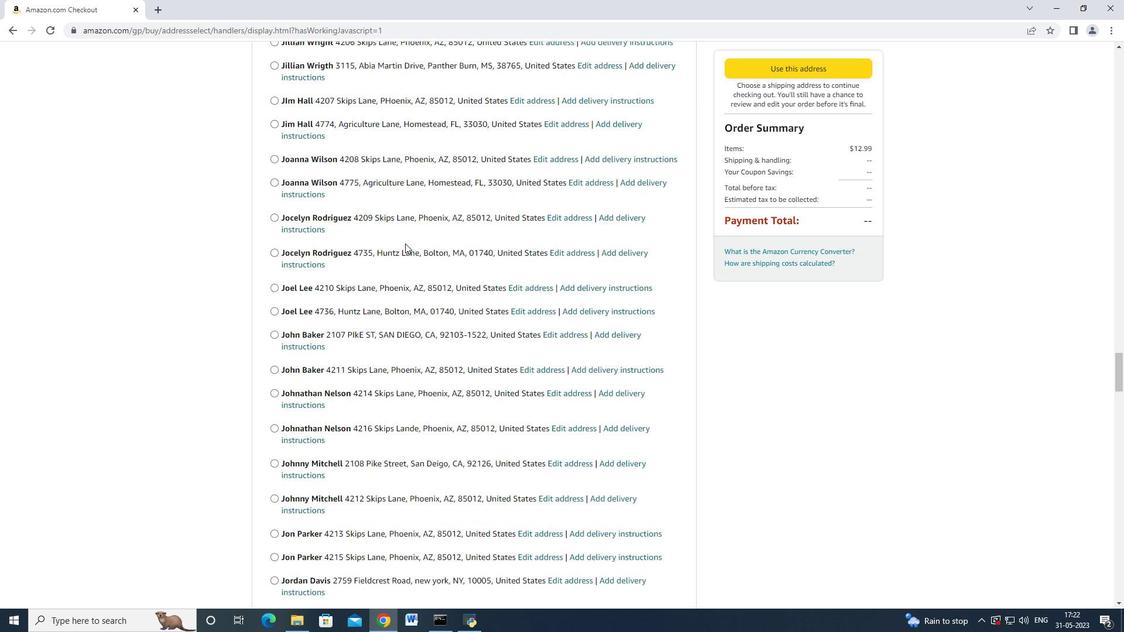 
Action: Mouse scrolled (405, 243) with delta (0, 0)
Screenshot: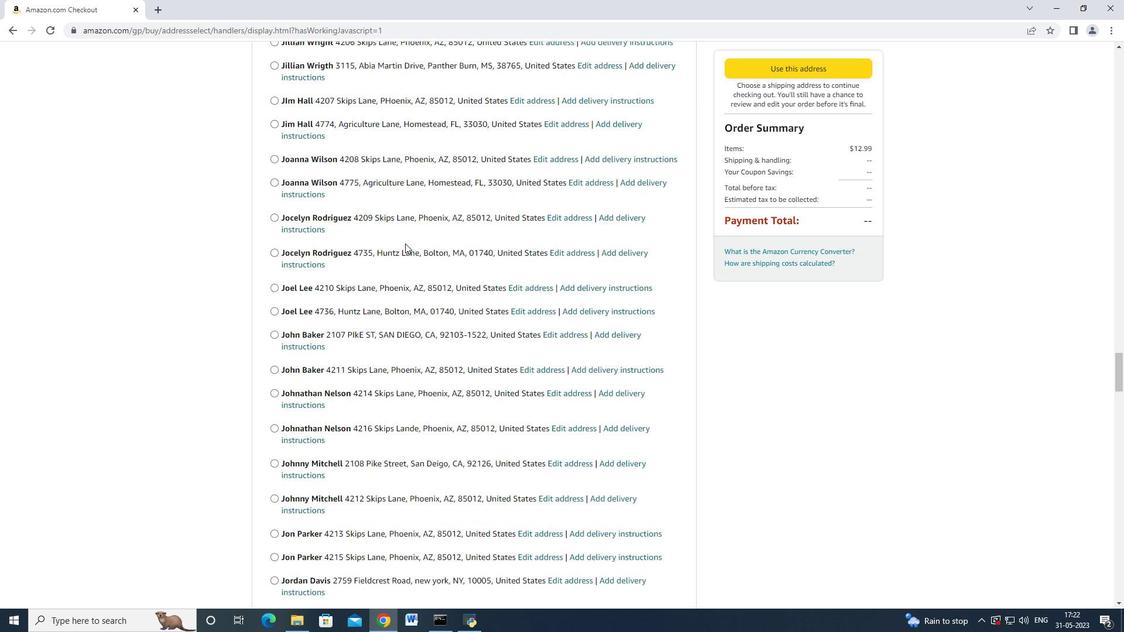 
Action: Mouse scrolled (405, 243) with delta (0, 0)
Screenshot: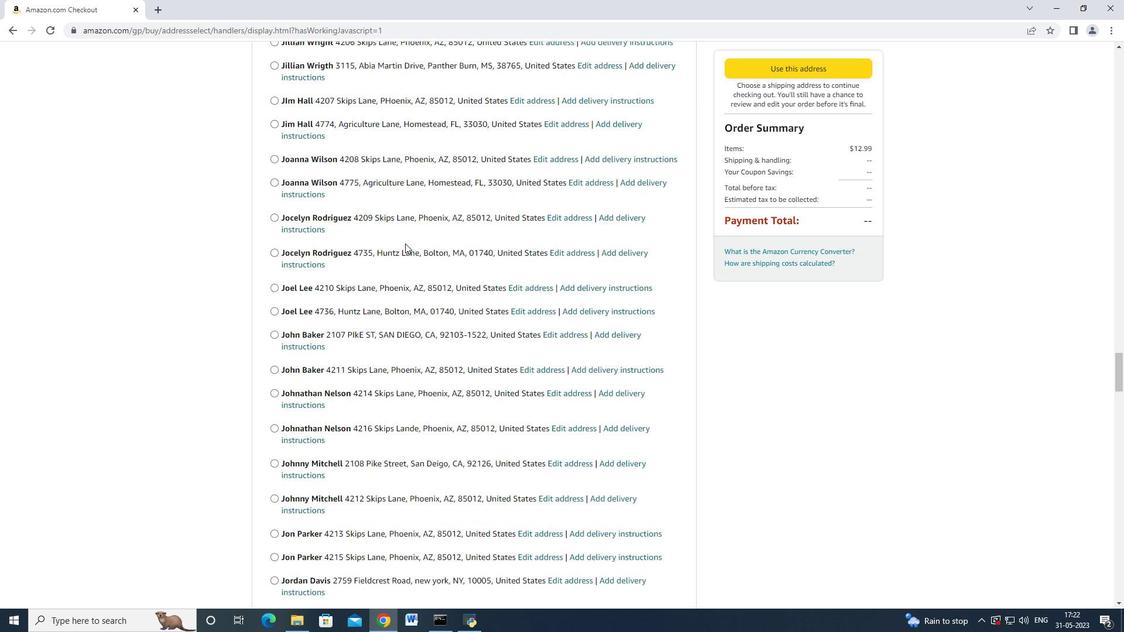 
Action: Mouse scrolled (405, 243) with delta (0, 0)
Screenshot: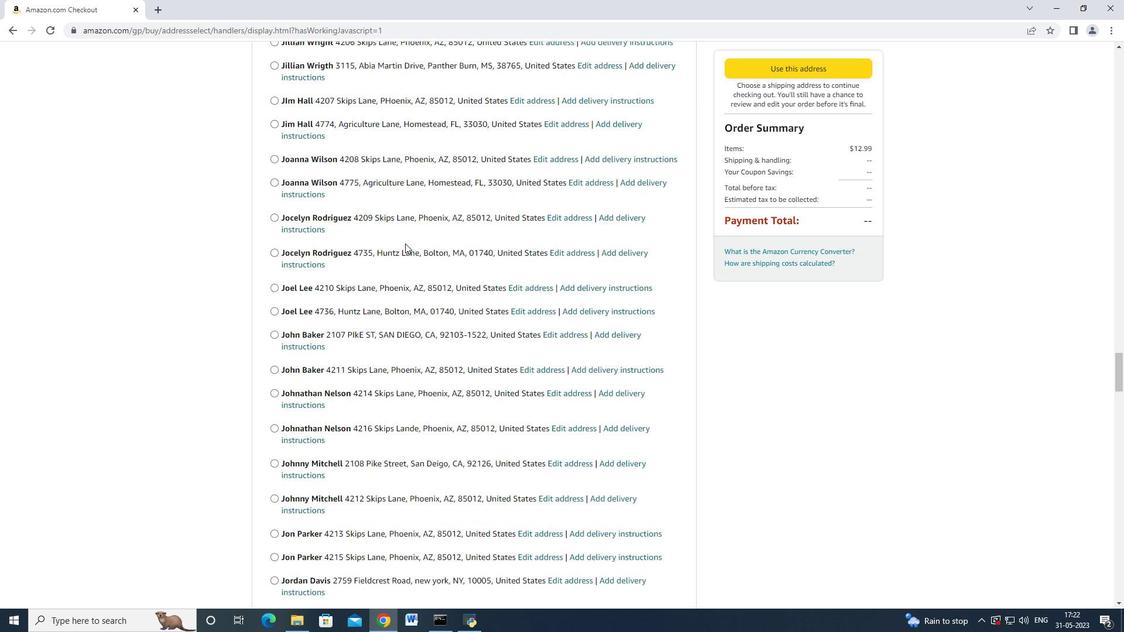 
Action: Mouse scrolled (405, 243) with delta (0, 0)
Screenshot: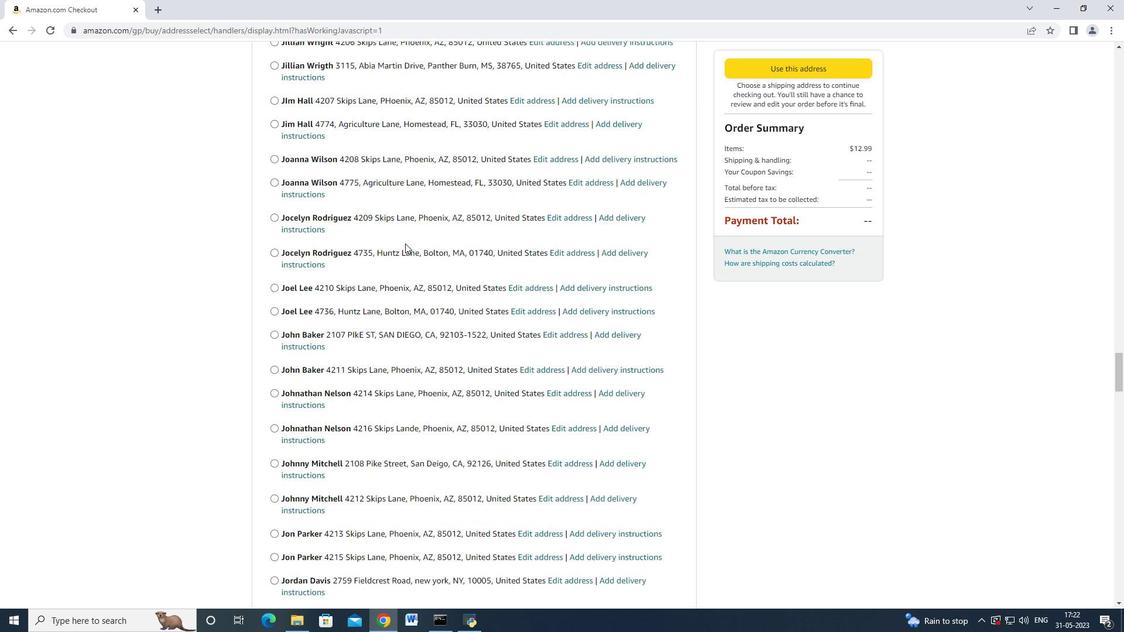
Action: Mouse scrolled (405, 243) with delta (0, 0)
Screenshot: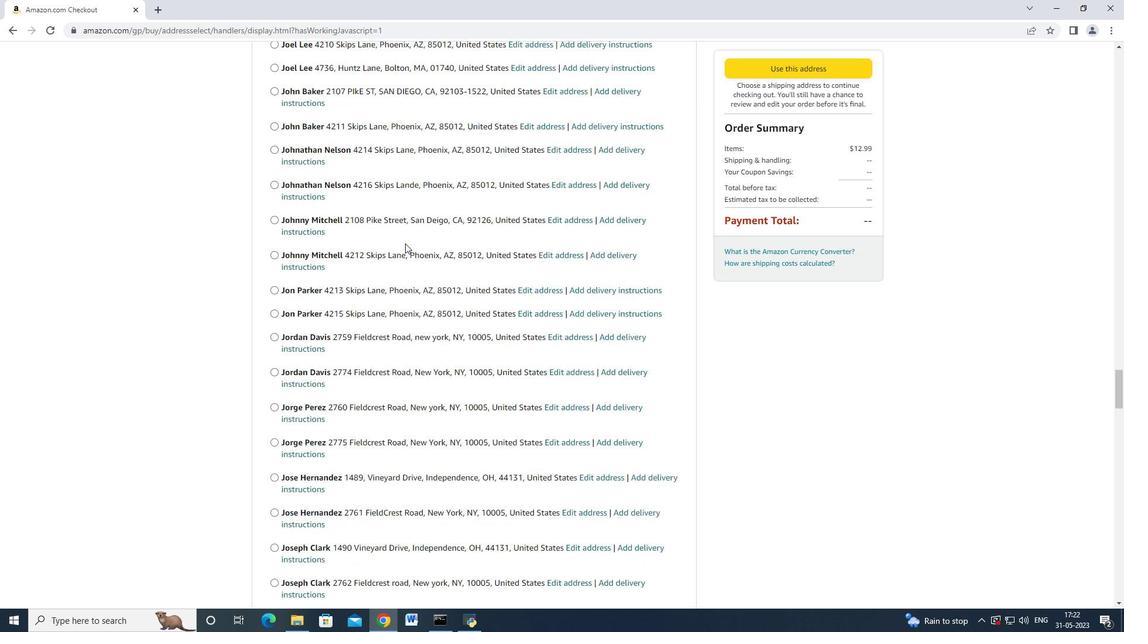 
Action: Mouse scrolled (405, 242) with delta (0, -1)
Screenshot: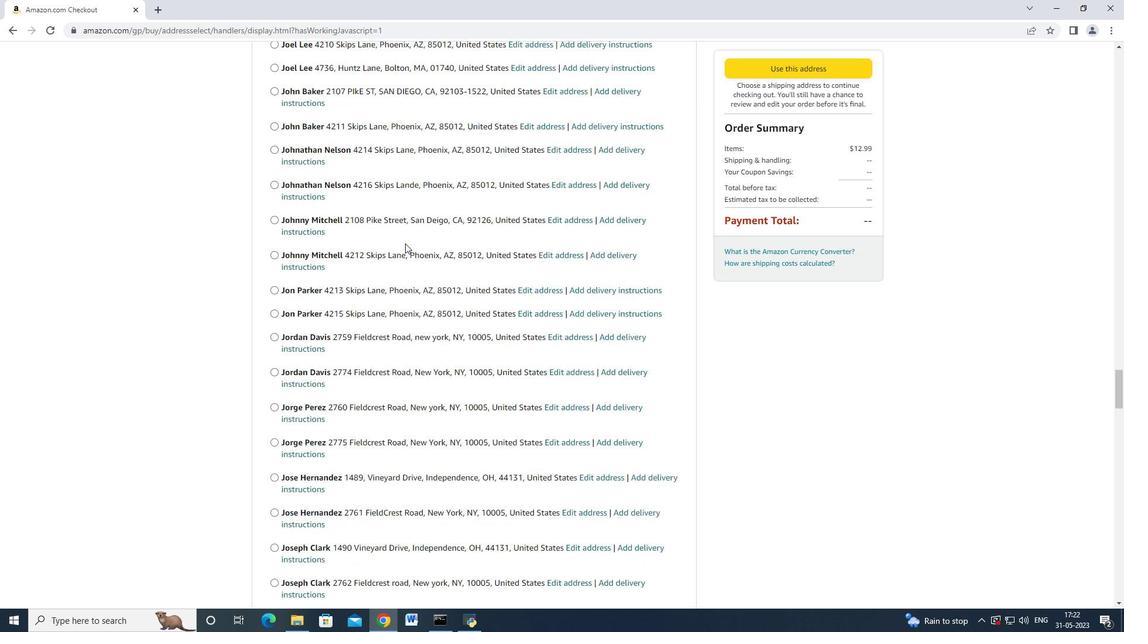 
Action: Mouse scrolled (405, 243) with delta (0, 0)
Screenshot: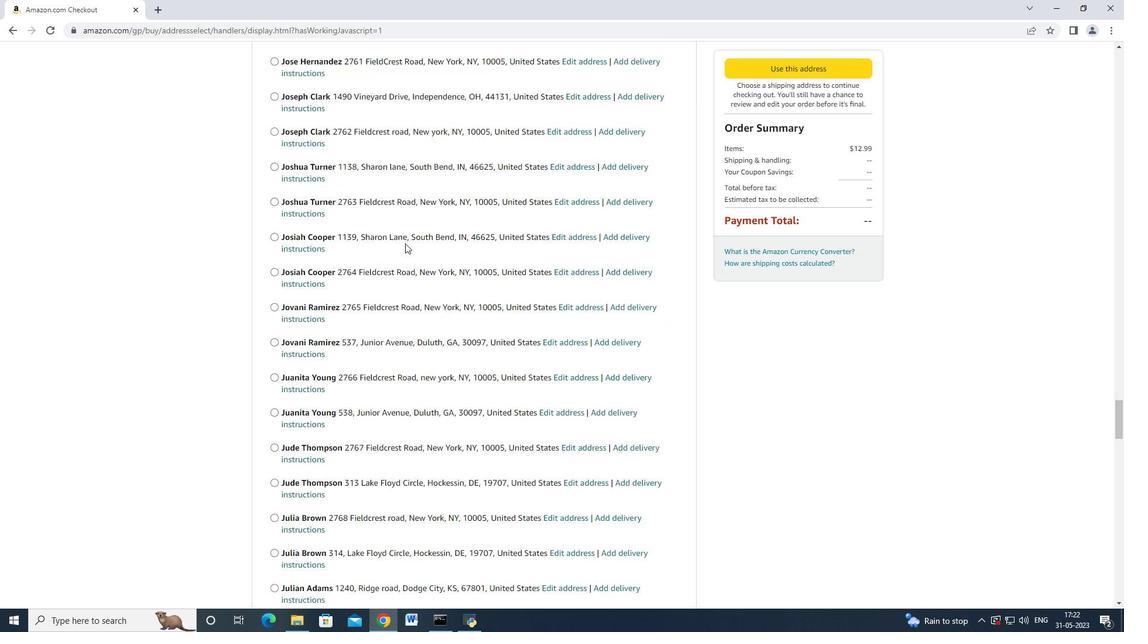 
Action: Mouse scrolled (405, 243) with delta (0, 0)
Screenshot: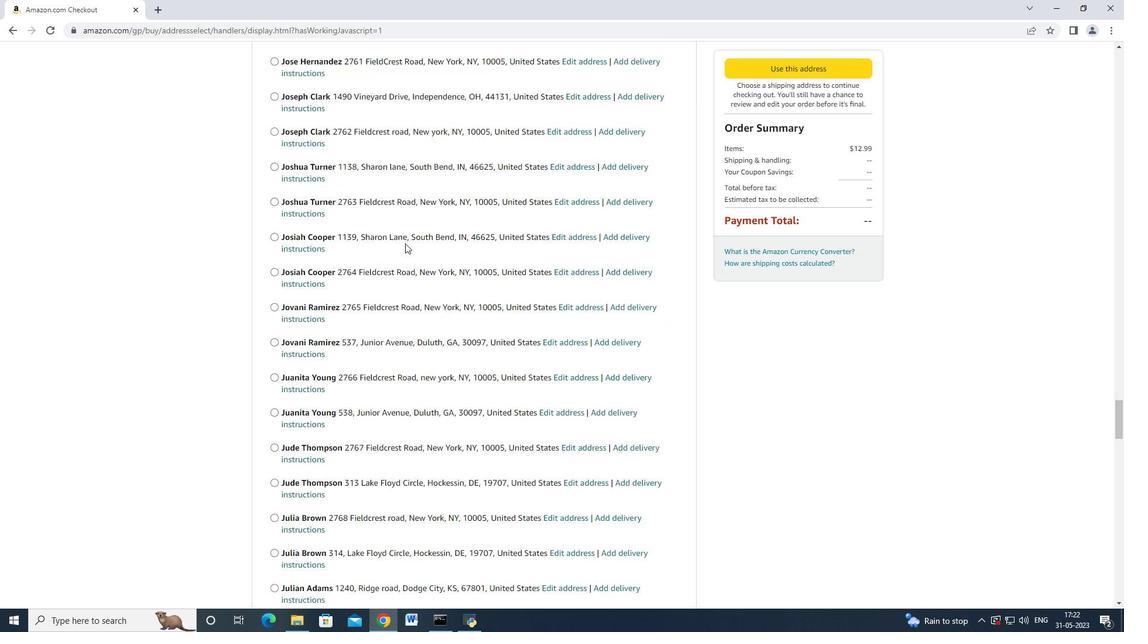 
Action: Mouse scrolled (405, 243) with delta (0, 0)
Screenshot: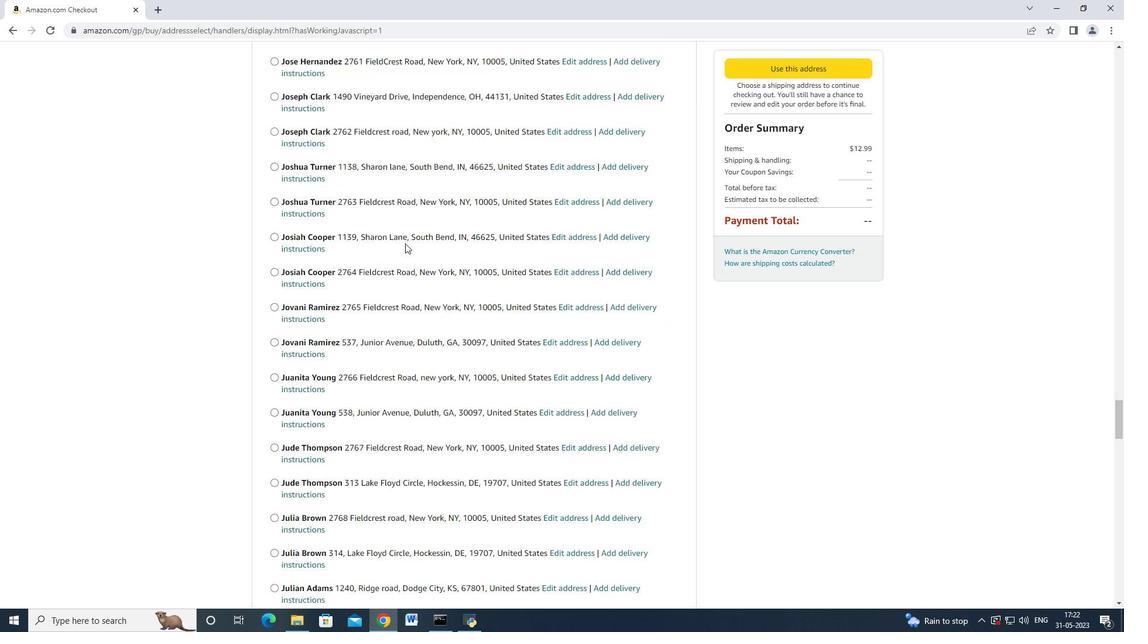 
Action: Mouse scrolled (405, 242) with delta (0, -1)
Screenshot: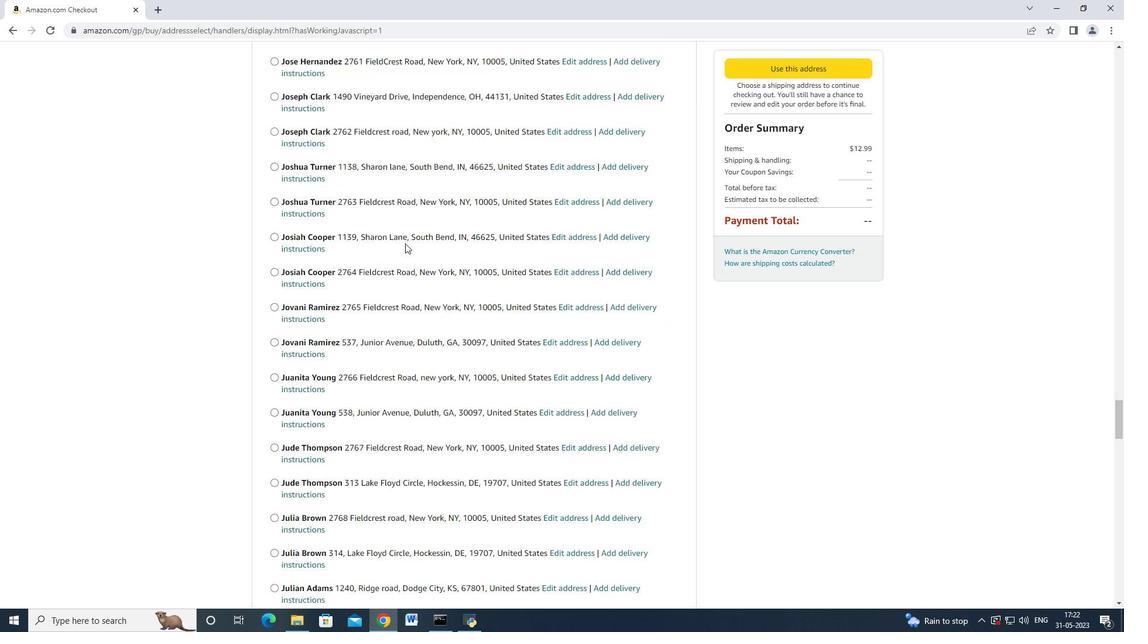
Action: Mouse scrolled (405, 242) with delta (0, -1)
Screenshot: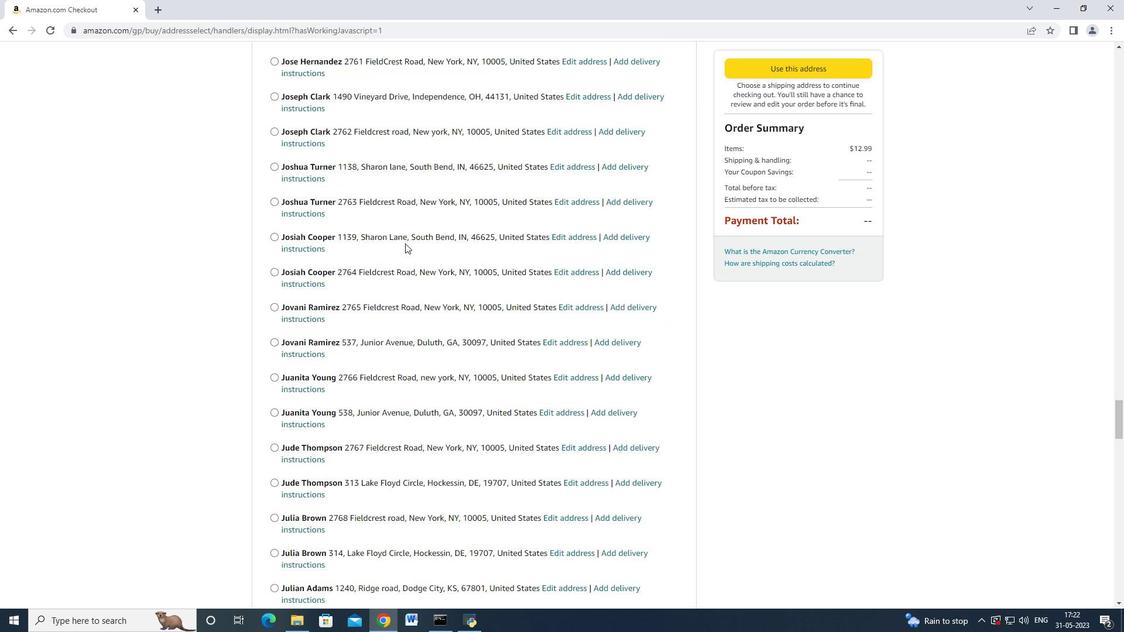 
Action: Mouse scrolled (405, 243) with delta (0, 0)
Screenshot: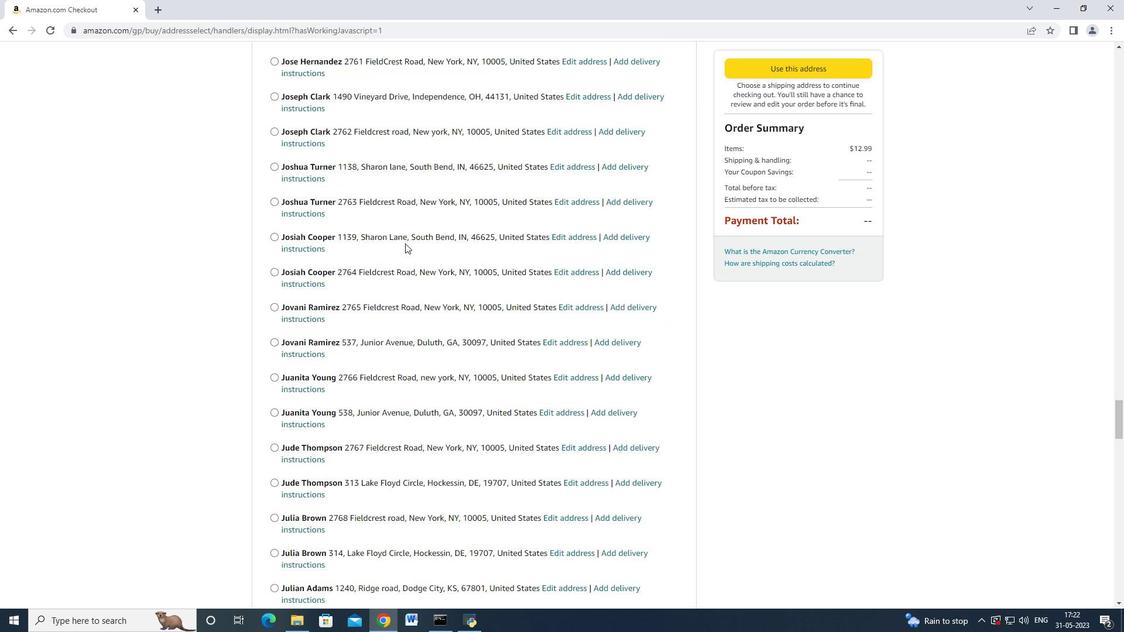 
Action: Mouse scrolled (405, 243) with delta (0, 0)
Screenshot: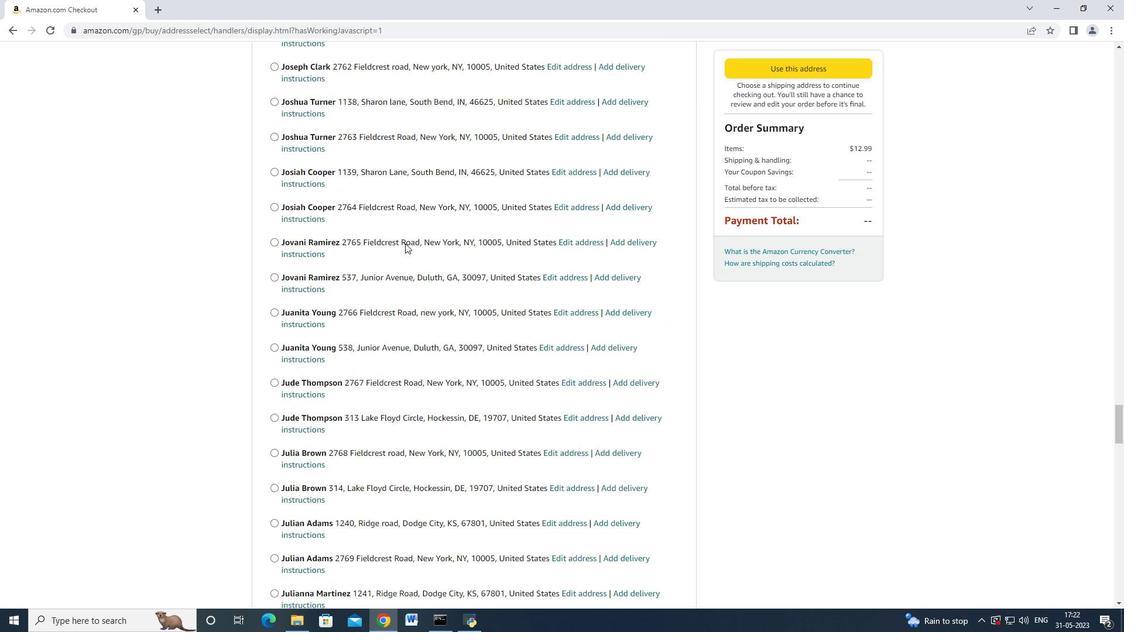 
Action: Mouse scrolled (405, 243) with delta (0, 0)
Screenshot: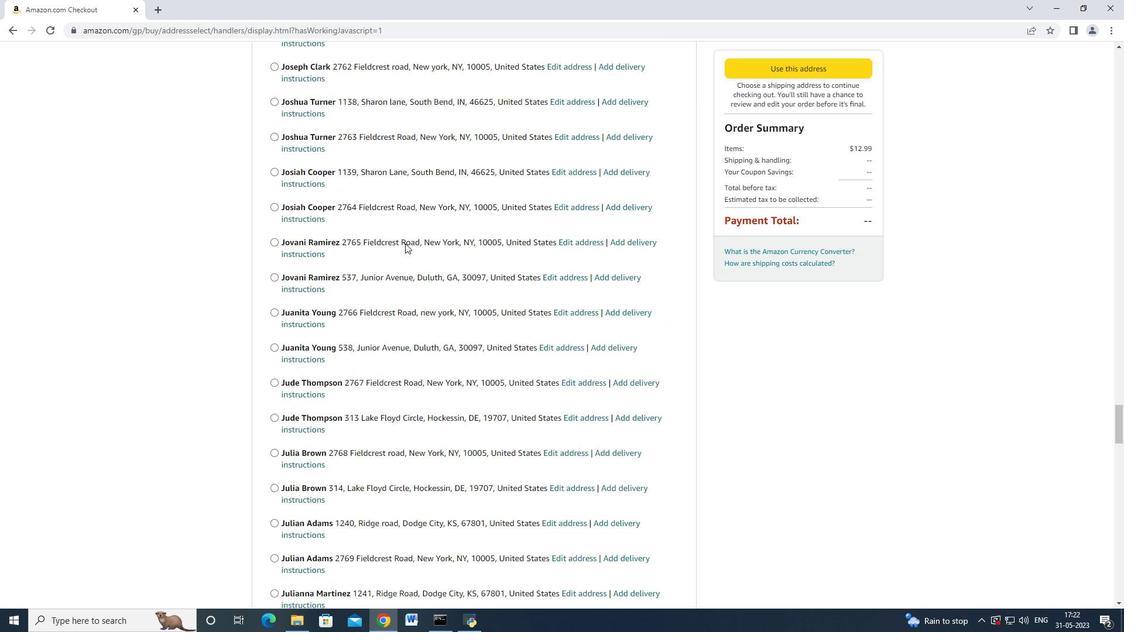 
Action: Mouse scrolled (405, 243) with delta (0, 0)
Screenshot: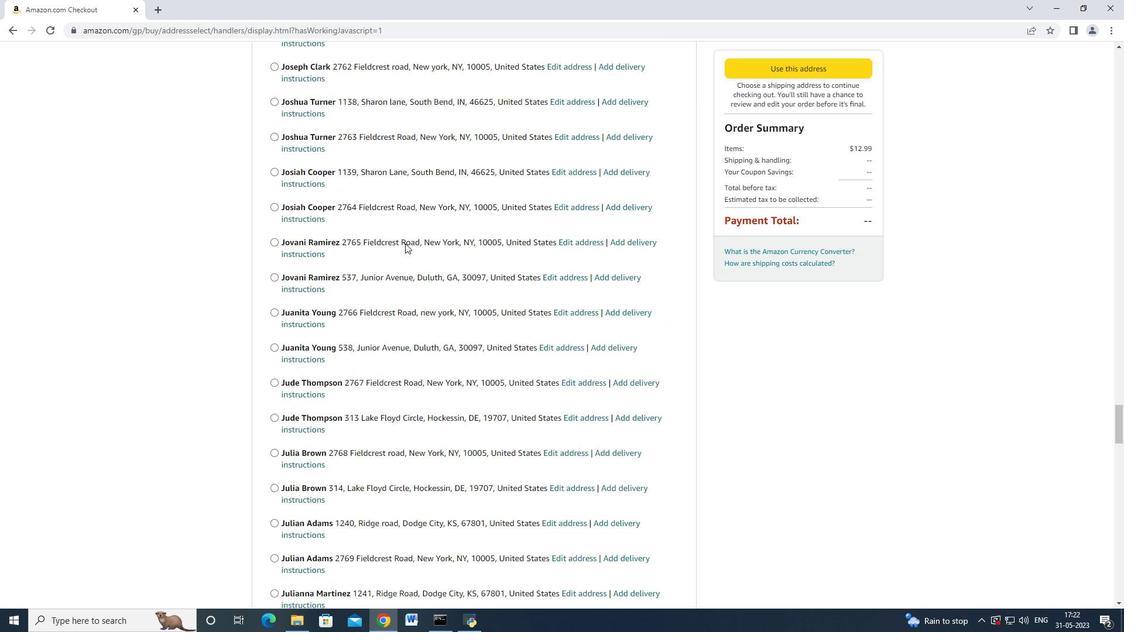 
Action: Mouse scrolled (405, 243) with delta (0, 0)
Screenshot: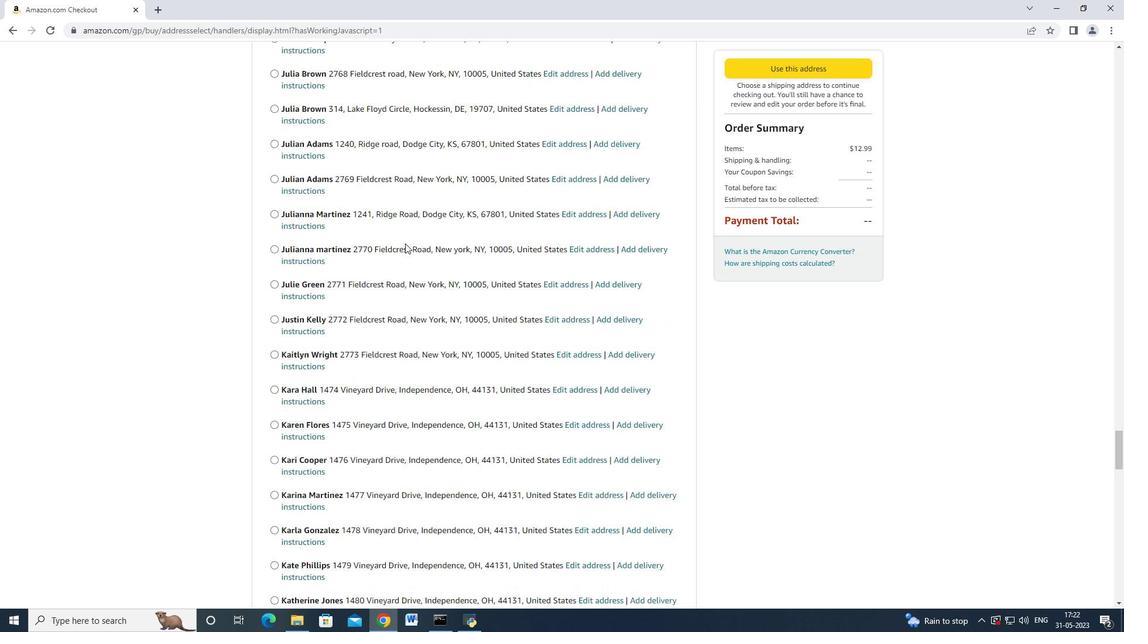 
Action: Mouse scrolled (405, 242) with delta (0, -1)
Screenshot: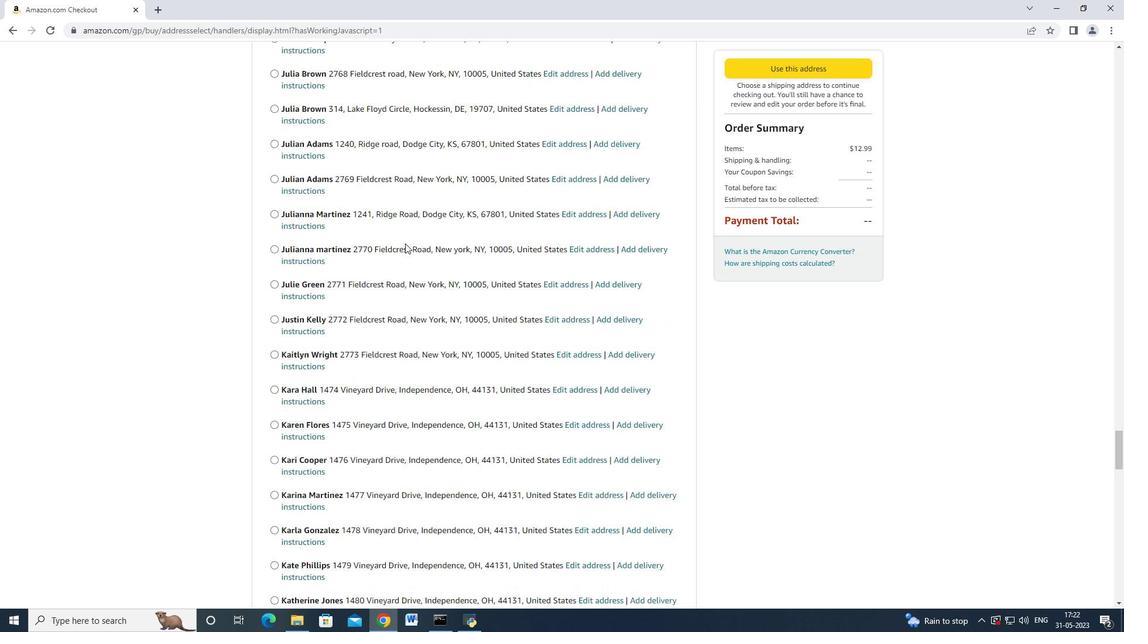 
Action: Mouse scrolled (405, 243) with delta (0, 0)
Screenshot: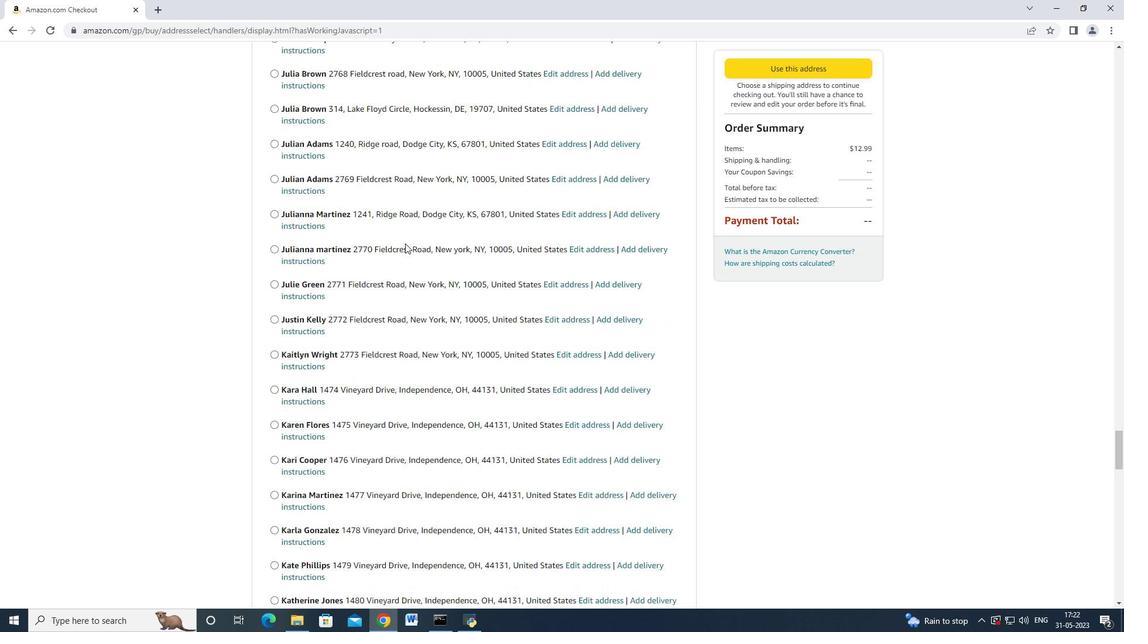 
Action: Mouse scrolled (405, 243) with delta (0, 0)
Screenshot: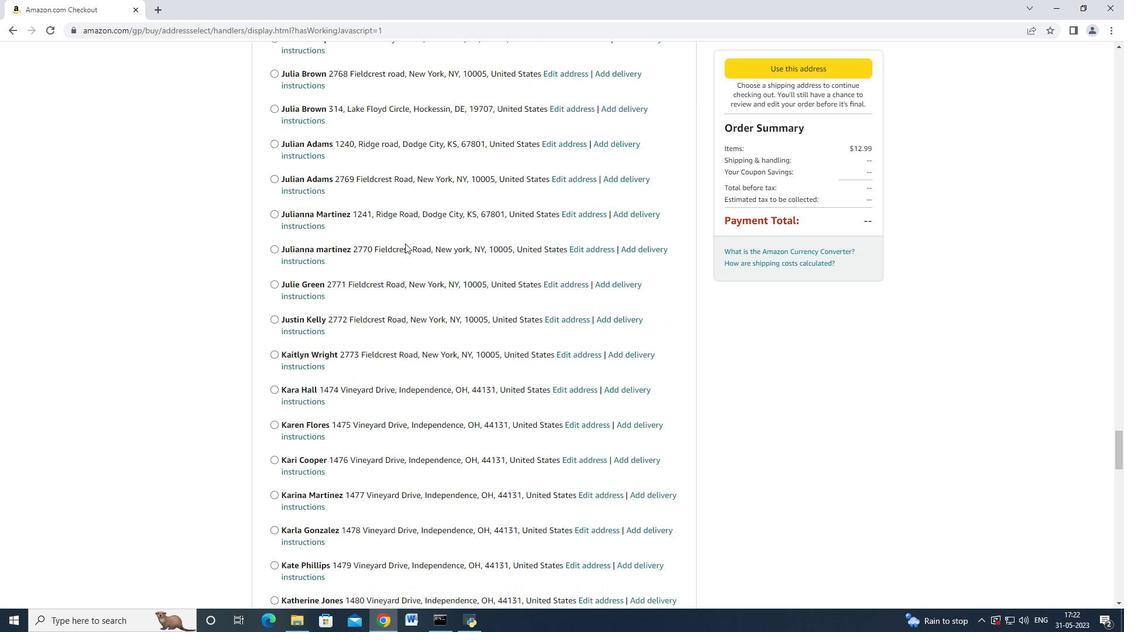 
Action: Mouse scrolled (405, 243) with delta (0, 0)
Screenshot: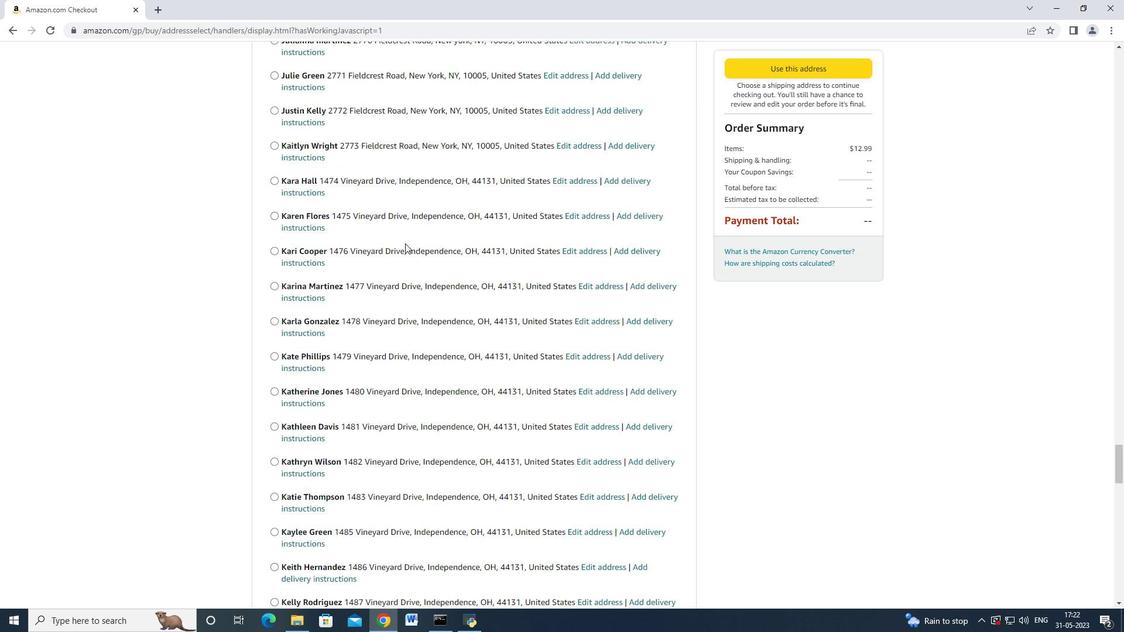 
Action: Mouse moved to (405, 243)
Screenshot: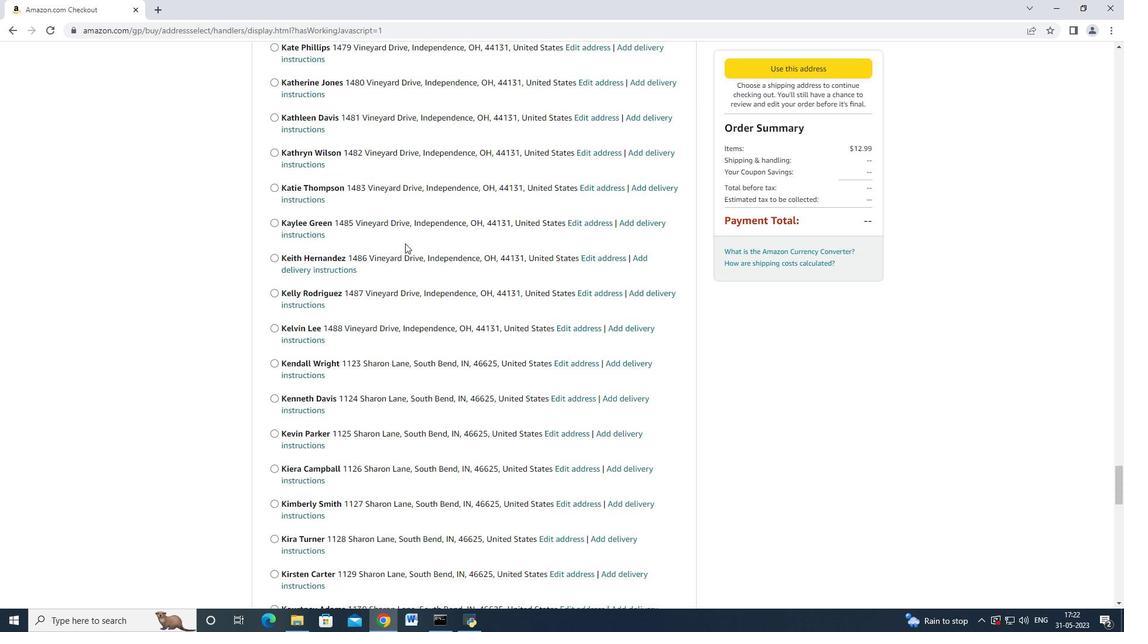 
Action: Mouse scrolled (405, 243) with delta (0, 0)
Screenshot: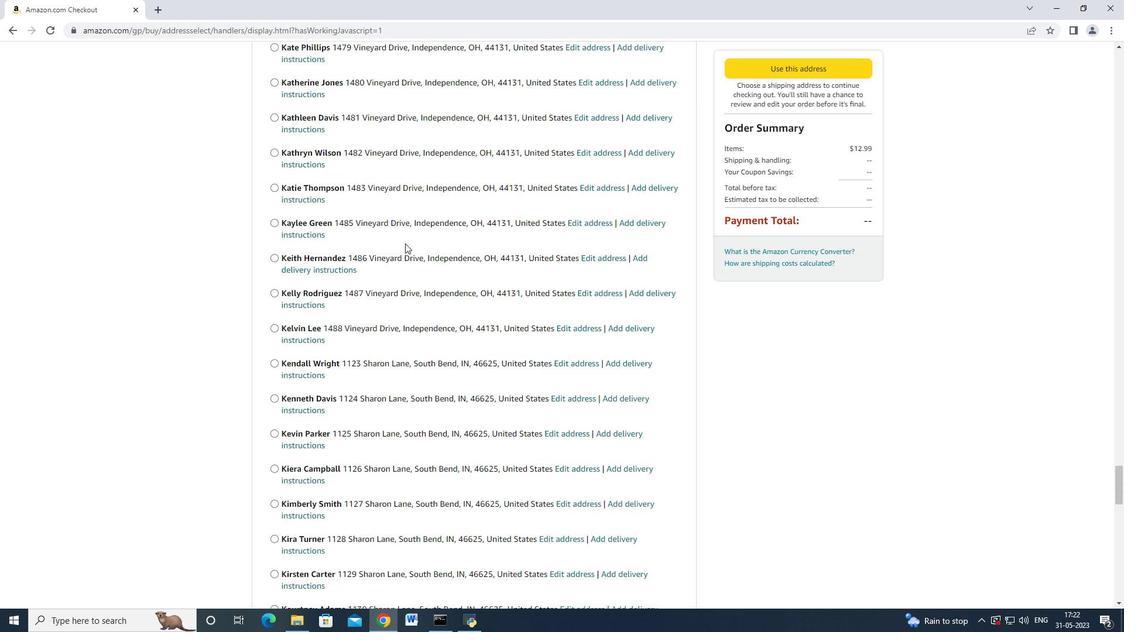 
Action: Mouse scrolled (405, 243) with delta (0, 0)
Screenshot: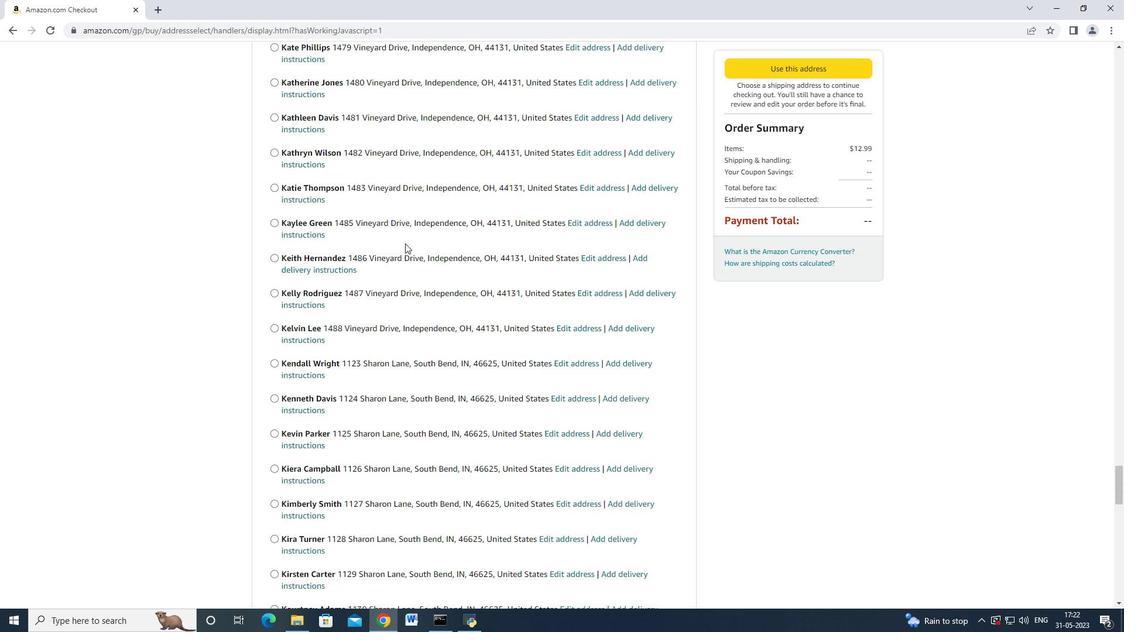 
Action: Mouse scrolled (405, 242) with delta (0, -1)
Screenshot: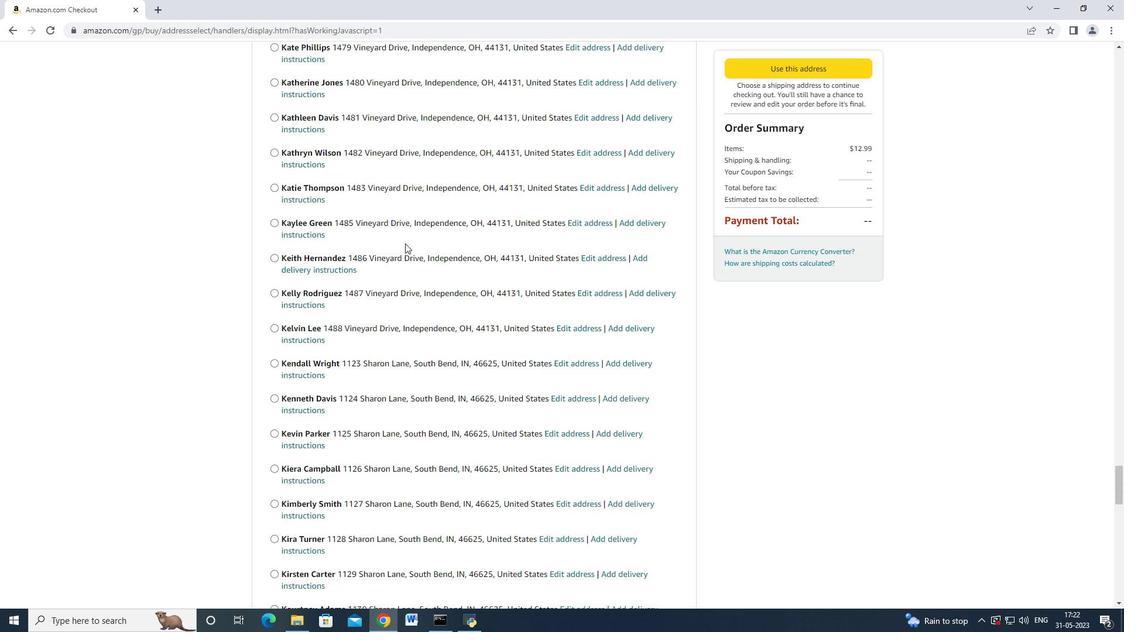 
Action: Mouse scrolled (405, 242) with delta (0, -1)
Screenshot: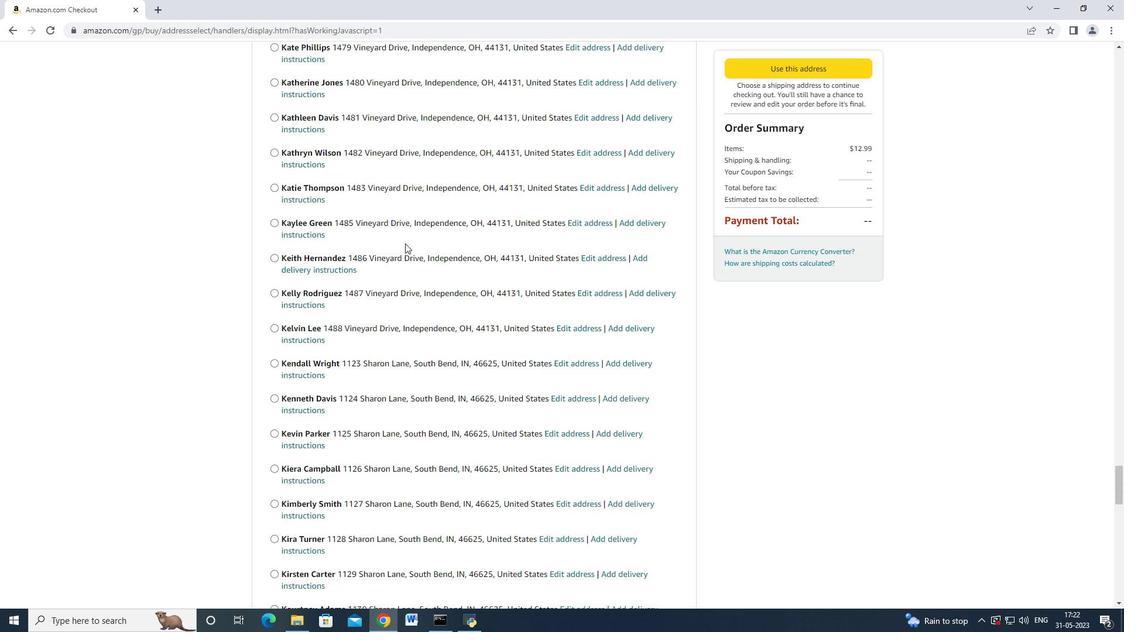 
Action: Mouse scrolled (405, 243) with delta (0, 0)
Screenshot: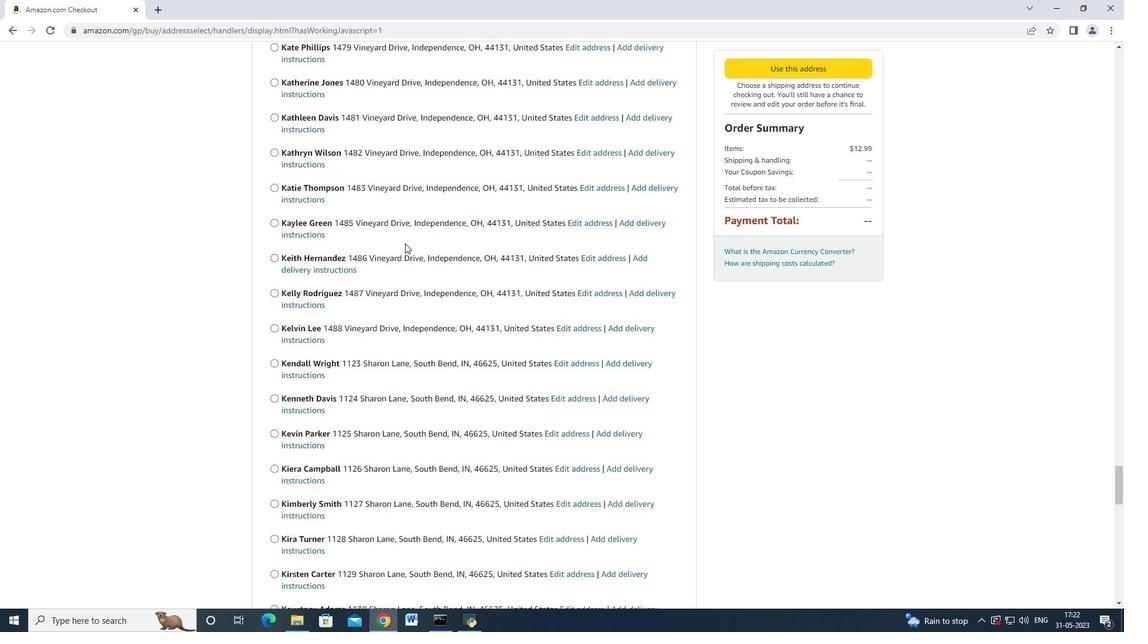 
Action: Mouse moved to (405, 243)
Screenshot: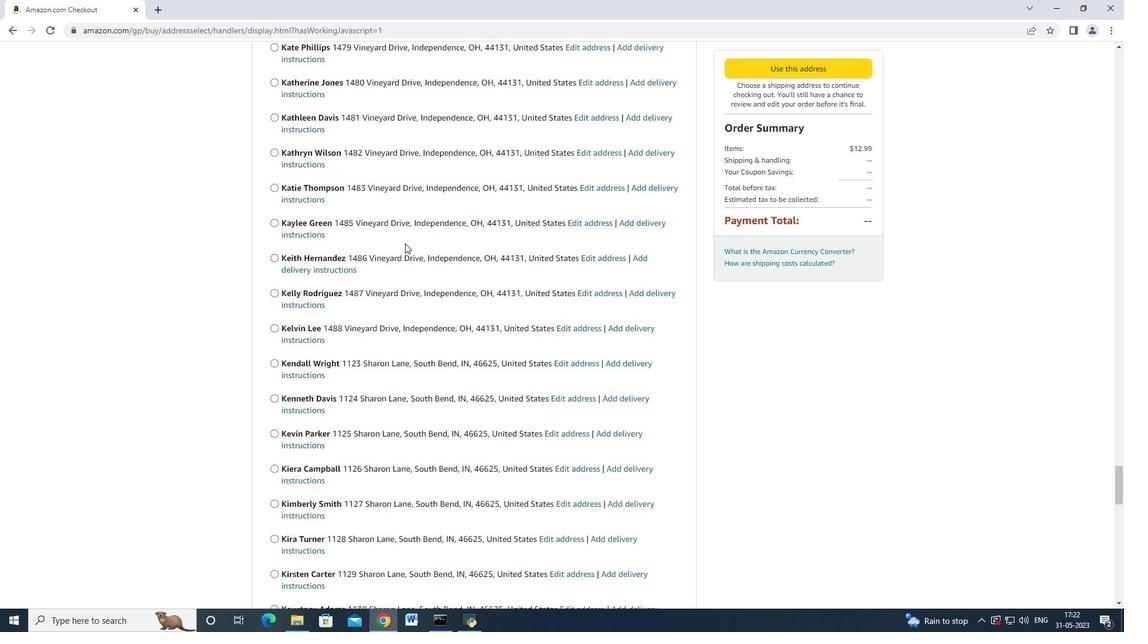 
Action: Mouse scrolled (405, 243) with delta (0, 0)
Screenshot: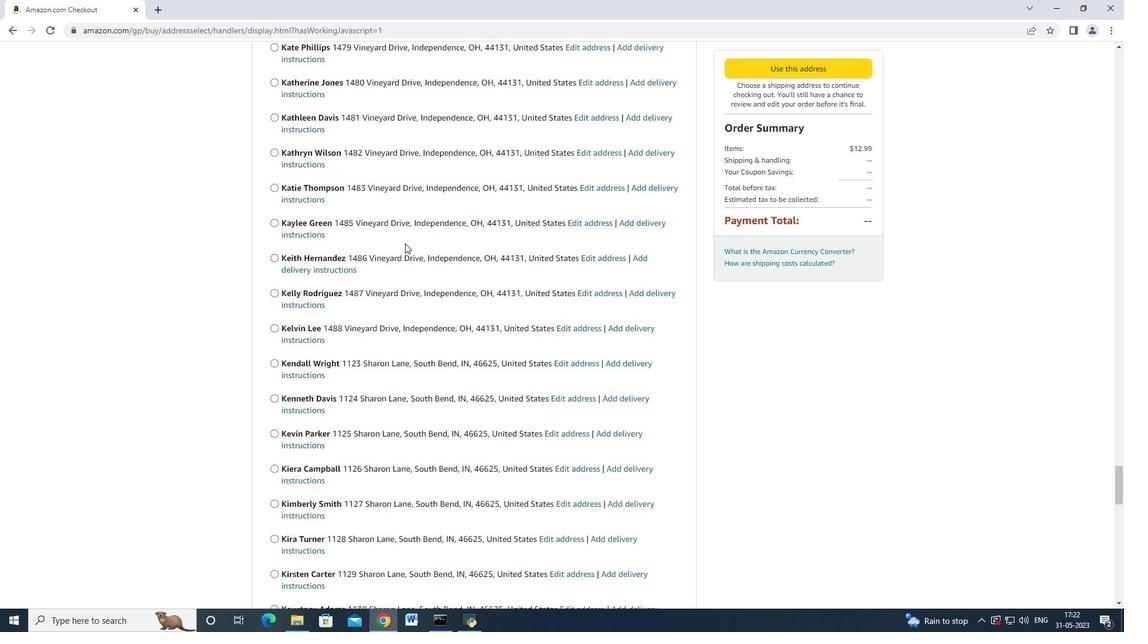 
Action: Mouse scrolled (405, 242) with delta (0, 0)
Screenshot: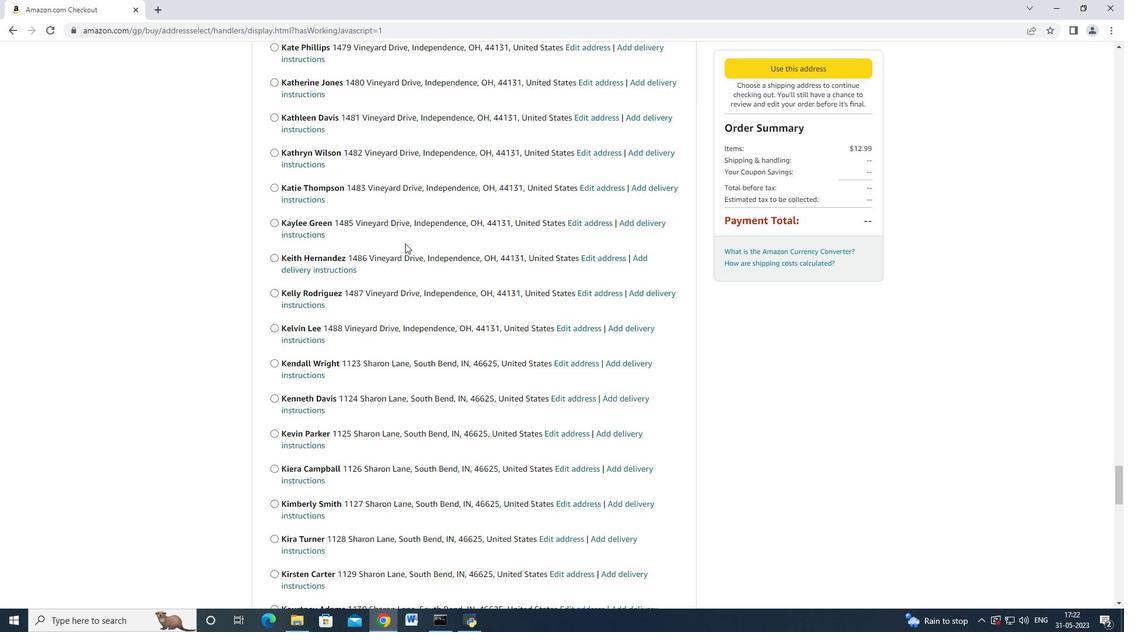 
Action: Mouse scrolled (405, 242) with delta (0, 0)
Screenshot: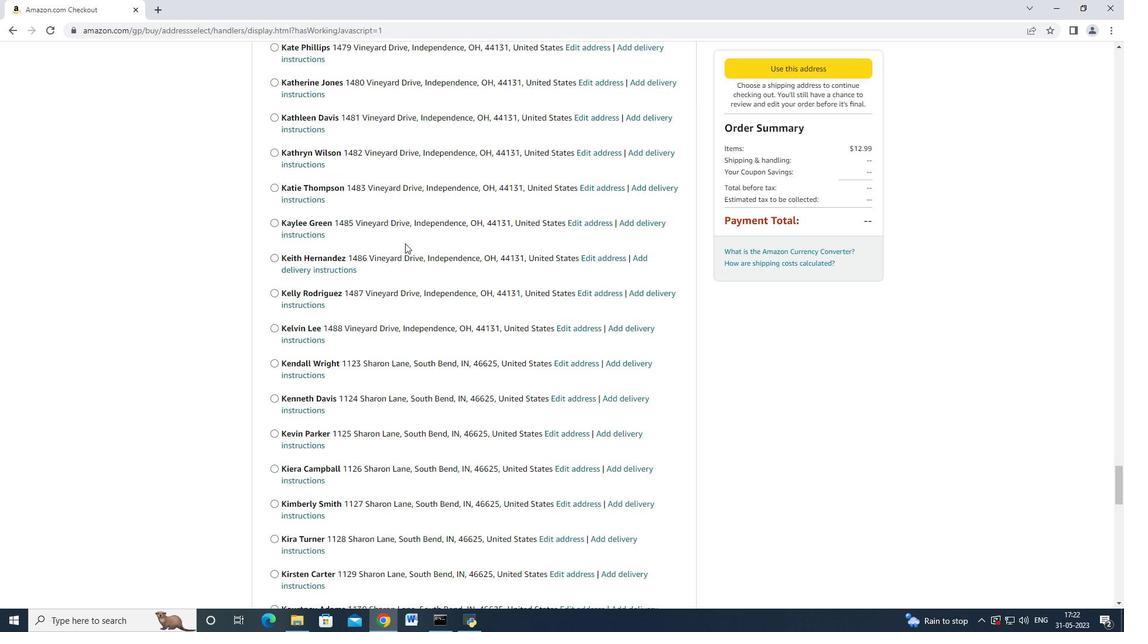 
Action: Mouse scrolled (405, 241) with delta (0, -1)
Screenshot: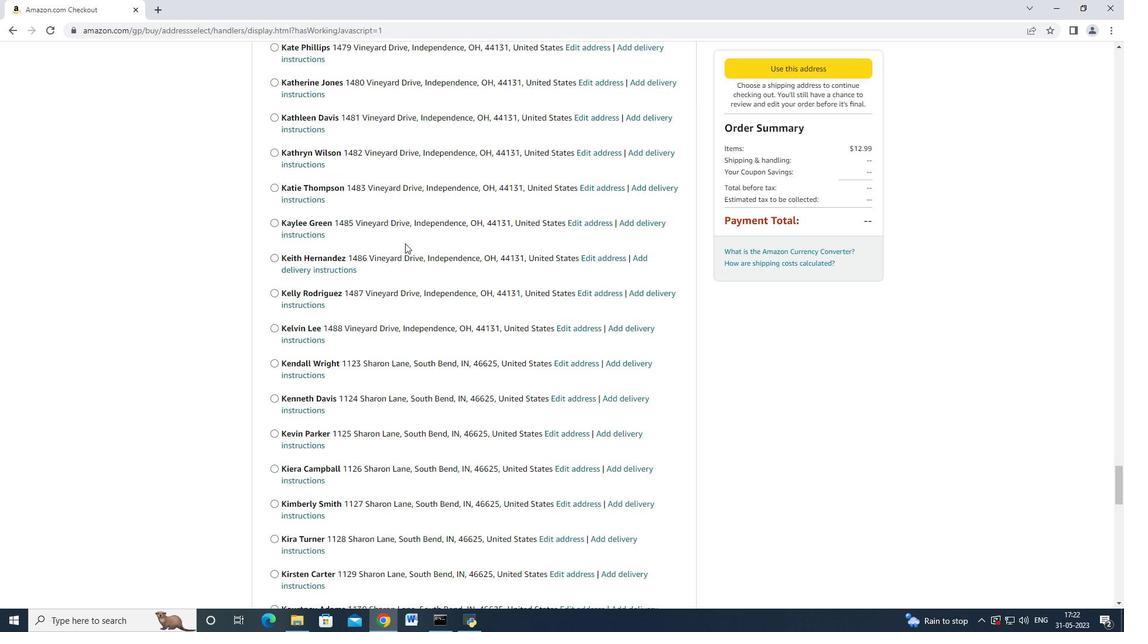 
Action: Mouse scrolled (405, 241) with delta (0, -1)
Screenshot: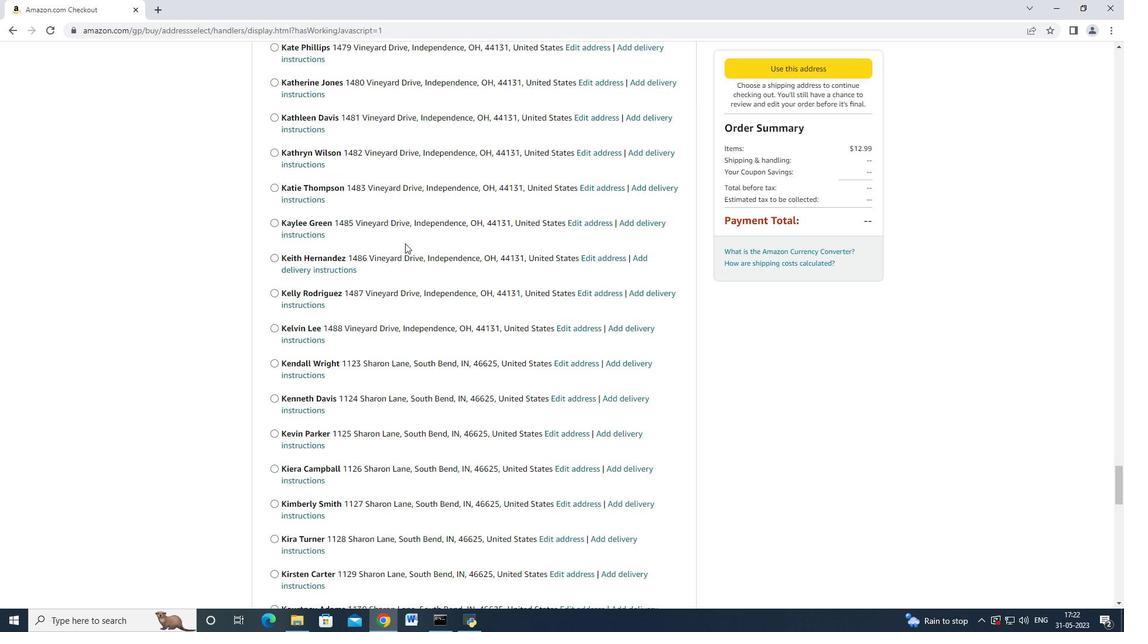 
Action: Mouse scrolled (405, 242) with delta (0, 0)
Screenshot: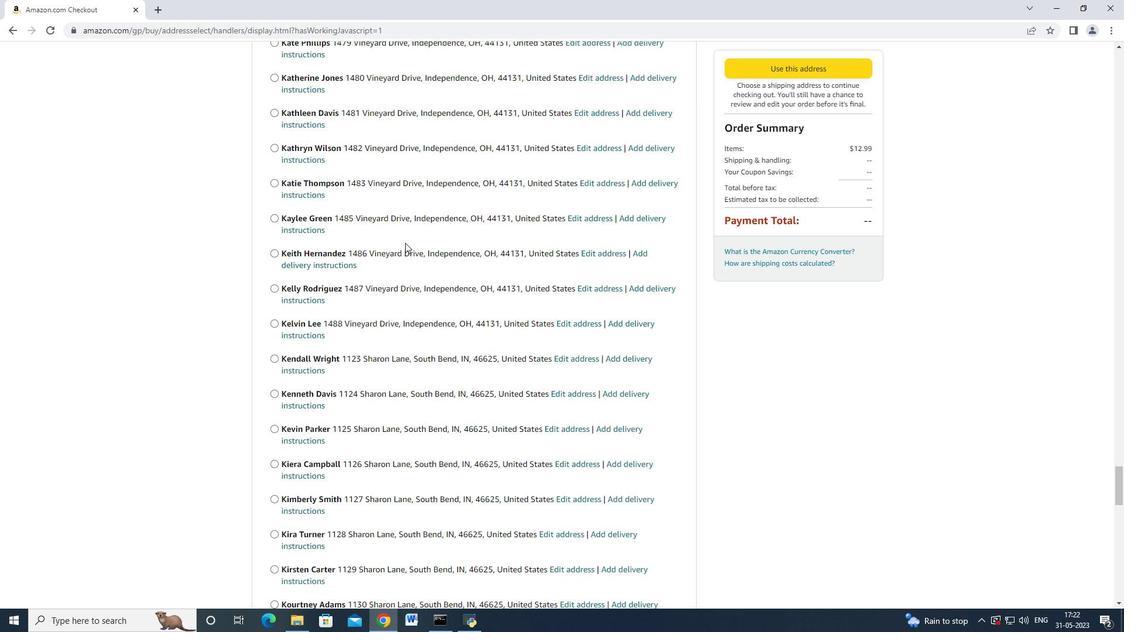 
Action: Mouse scrolled (405, 241) with delta (0, -1)
Screenshot: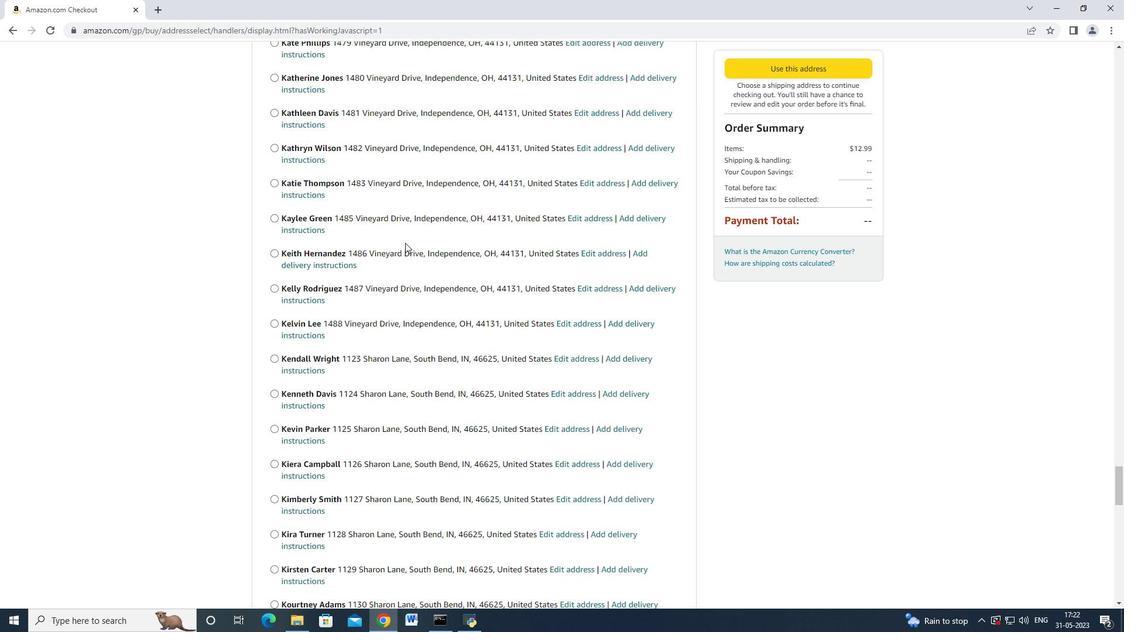 
Action: Mouse scrolled (405, 242) with delta (0, 0)
Screenshot: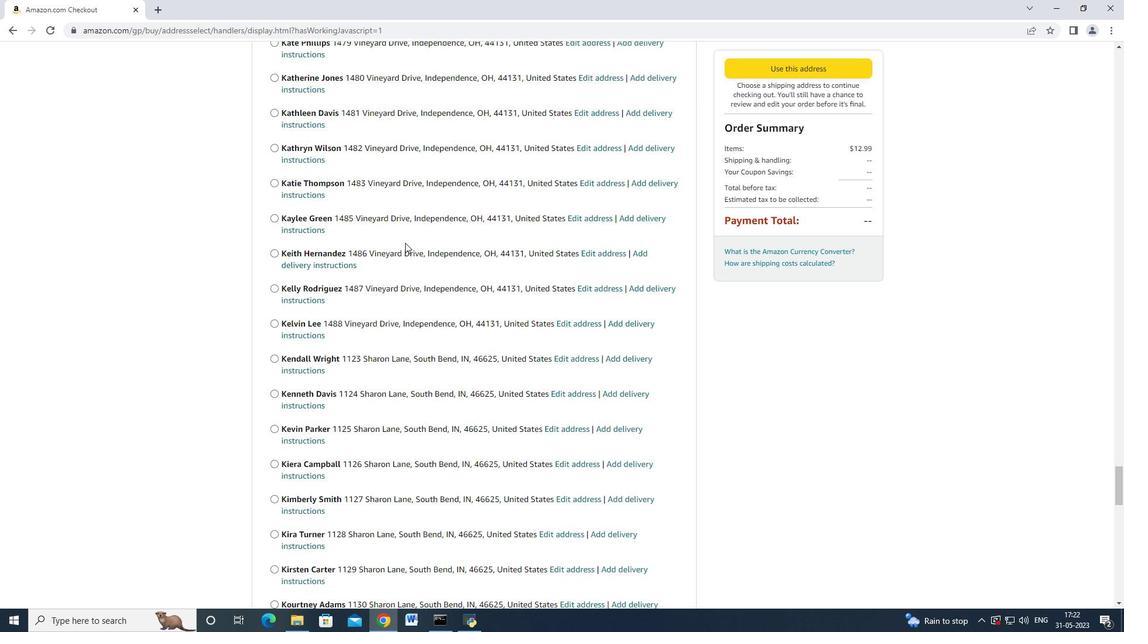 
Action: Mouse moved to (405, 242)
Screenshot: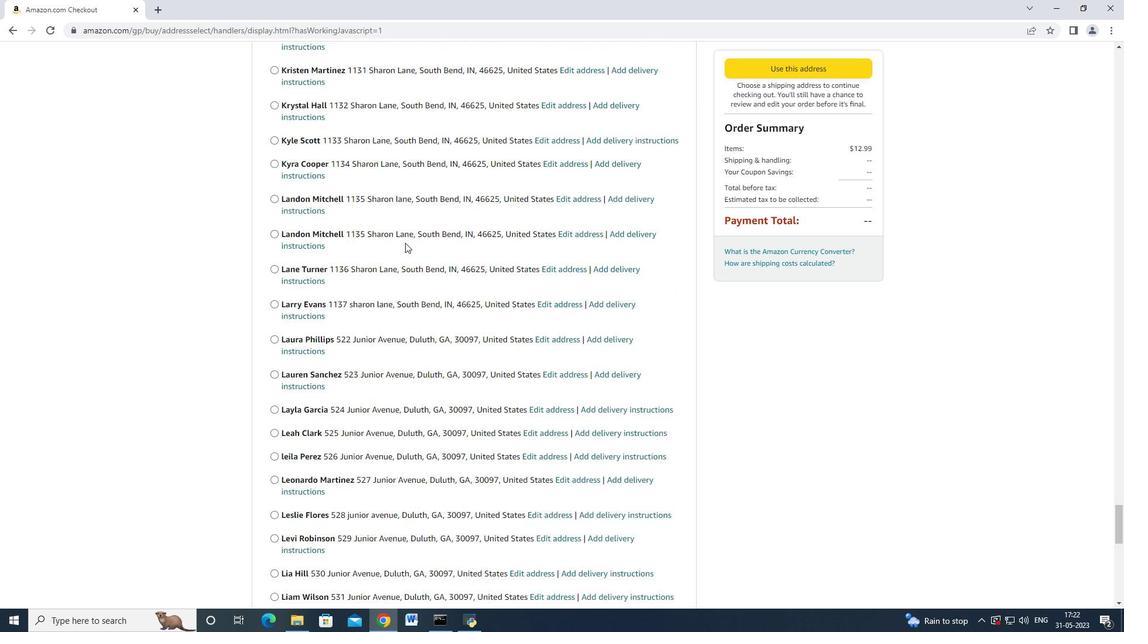 
Action: Mouse scrolled (405, 241) with delta (0, 0)
Screenshot: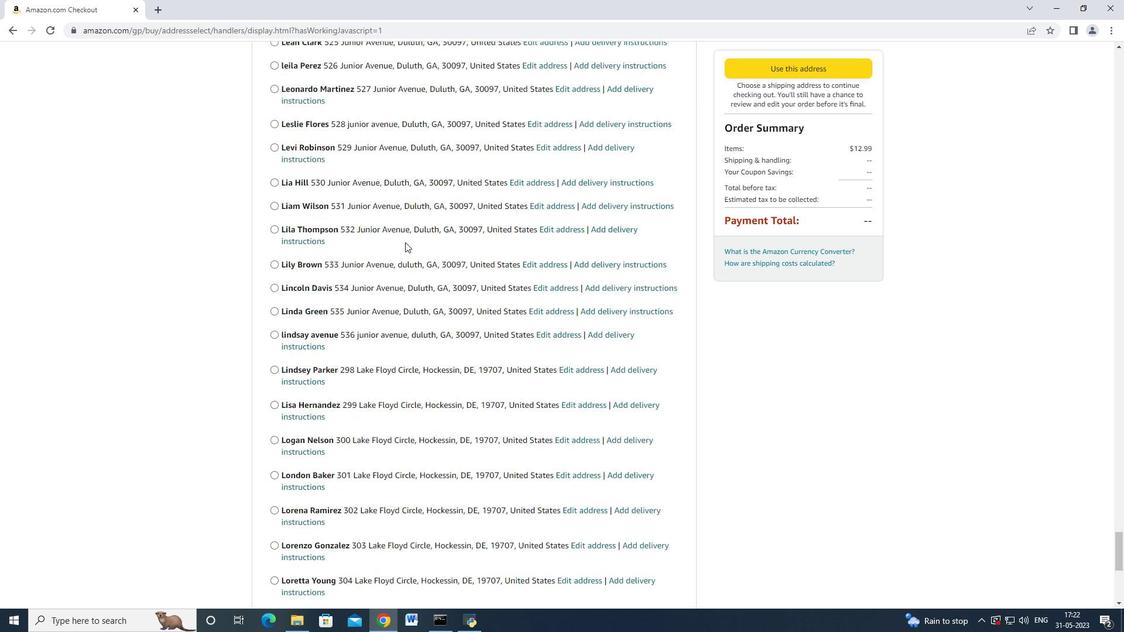 
Action: Mouse scrolled (405, 241) with delta (0, 0)
Screenshot: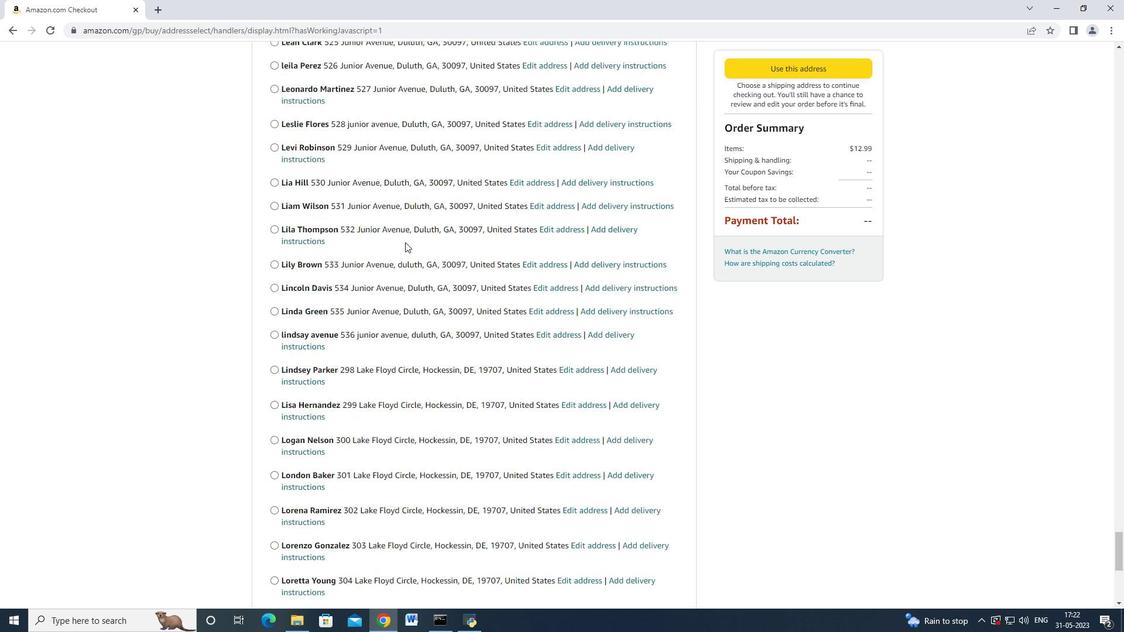 
Action: Mouse scrolled (405, 241) with delta (0, -1)
Screenshot: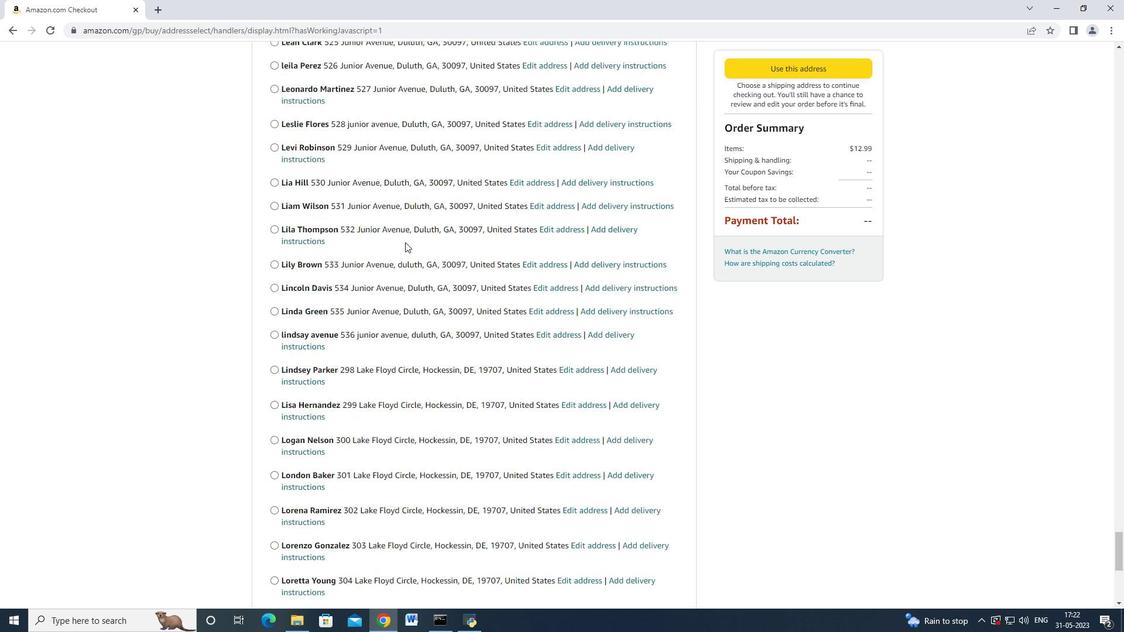 
Action: Mouse scrolled (405, 241) with delta (0, 0)
Screenshot: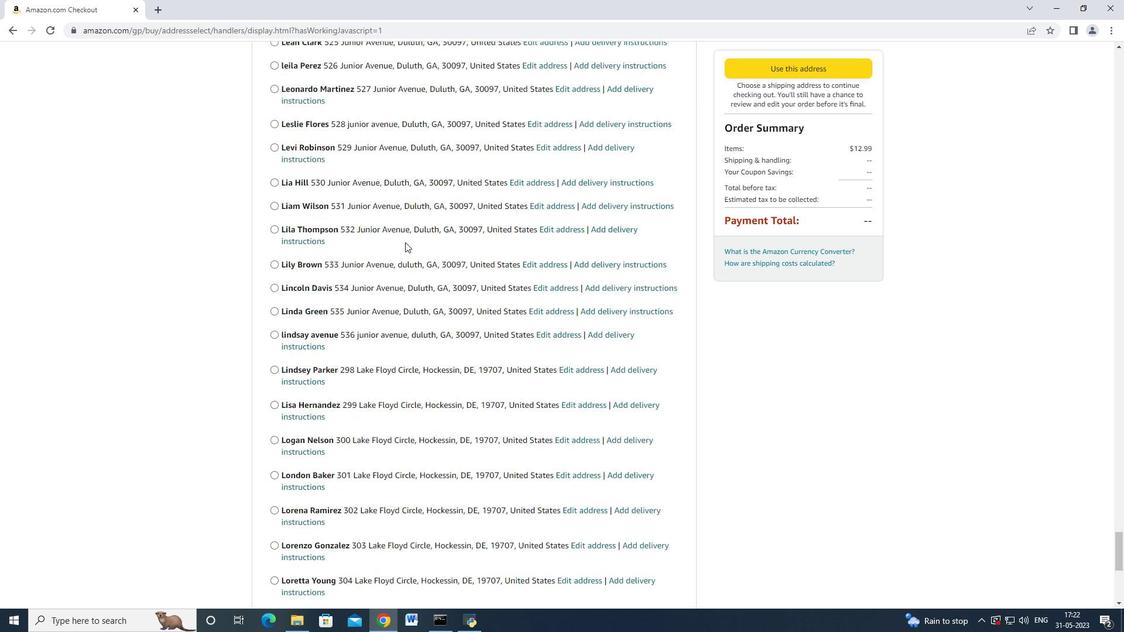 
Action: Mouse scrolled (405, 241) with delta (0, -1)
Screenshot: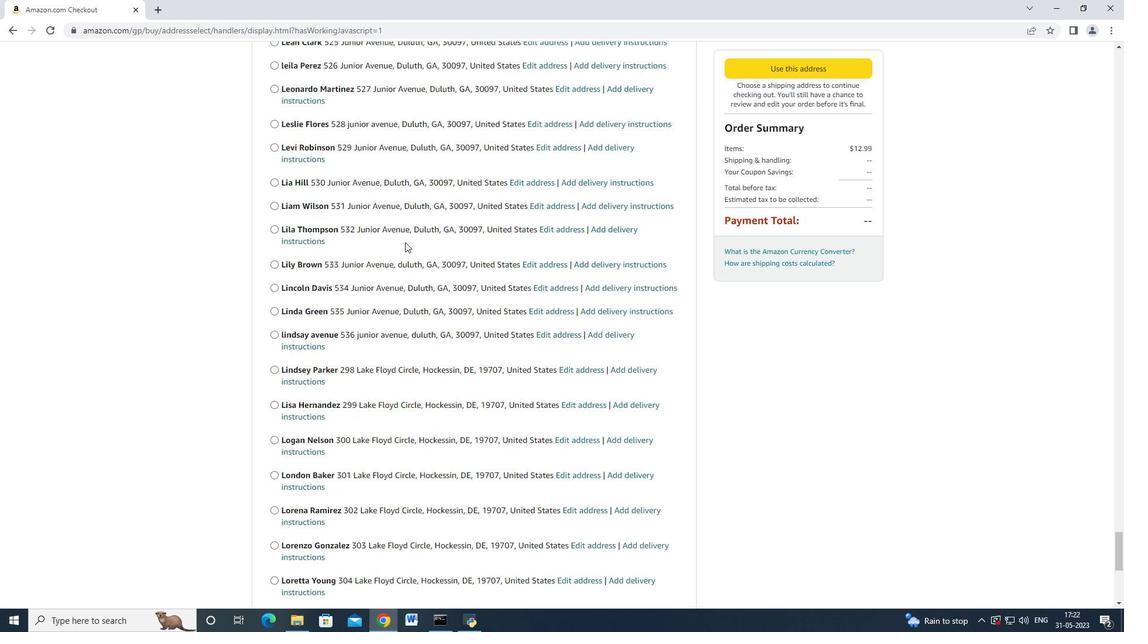 
Action: Mouse scrolled (405, 241) with delta (0, 0)
Screenshot: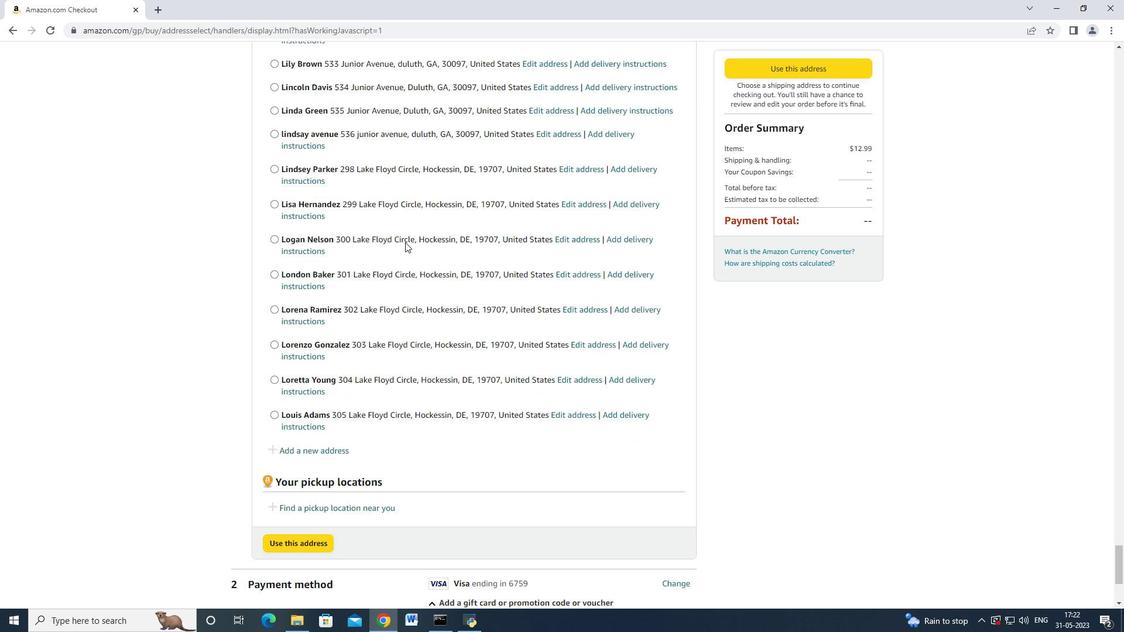 
Action: Mouse scrolled (405, 241) with delta (0, 0)
Screenshot: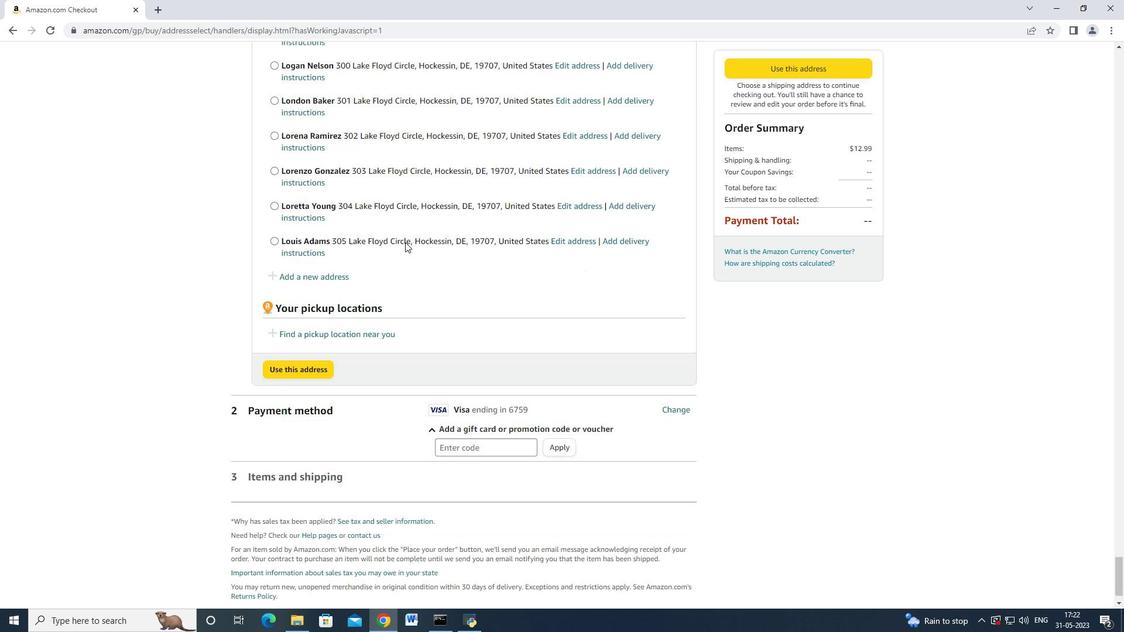 
Action: Mouse scrolled (405, 241) with delta (0, -1)
Screenshot: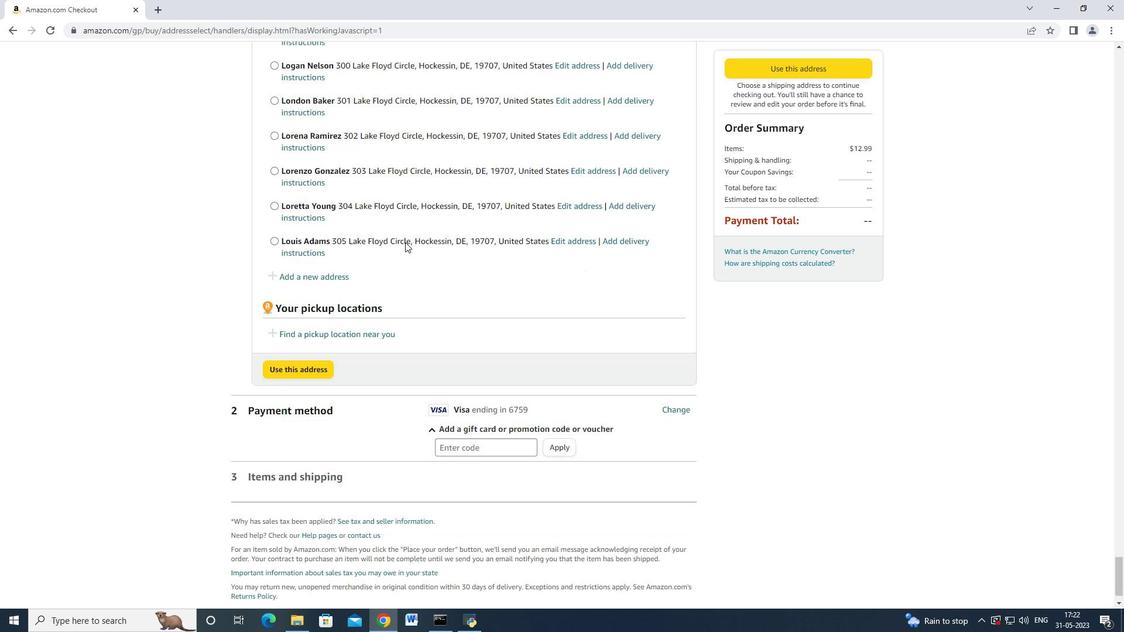 
Action: Mouse scrolled (405, 241) with delta (0, -1)
Screenshot: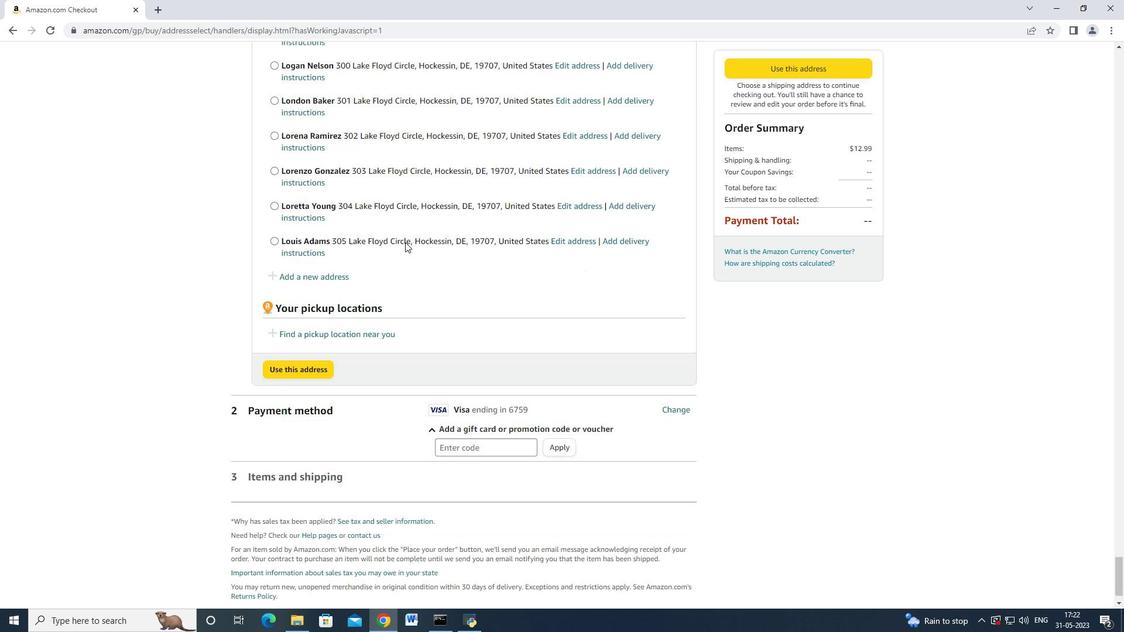 
Action: Mouse scrolled (405, 241) with delta (0, -1)
Screenshot: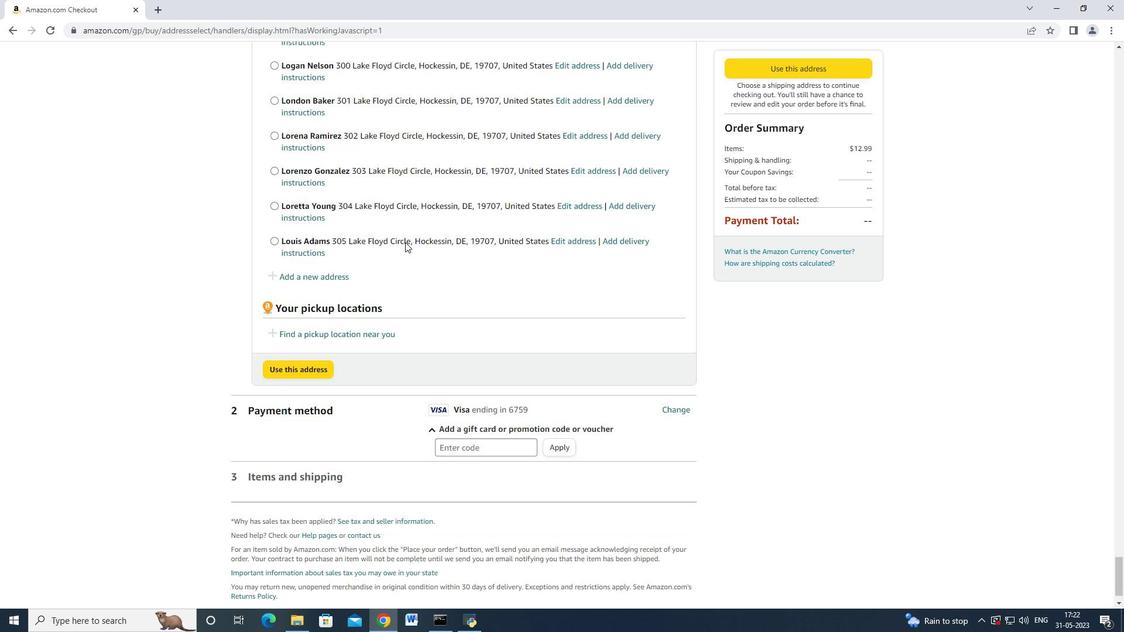
Action: Mouse scrolled (405, 241) with delta (0, 0)
Screenshot: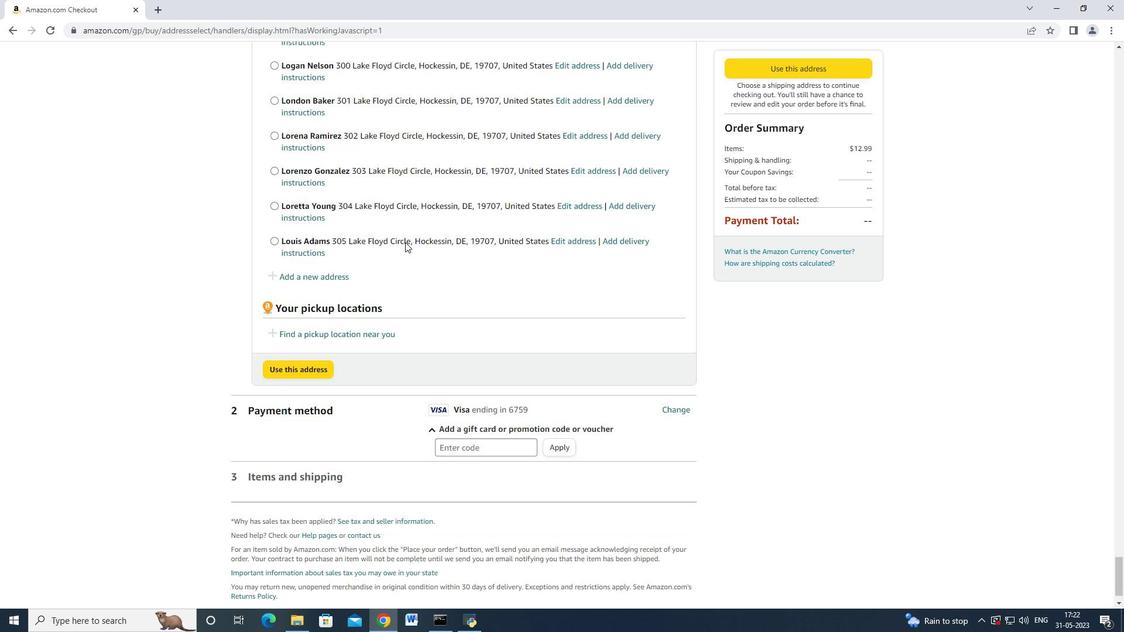 
Action: Mouse scrolled (405, 241) with delta (0, 0)
Screenshot: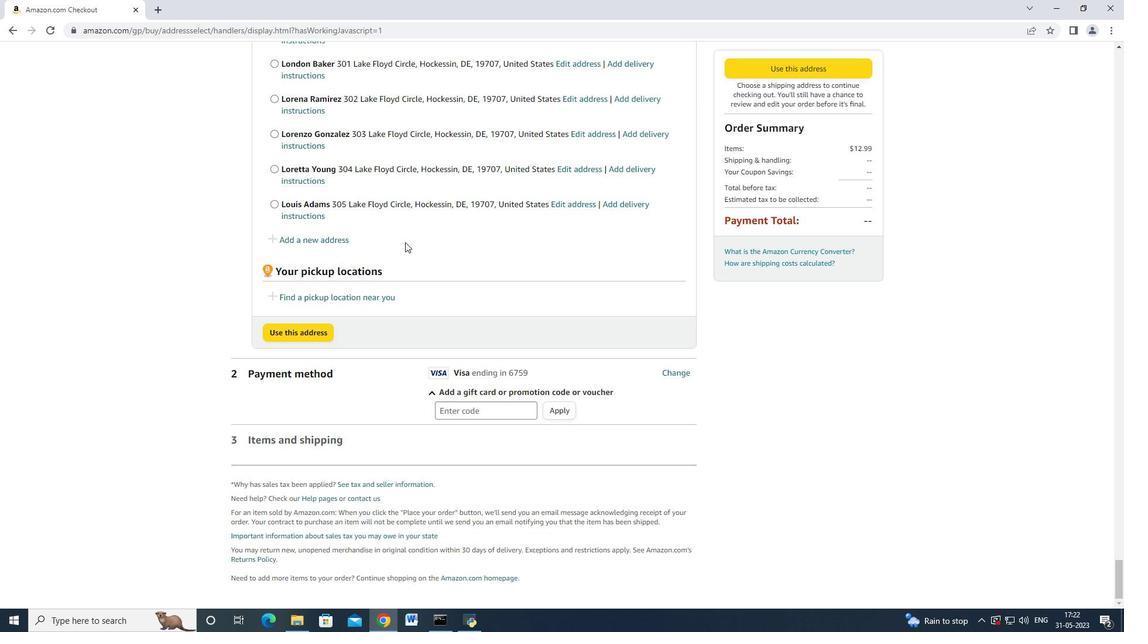 
Action: Mouse scrolled (405, 241) with delta (0, 0)
Screenshot: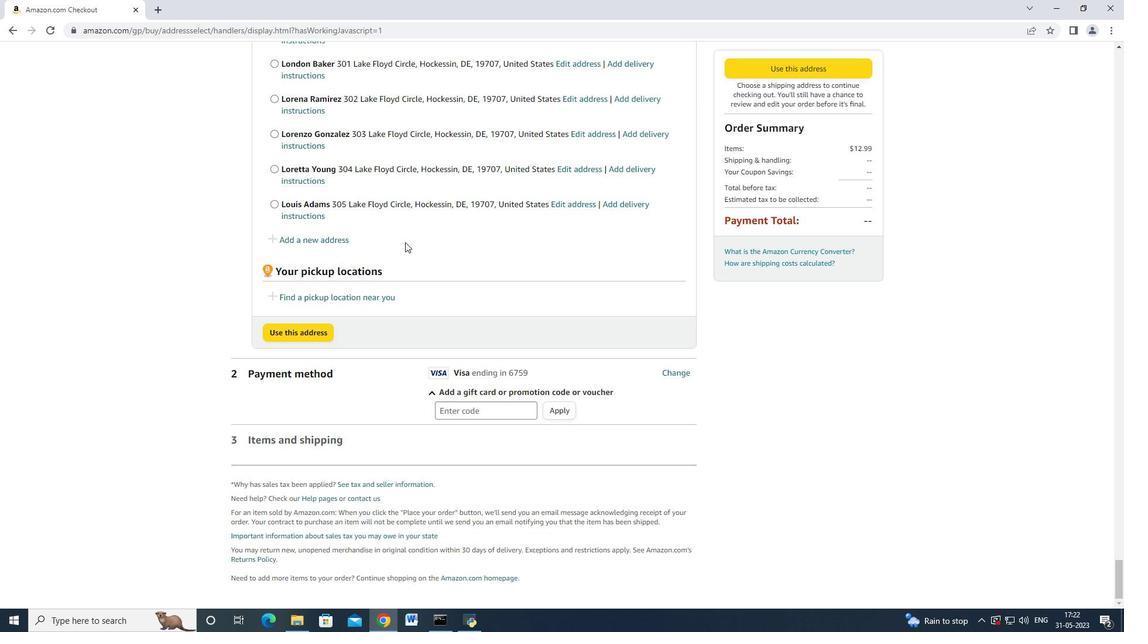 
Action: Mouse scrolled (405, 241) with delta (0, -1)
Screenshot: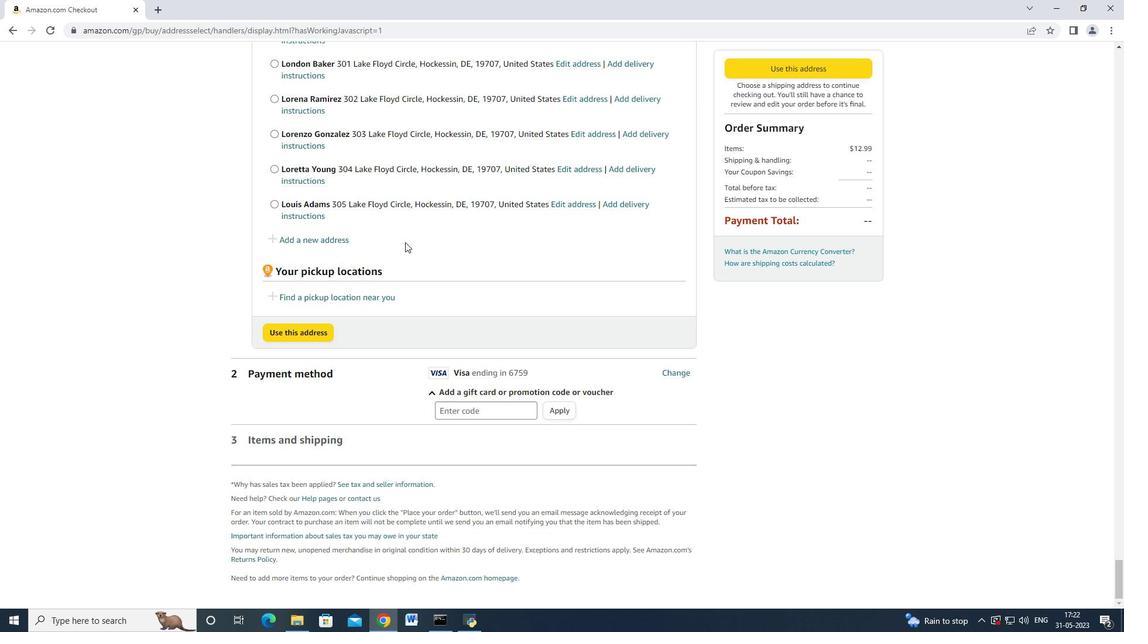 
Action: Mouse scrolled (405, 241) with delta (0, -1)
Screenshot: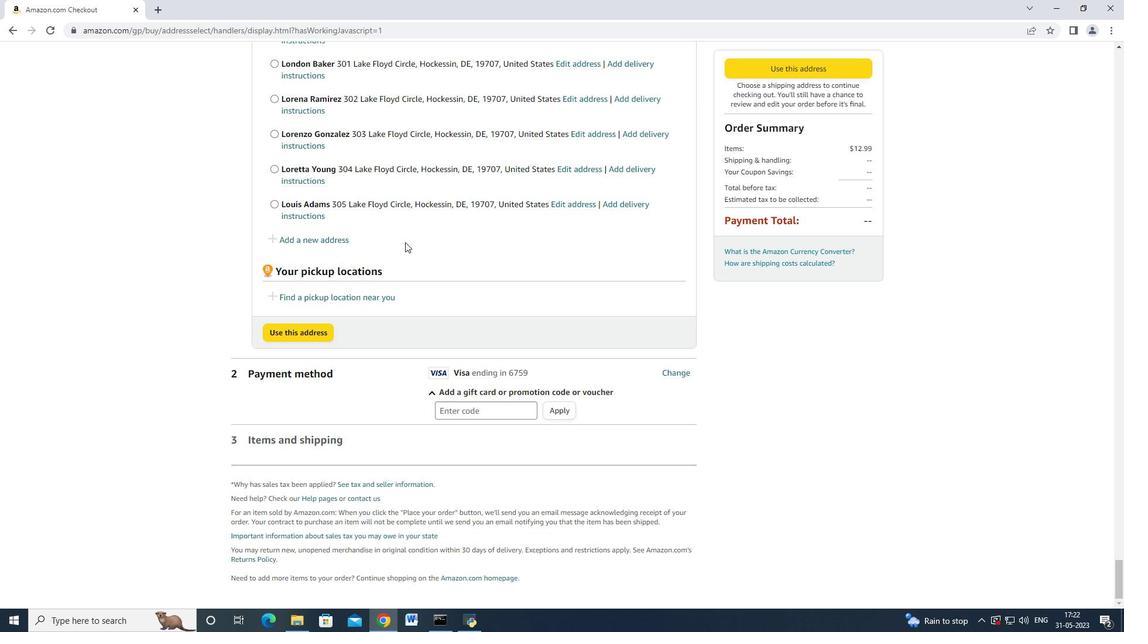 
Action: Mouse scrolled (405, 241) with delta (0, -1)
Screenshot: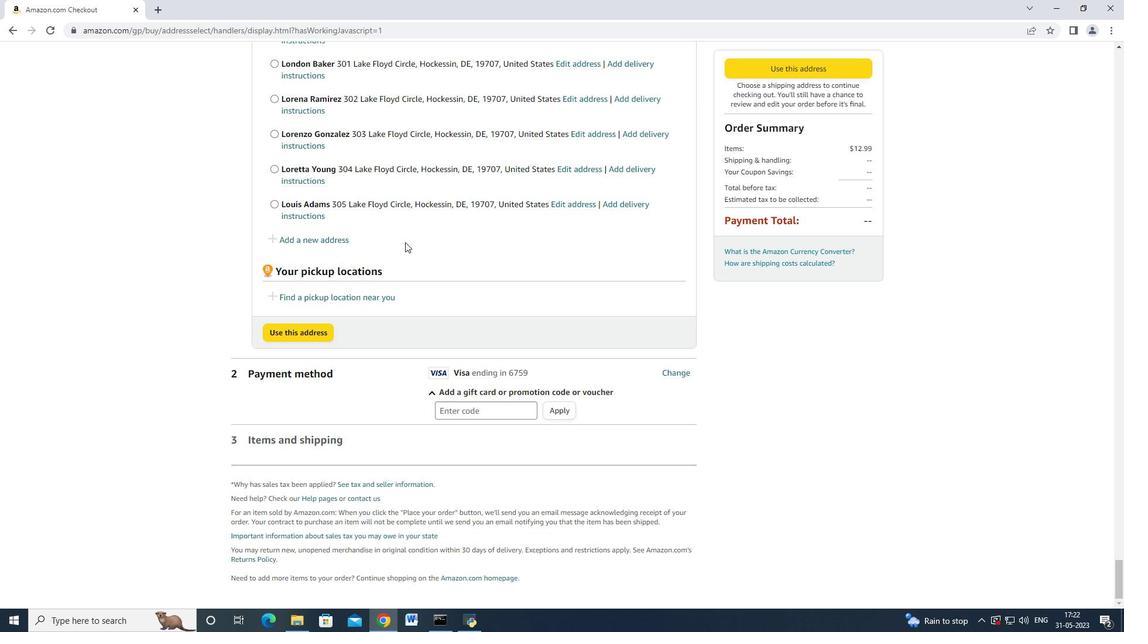 
Action: Mouse scrolled (405, 241) with delta (0, 0)
Screenshot: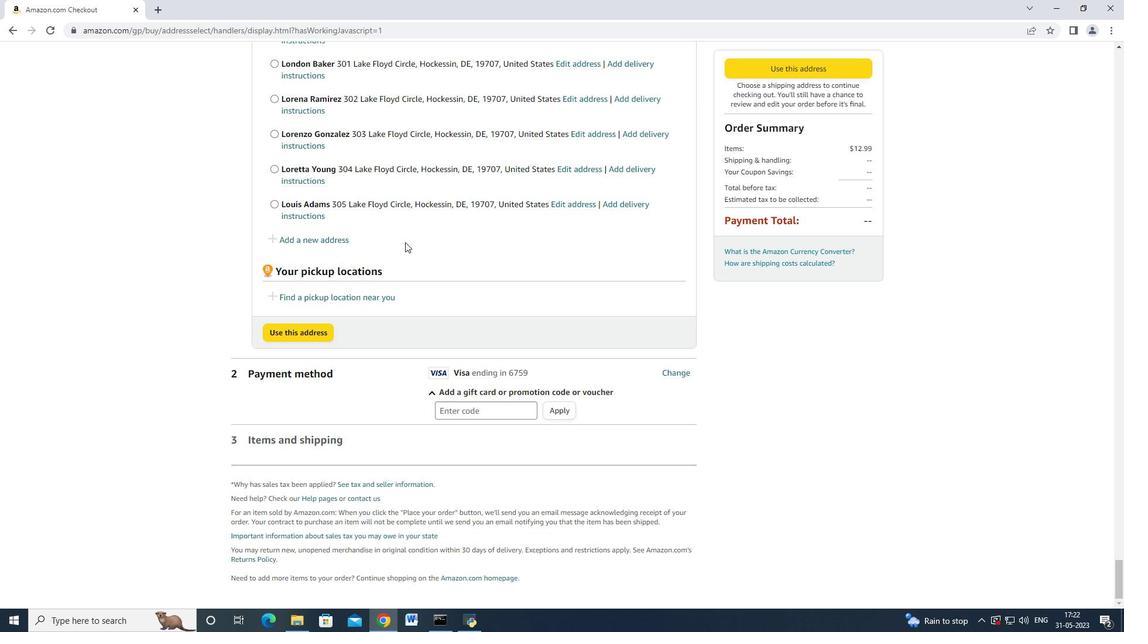 
Action: Mouse scrolled (405, 241) with delta (0, 0)
